 Task: Open a Modern Writer Template save the file as license.txt Remove the following  from template: 'Address' Change the date  '21 July, 2023' change Dear Ms Reader to   Good Day. Add body to the letter I am writing to inquire about the status of my application. I submitted all the required documents and completed the necessary steps. I would appreciate any updates or information regarding the progress of my application. Thank you for your attention to this matter.Add Name  'Olivia'. Insert watermark  TATA Apply Font Style in watermark Lexend; font size  120and place the watermark  Horizontally
Action: Mouse moved to (354, 207)
Screenshot: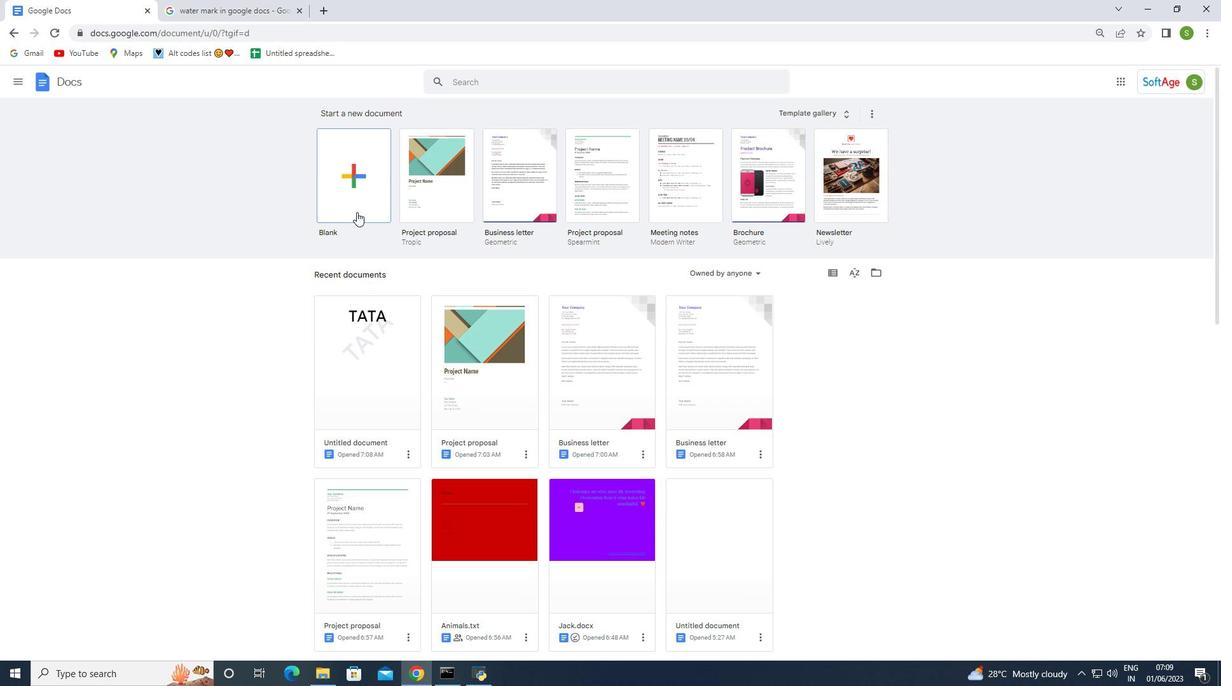 
Action: Mouse pressed left at (354, 207)
Screenshot: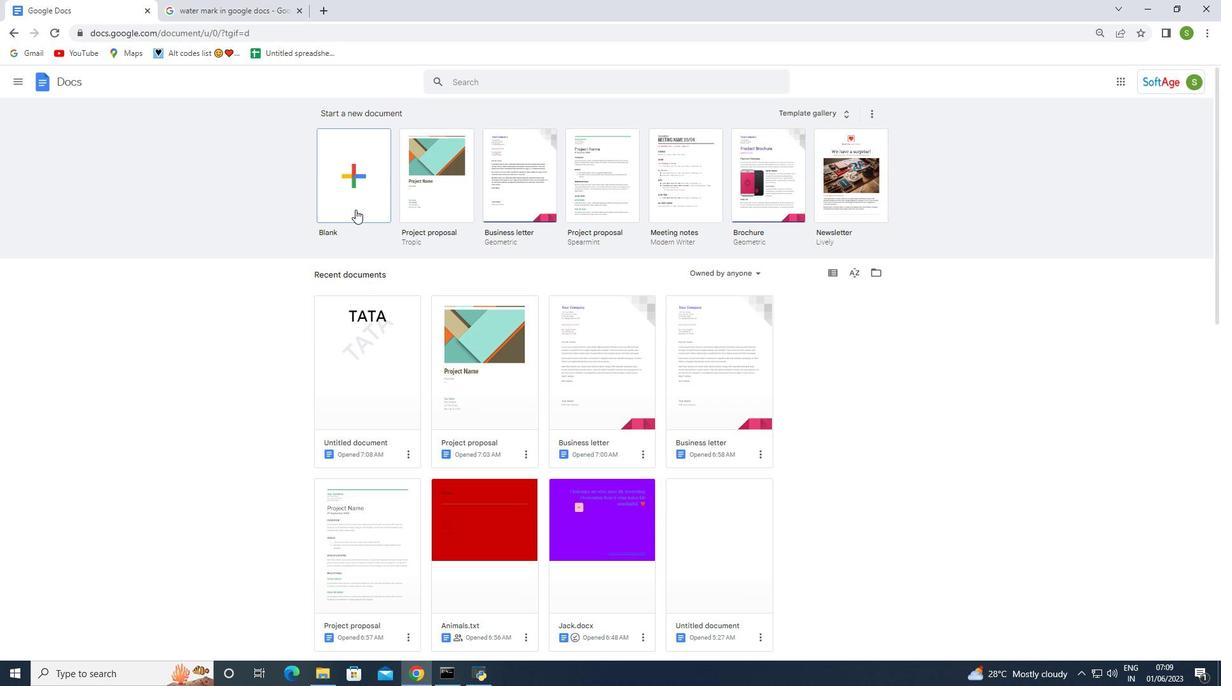 
Action: Mouse moved to (11, 33)
Screenshot: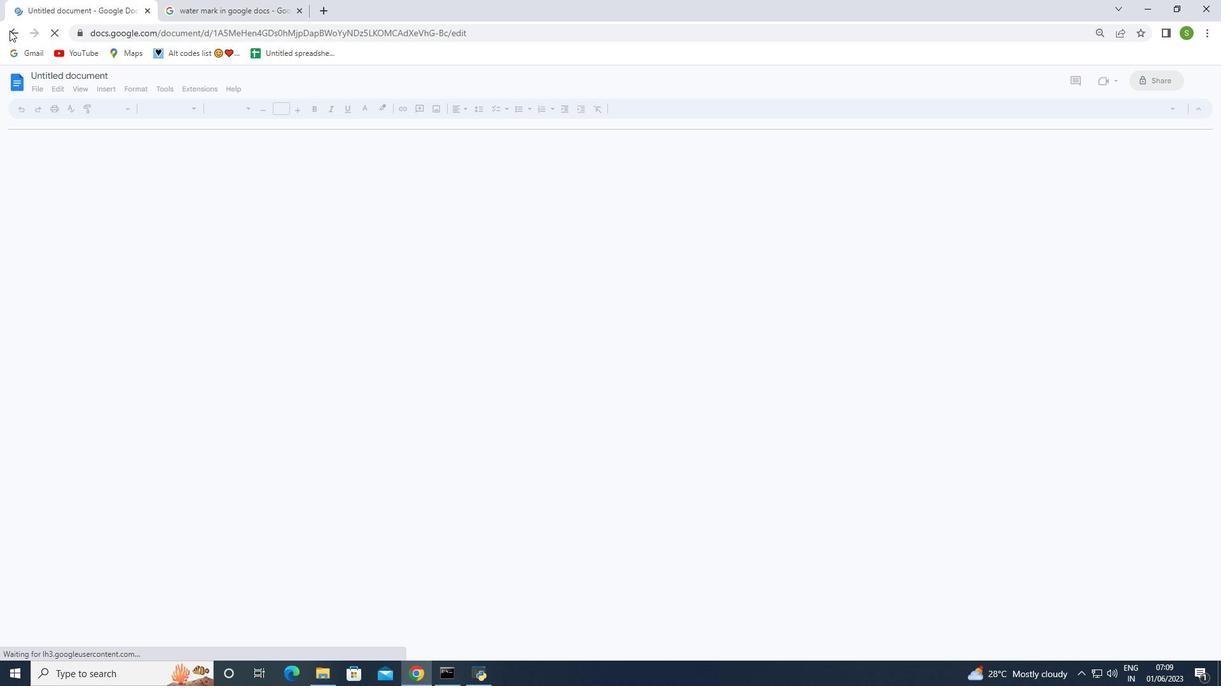 
Action: Mouse pressed left at (11, 33)
Screenshot: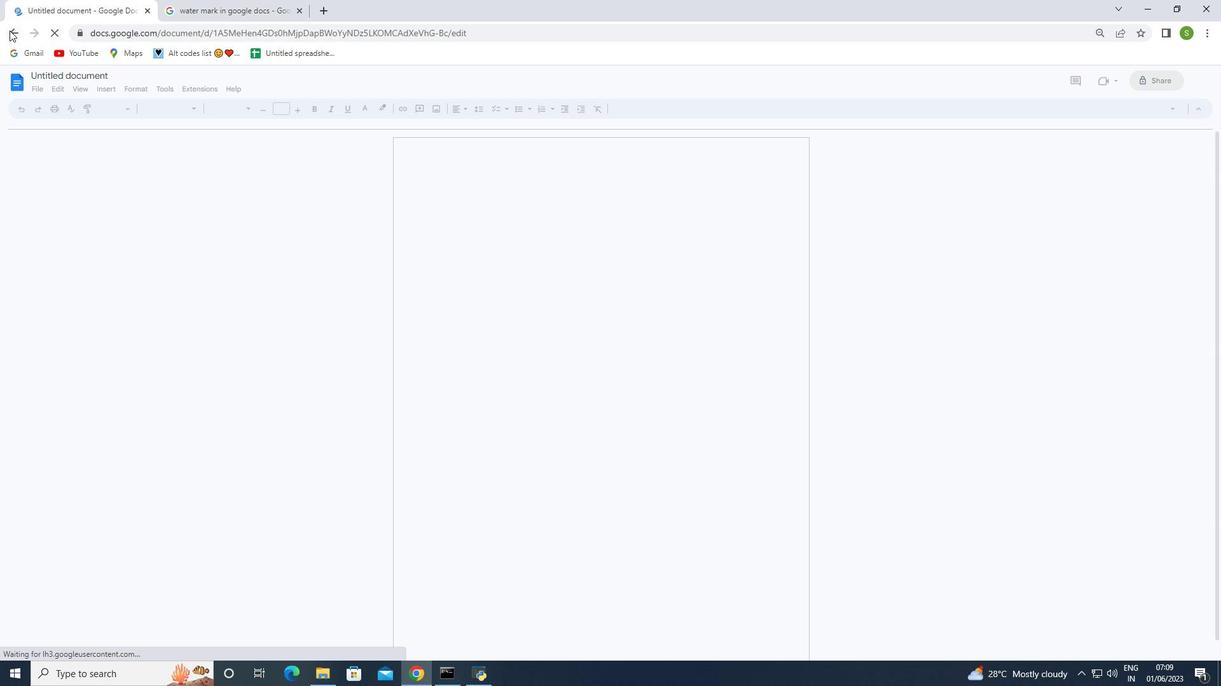 
Action: Mouse moved to (522, 199)
Screenshot: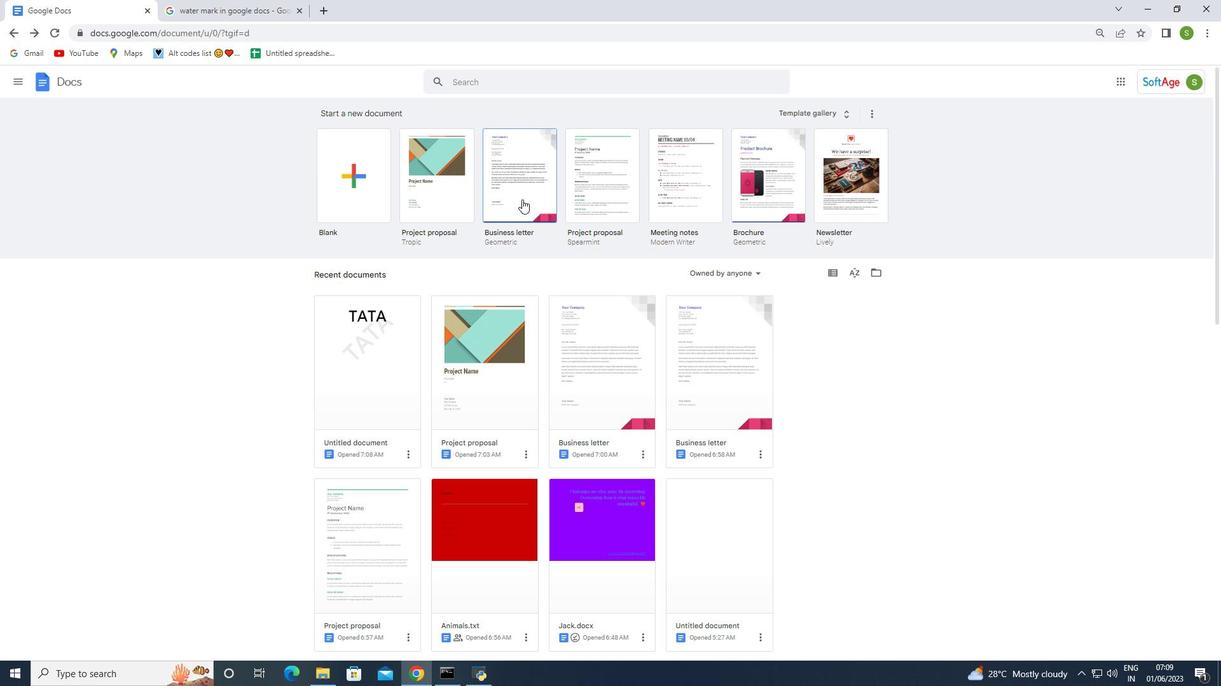 
Action: Mouse pressed left at (522, 199)
Screenshot: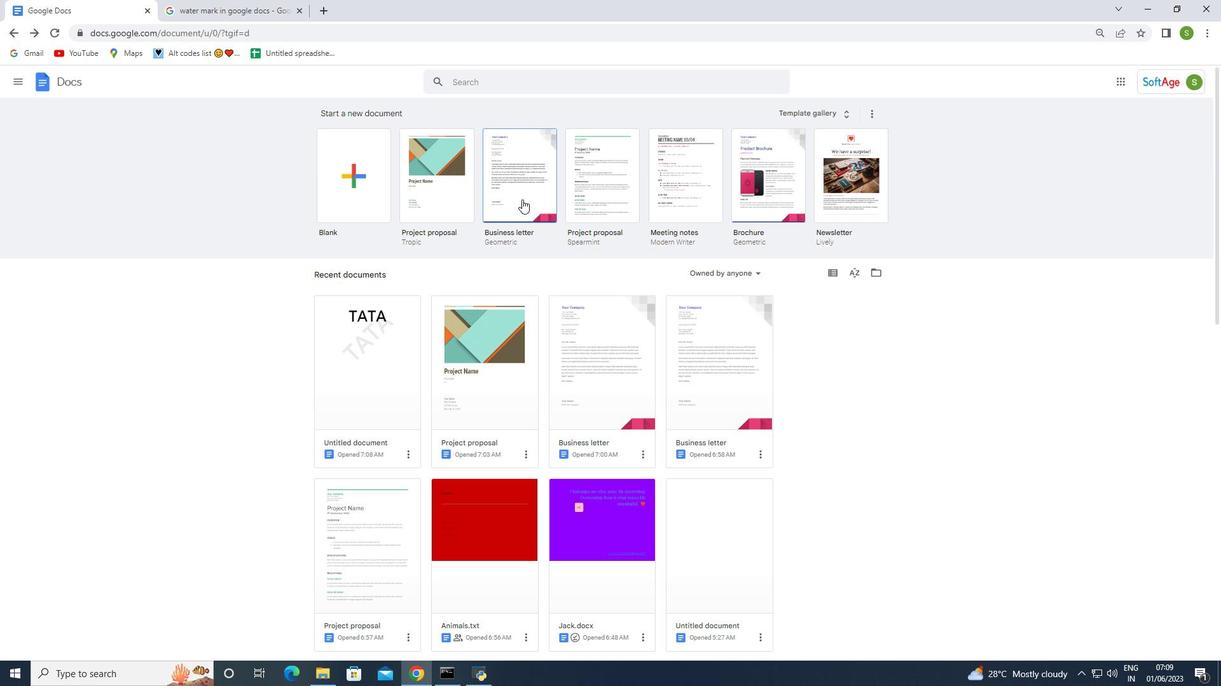 
Action: Mouse moved to (503, 190)
Screenshot: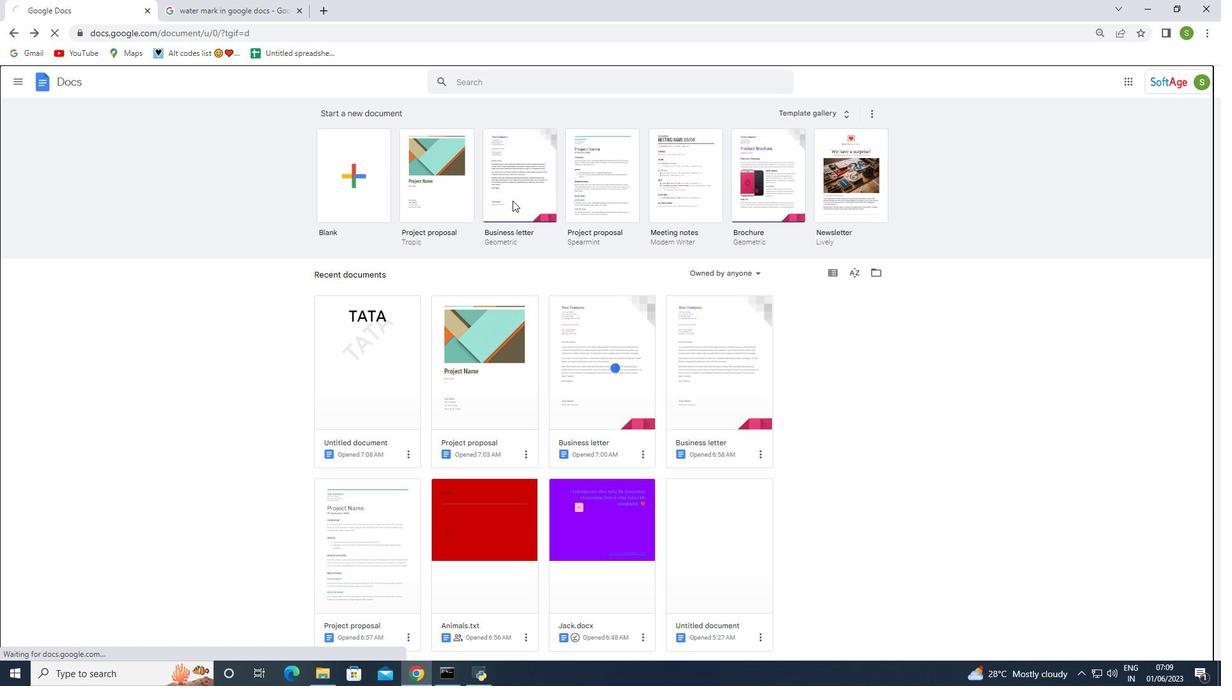 
Action: Mouse pressed left at (503, 190)
Screenshot: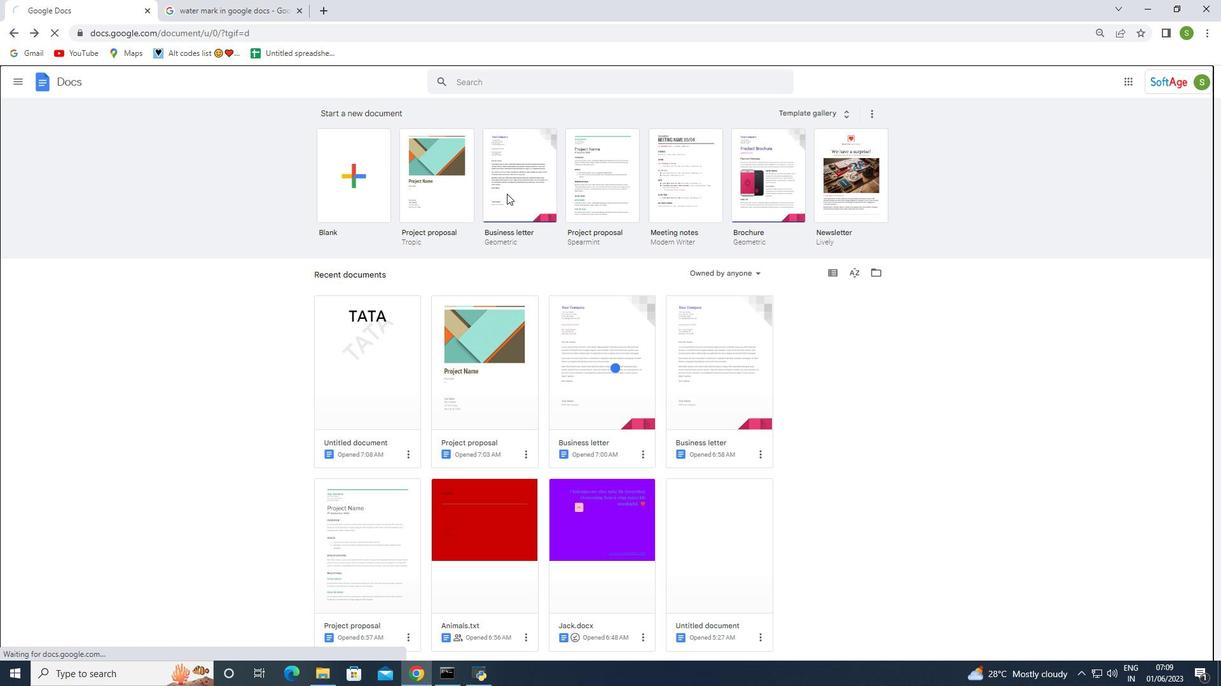 
Action: Mouse moved to (938, 386)
Screenshot: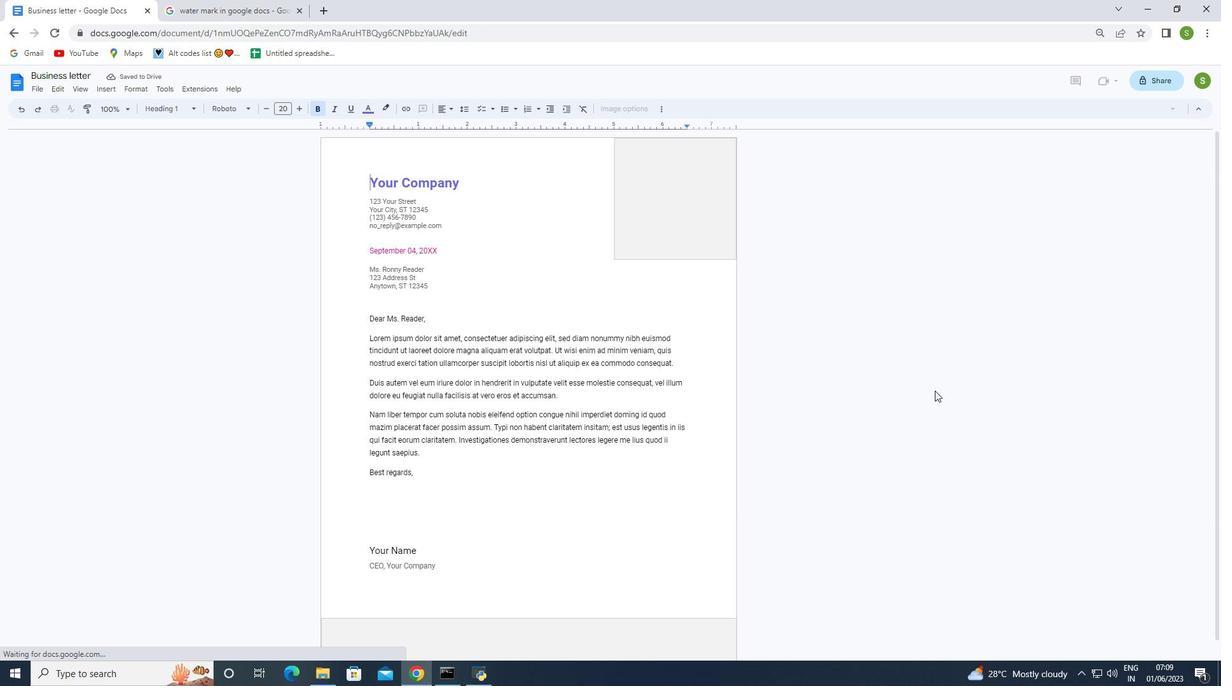 
Action: Mouse pressed left at (938, 386)
Screenshot: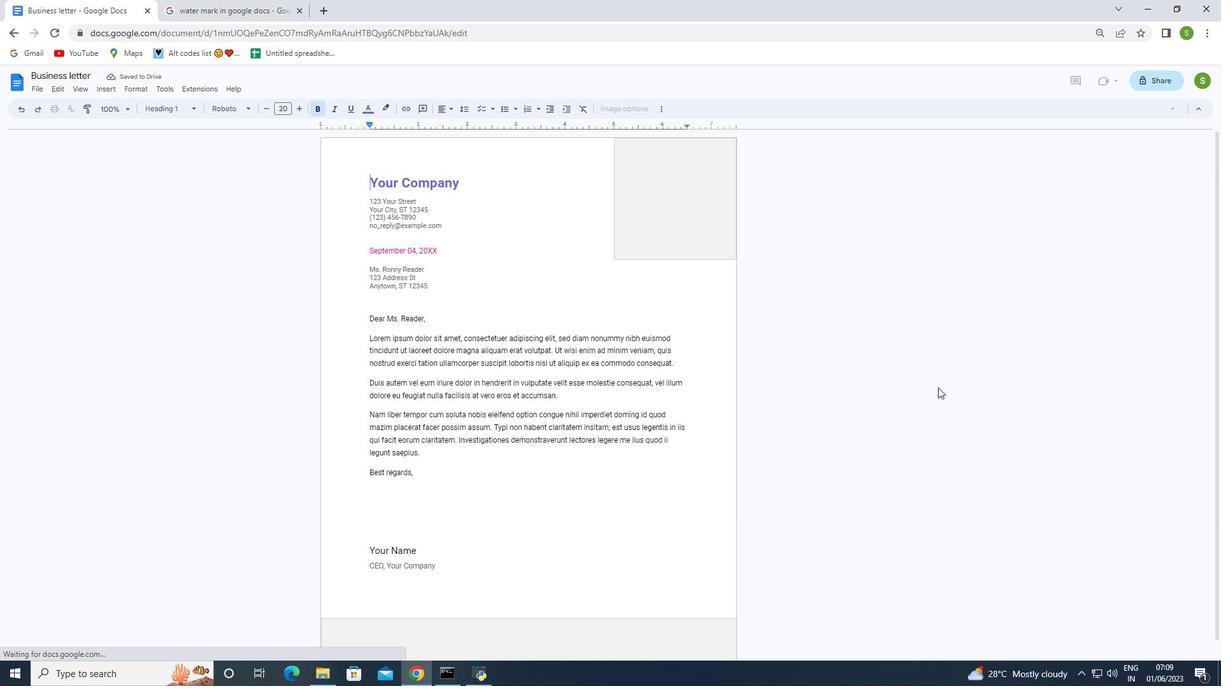 
Action: Mouse moved to (34, 87)
Screenshot: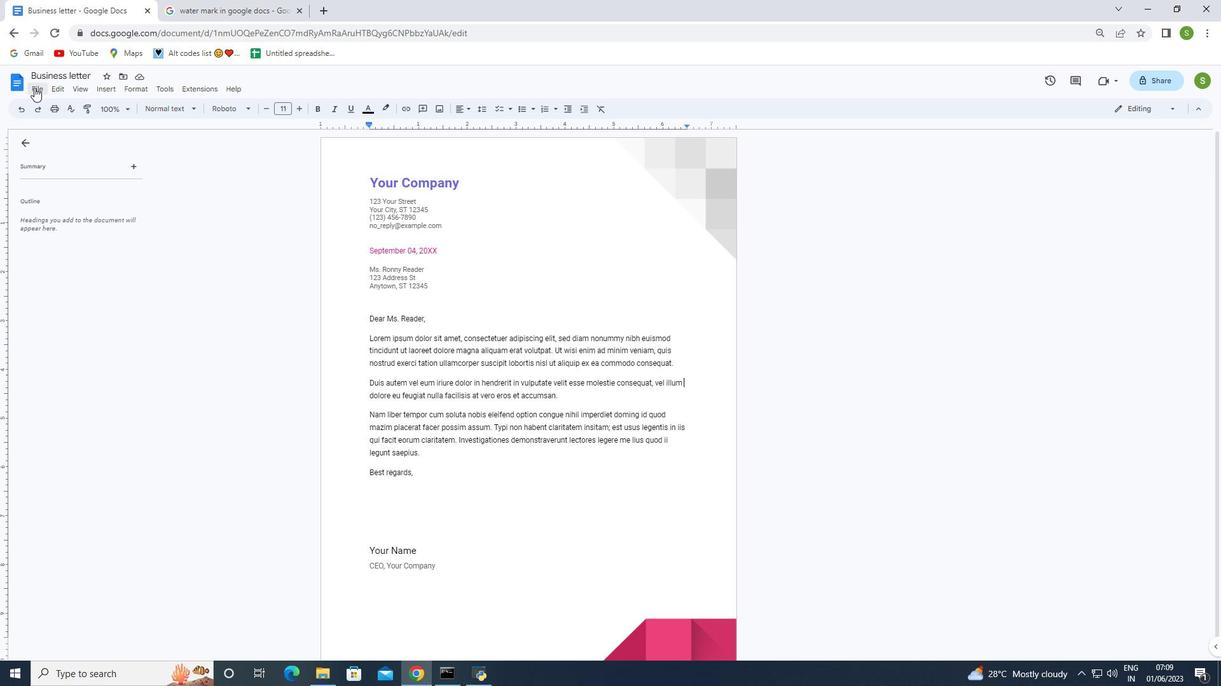 
Action: Mouse pressed left at (34, 87)
Screenshot: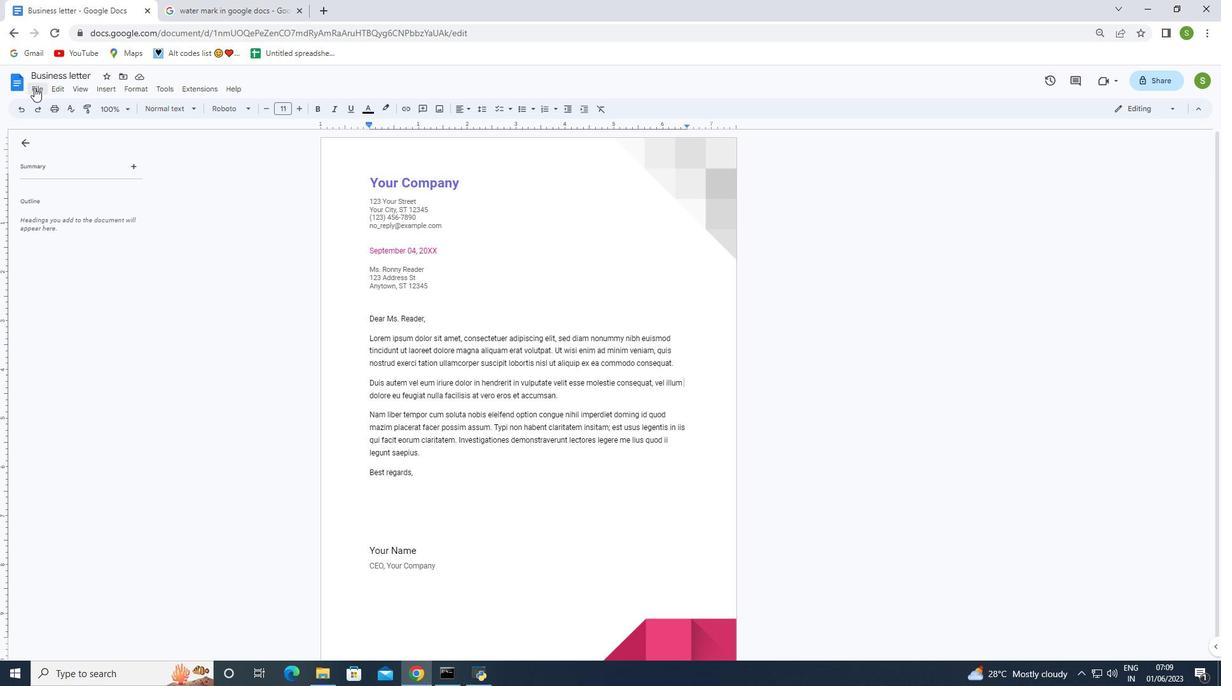 
Action: Mouse moved to (54, 217)
Screenshot: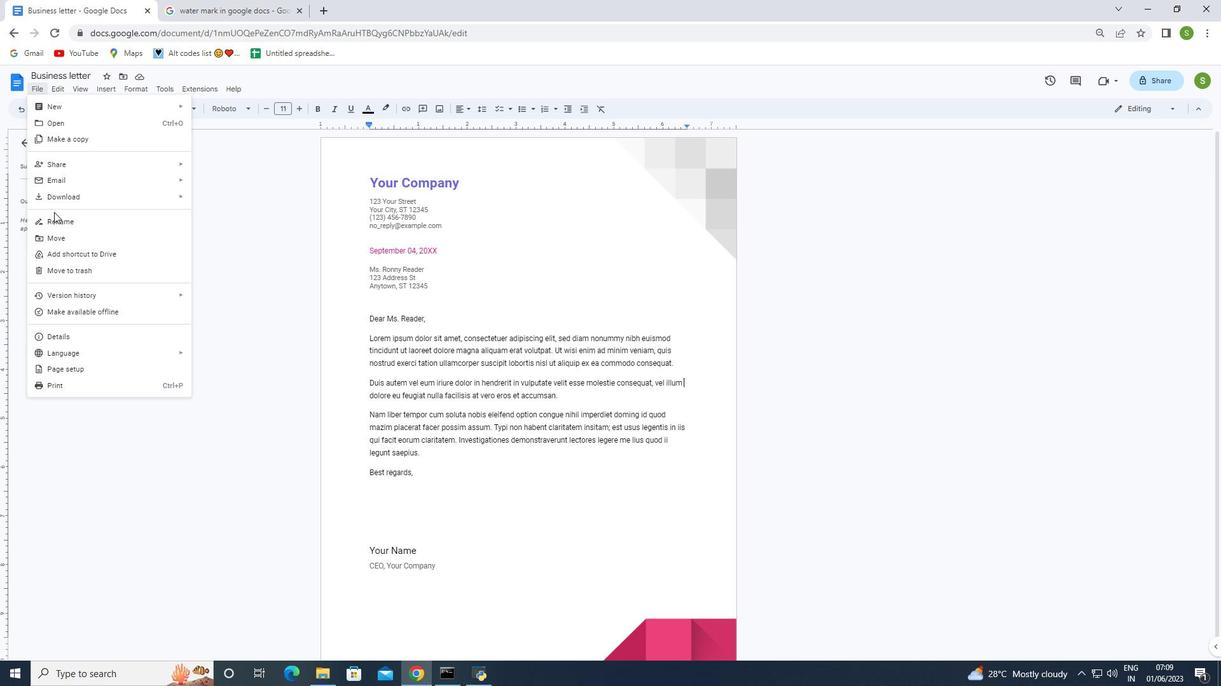 
Action: Mouse pressed left at (54, 217)
Screenshot: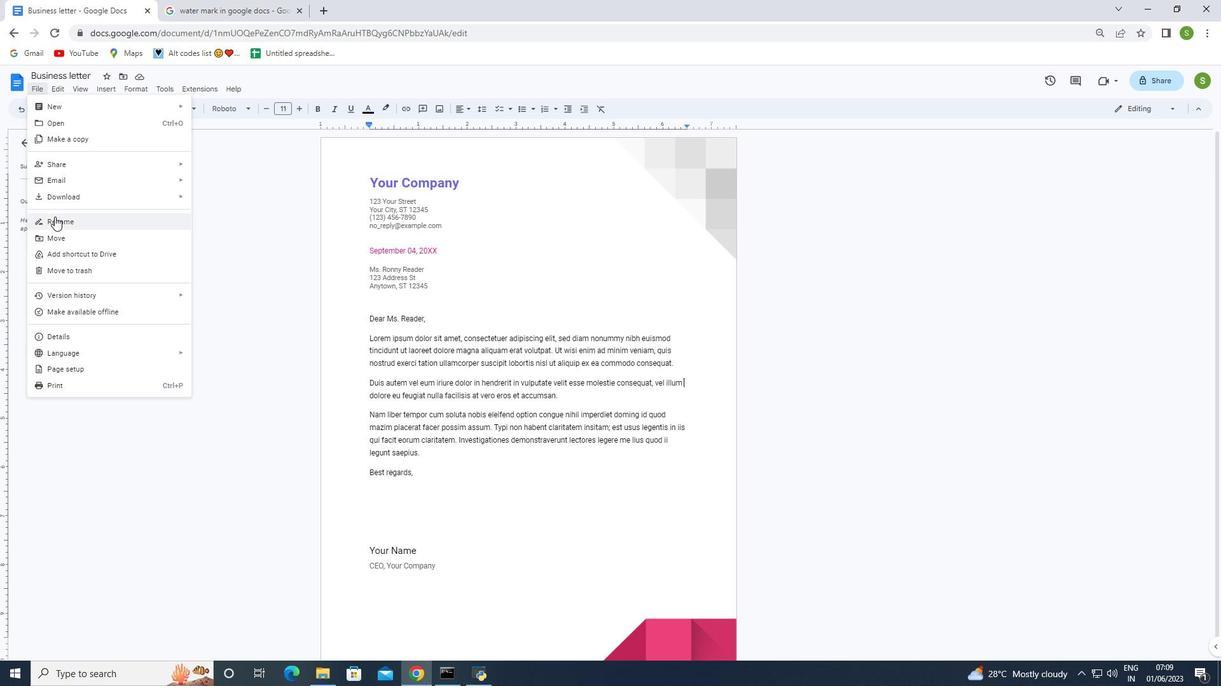 
Action: Key pressed <Key.backspace>license.txt
Screenshot: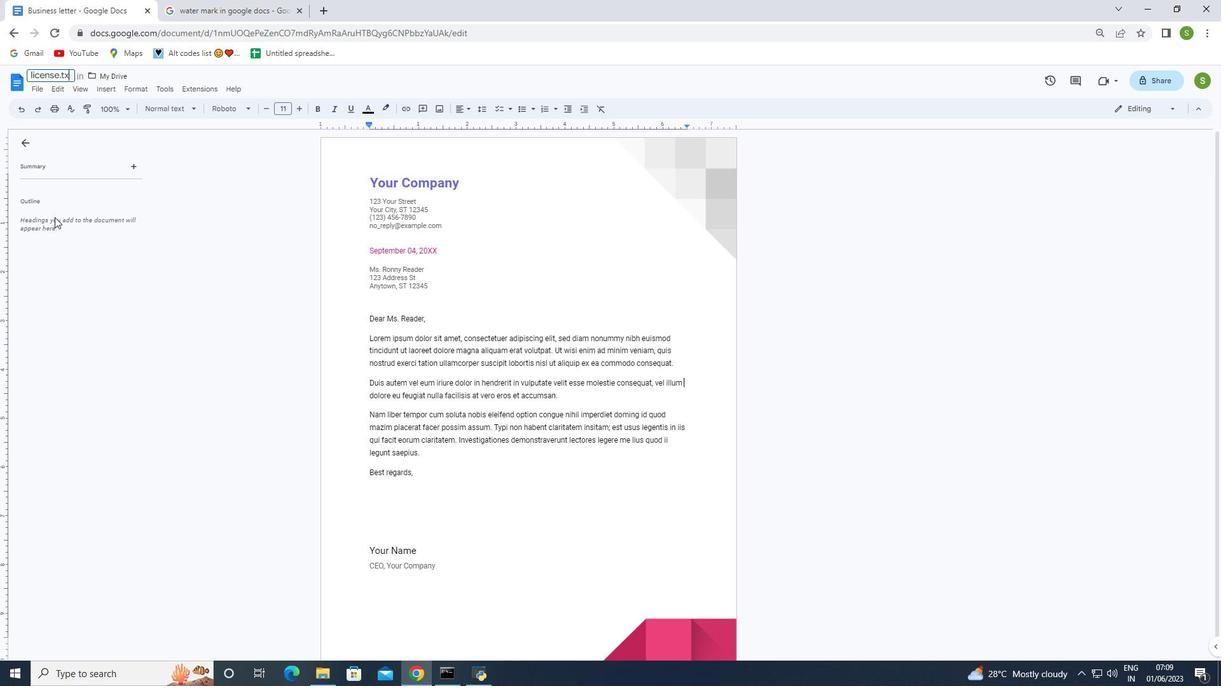 
Action: Mouse moved to (125, 320)
Screenshot: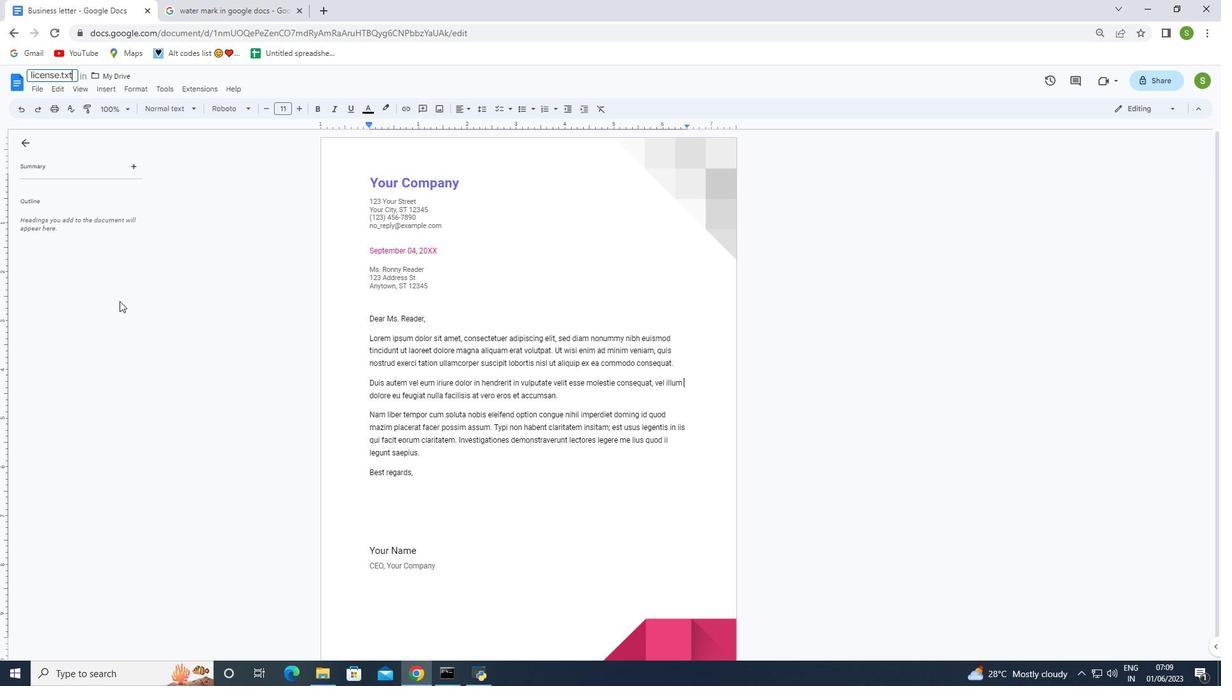 
Action: Mouse pressed left at (125, 320)
Screenshot: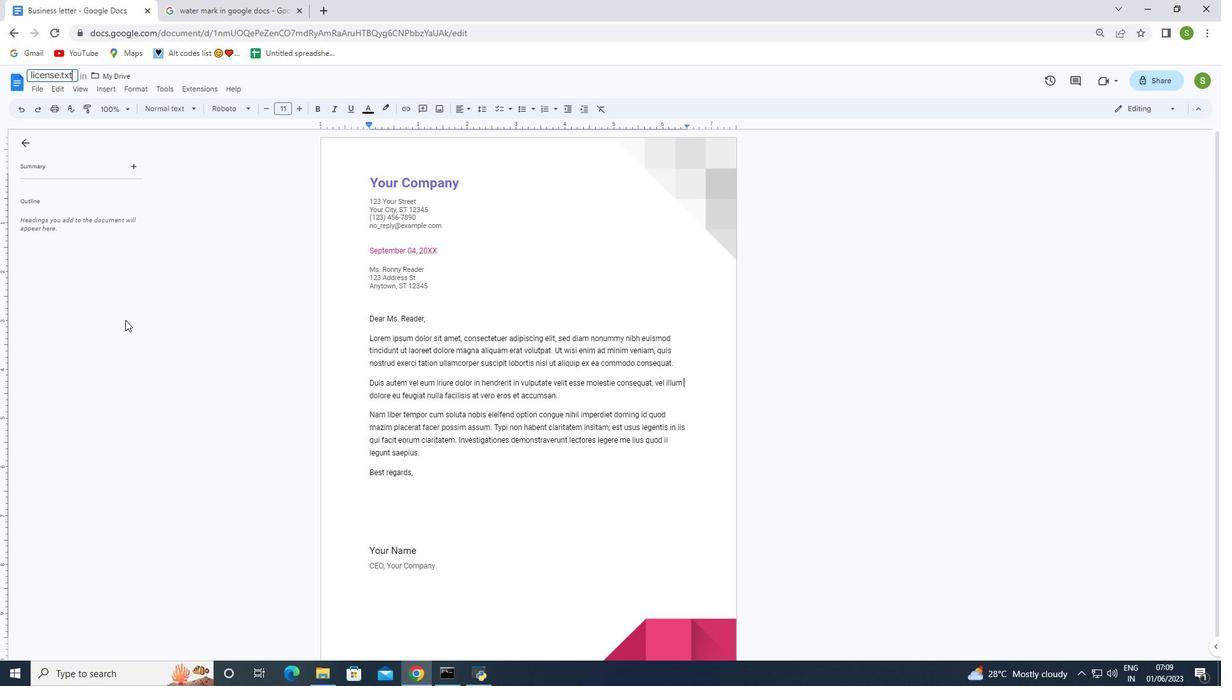 
Action: Mouse moved to (417, 200)
Screenshot: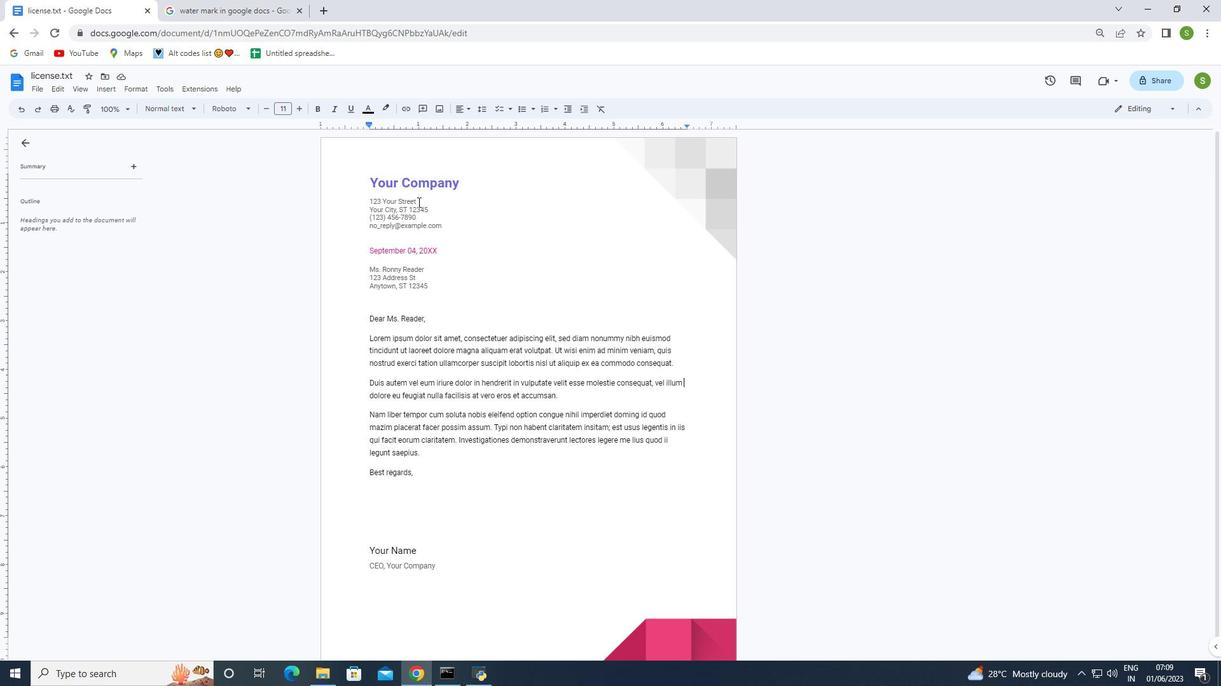 
Action: Mouse pressed left at (417, 200)
Screenshot: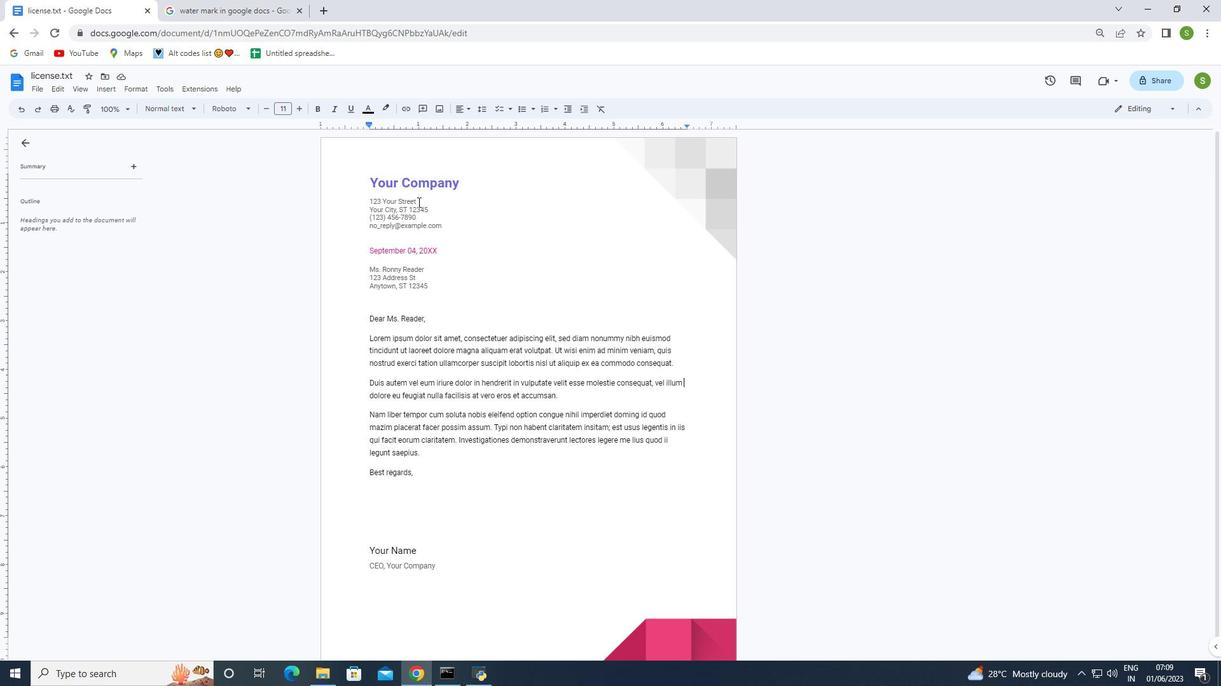 
Action: Mouse moved to (438, 251)
Screenshot: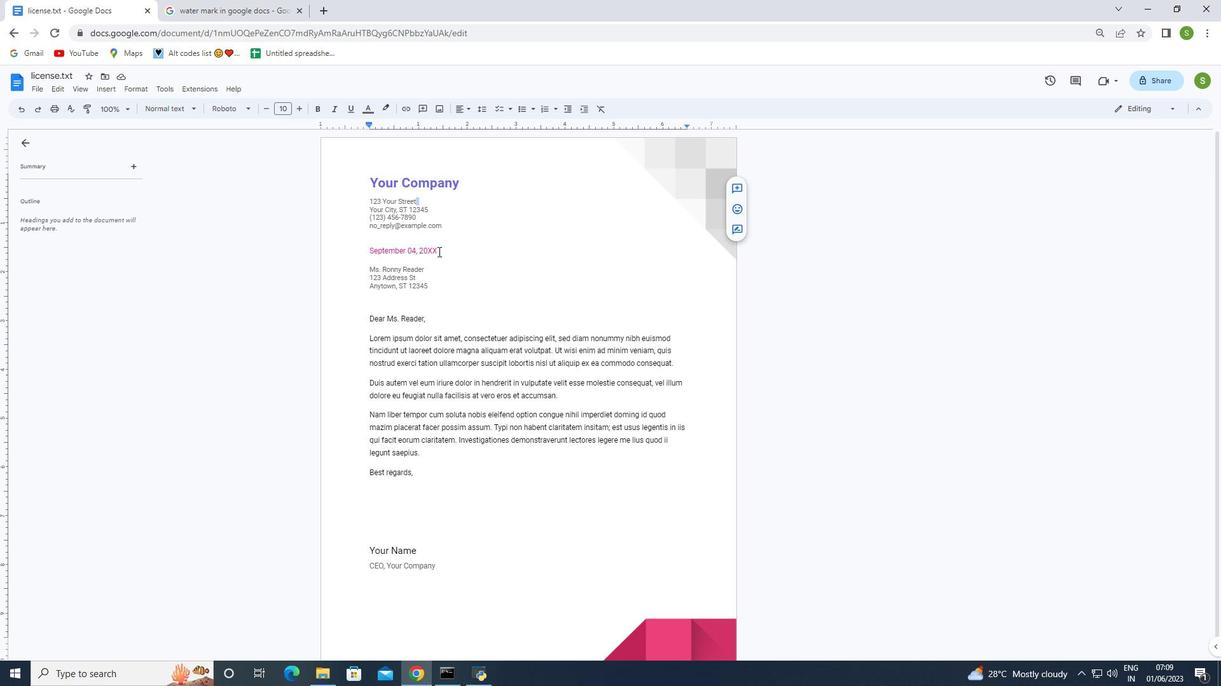 
Action: Mouse pressed left at (438, 251)
Screenshot: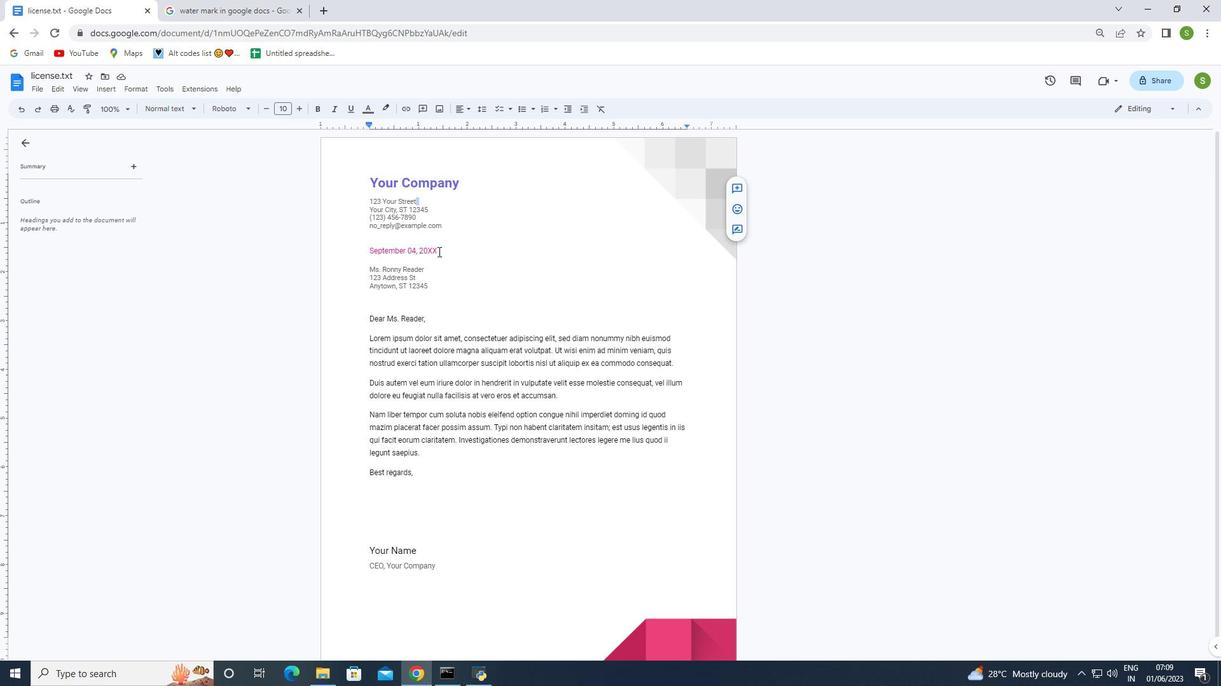 
Action: Mouse moved to (403, 251)
Screenshot: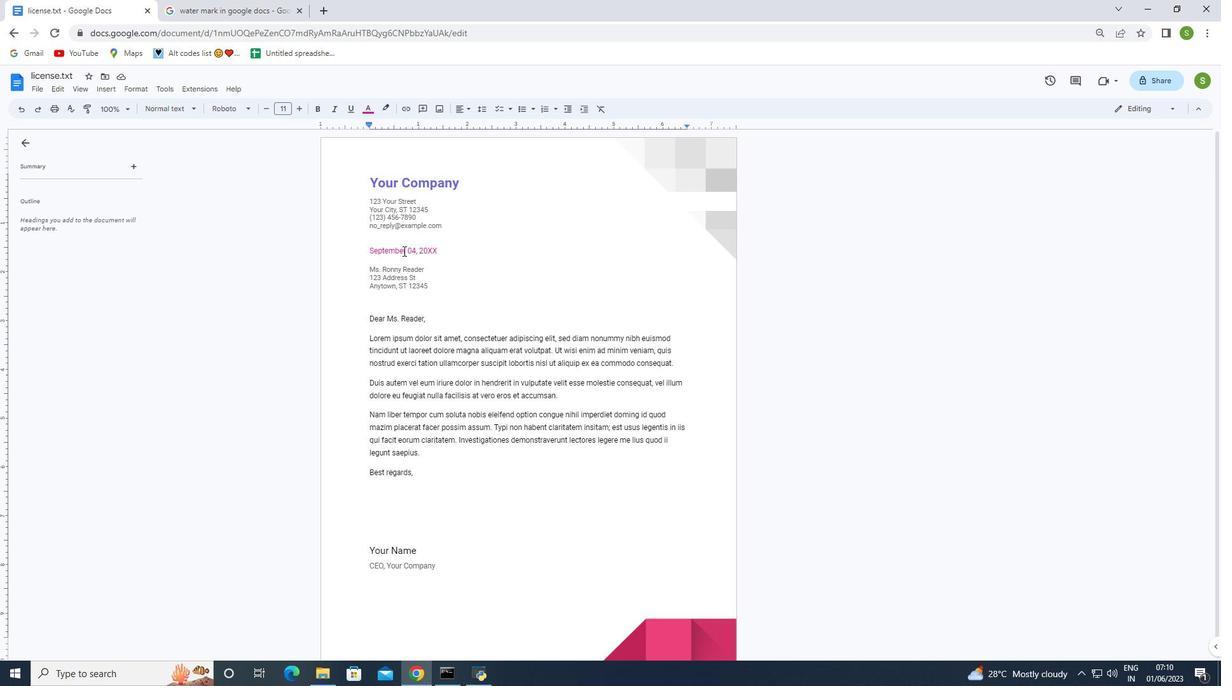 
Action: Mouse pressed left at (403, 251)
Screenshot: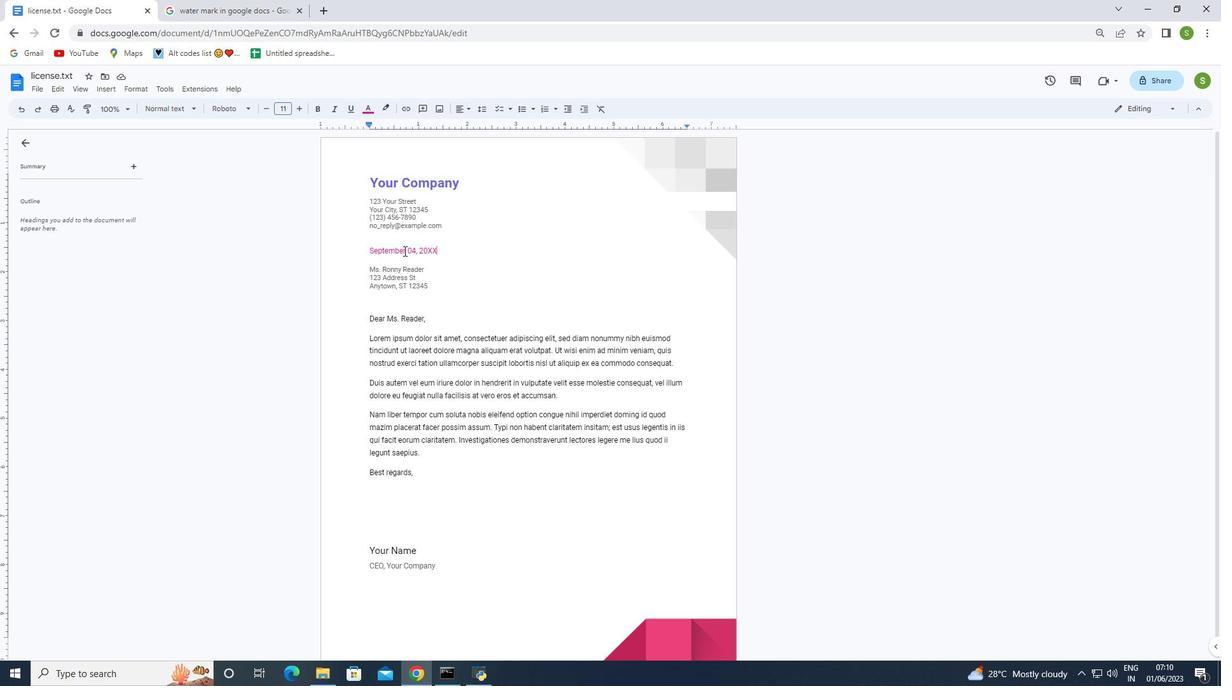 
Action: Mouse moved to (404, 249)
Screenshot: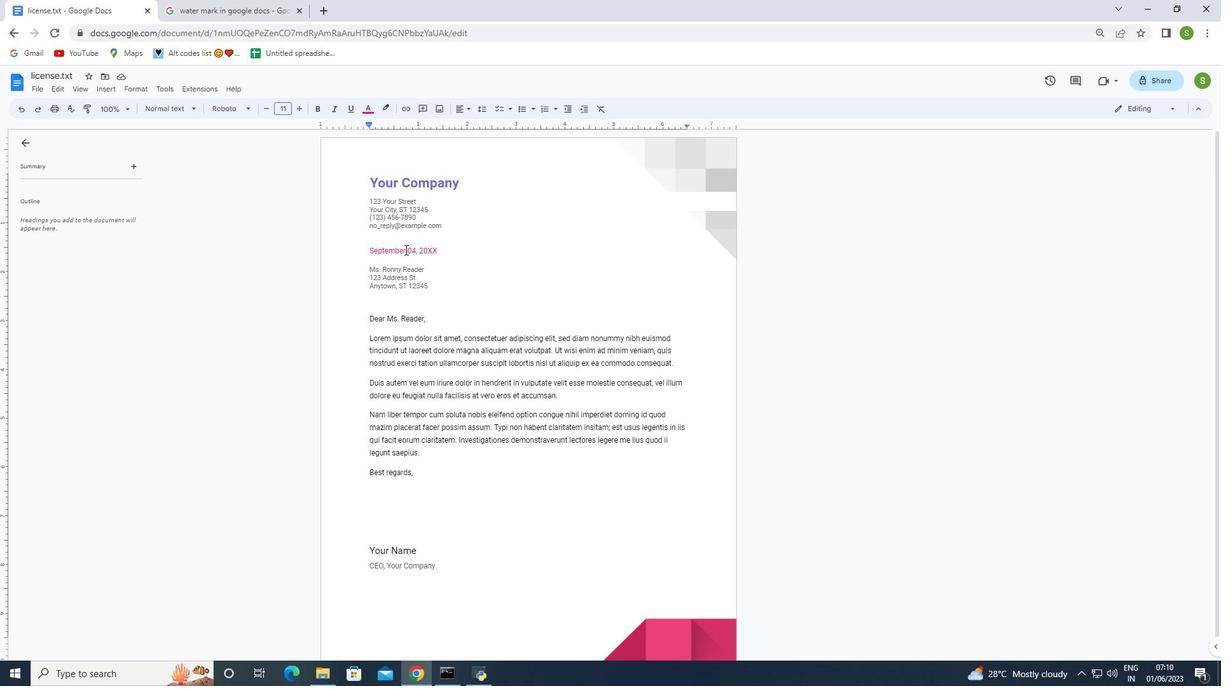 
Action: Mouse pressed left at (404, 249)
Screenshot: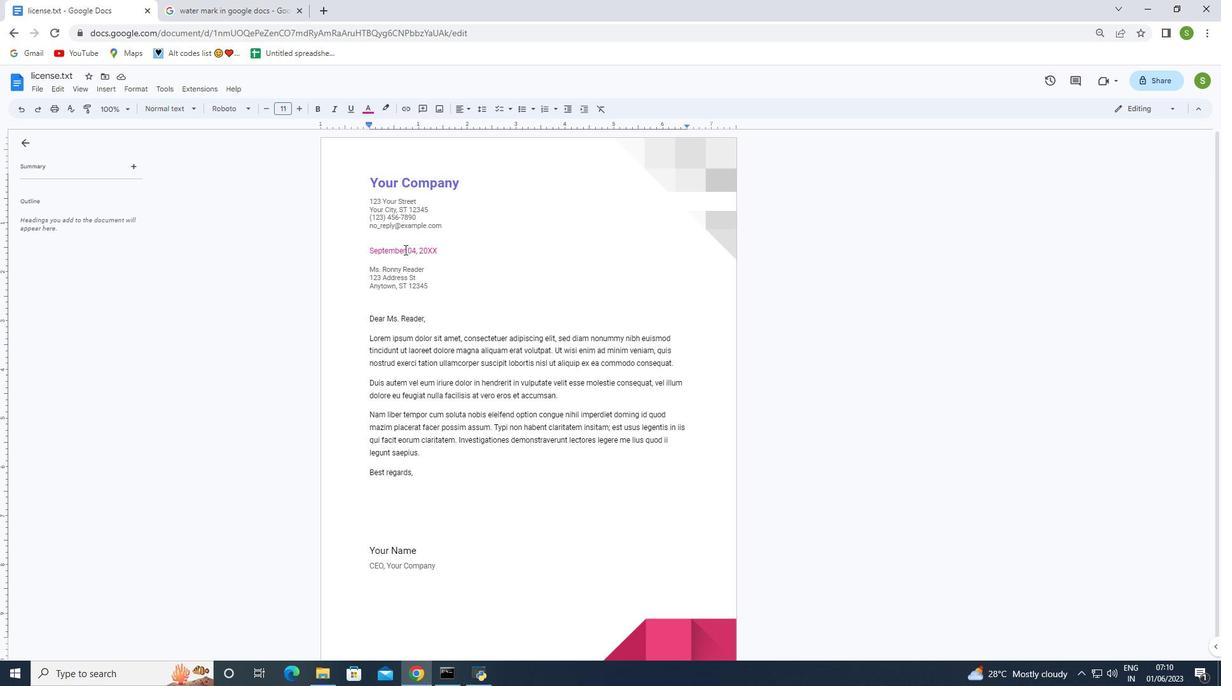
Action: Mouse moved to (431, 283)
Screenshot: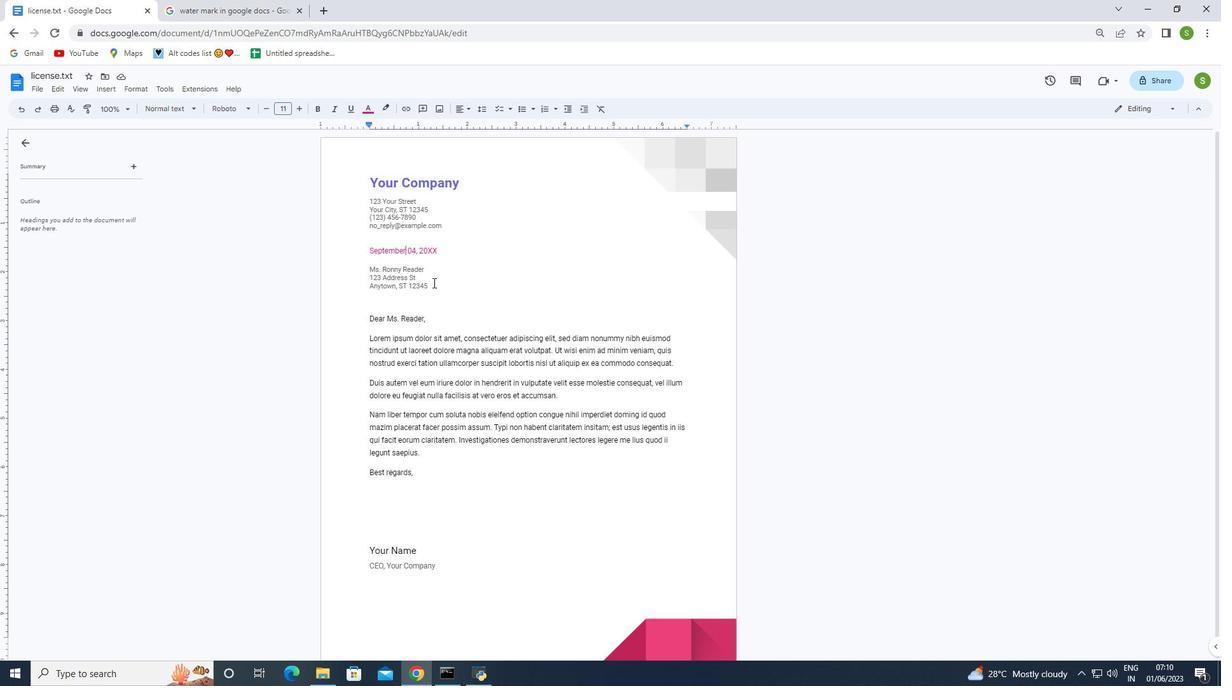 
Action: Key pressed <Key.backspace><Key.backspace><Key.backspace><Key.backspace><Key.backspace><Key.backspace><Key.backspace><Key.backspace><Key.backspace><Key.shift><Key.shift><Key.shift><Key.shift><Key.shift><Key.shift><Key.shift><Key.shift><Key.shift><Key.shift><Key.shift><Key.shift><Key.shift><Key.shift><Key.shift><Key.shift>July<Key.right><Key.right><Key.right><Key.backspace><Key.backspace>21<Key.right><Key.right><Key.right><Key.right><Key.right><Key.right><Key.backspace><Key.backspace><Key.backspace><Key.backspace>203<Key.backspace>23
Screenshot: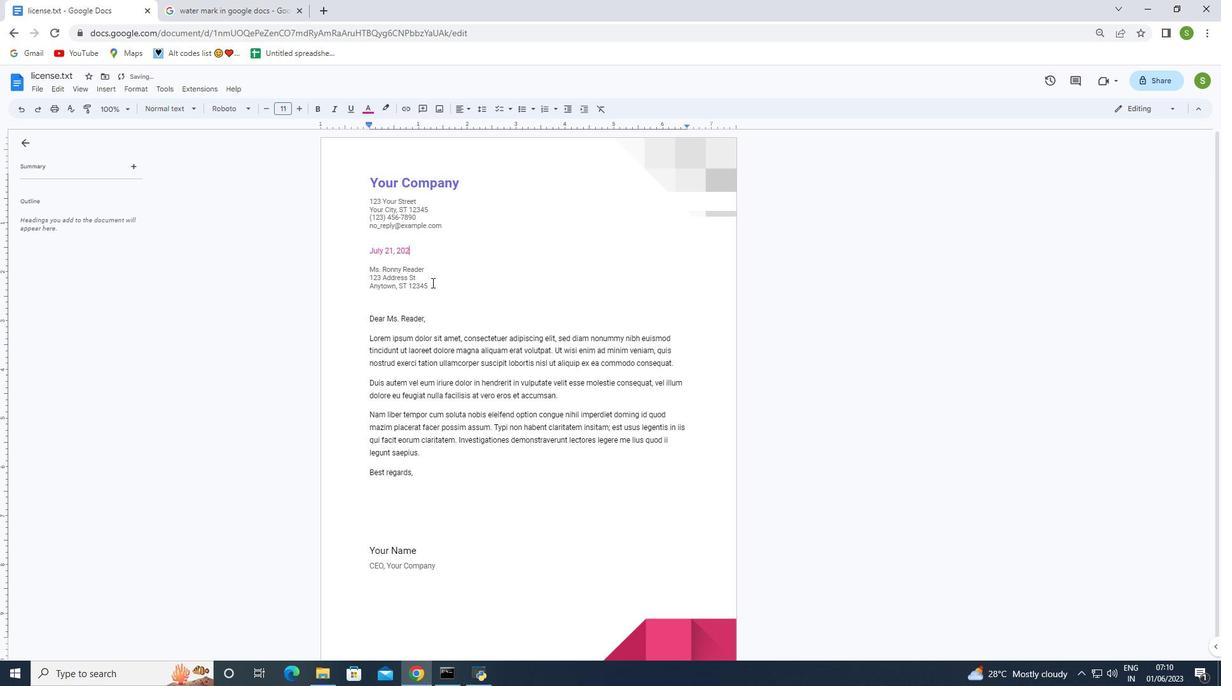 
Action: Mouse moved to (459, 294)
Screenshot: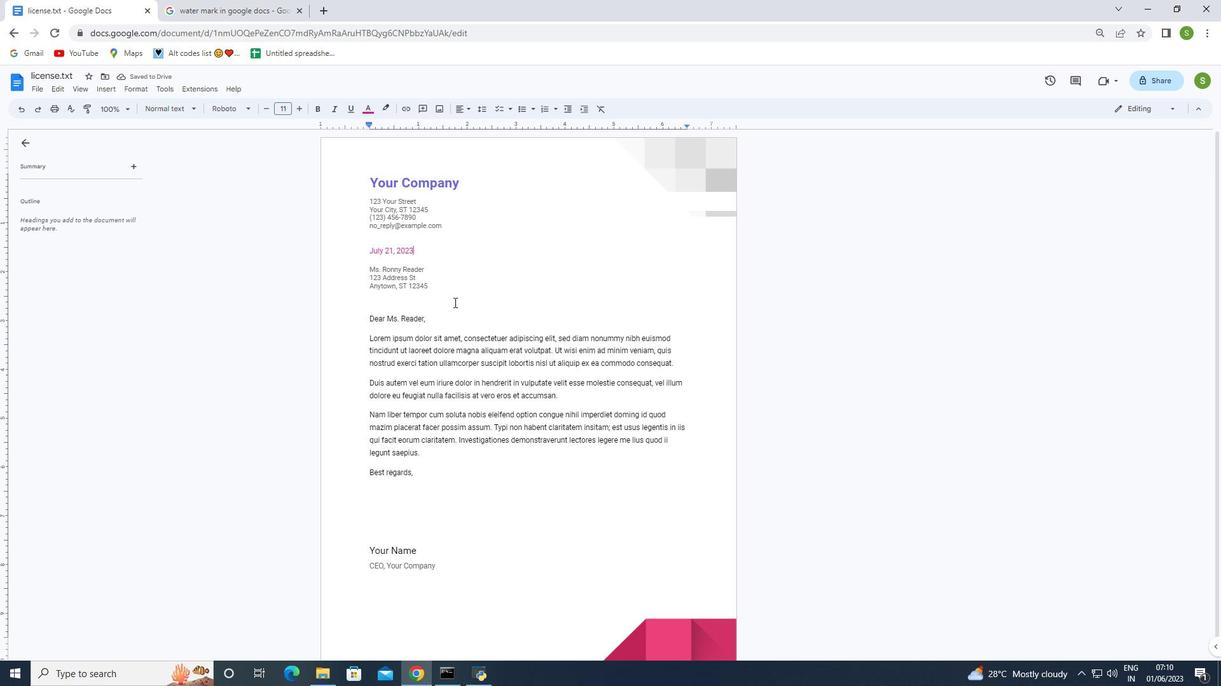 
Action: Mouse pressed left at (459, 294)
Screenshot: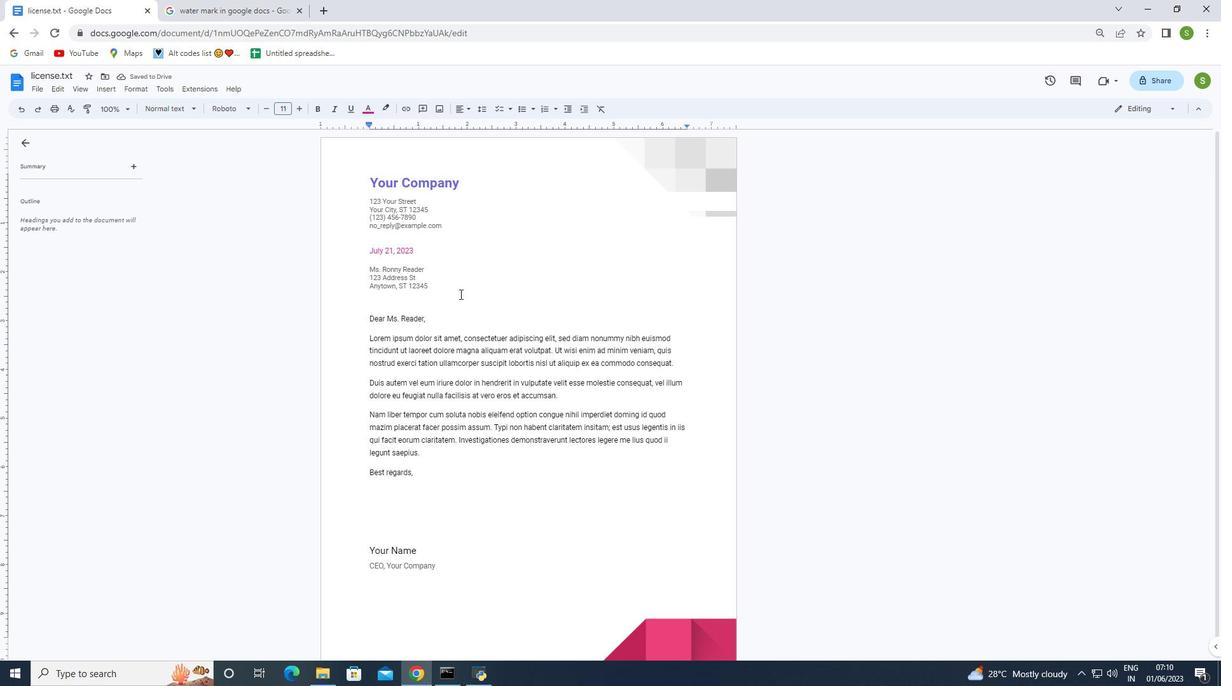 
Action: Mouse moved to (424, 268)
Screenshot: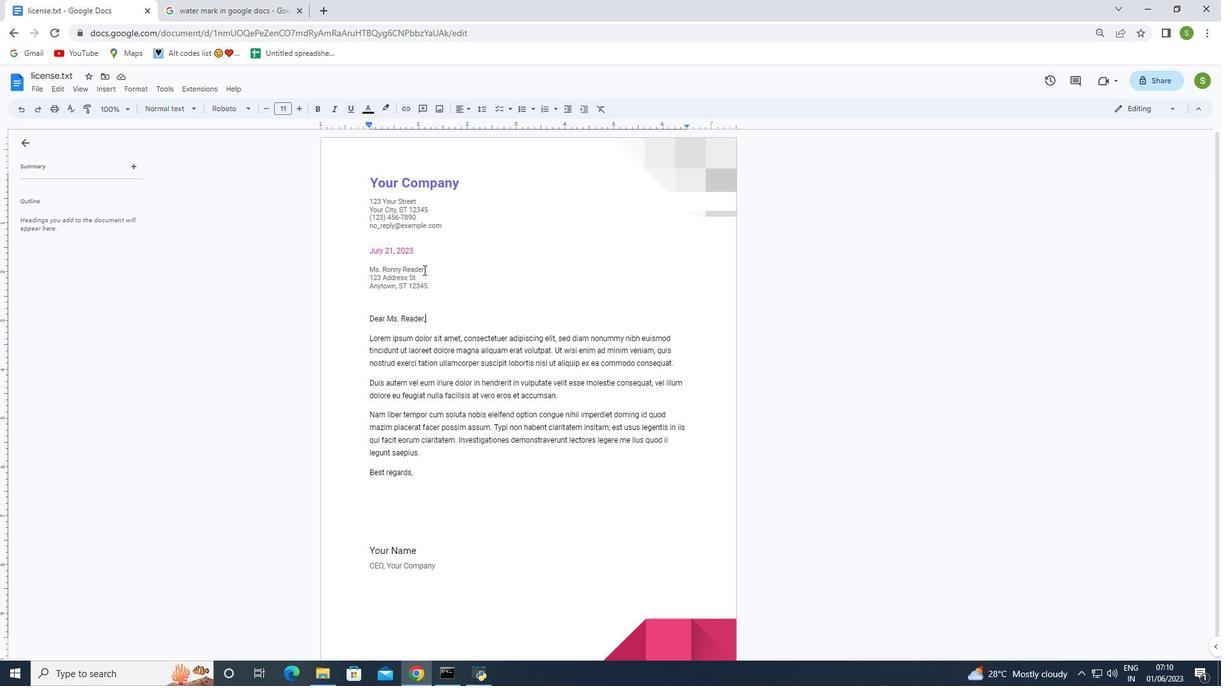 
Action: Mouse pressed left at (424, 268)
Screenshot: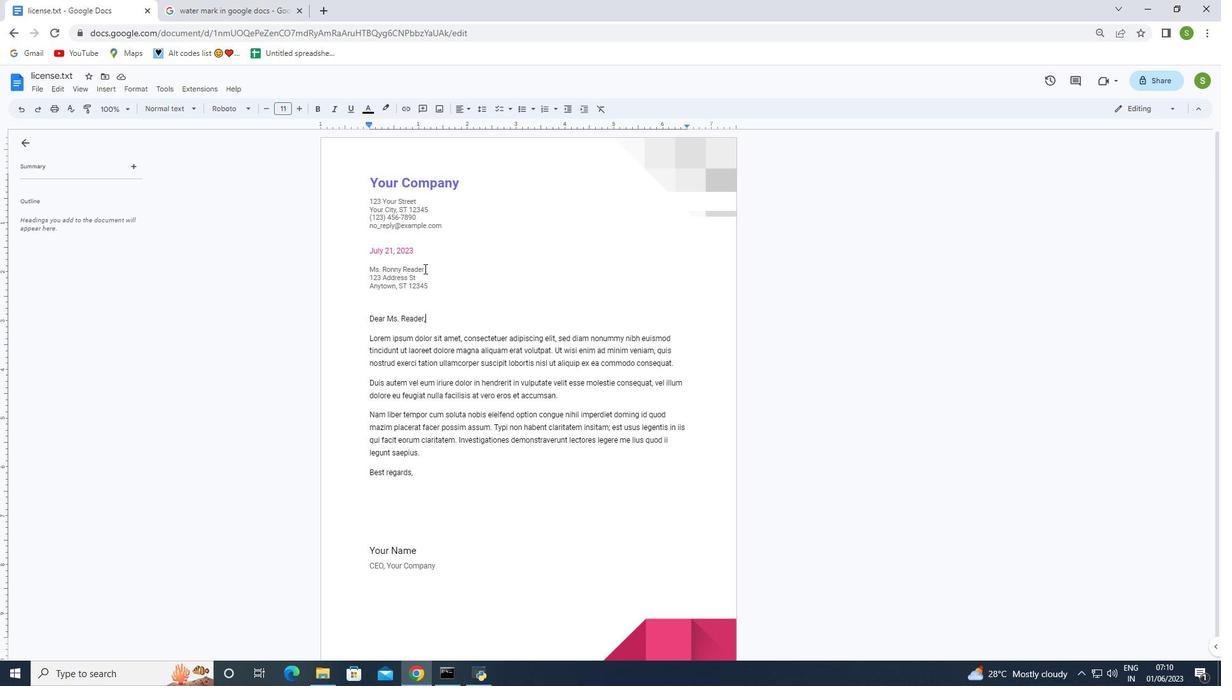 
Action: Mouse moved to (428, 286)
Screenshot: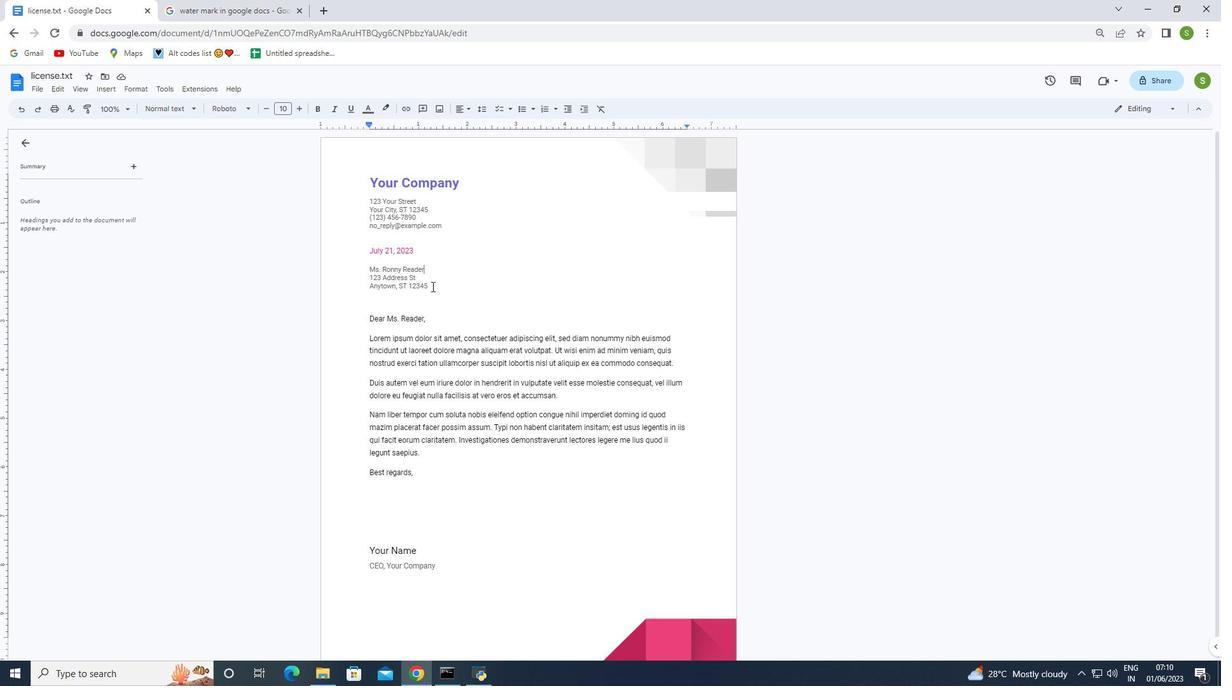 
Action: Key pressed <Key.backspace><Key.backspace><Key.backspace><Key.backspace><Key.backspace><Key.backspace><Key.backspace><Key.backspace><Key.backspace><Key.backspace><Key.backspace><Key.backspace><Key.shift>Reader
Screenshot: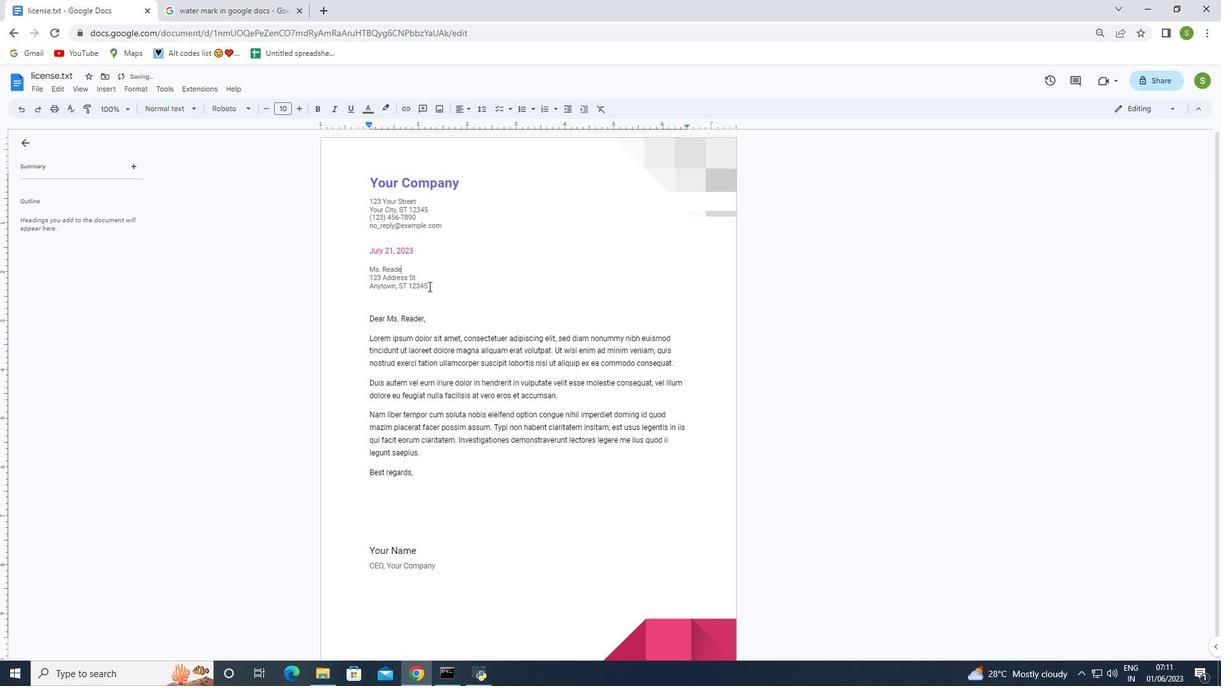 
Action: Mouse moved to (370, 269)
Screenshot: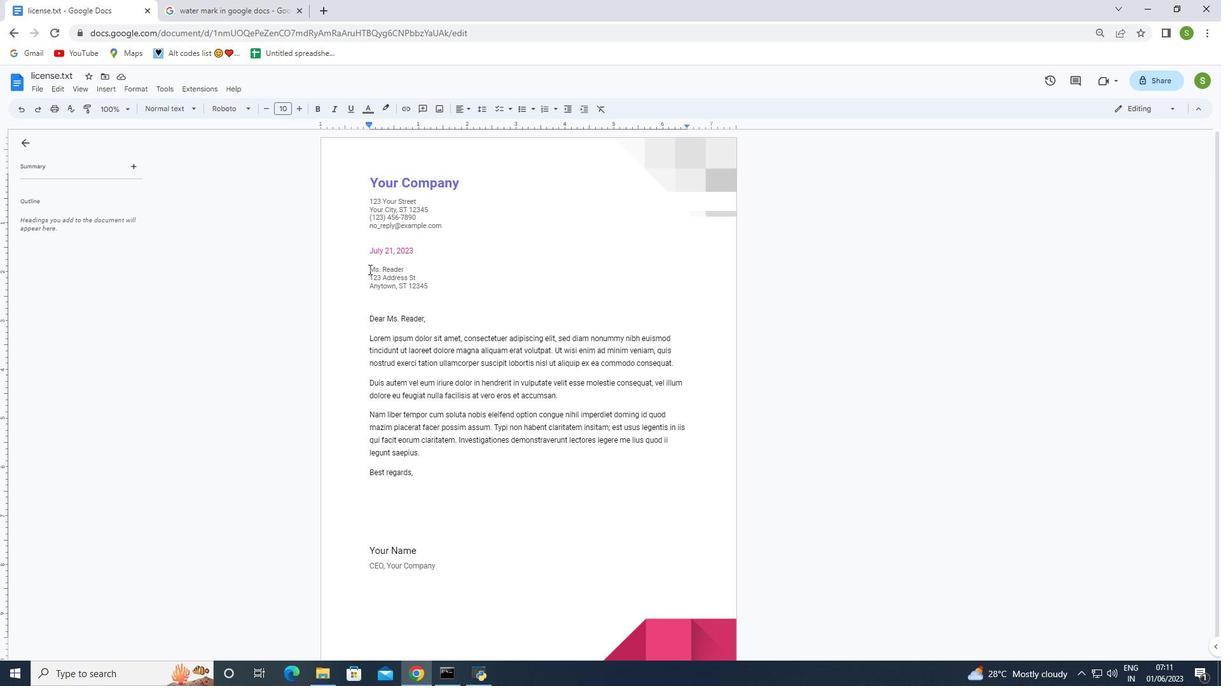 
Action: Mouse pressed left at (370, 269)
Screenshot: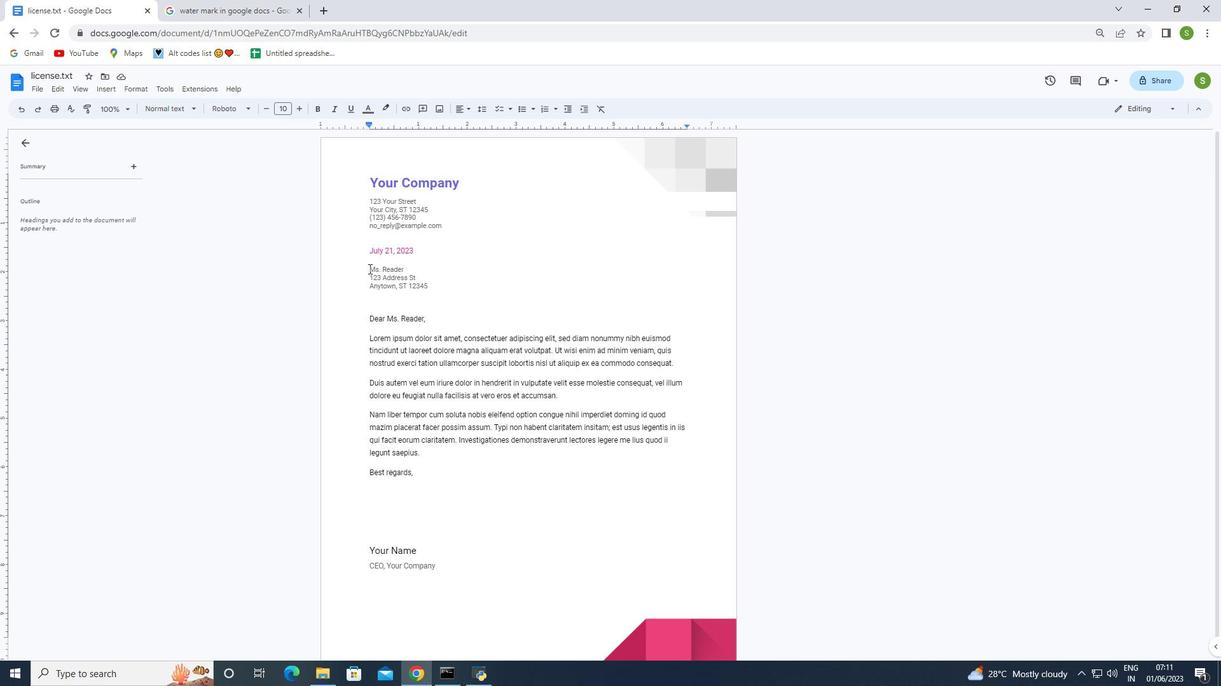 
Action: Mouse moved to (407, 340)
Screenshot: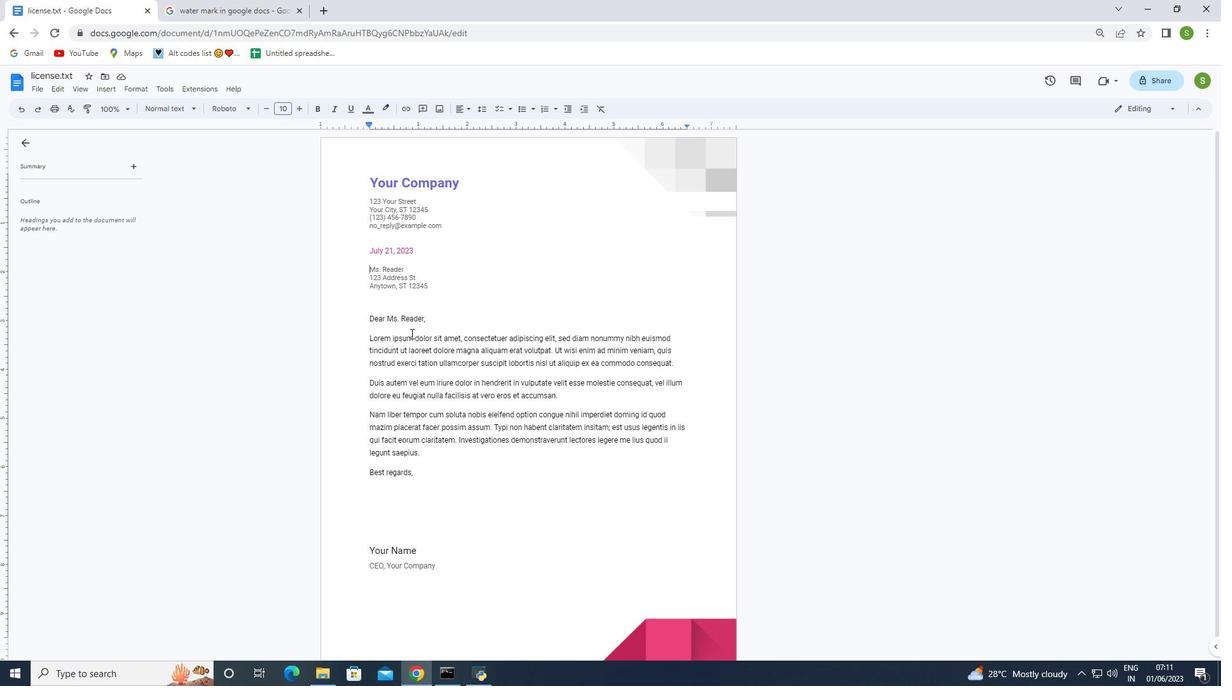 
Action: Key pressed <Key.shift>Dea
Screenshot: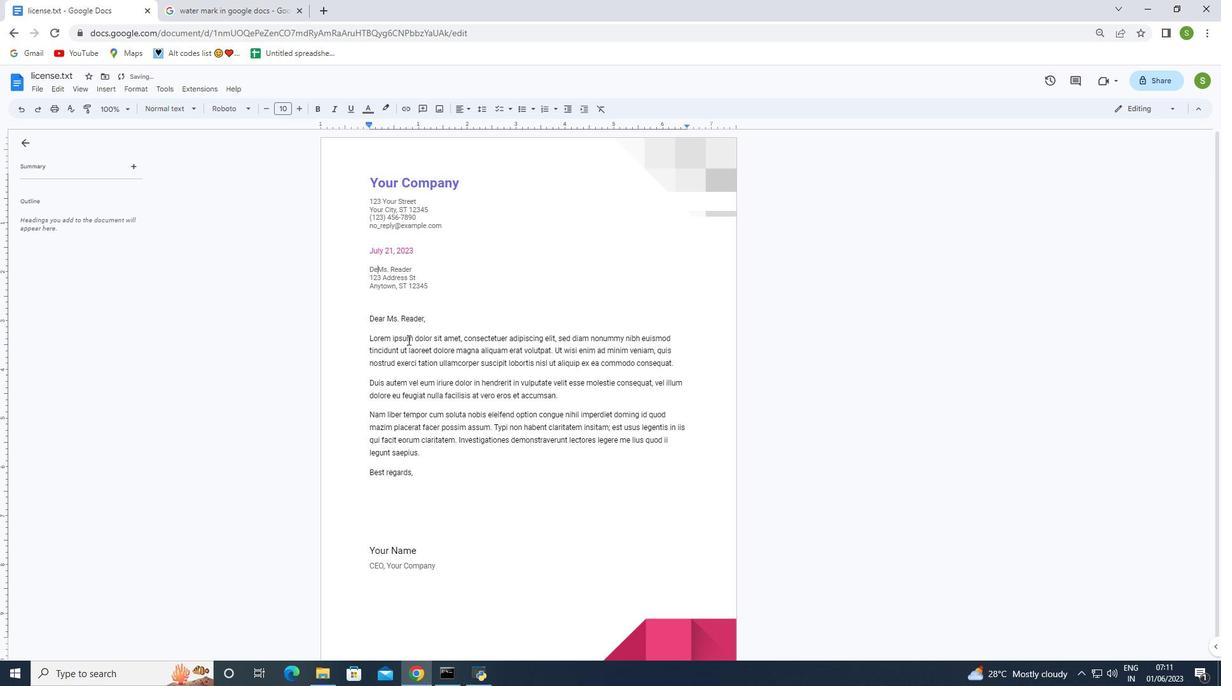 
Action: Mouse moved to (400, 344)
Screenshot: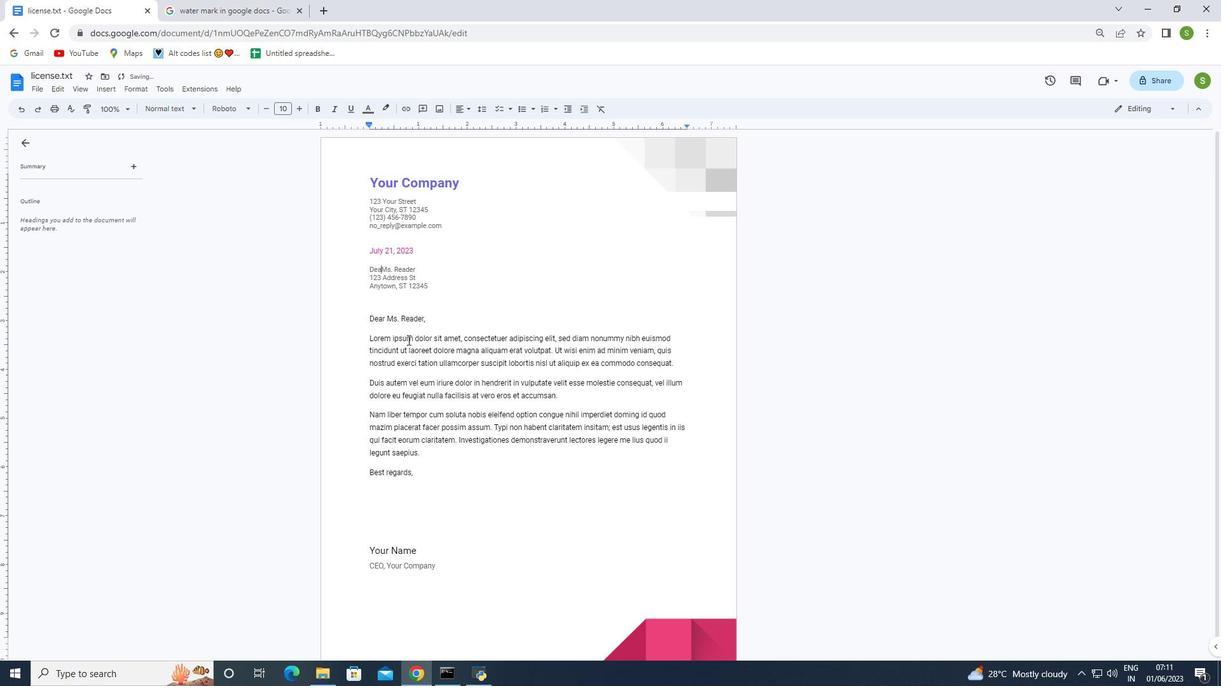 
Action: Key pressed r
Screenshot: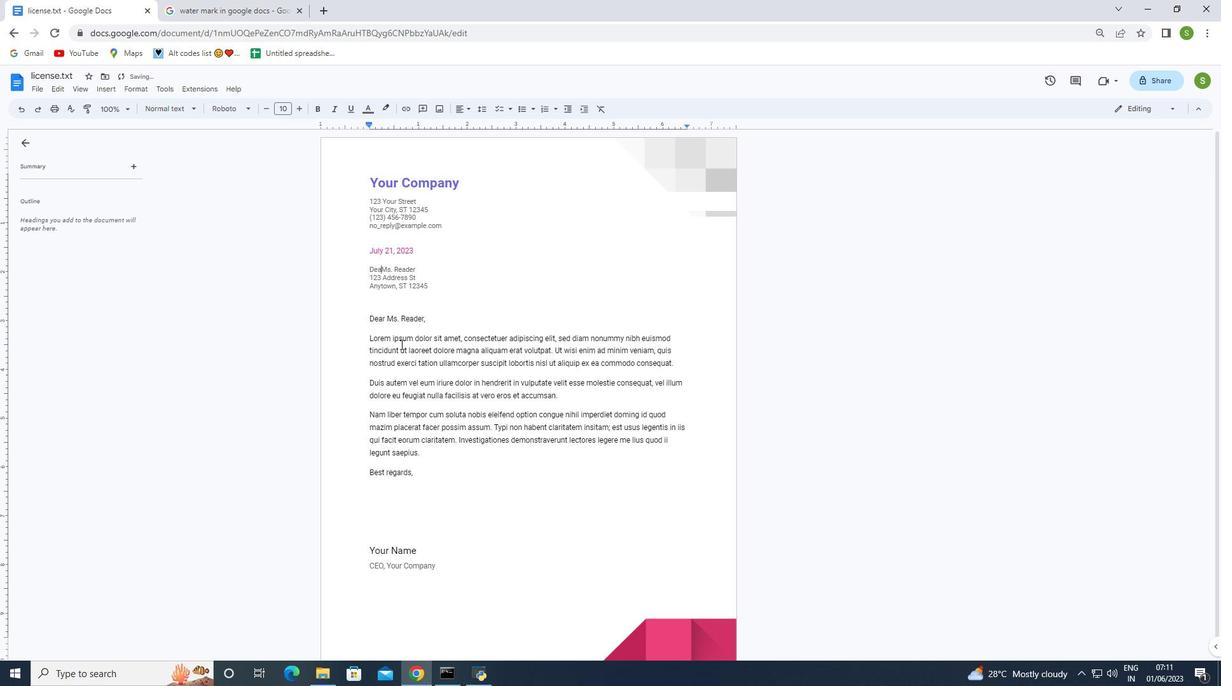 
Action: Mouse moved to (395, 347)
Screenshot: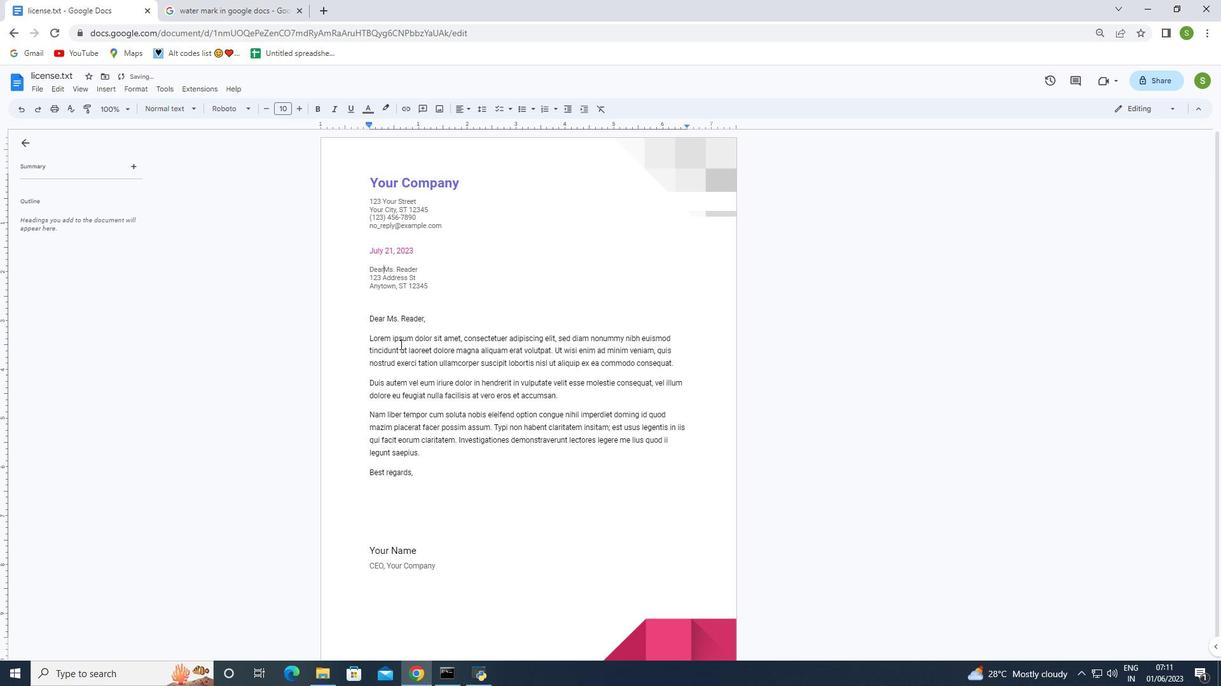 
Action: Key pressed <Key.space>
Screenshot: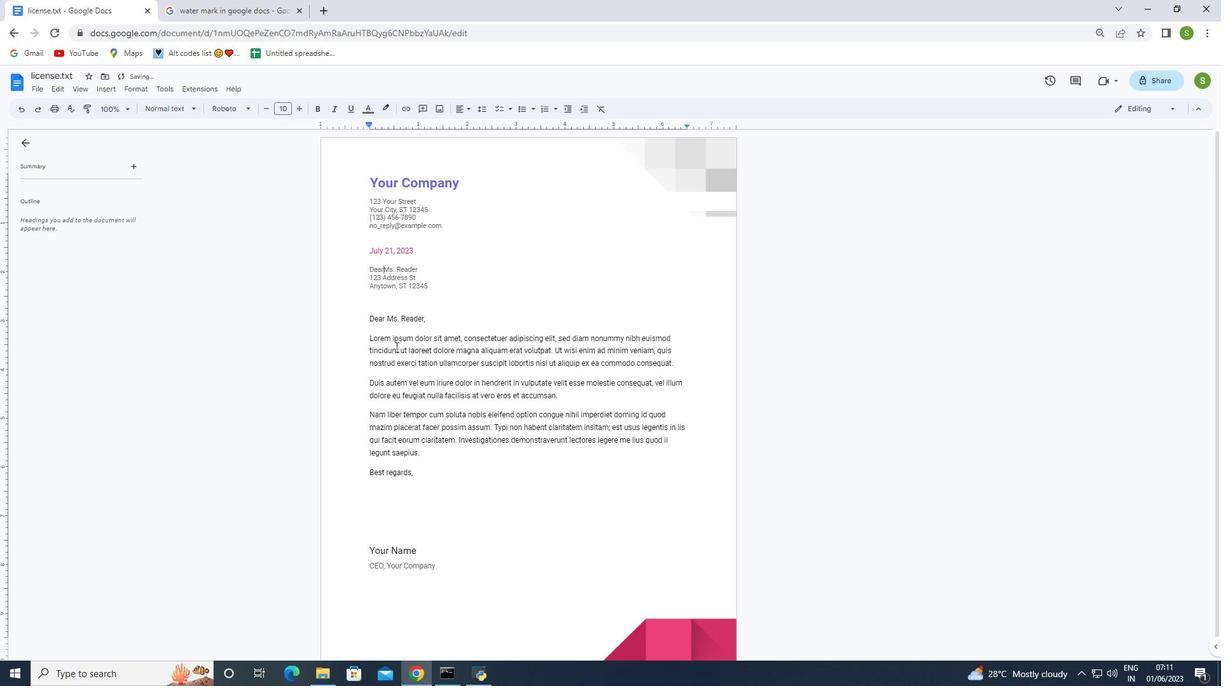 
Action: Mouse moved to (426, 284)
Screenshot: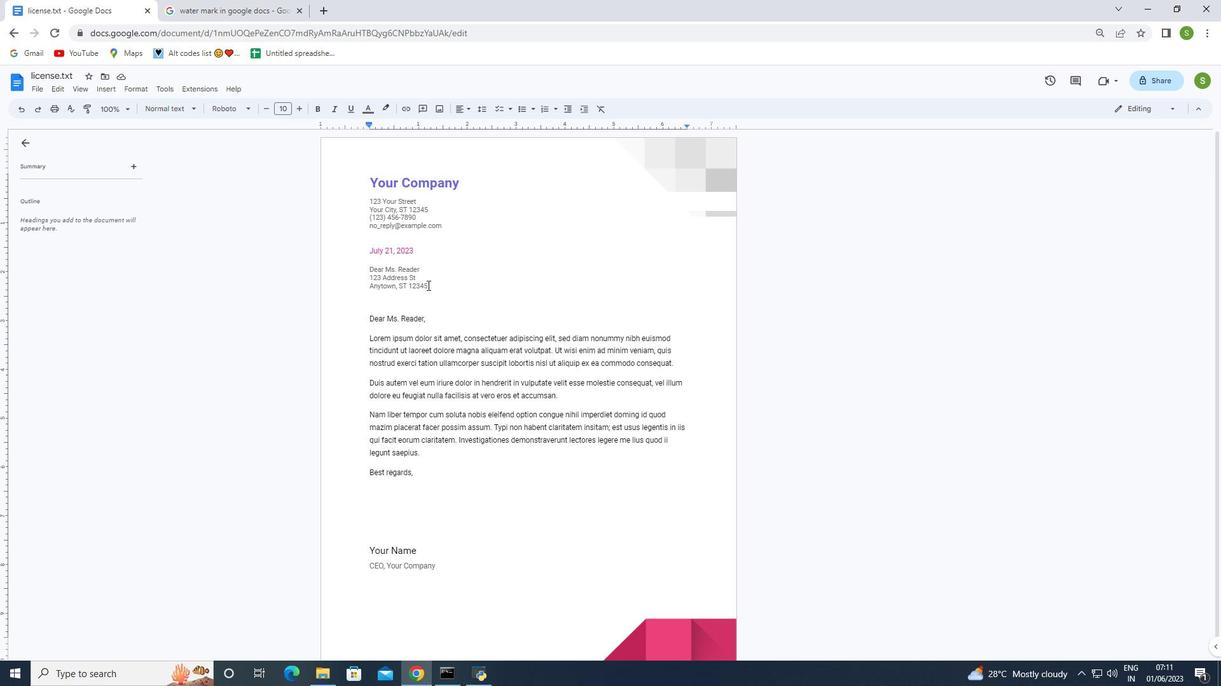 
Action: Key pressed ctrl+Z
Screenshot: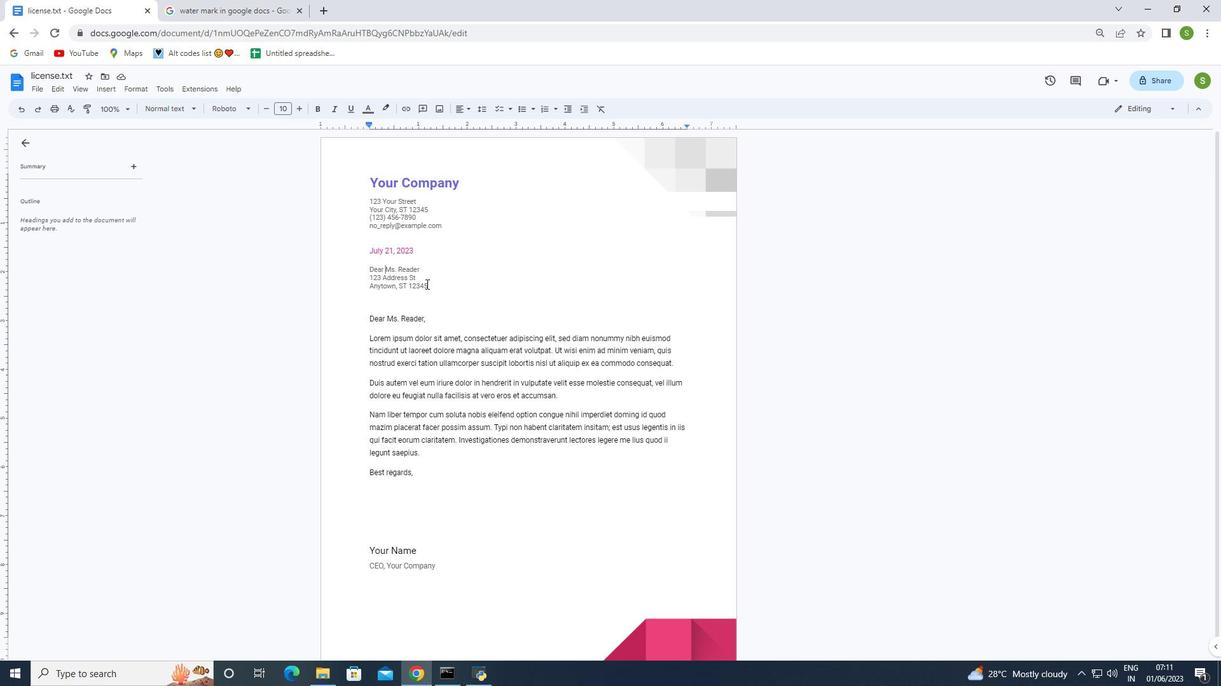 
Action: Mouse moved to (426, 291)
Screenshot: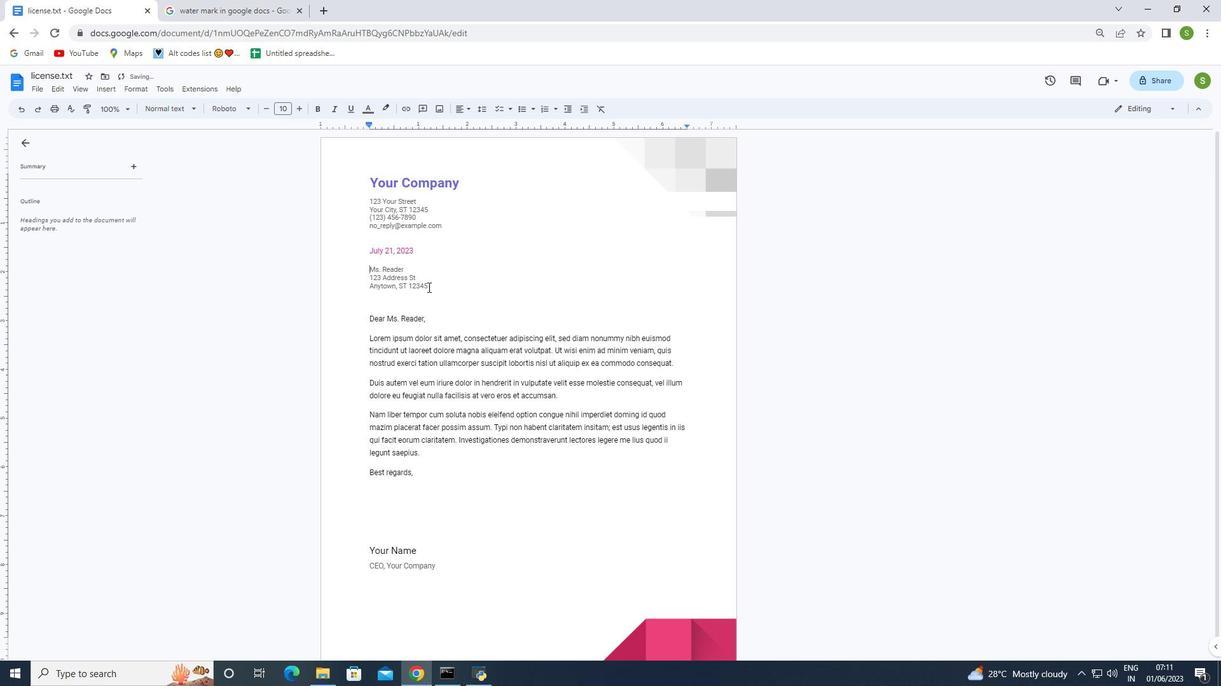 
Action: Key pressed <'\x1a'>
Screenshot: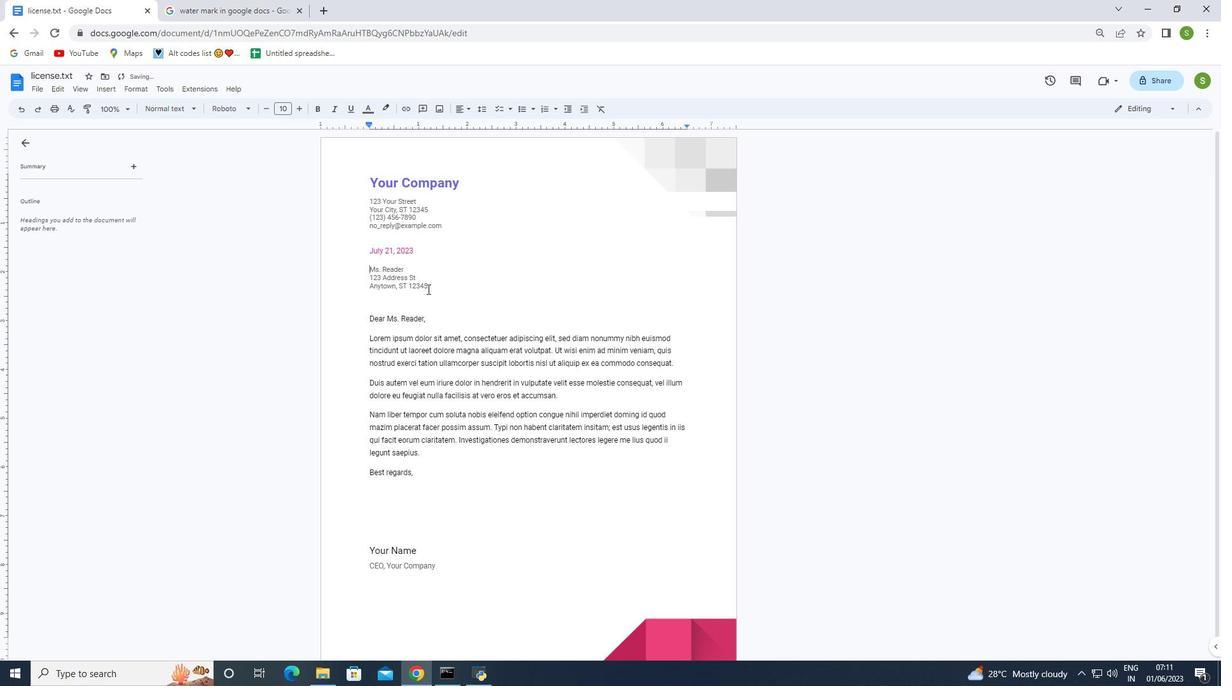 
Action: Mouse moved to (426, 291)
Screenshot: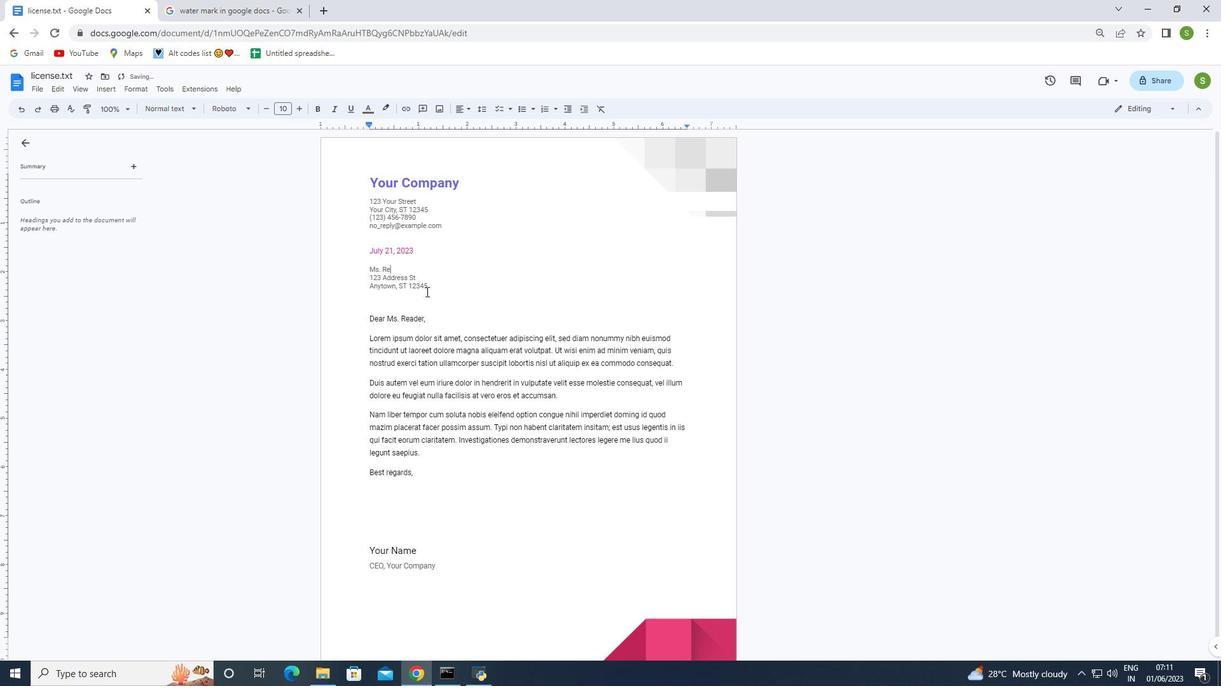 
Action: Key pressed <'\x1a'>
Screenshot: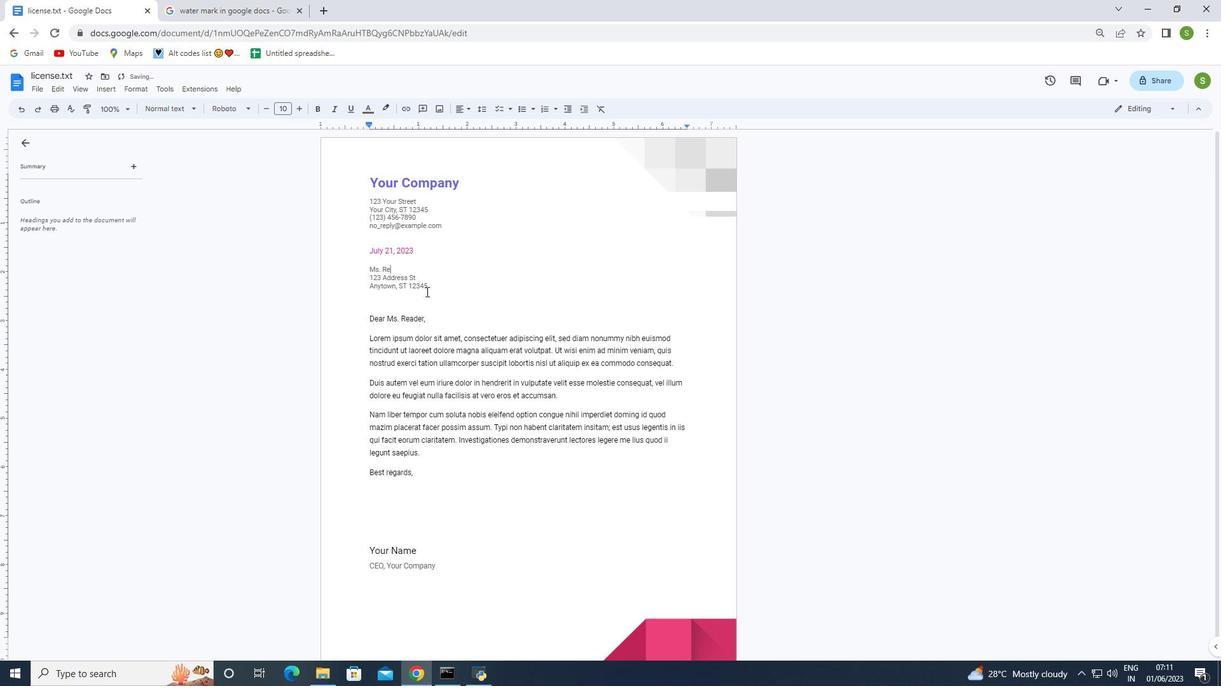 
Action: Mouse moved to (426, 290)
Screenshot: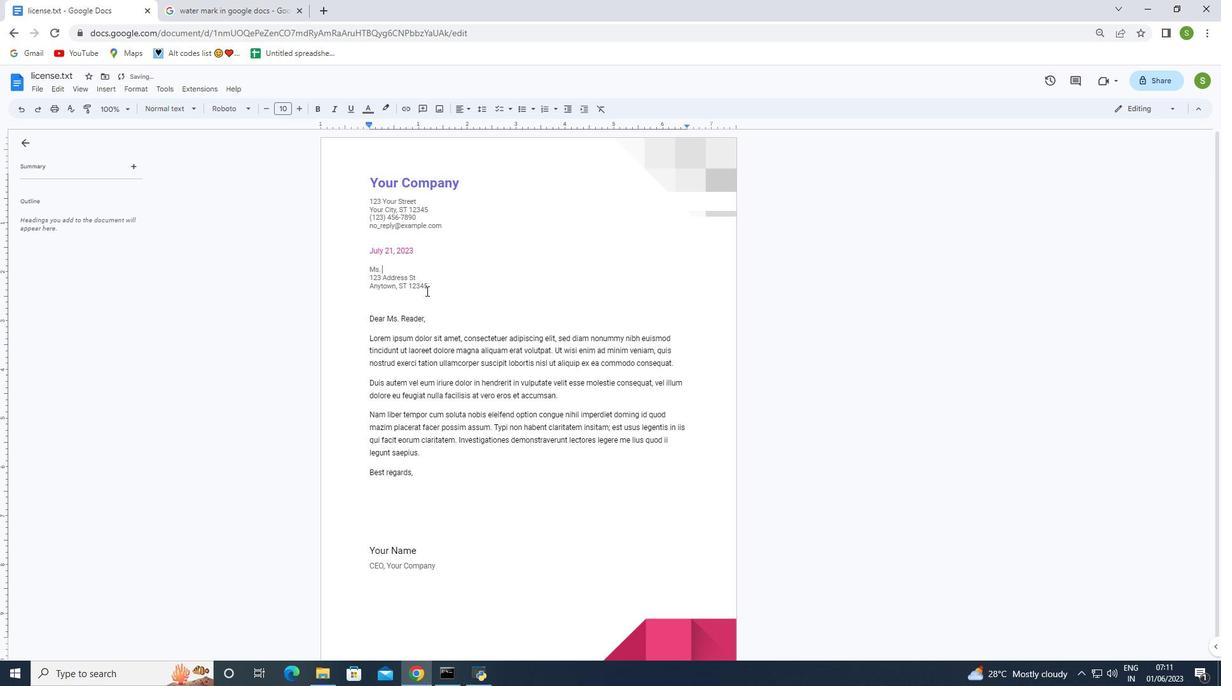 
Action: Key pressed <'\x1a'>
Screenshot: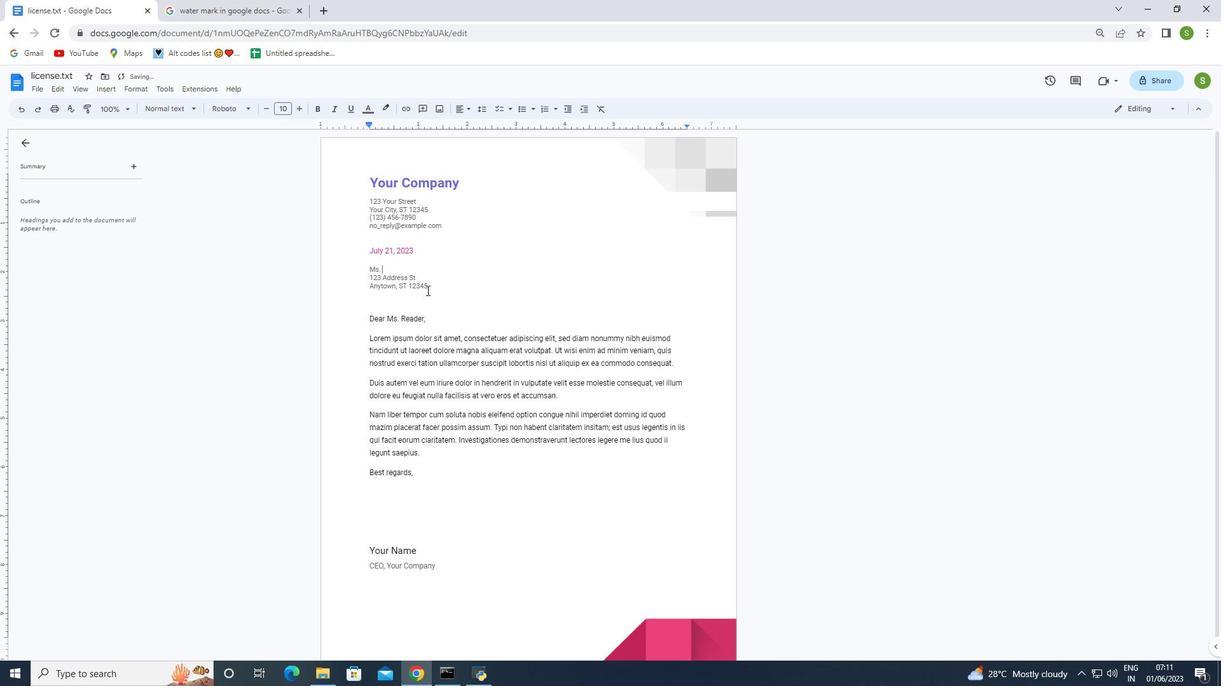 
Action: Mouse moved to (436, 293)
Screenshot: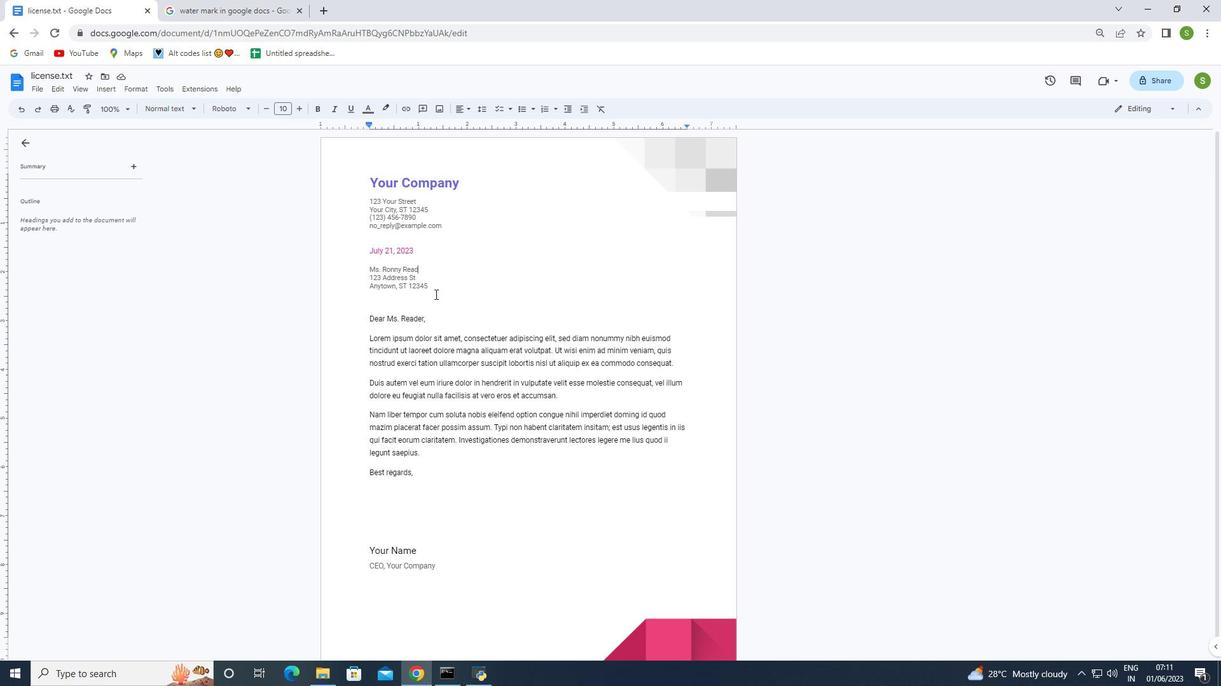 
Action: Key pressed ctrl+Z
Screenshot: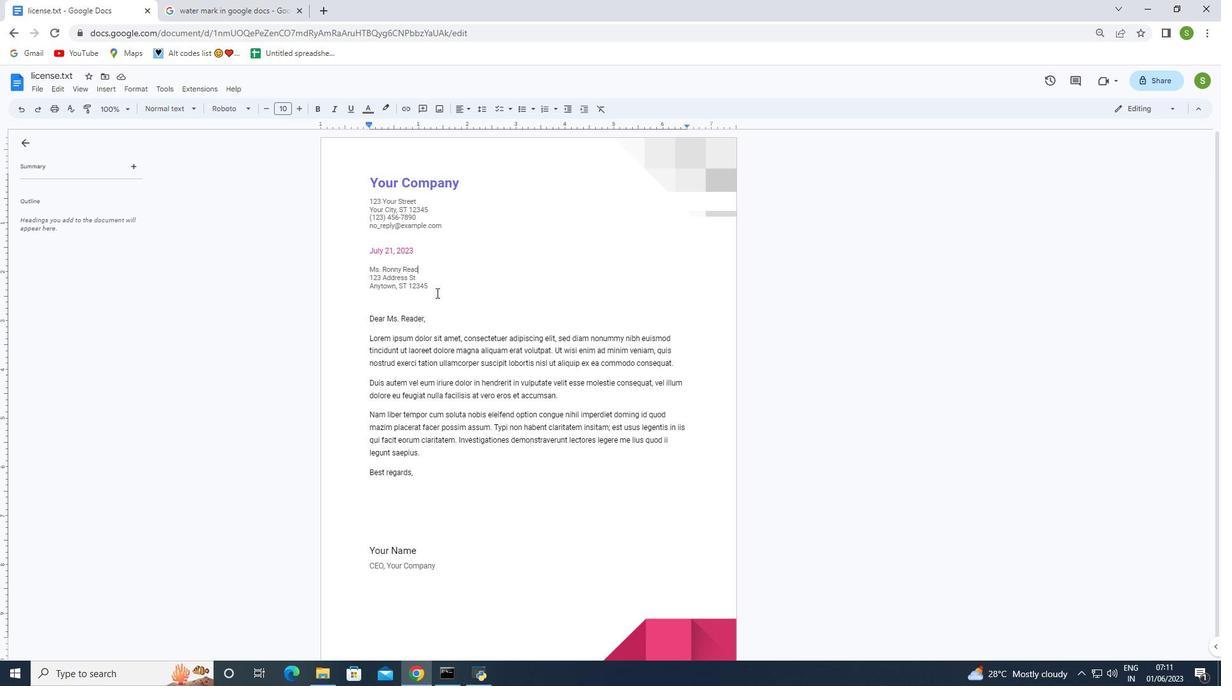
Action: Mouse moved to (370, 269)
Screenshot: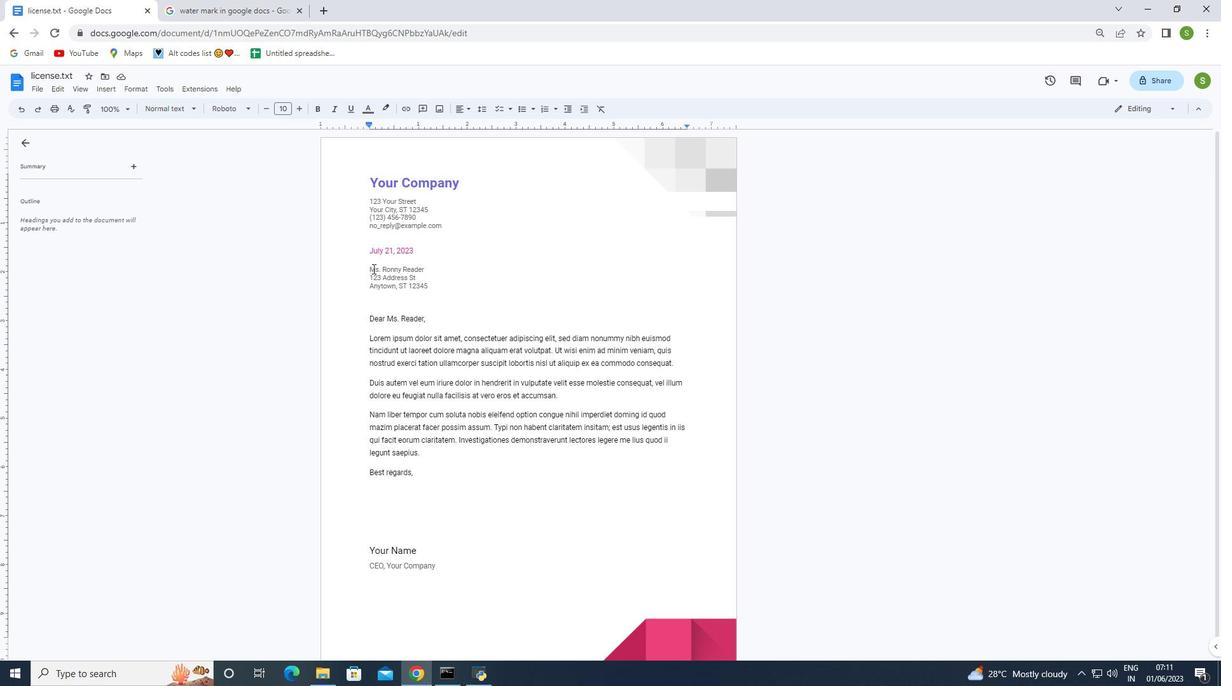 
Action: Mouse pressed left at (370, 269)
Screenshot: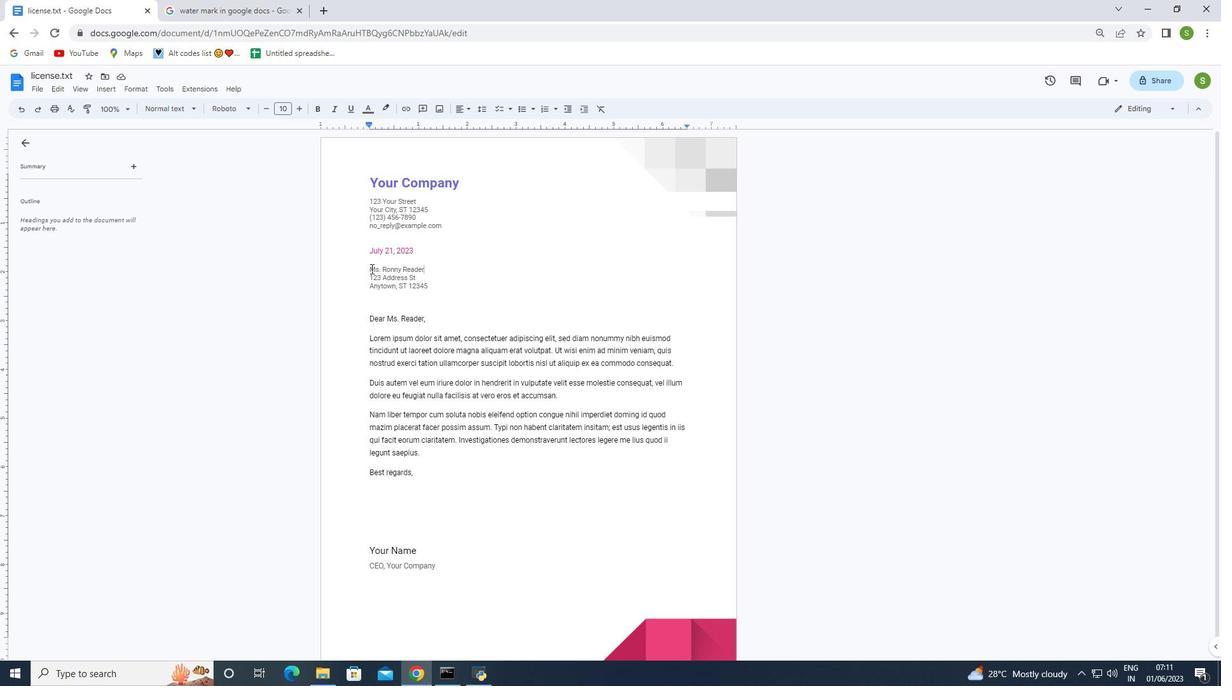 
Action: Mouse moved to (436, 269)
Screenshot: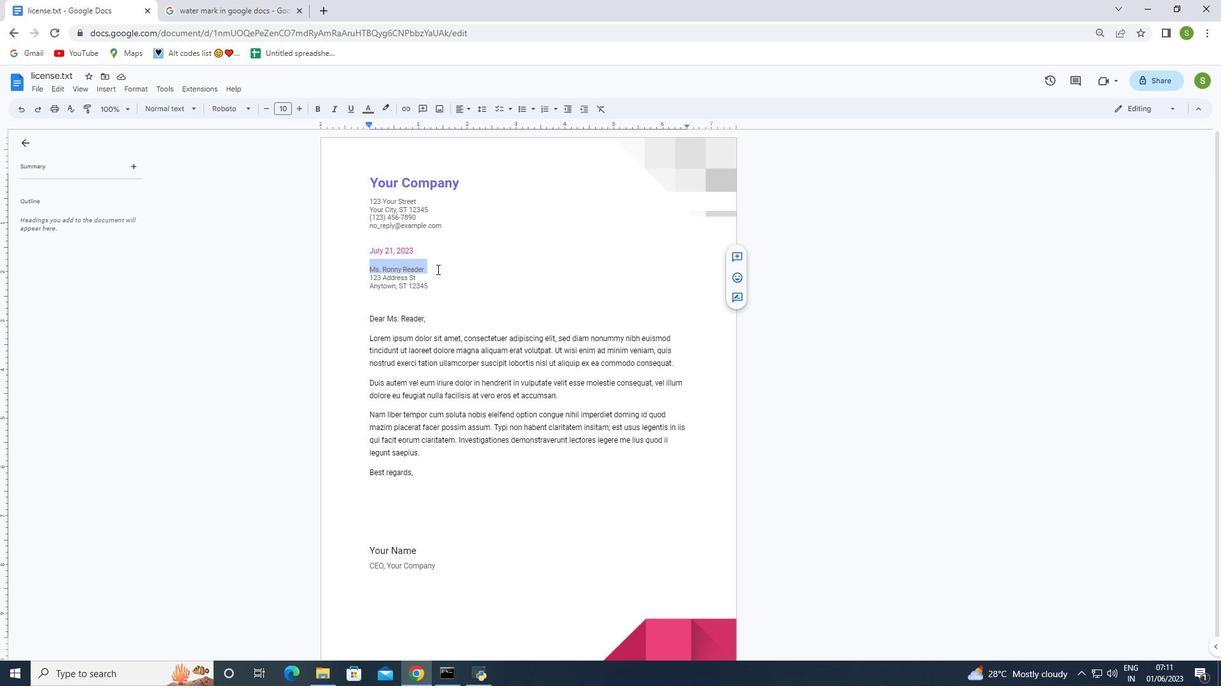 
Action: Key pressed <Key.backspace>
Screenshot: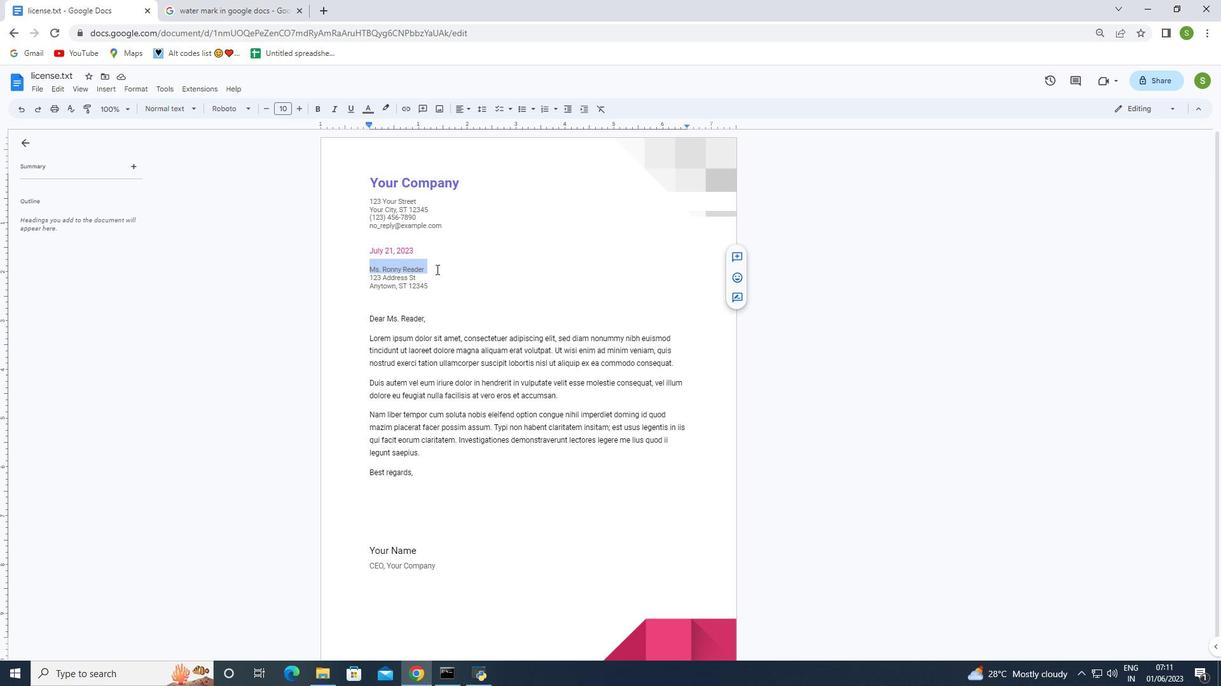 
Action: Mouse moved to (435, 269)
Screenshot: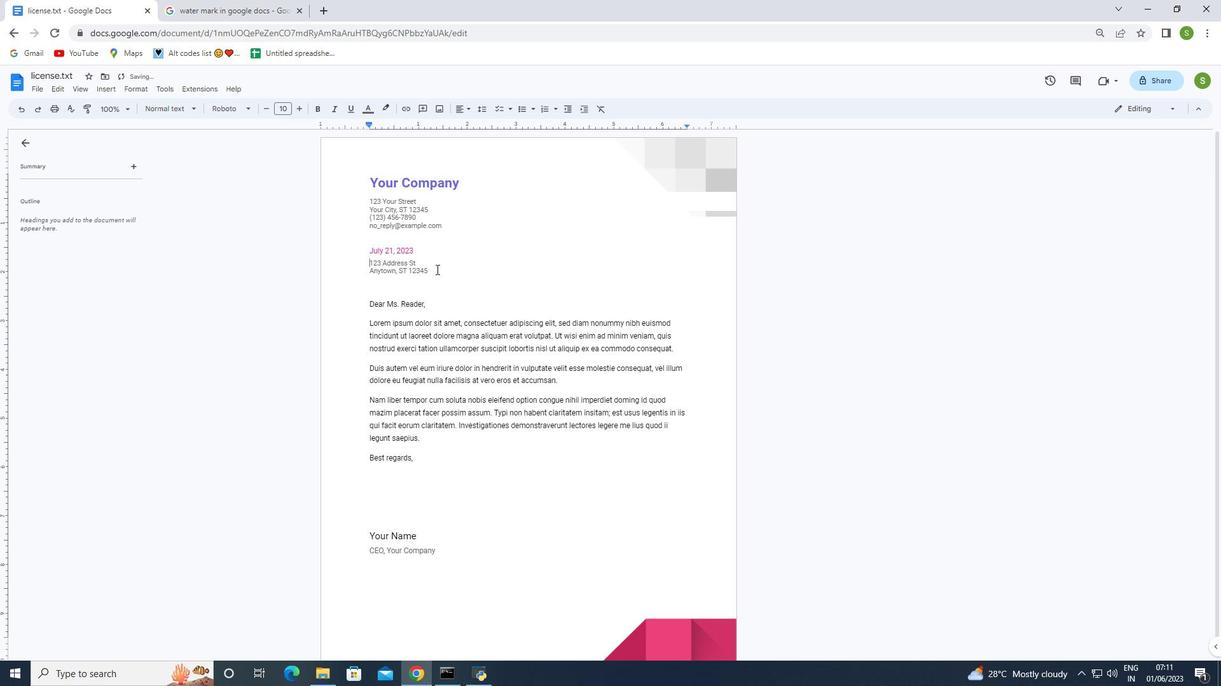 
Action: Key pressed ctrl+Z
Screenshot: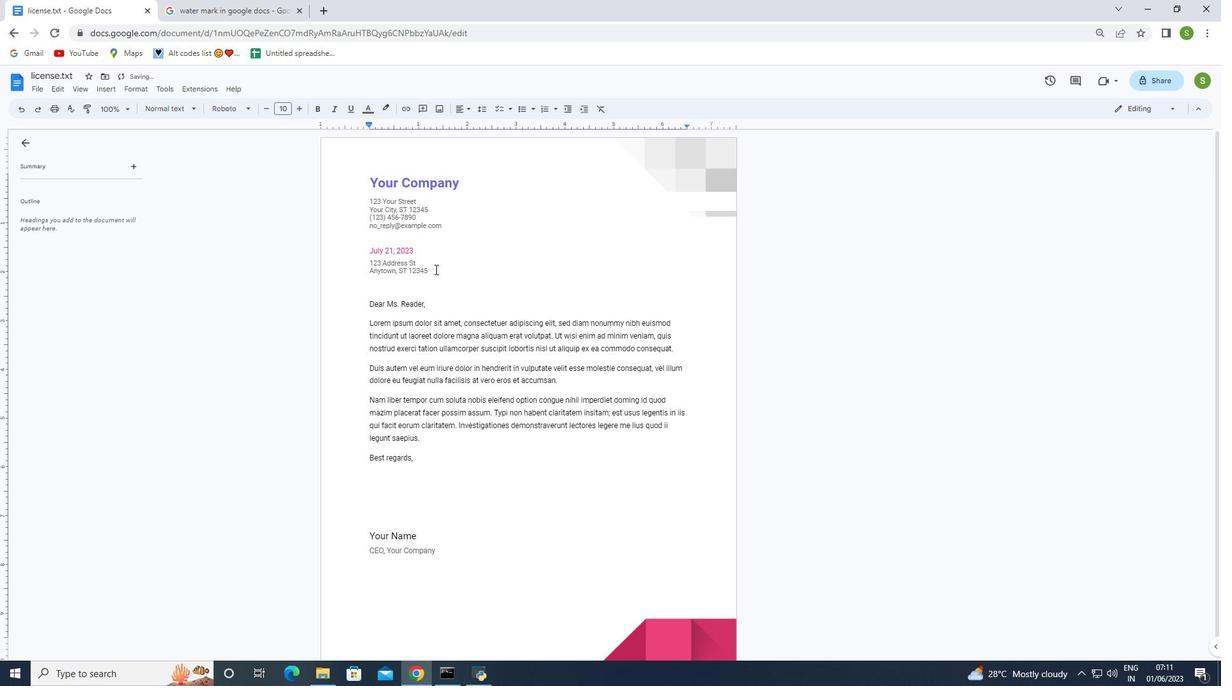 
Action: Mouse moved to (415, 293)
Screenshot: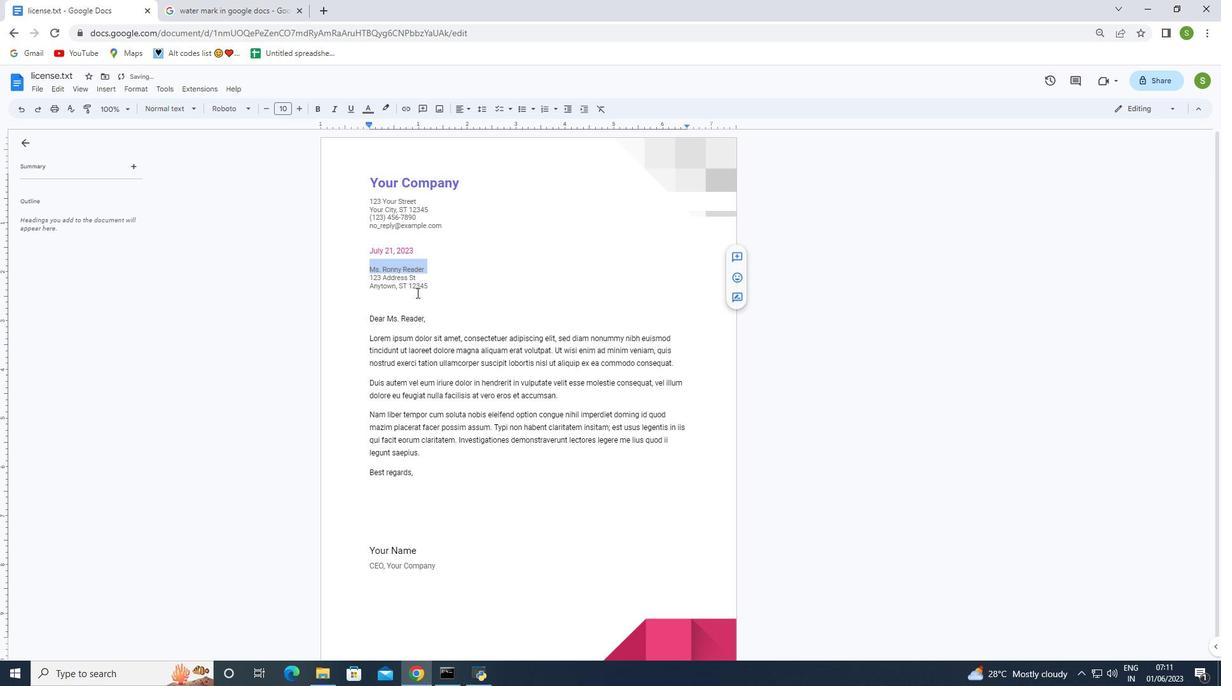 
Action: Mouse pressed left at (415, 293)
Screenshot: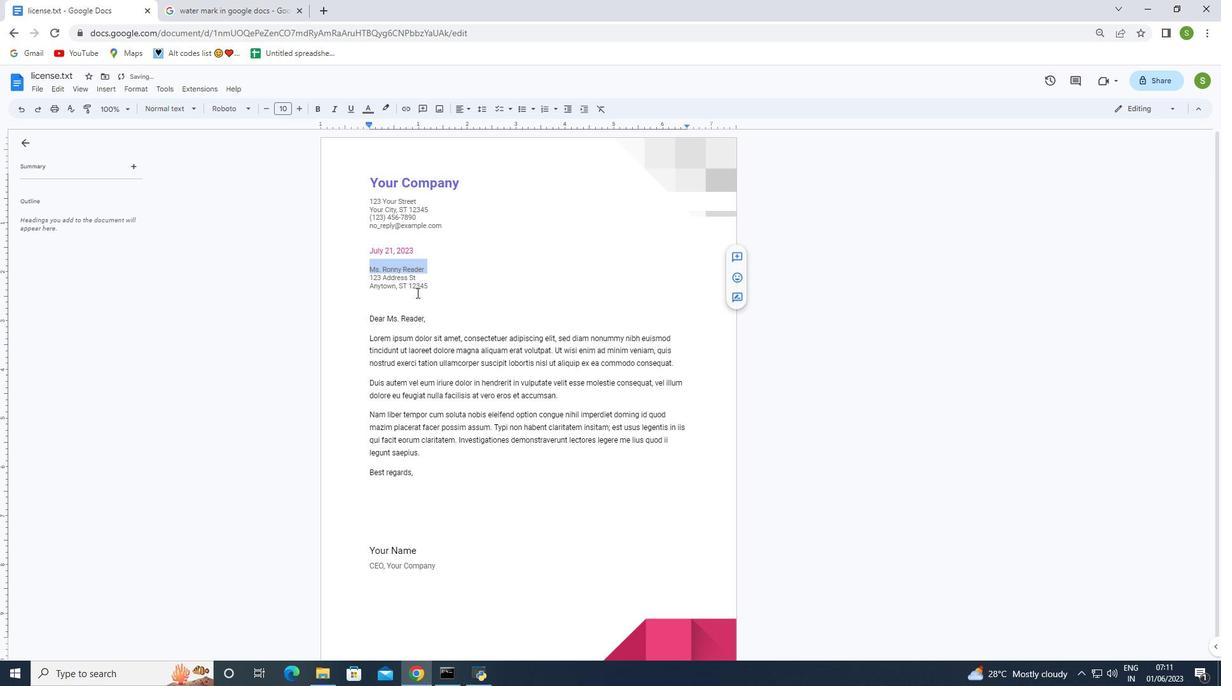 
Action: Mouse moved to (427, 267)
Screenshot: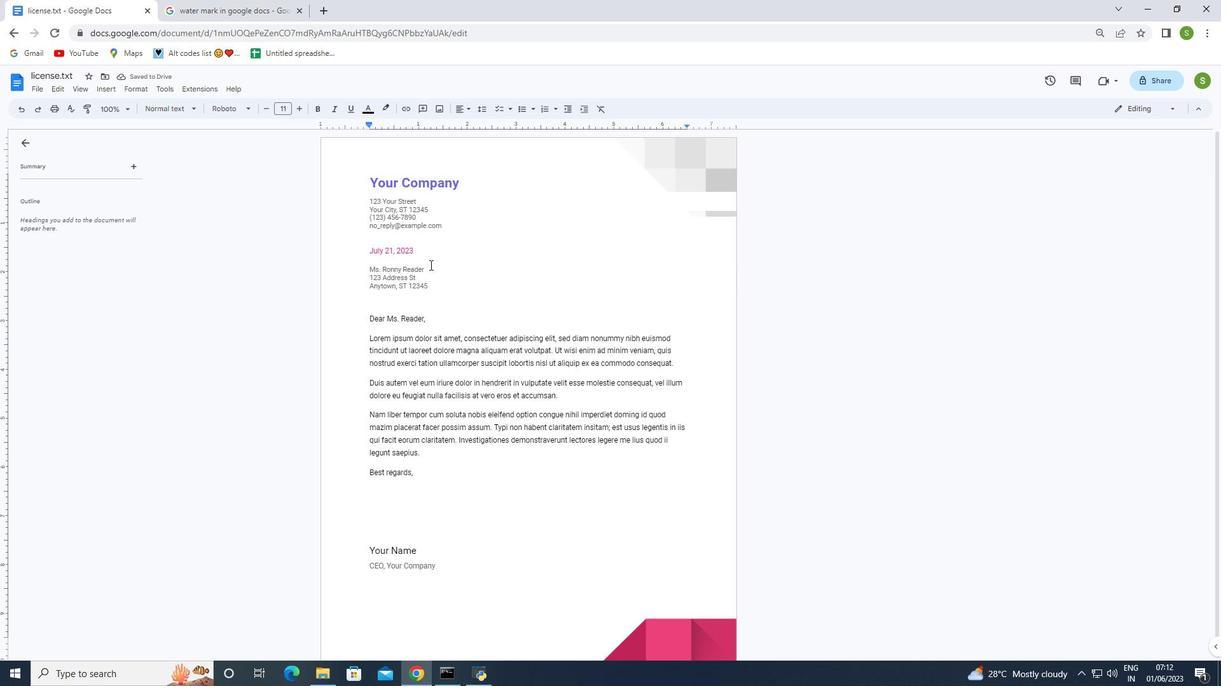 
Action: Mouse pressed left at (427, 267)
Screenshot: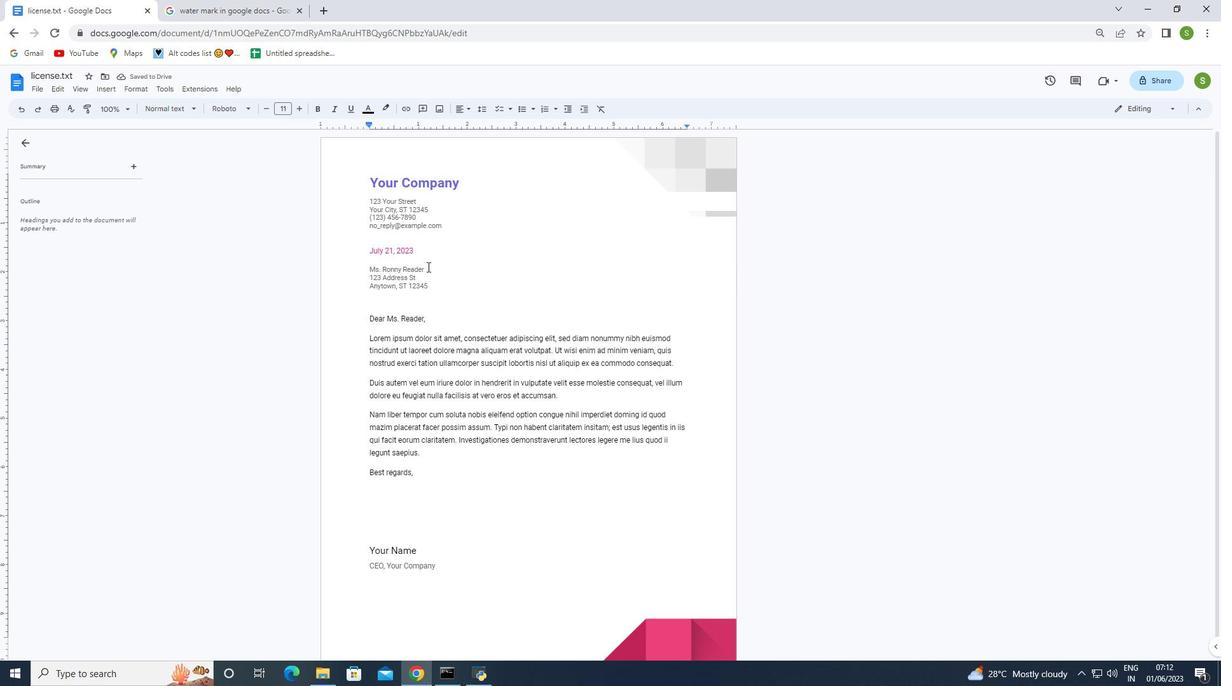 
Action: Key pressed <Key.backspace><Key.backspace><Key.backspace><Key.backspace><Key.backspace><Key.backspace><Key.backspace><Key.backspace><Key.backspace><Key.backspace><Key.backspace><Key.backspace><Key.shift><Key.shift><Key.shift><Key.shift><Key.shift><Key.shift><Key.shift><Key.backspace><Key.backspace><Key.backspace><Key.backspace><Key.shift>Dear<Key.space><Key.shift><Key.shift><Key.shift><Key.shift><Key.shift><Key.shift><Key.shift><Key.shift>Ms.<Key.space><Key.shift>Reader
Screenshot: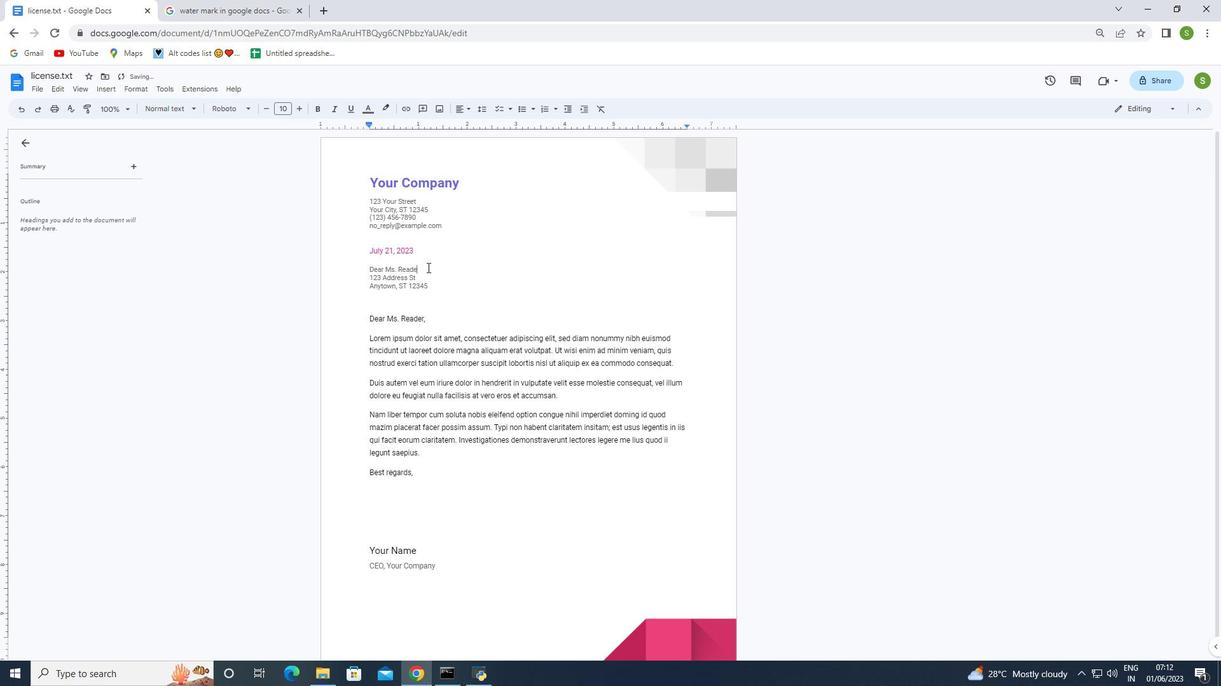 
Action: Mouse moved to (417, 274)
Screenshot: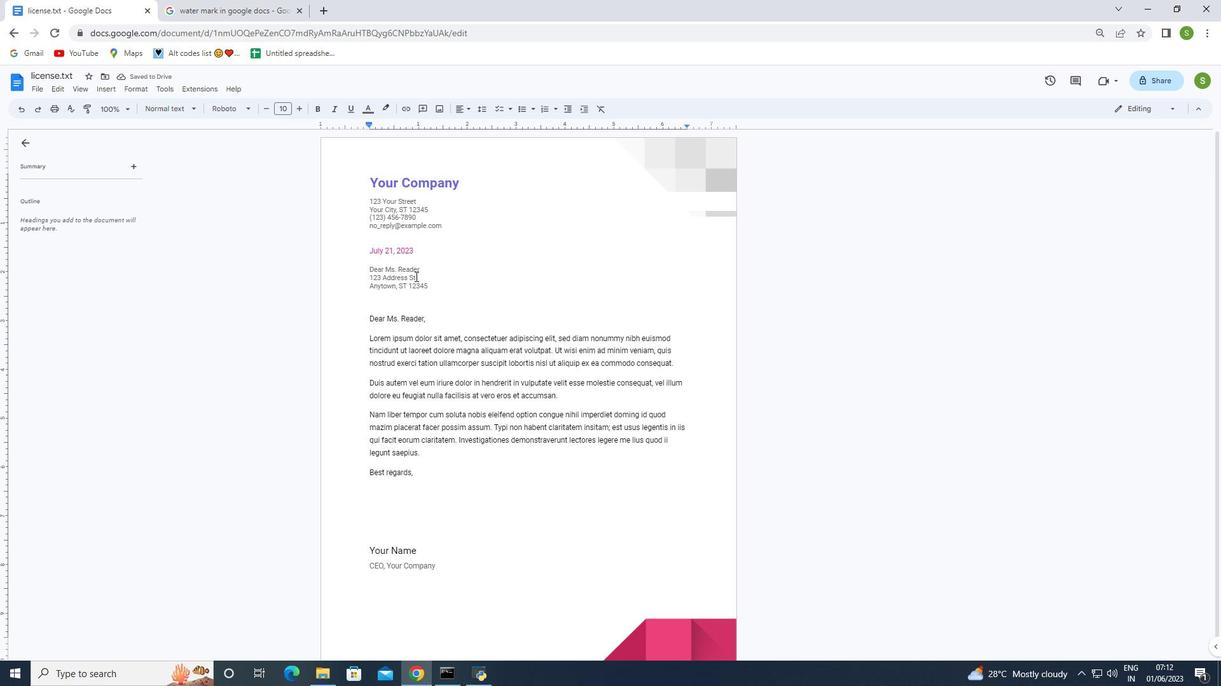 
Action: Mouse pressed left at (417, 274)
Screenshot: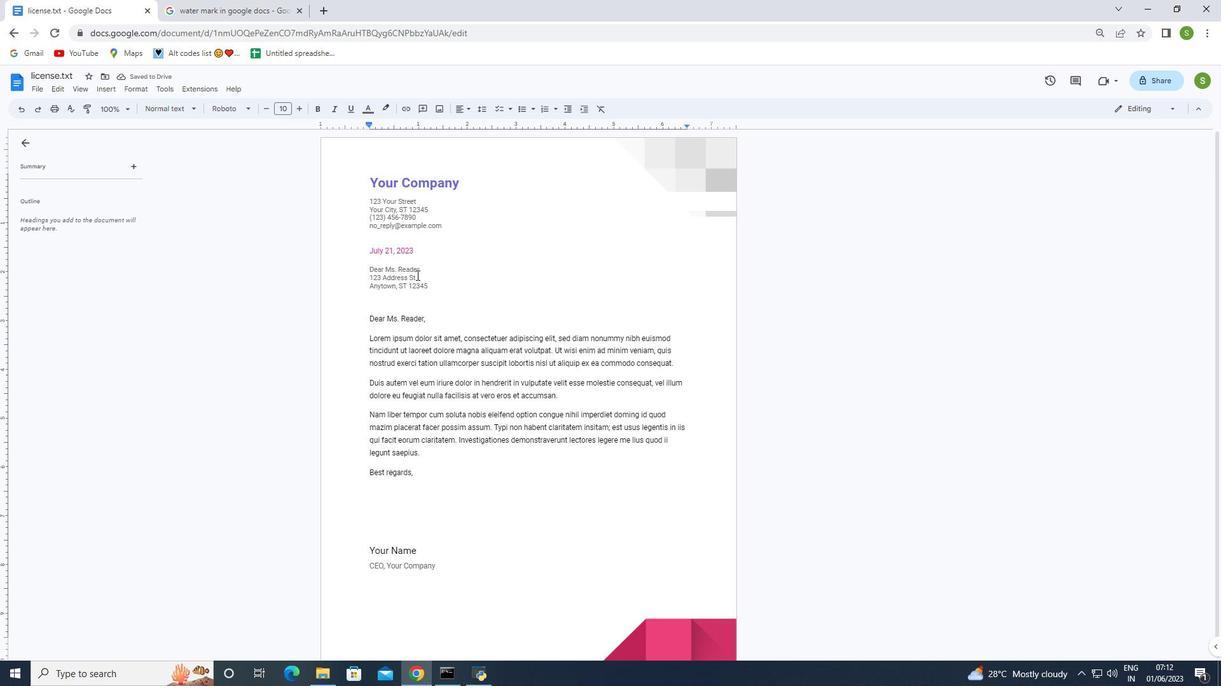 
Action: Mouse moved to (430, 305)
Screenshot: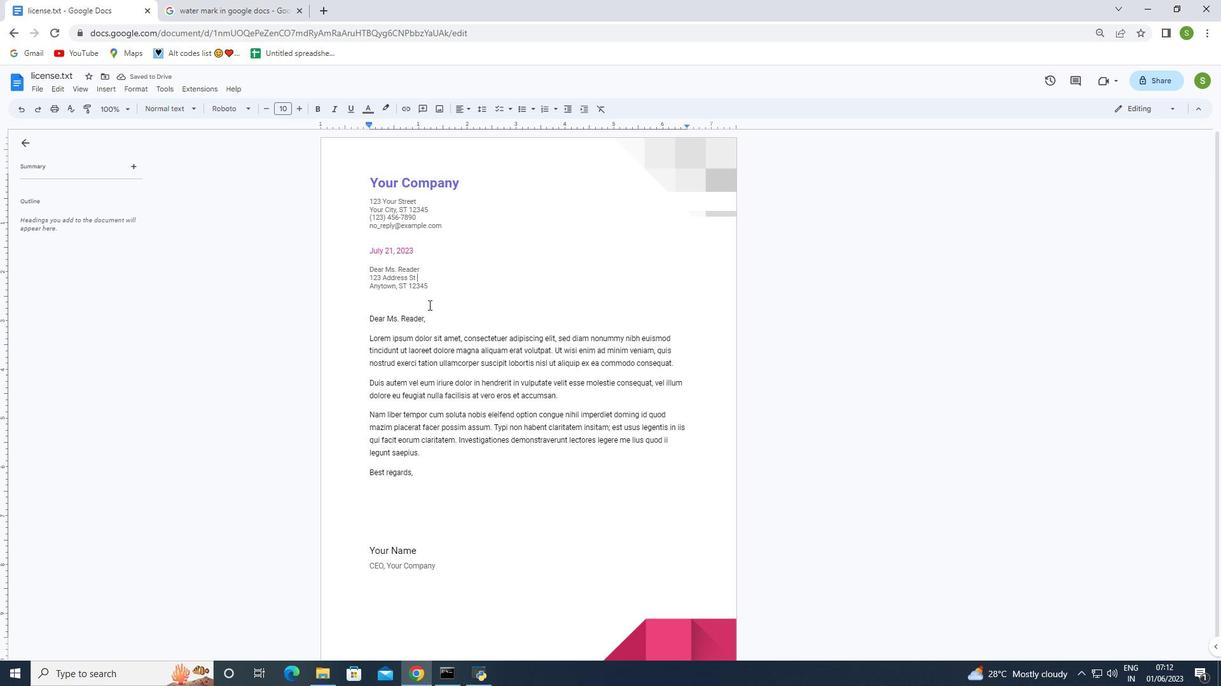 
Action: Key pressed <Key.backspace><Key.backspace><Key.backspace><Key.backspace><Key.backspace><Key.backspace><Key.backspace><Key.backspace><Key.backspace><Key.backspace><Key.backspace><Key.backspace><Key.backspace><Key.backspace><Key.backspace>
Screenshot: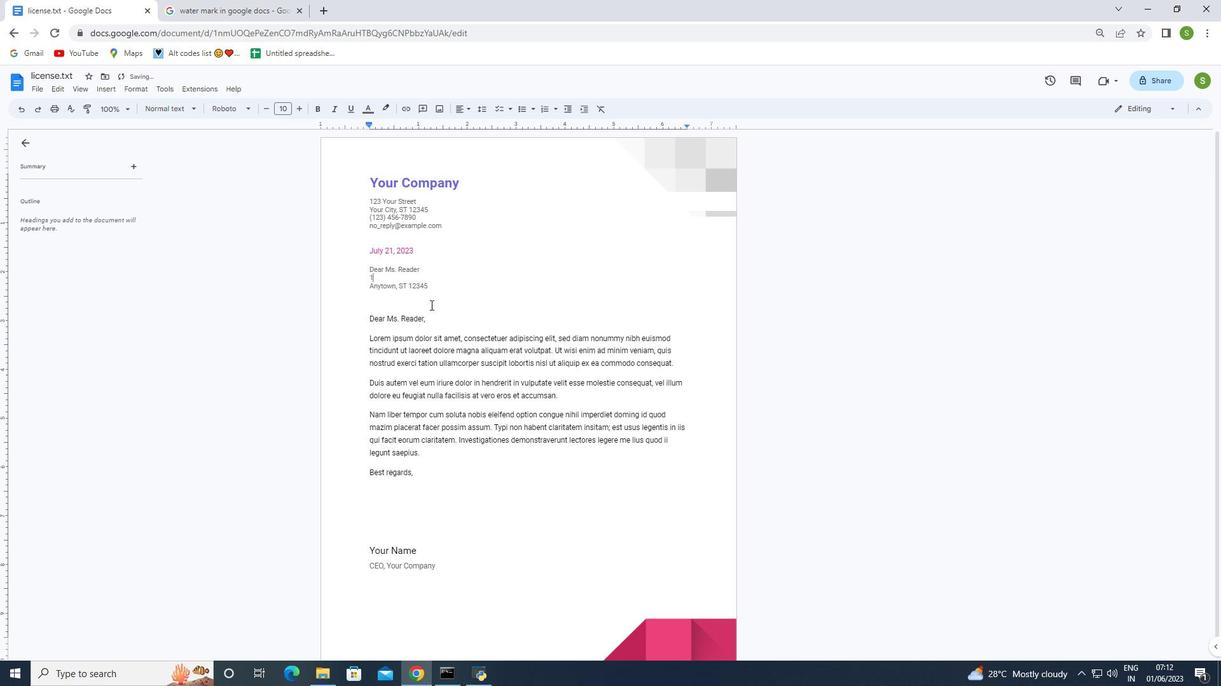 
Action: Mouse moved to (370, 284)
Screenshot: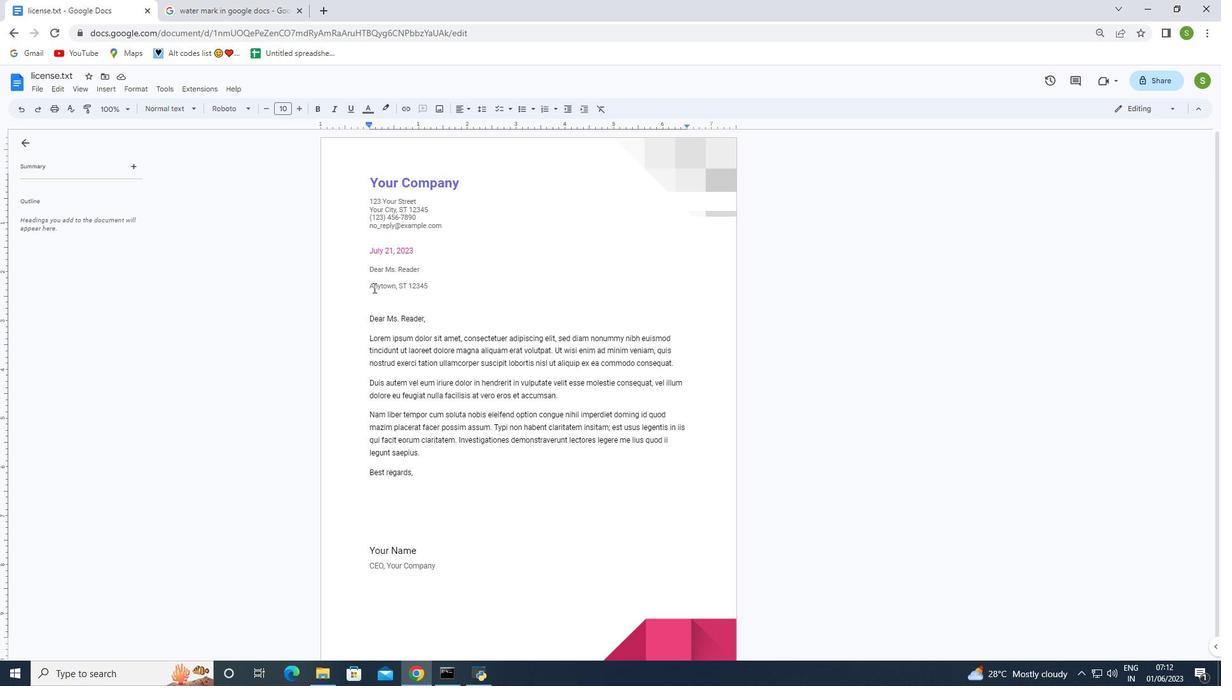 
Action: Mouse pressed left at (370, 284)
Screenshot: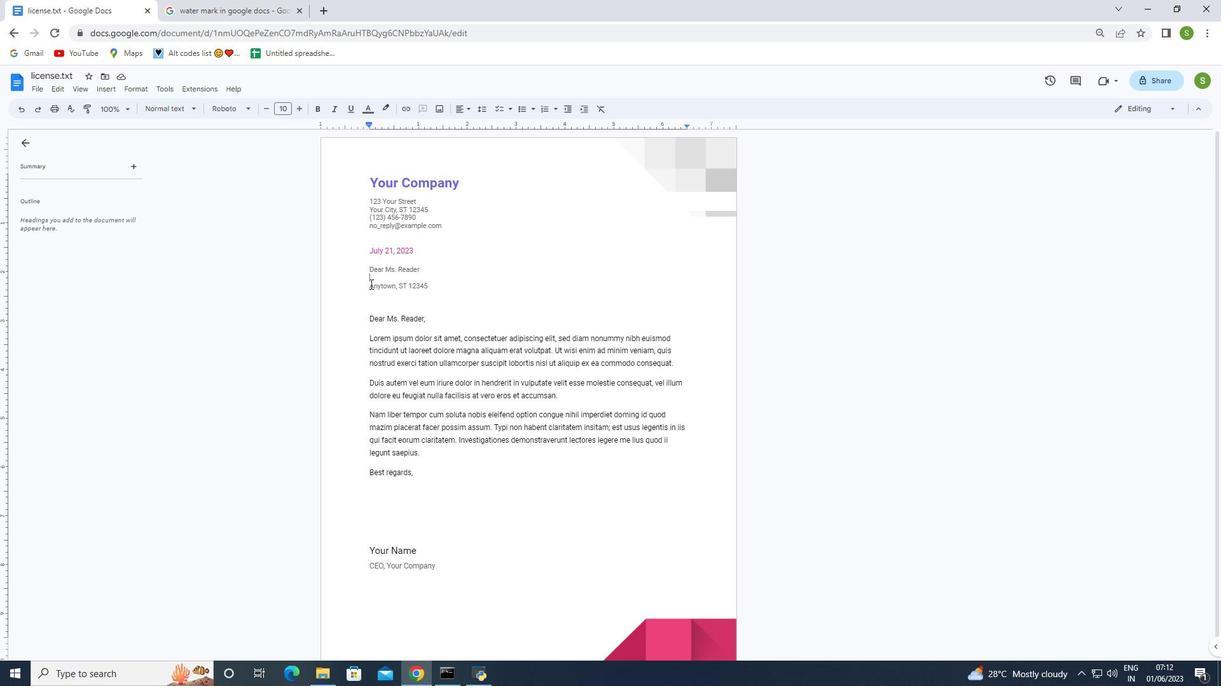 
Action: Mouse moved to (444, 290)
Screenshot: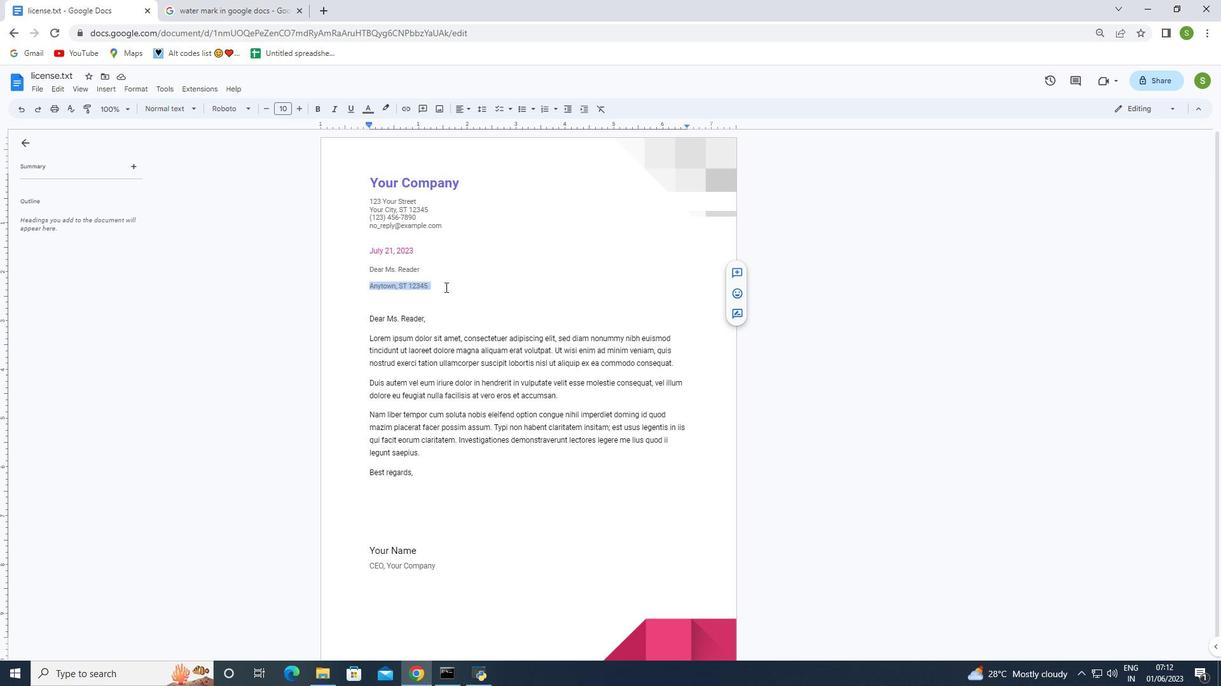
Action: Key pressed <Key.backspace>
Screenshot: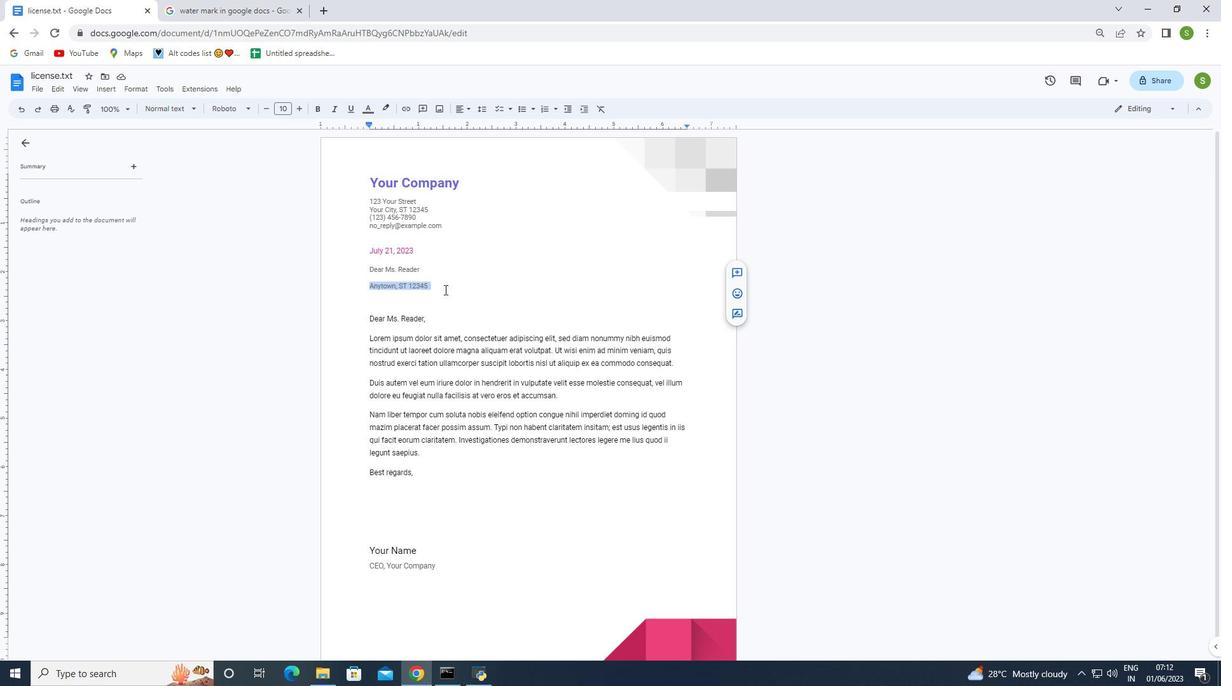 
Action: Mouse moved to (433, 321)
Screenshot: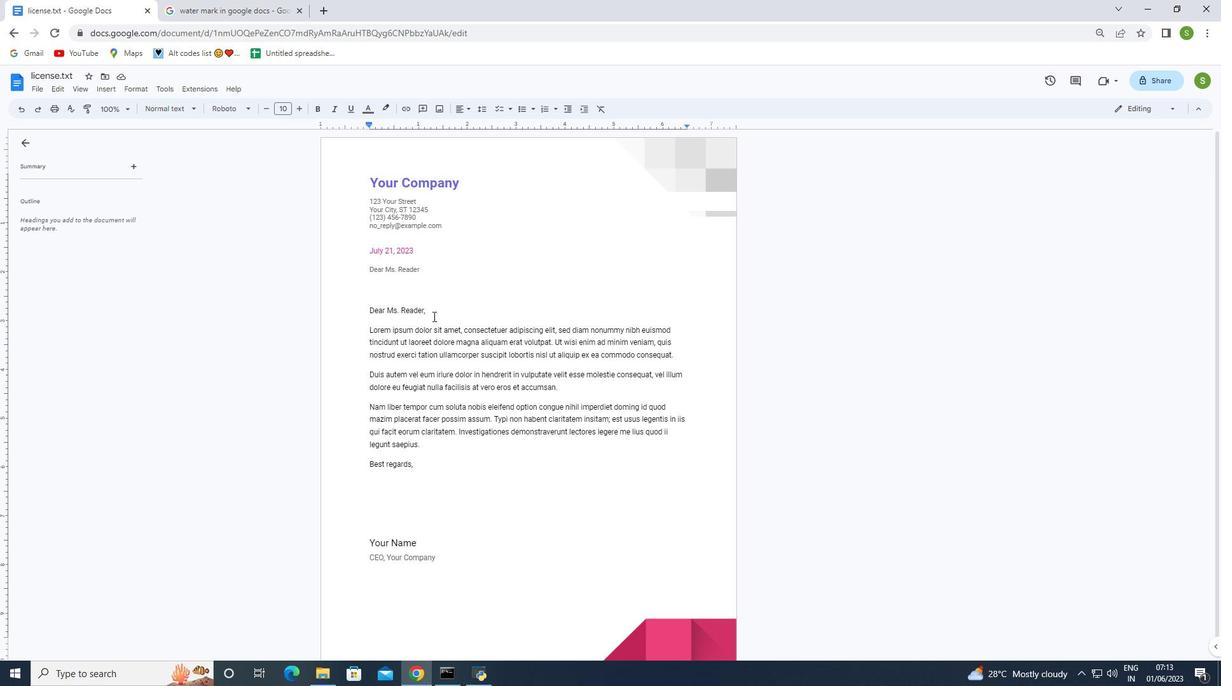 
Action: Key pressed ctrl+Z
Screenshot: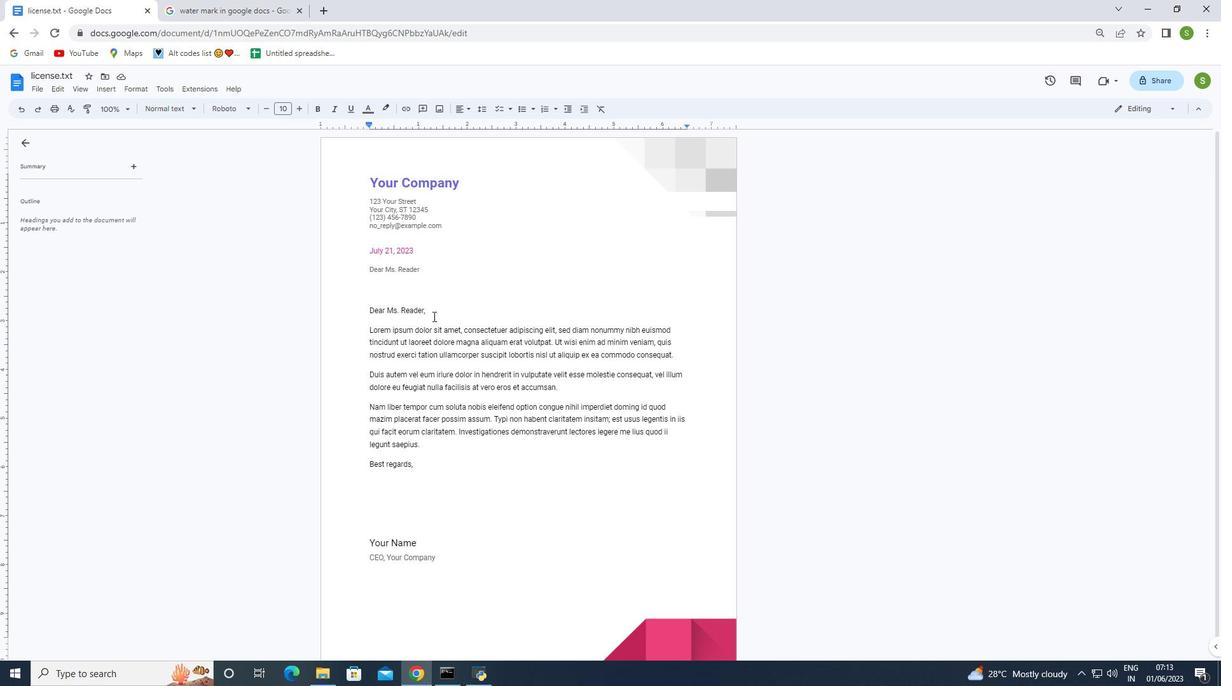 
Action: Mouse moved to (434, 316)
Screenshot: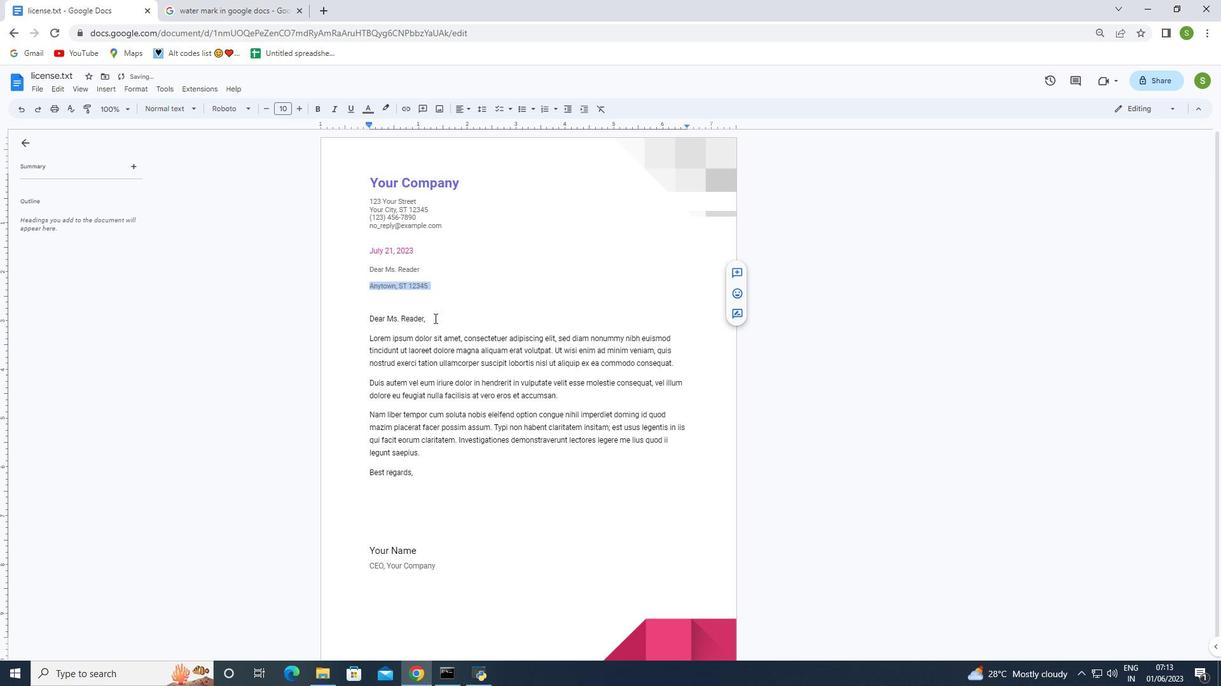 
Action: Key pressed <'\x1a'>
Screenshot: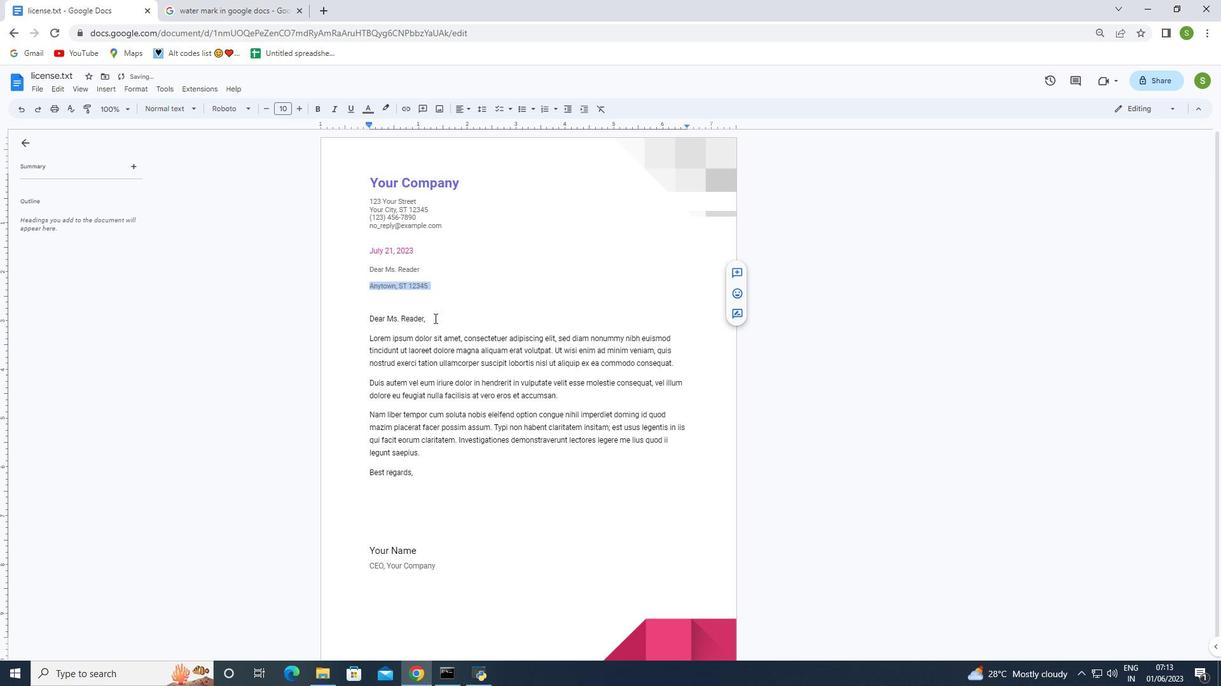 
Action: Mouse moved to (424, 299)
Screenshot: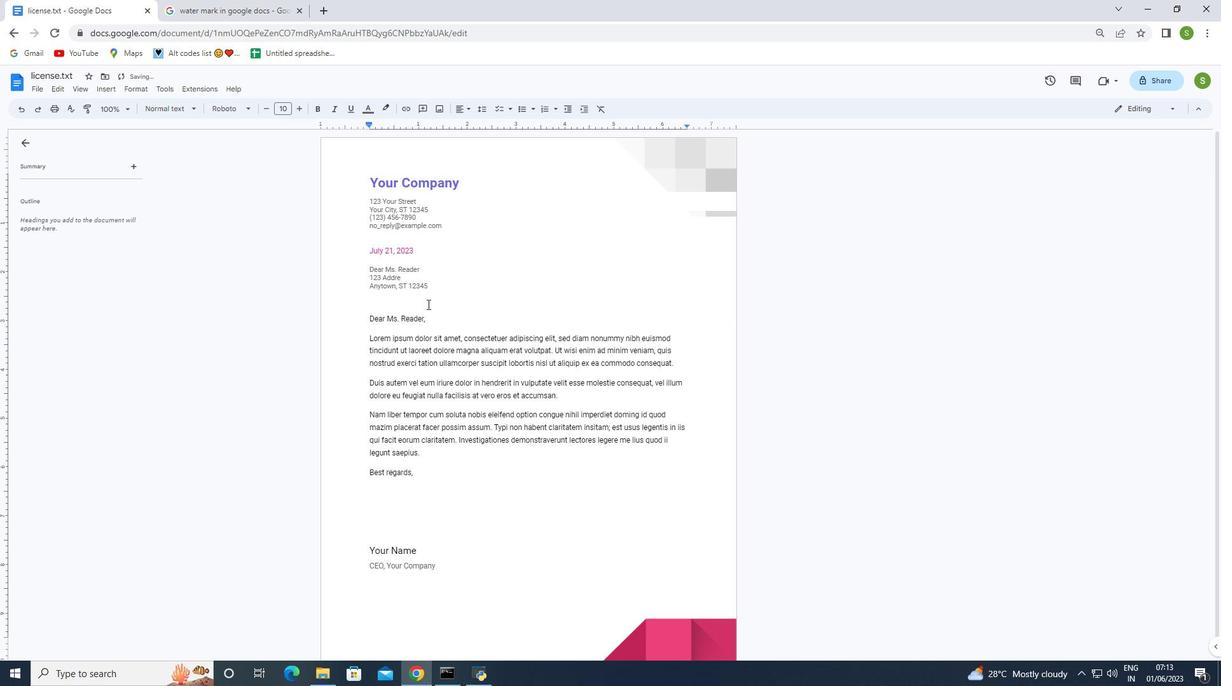 
Action: Mouse pressed left at (424, 299)
Screenshot: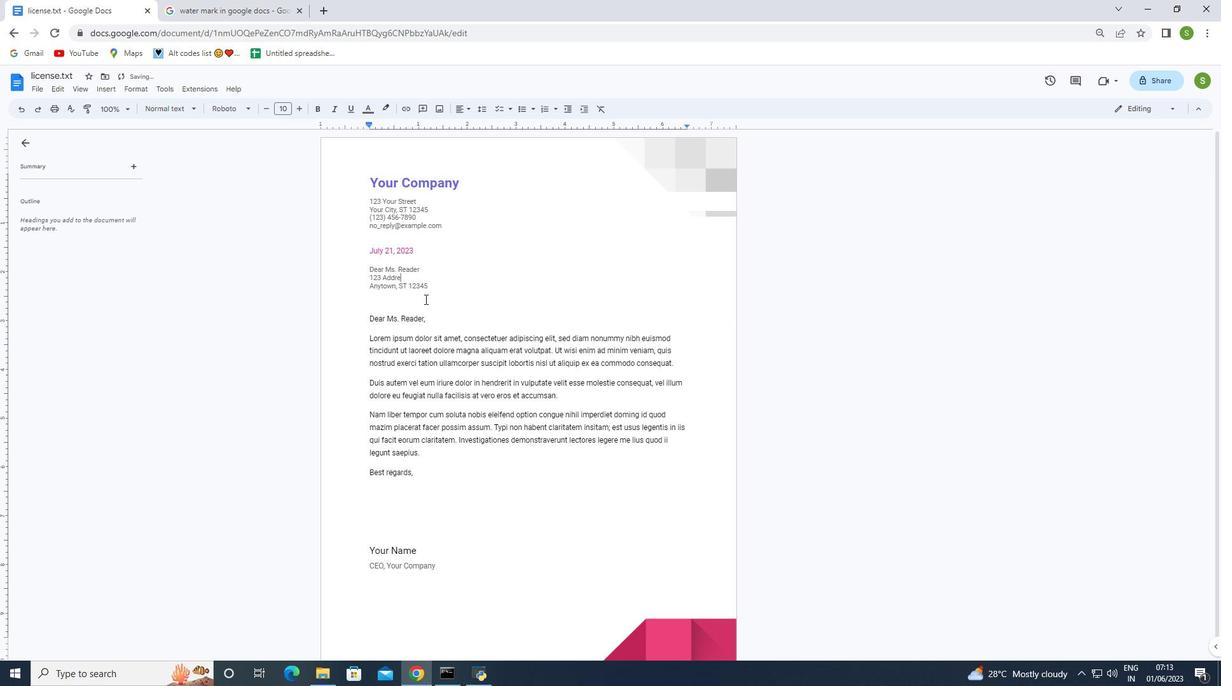 
Action: Mouse moved to (440, 309)
Screenshot: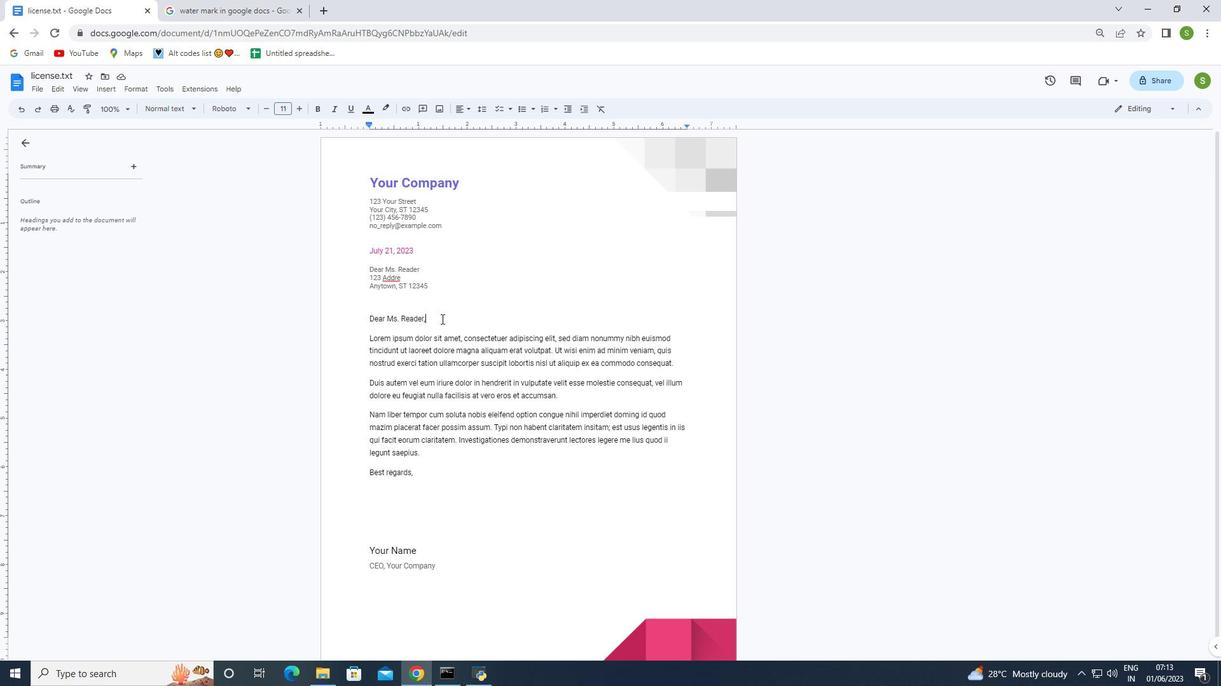
Action: Mouse pressed left at (440, 309)
Screenshot: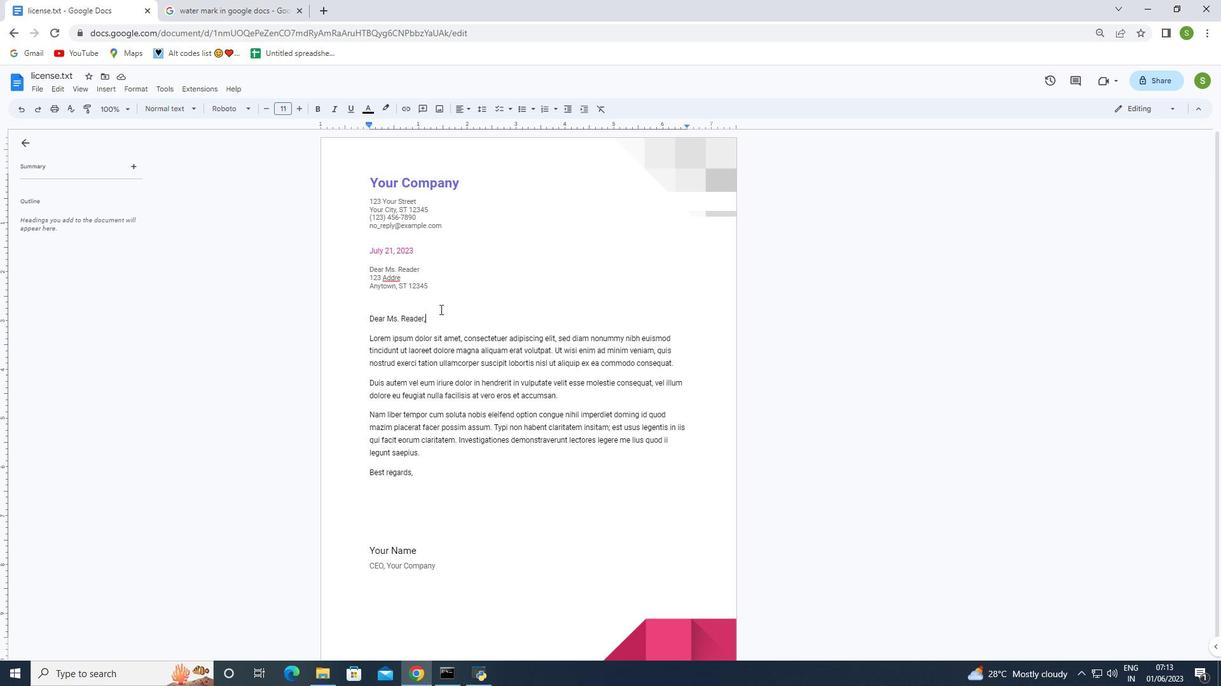 
Action: Mouse moved to (423, 300)
Screenshot: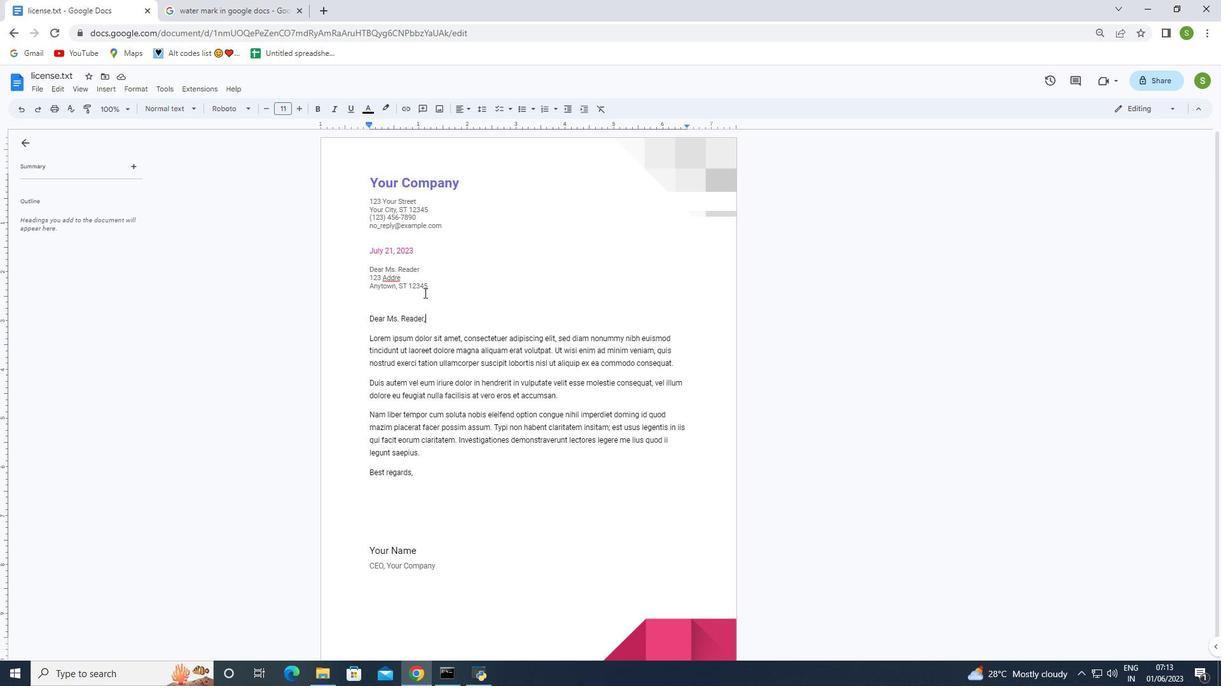 
Action: Key pressed ctrl+Z
Screenshot: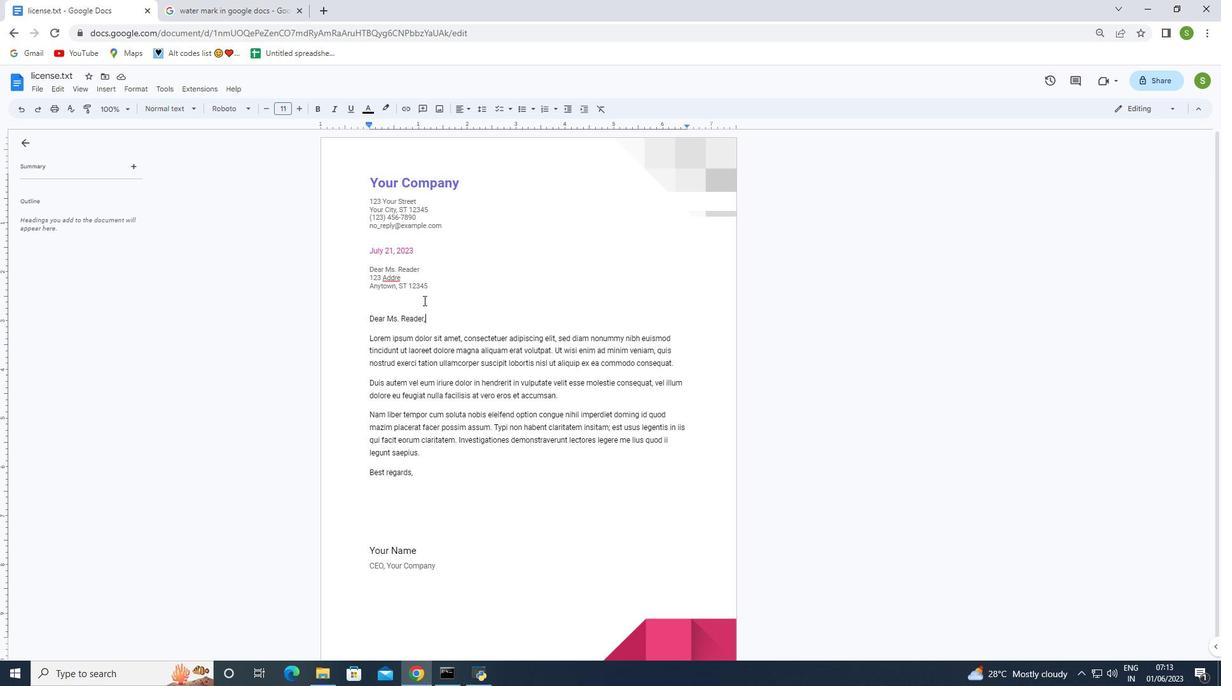 
Action: Mouse moved to (430, 317)
Screenshot: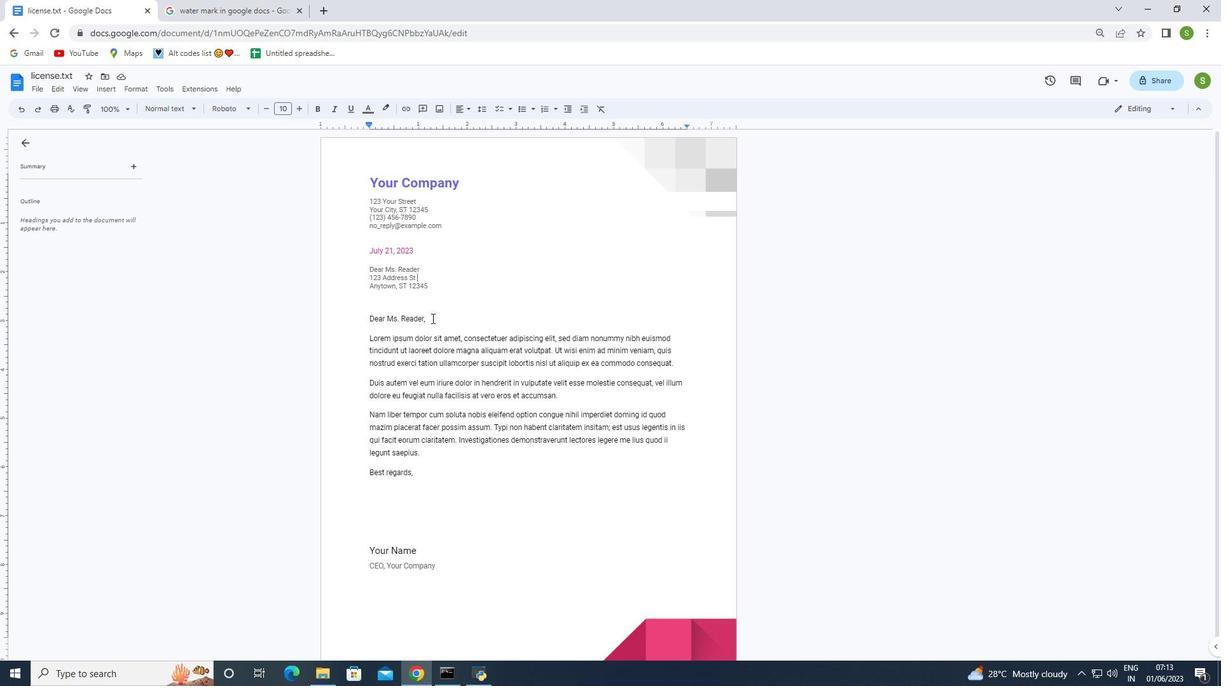 
Action: Mouse pressed left at (430, 317)
Screenshot: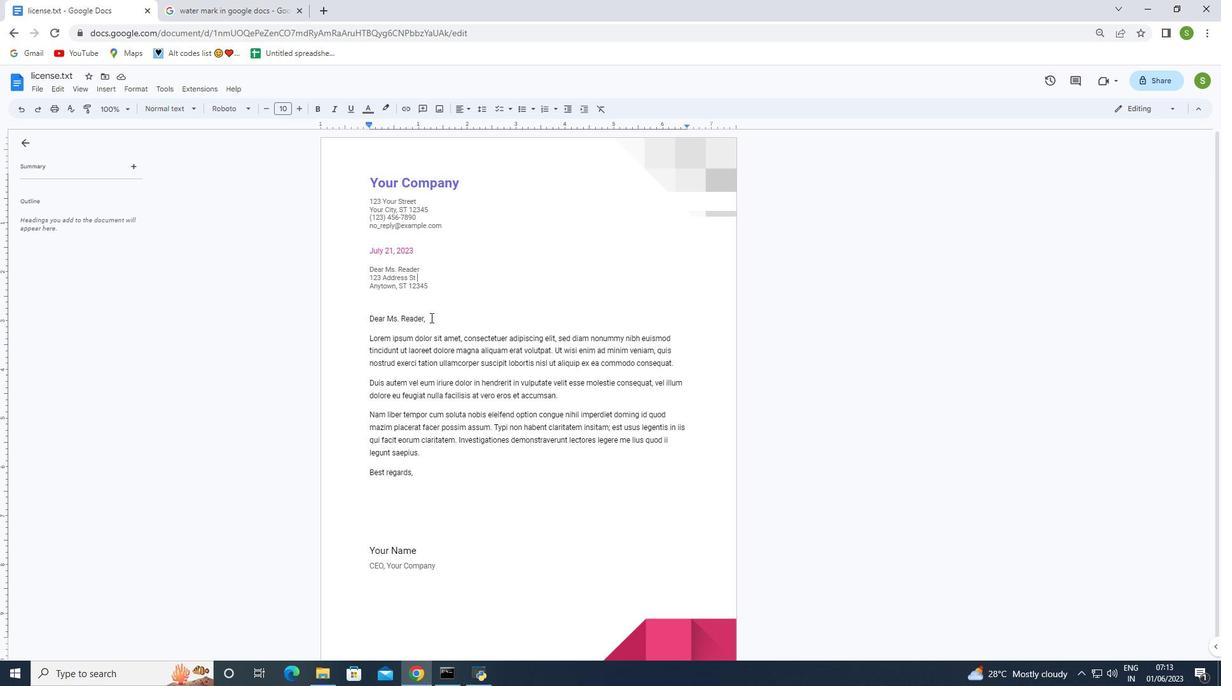 
Action: Mouse moved to (372, 337)
Screenshot: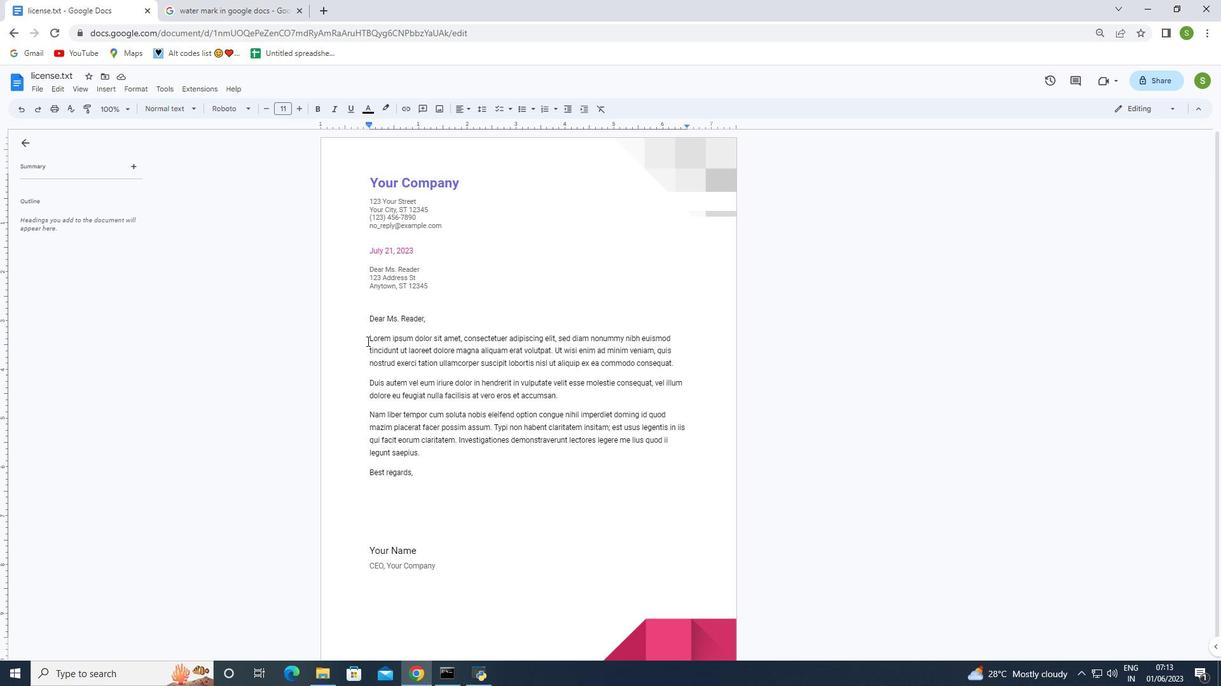 
Action: Mouse pressed left at (372, 337)
Screenshot: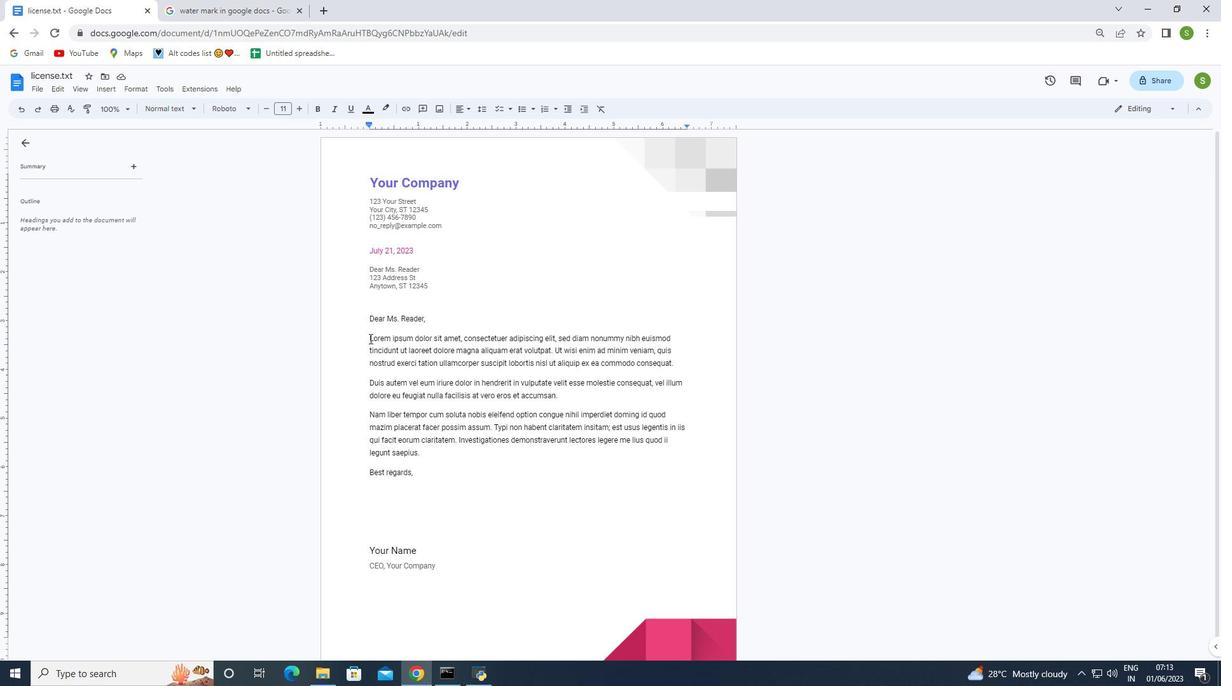 
Action: Mouse moved to (369, 339)
Screenshot: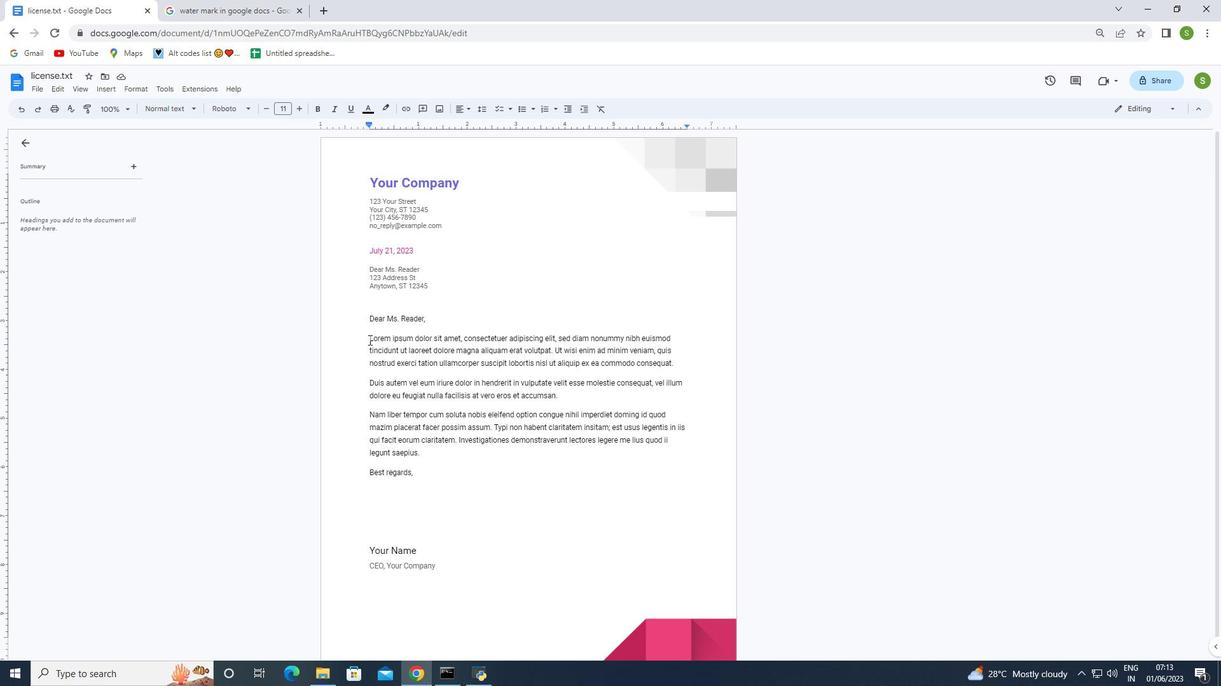 
Action: Mouse pressed left at (369, 339)
Screenshot: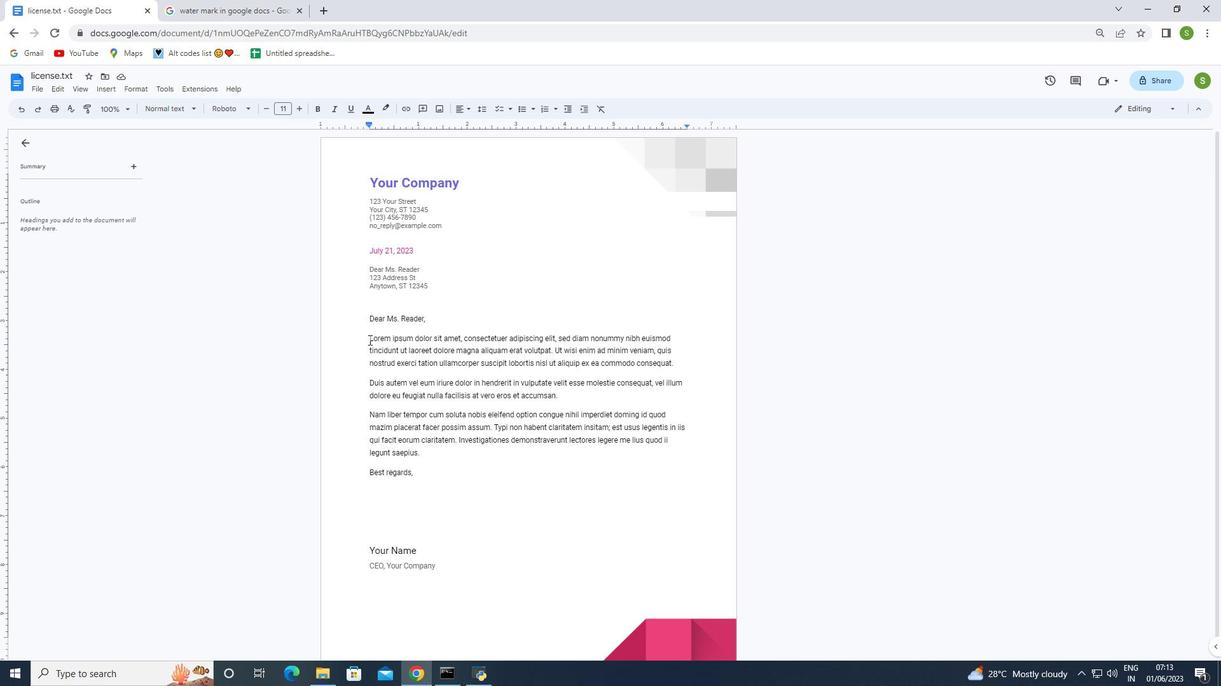 
Action: Mouse moved to (595, 451)
Screenshot: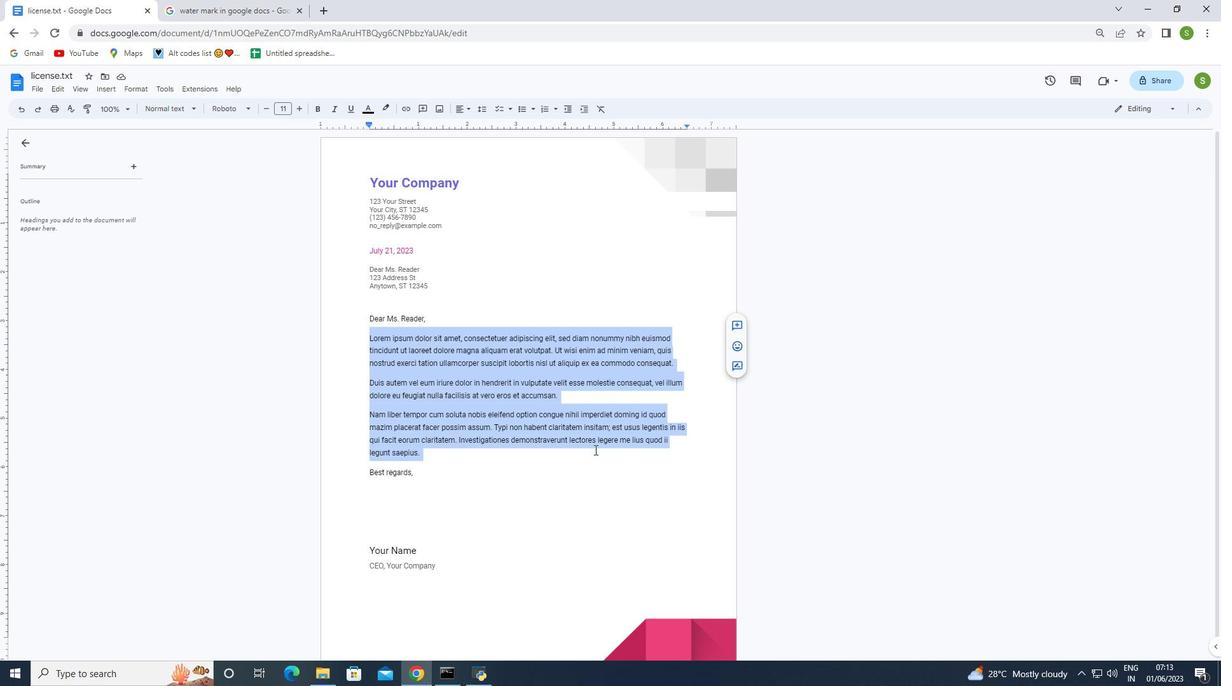 
Action: Key pressed <Key.backspace><Key.enter>
Screenshot: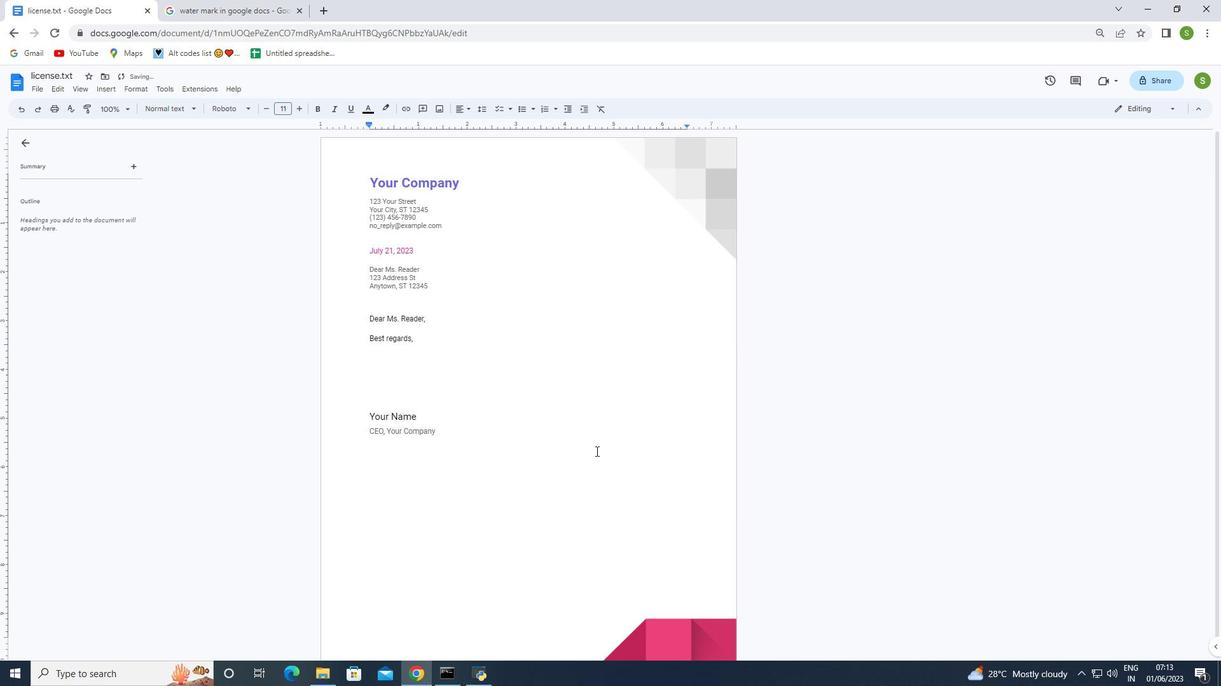 
Action: Mouse moved to (574, 433)
Screenshot: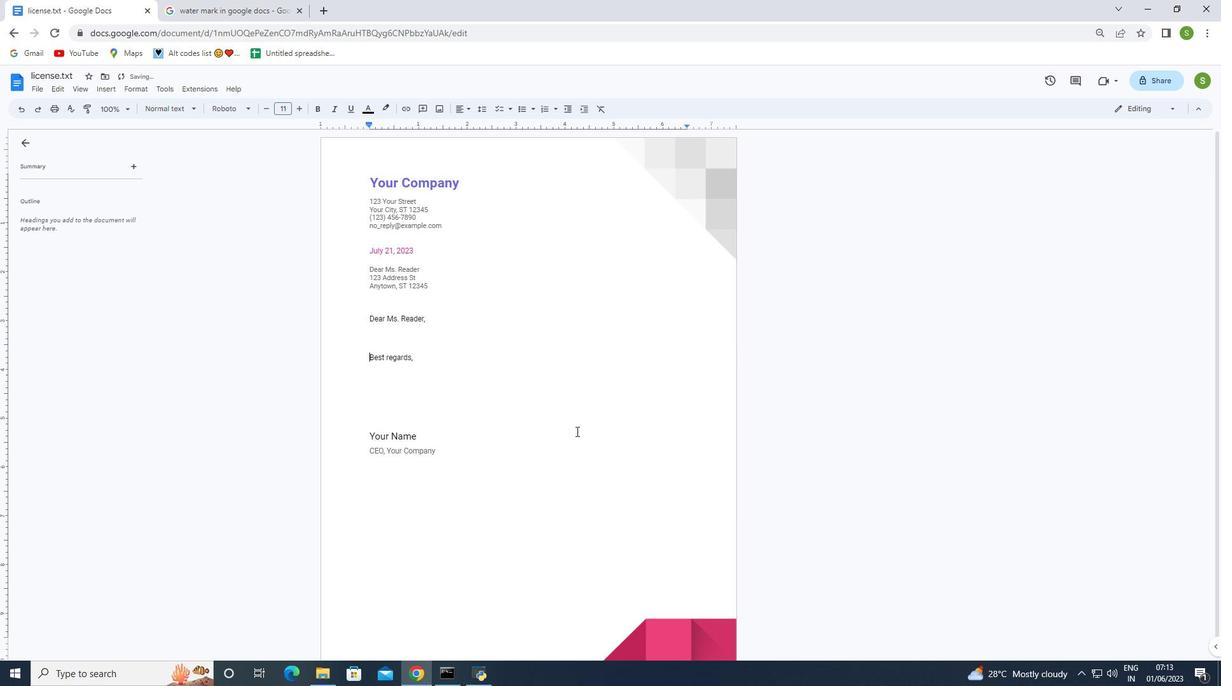 
Action: Key pressed ctrl+Z
Screenshot: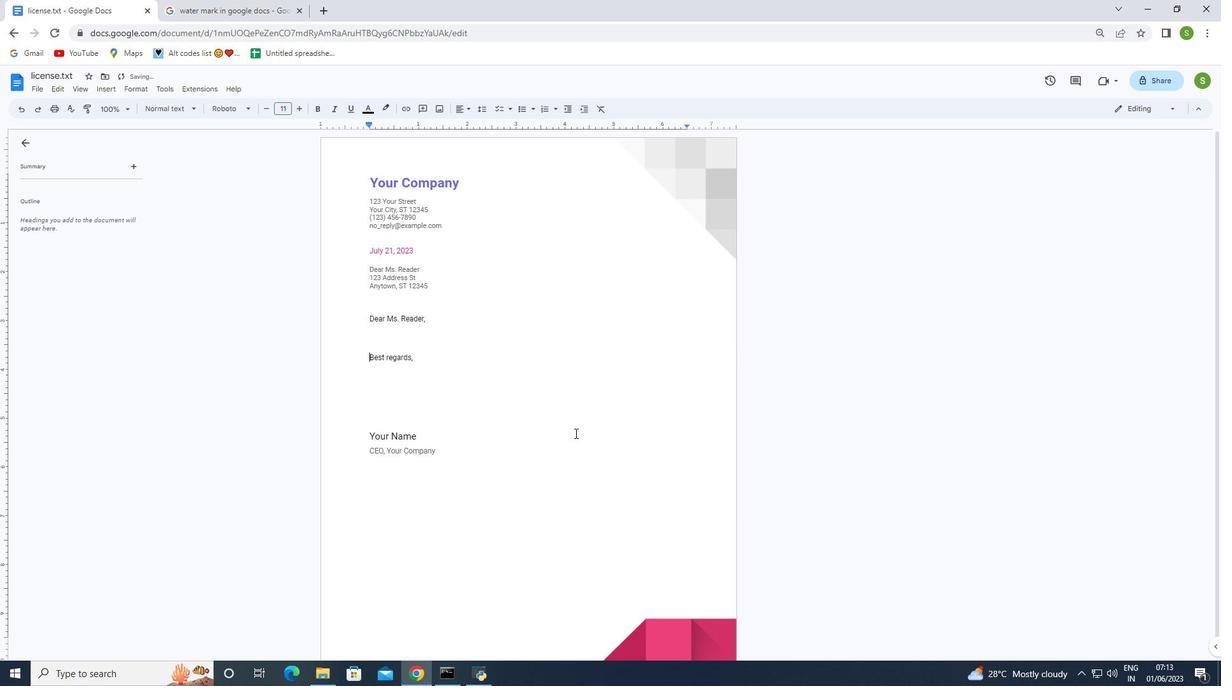 
Action: Mouse moved to (545, 431)
Screenshot: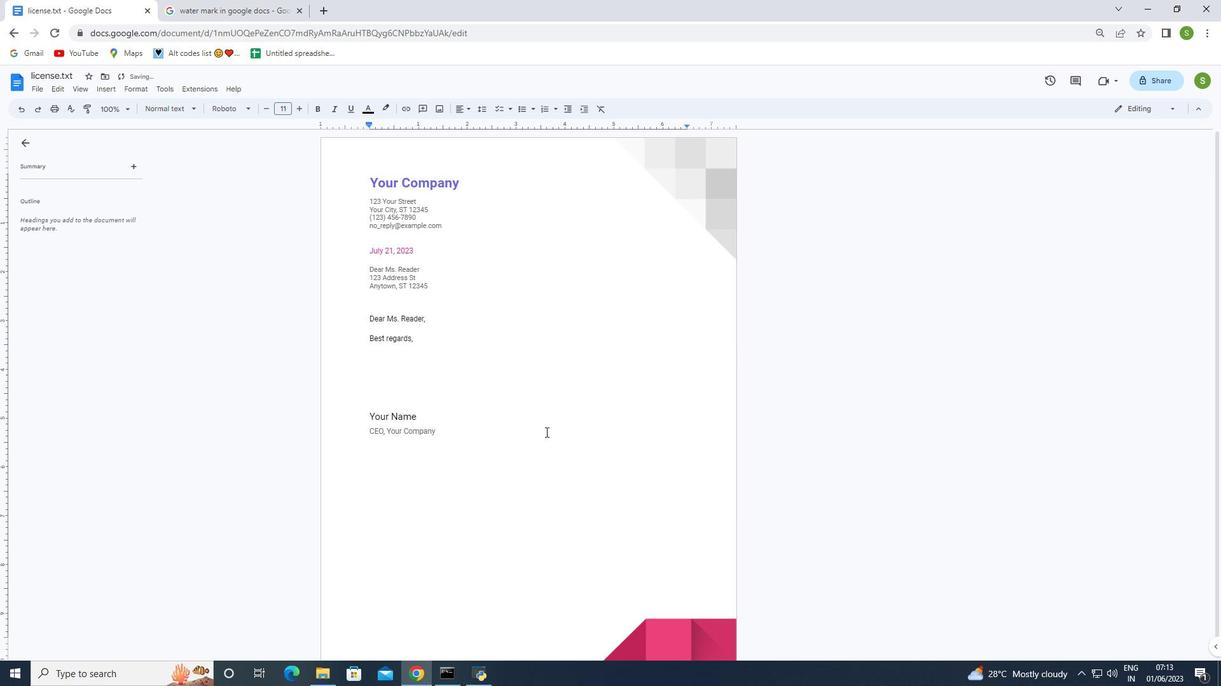 
Action: Key pressed ctrl+Z
Screenshot: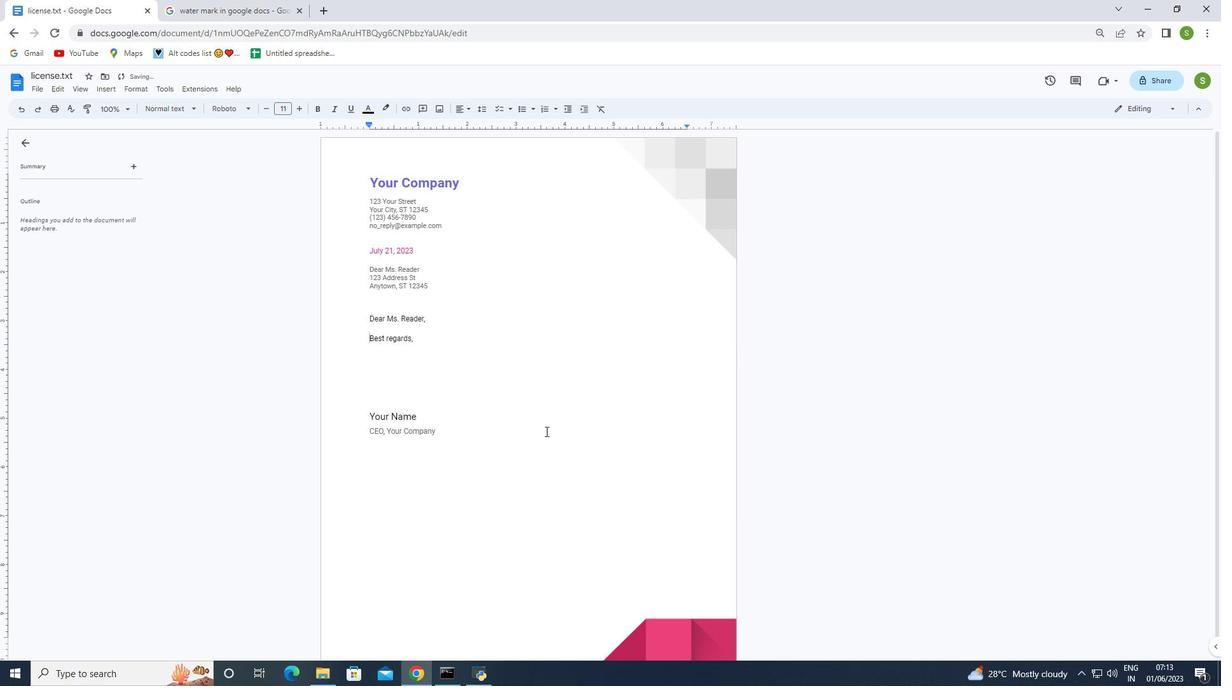 
Action: Mouse moved to (495, 439)
Screenshot: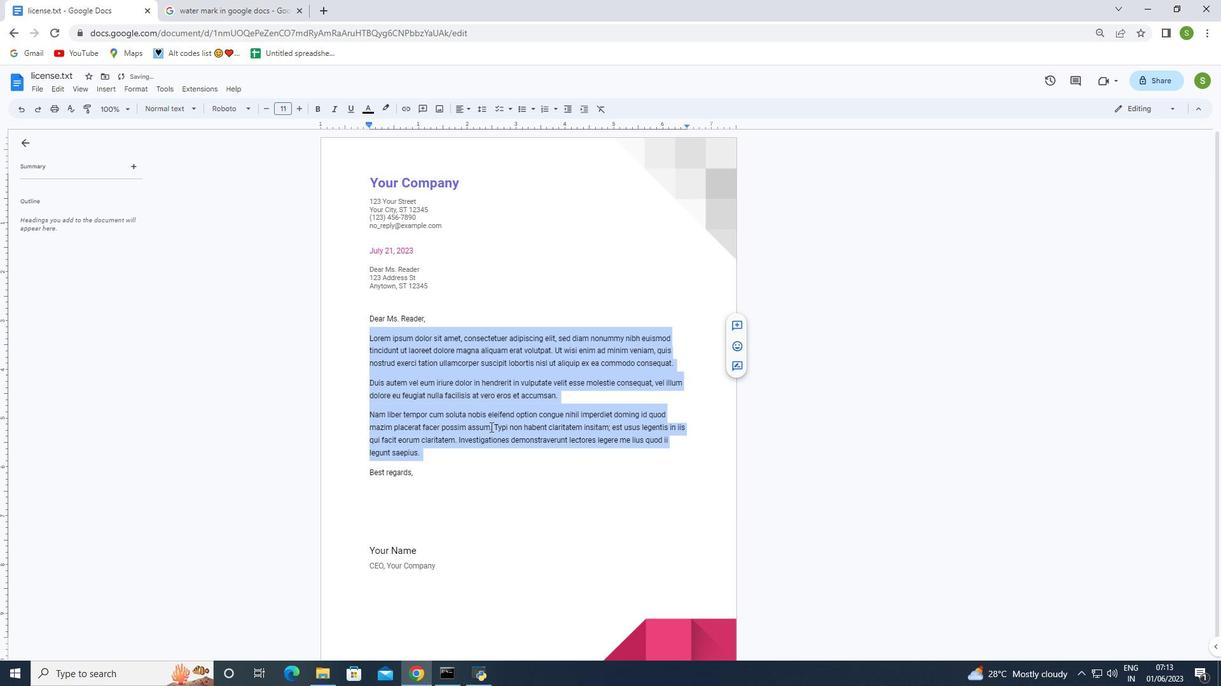 
Action: Mouse pressed left at (495, 439)
Screenshot: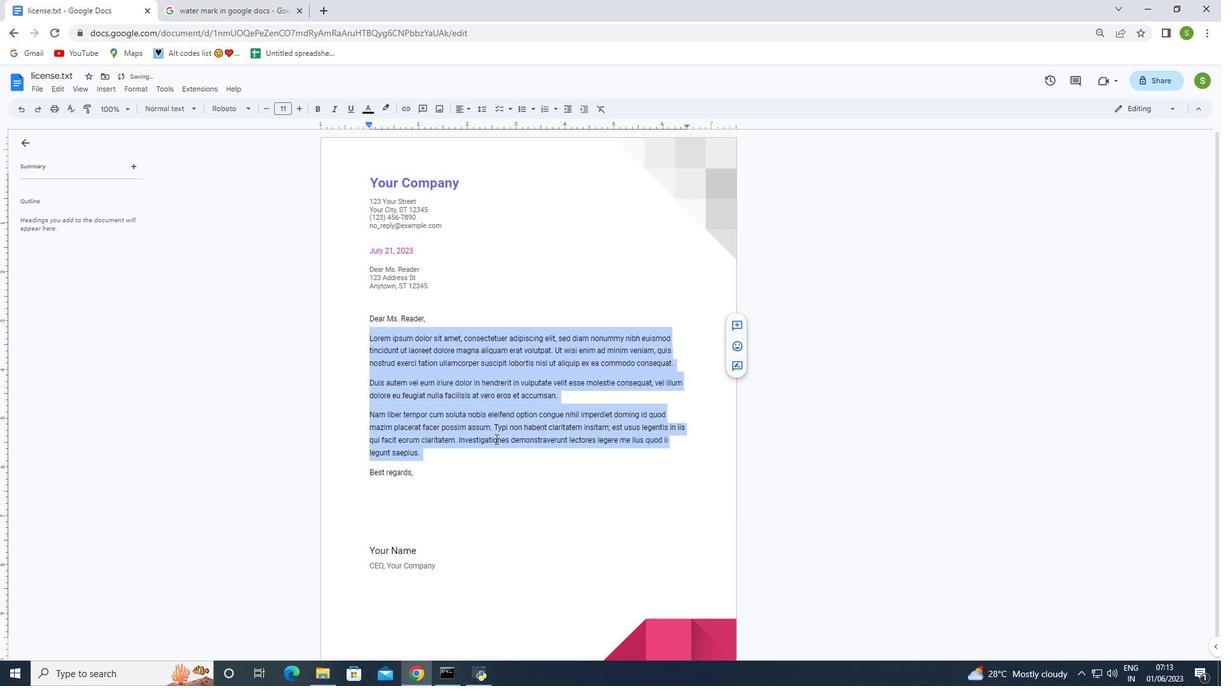 
Action: Mouse moved to (370, 338)
Screenshot: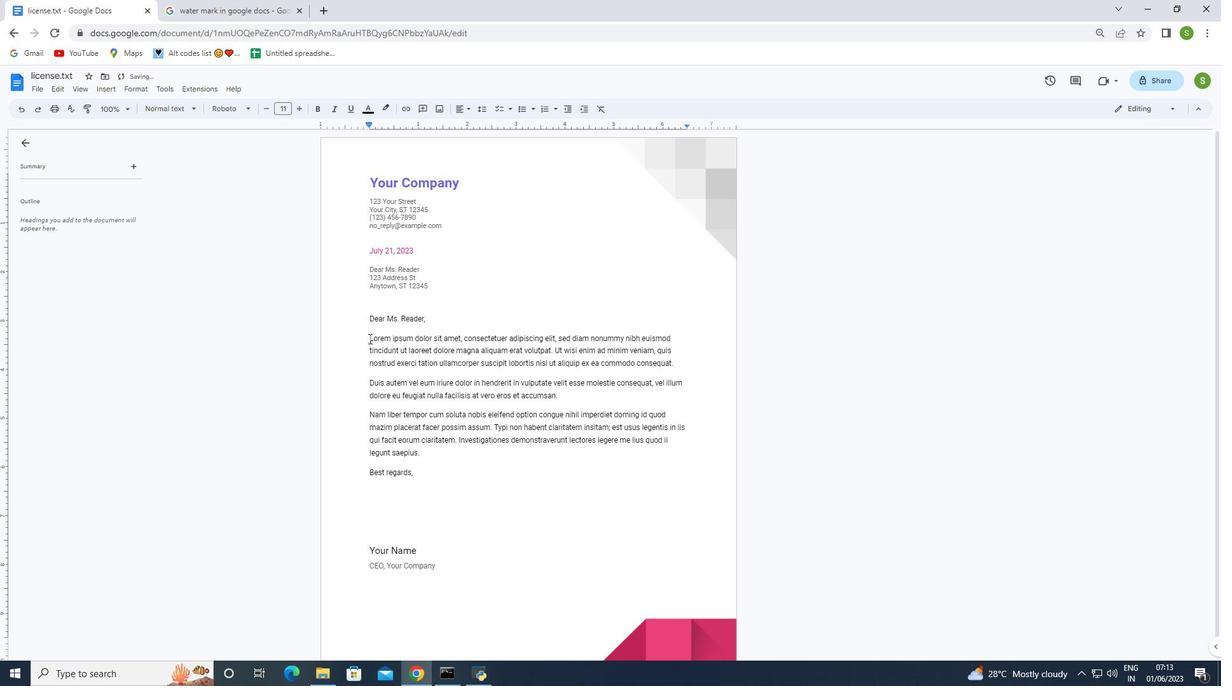 
Action: Mouse pressed left at (370, 338)
Screenshot: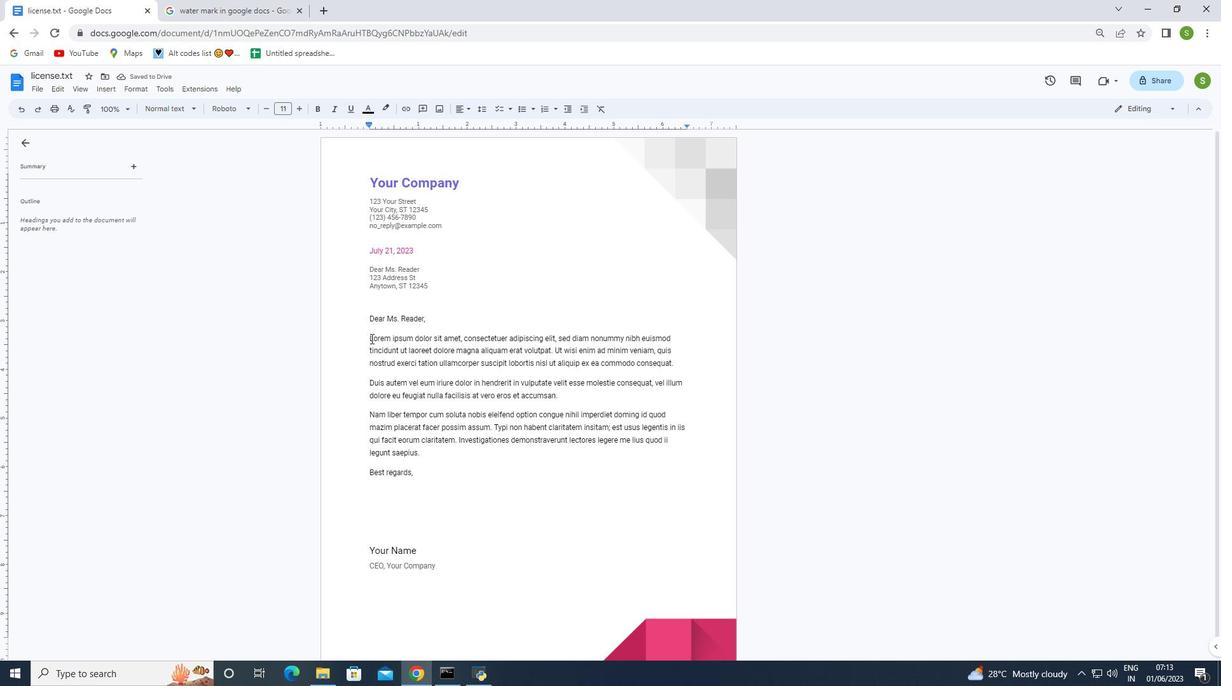 
Action: Mouse moved to (658, 450)
Screenshot: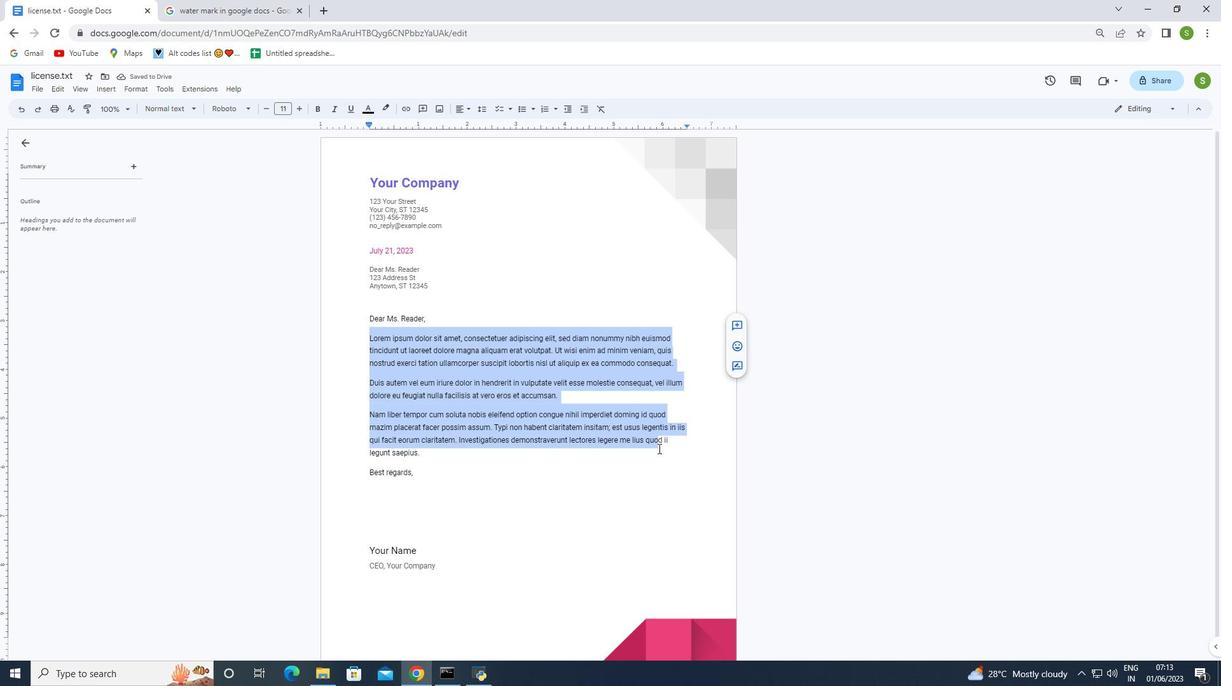 
Action: Key pressed <Key.shift>I<Key.space>am<Key.space>writing<Key.space>to<Key.space>inquire<Key.space>about<Key.space>the<Key.space>status<Key.space>of<Key.space>application.<Key.space><Key.shift>I<Key.space>submitted<Key.space>all<Key.space>the<Key.space>required
Screenshot: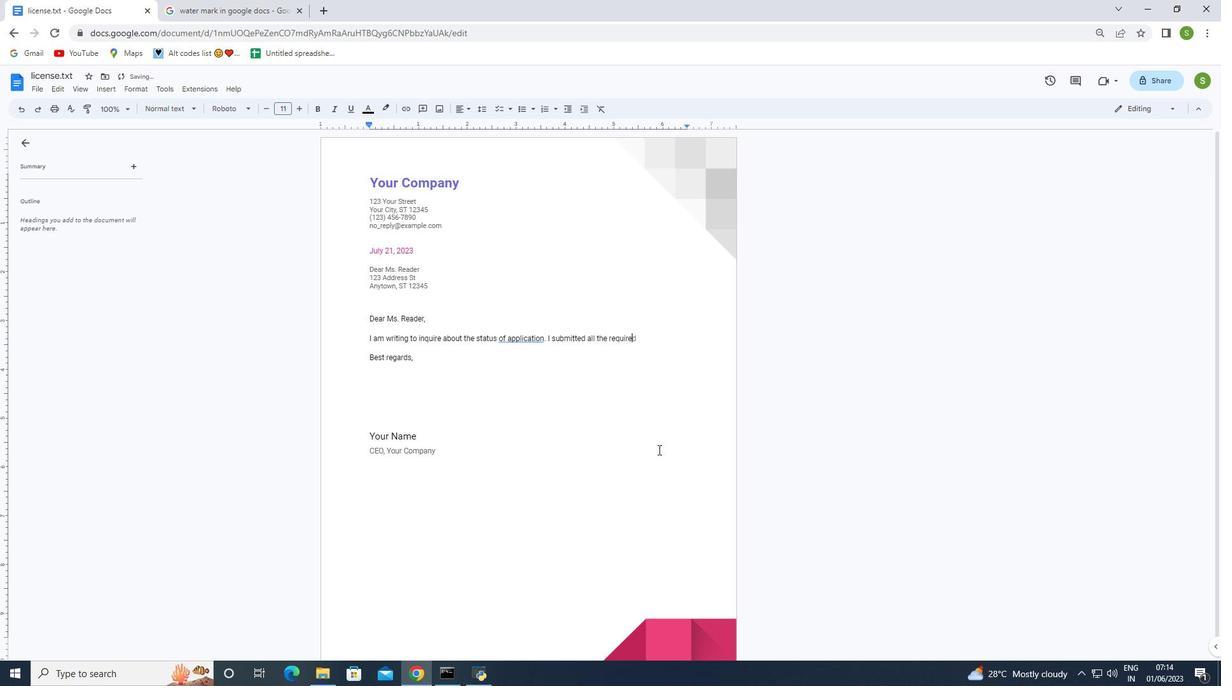 
Action: Mouse moved to (536, 337)
Screenshot: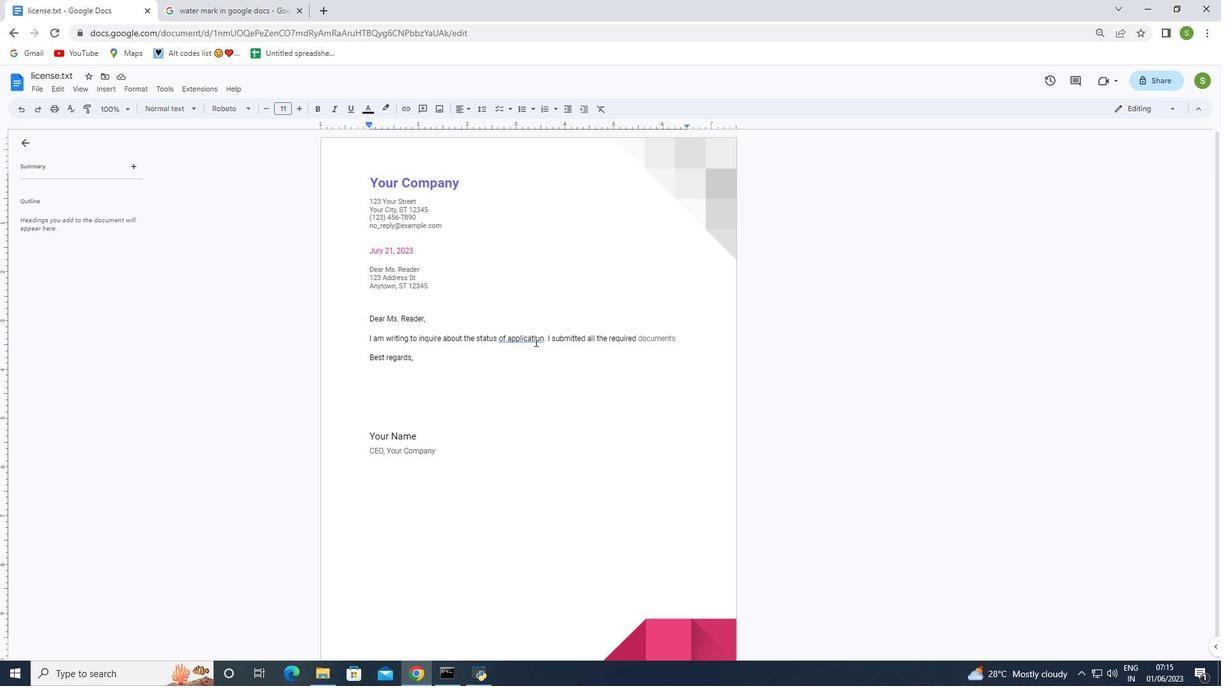 
Action: Mouse pressed right at (536, 337)
Screenshot: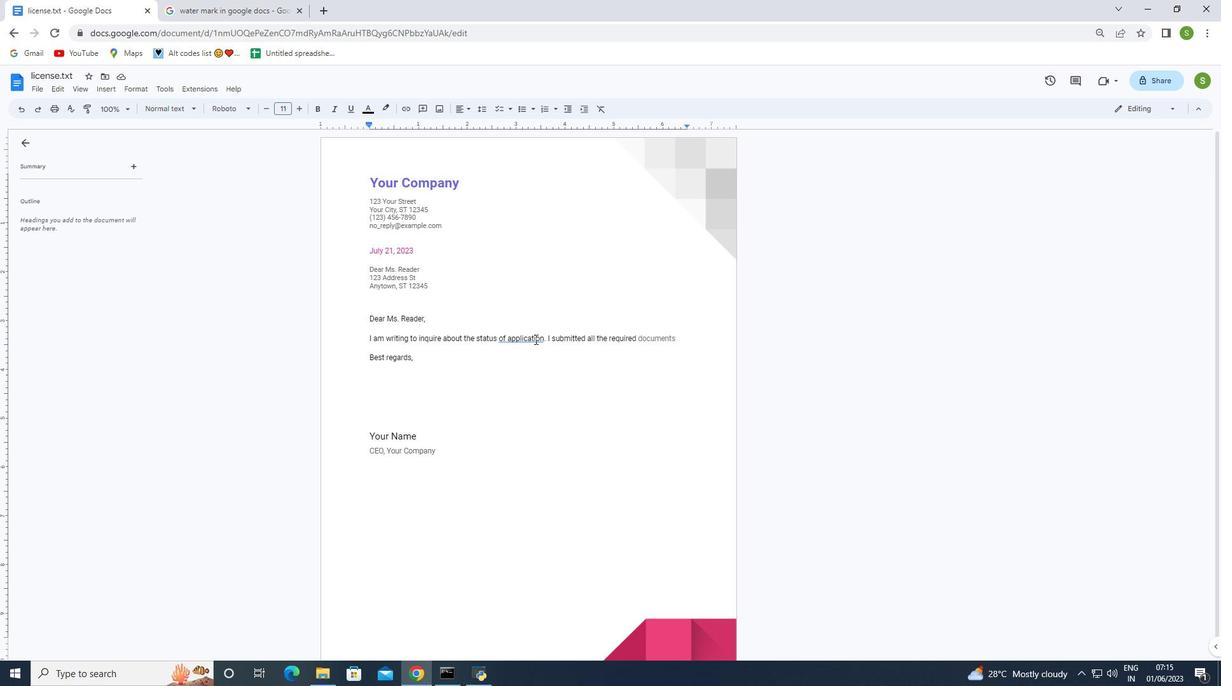 
Action: Mouse moved to (525, 372)
Screenshot: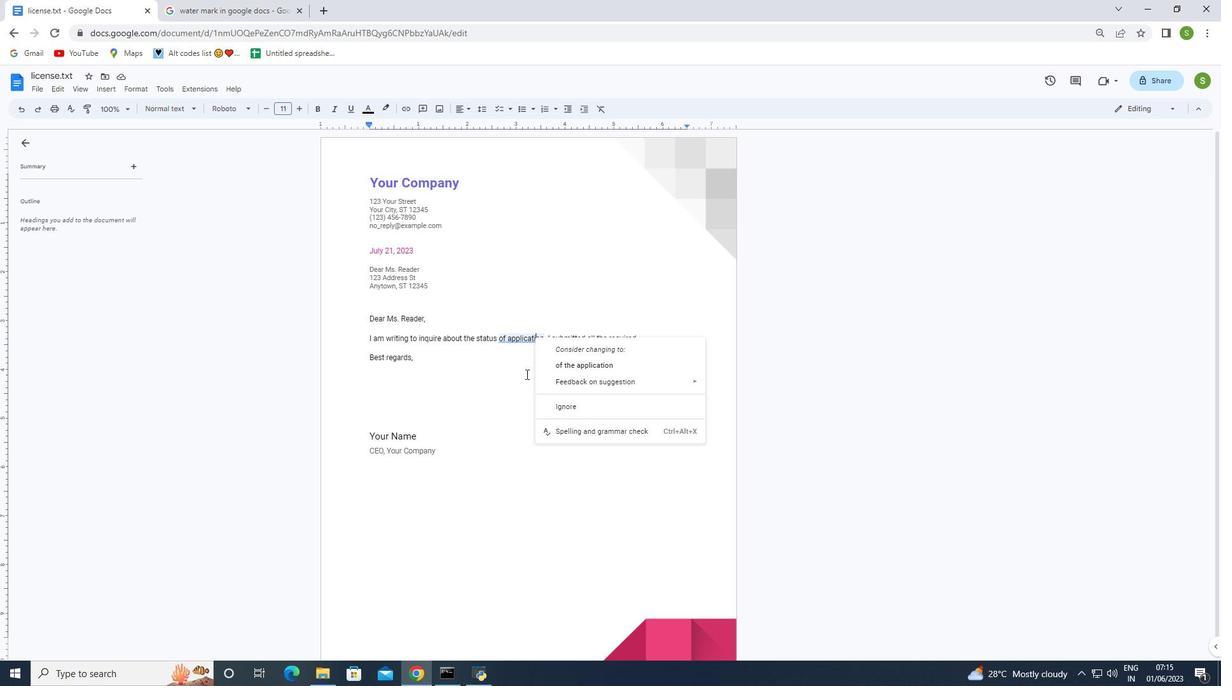 
Action: Mouse pressed left at (525, 372)
Screenshot: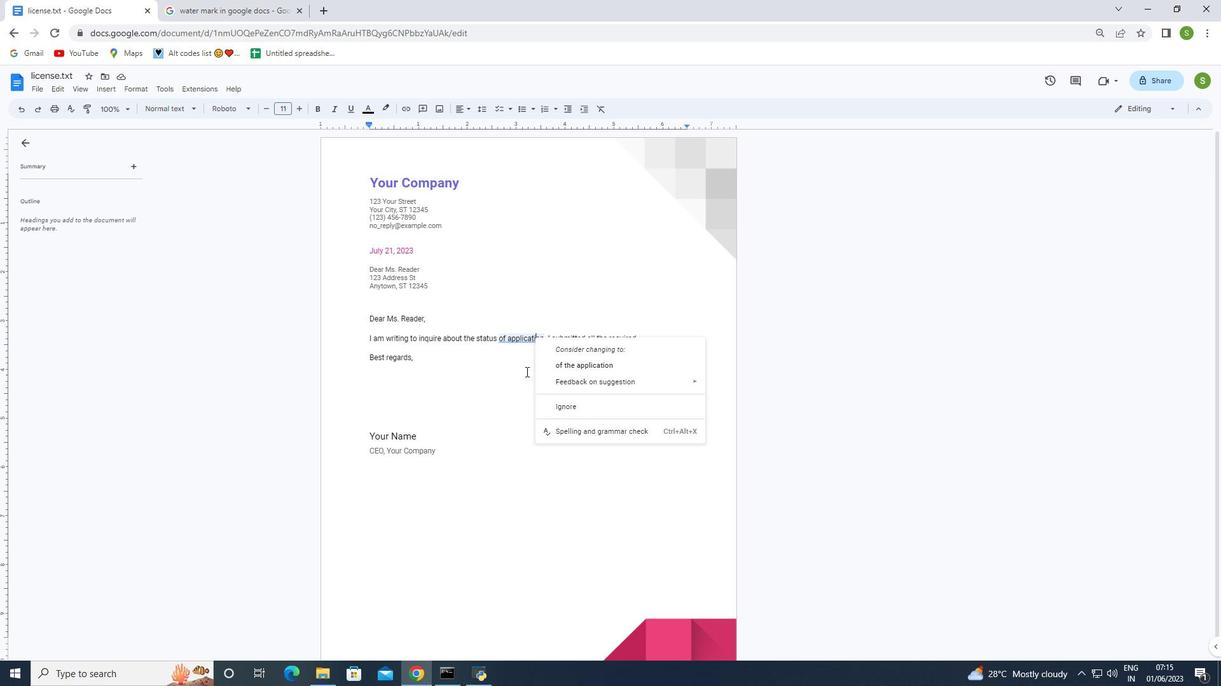 
Action: Mouse moved to (542, 335)
Screenshot: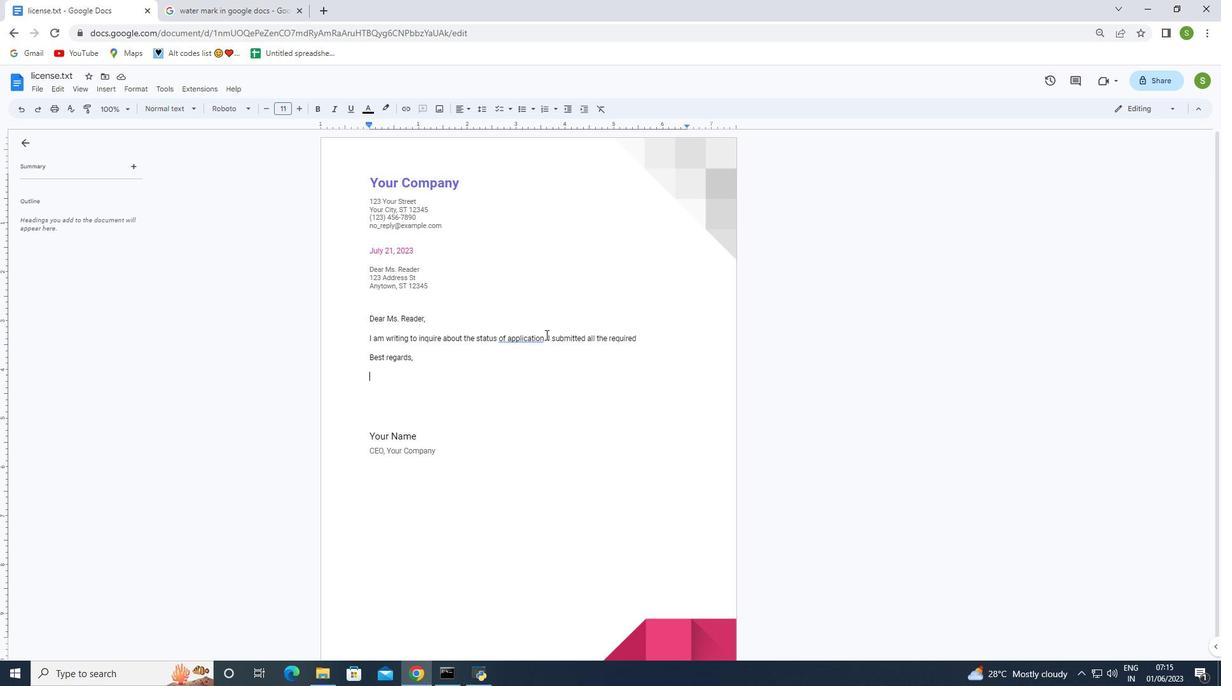 
Action: Mouse pressed left at (542, 335)
Screenshot: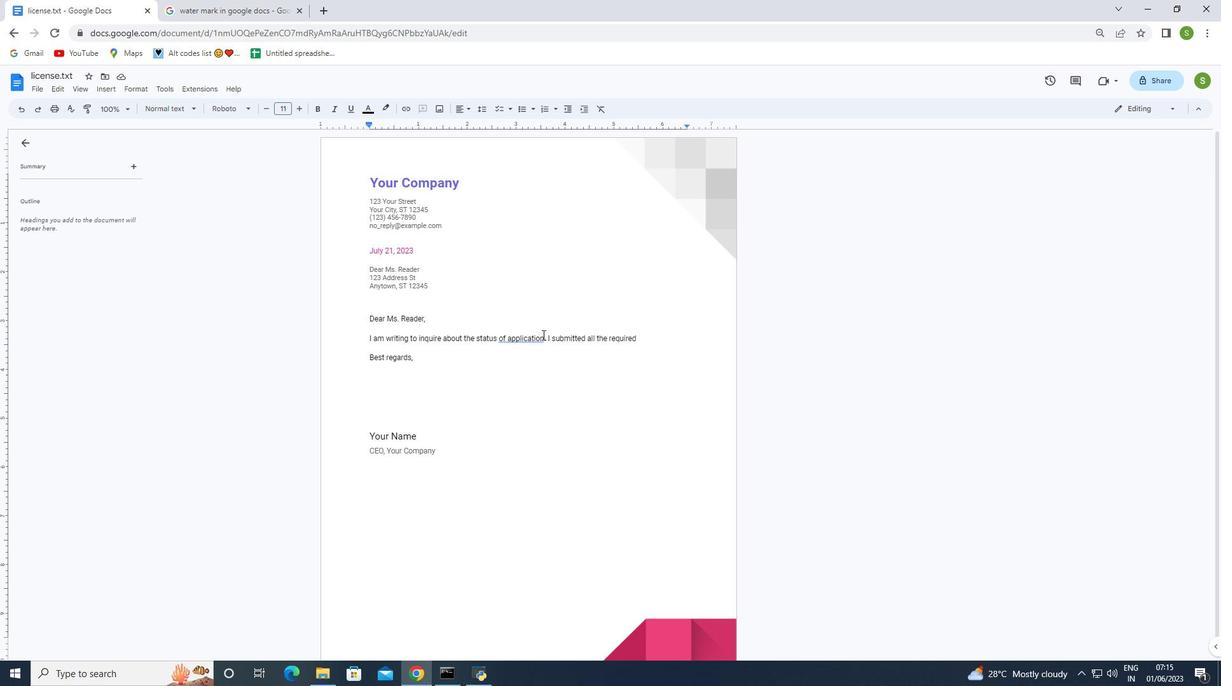 
Action: Mouse moved to (553, 365)
Screenshot: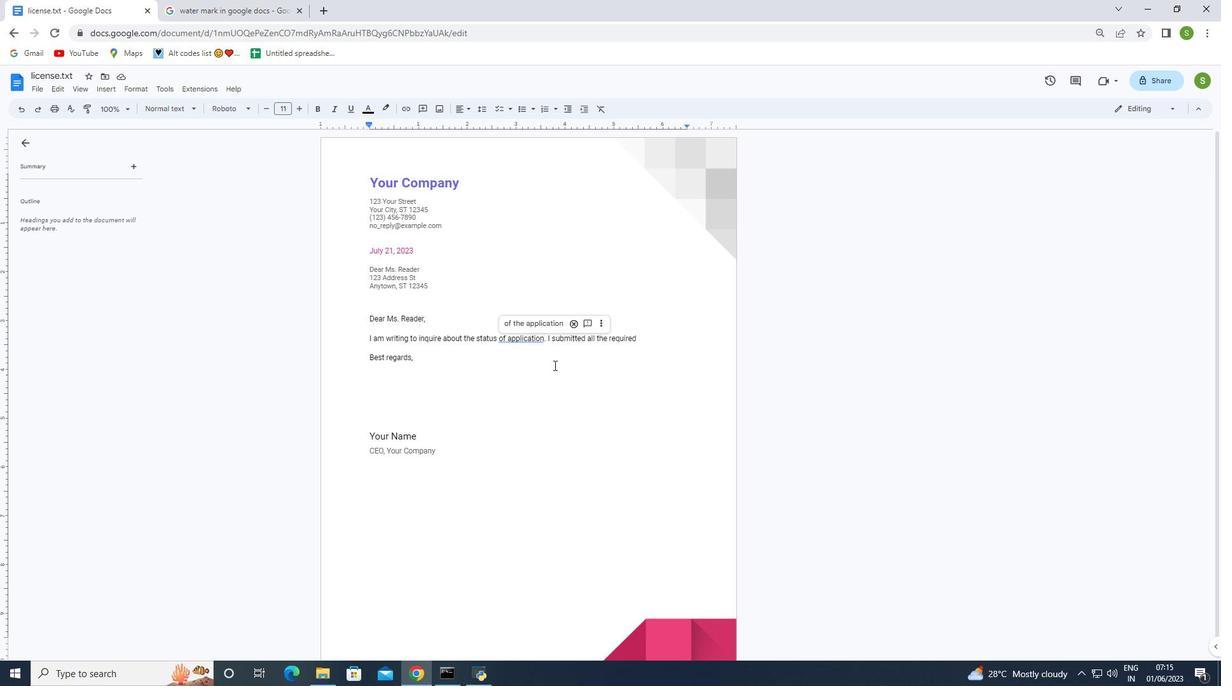 
Action: Key pressed <Key.space>
Screenshot: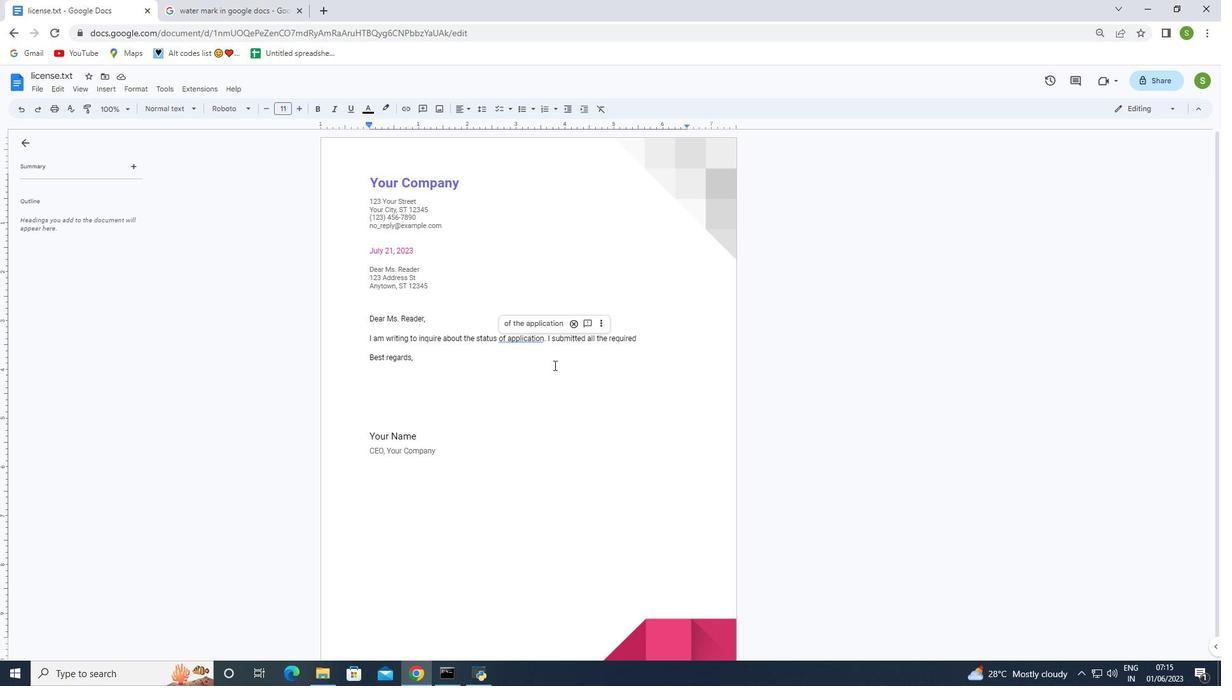
Action: Mouse moved to (553, 366)
Screenshot: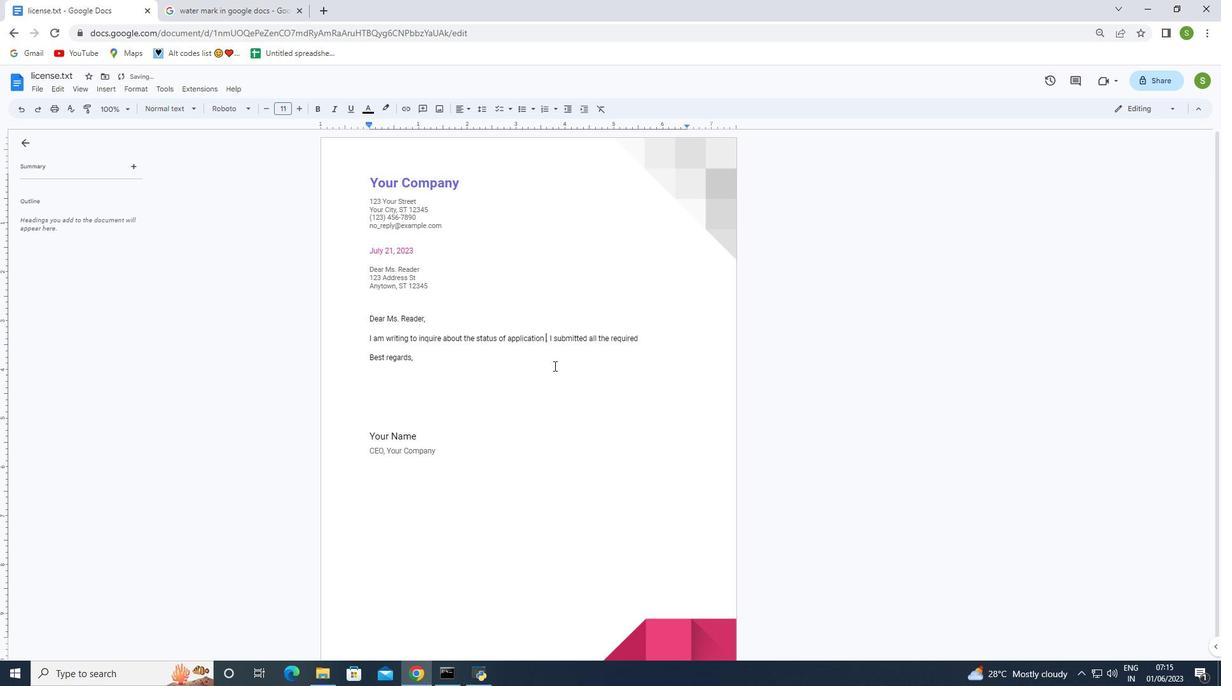 
Action: Mouse pressed left at (553, 366)
Screenshot: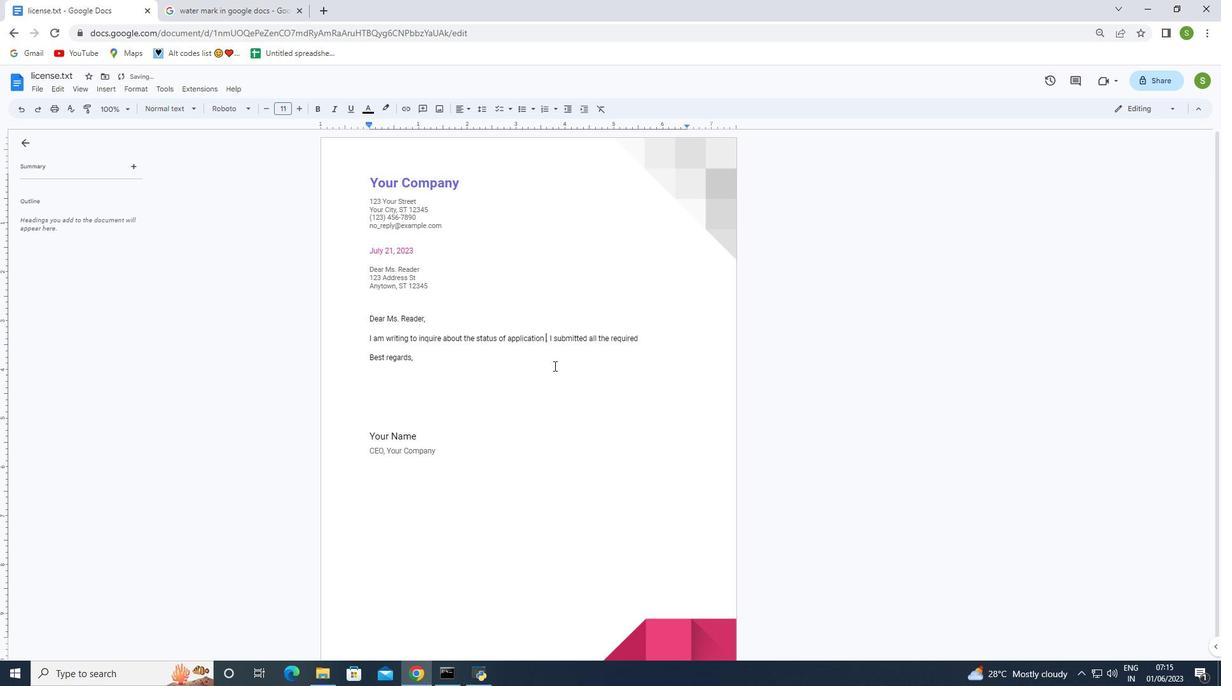 
Action: Mouse moved to (520, 338)
Screenshot: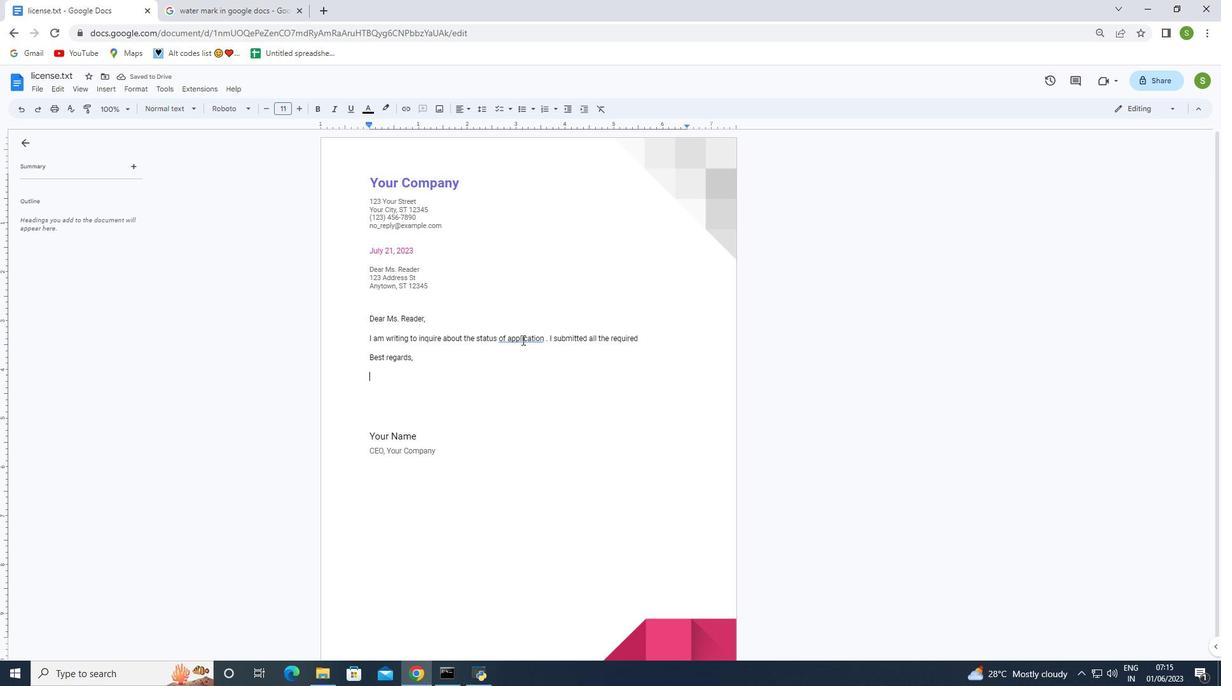 
Action: Mouse pressed left at (520, 338)
Screenshot: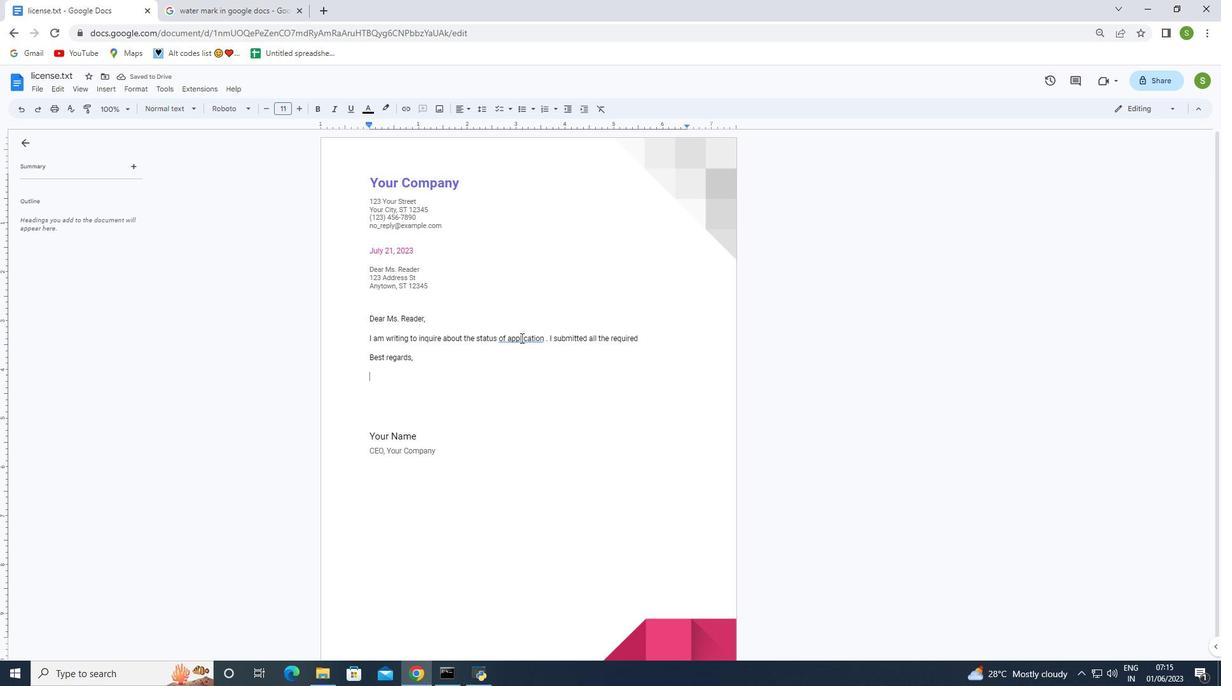 
Action: Mouse pressed right at (520, 338)
Screenshot: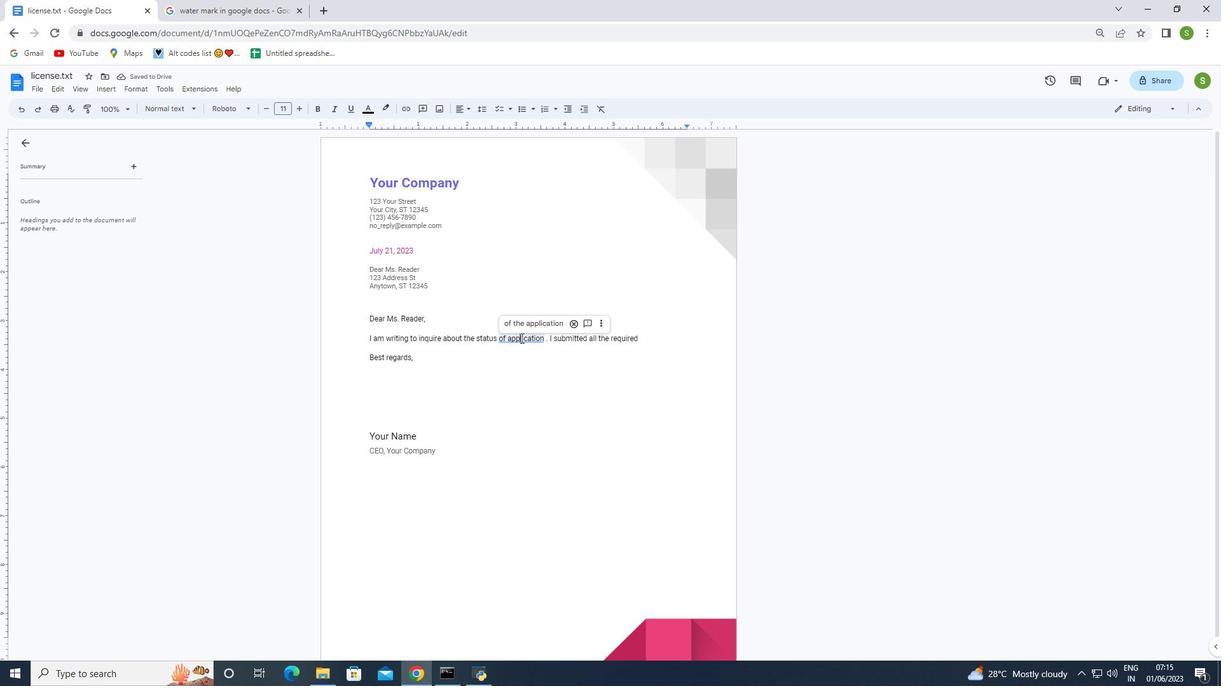 
Action: Mouse moved to (517, 339)
Screenshot: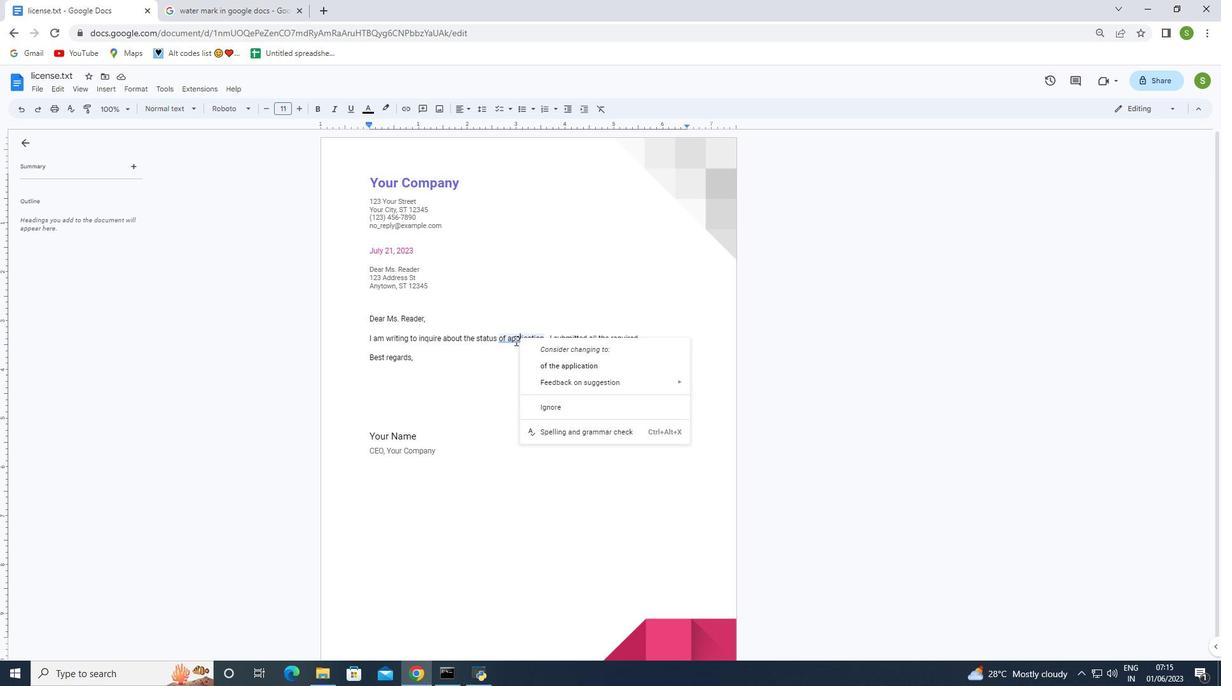 
Action: Mouse pressed left at (517, 339)
Screenshot: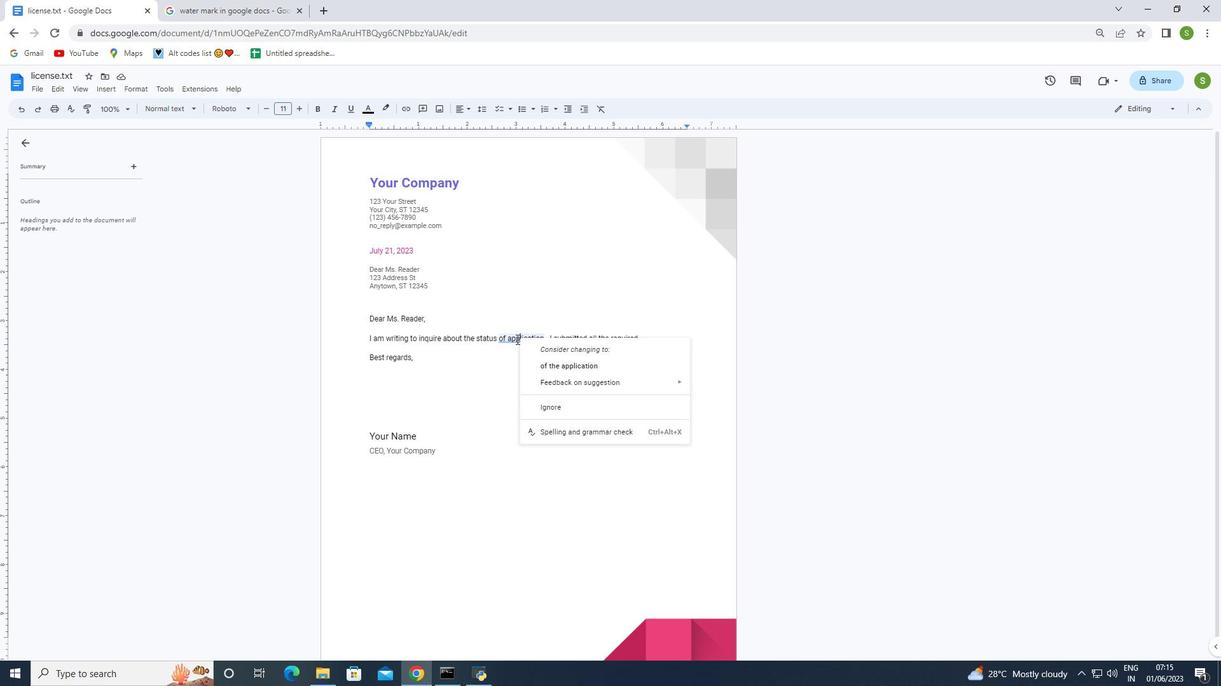 
Action: Mouse moved to (541, 353)
Screenshot: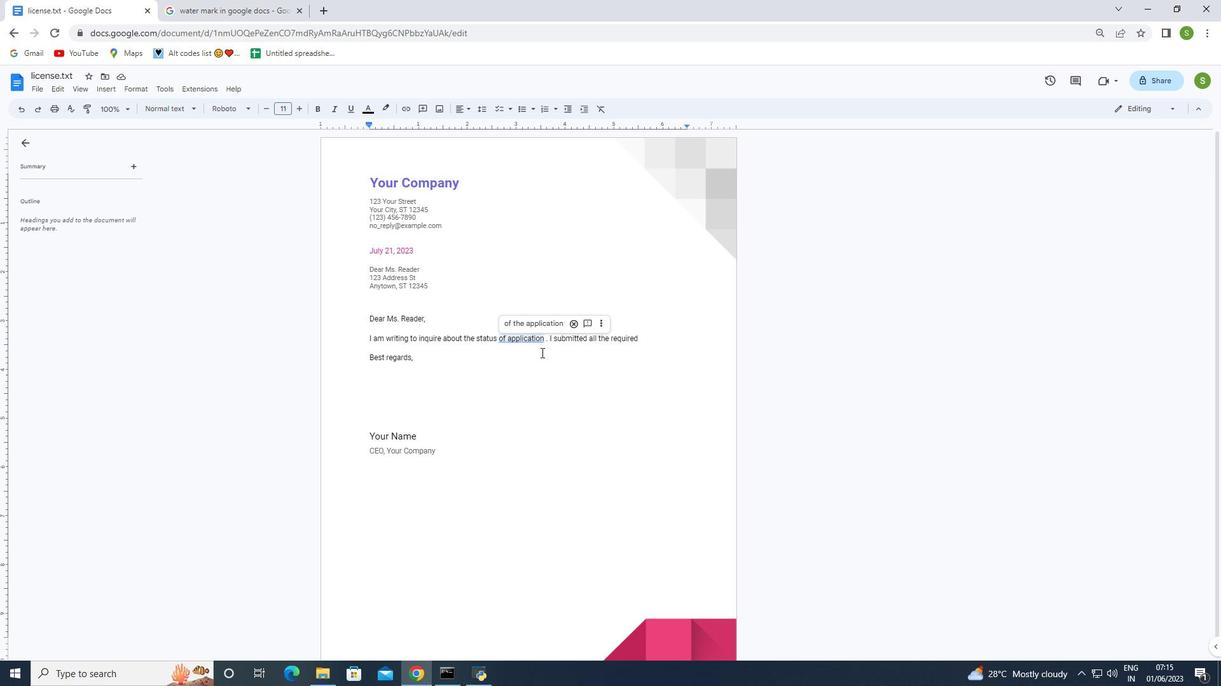 
Action: Mouse pressed left at (541, 353)
Screenshot: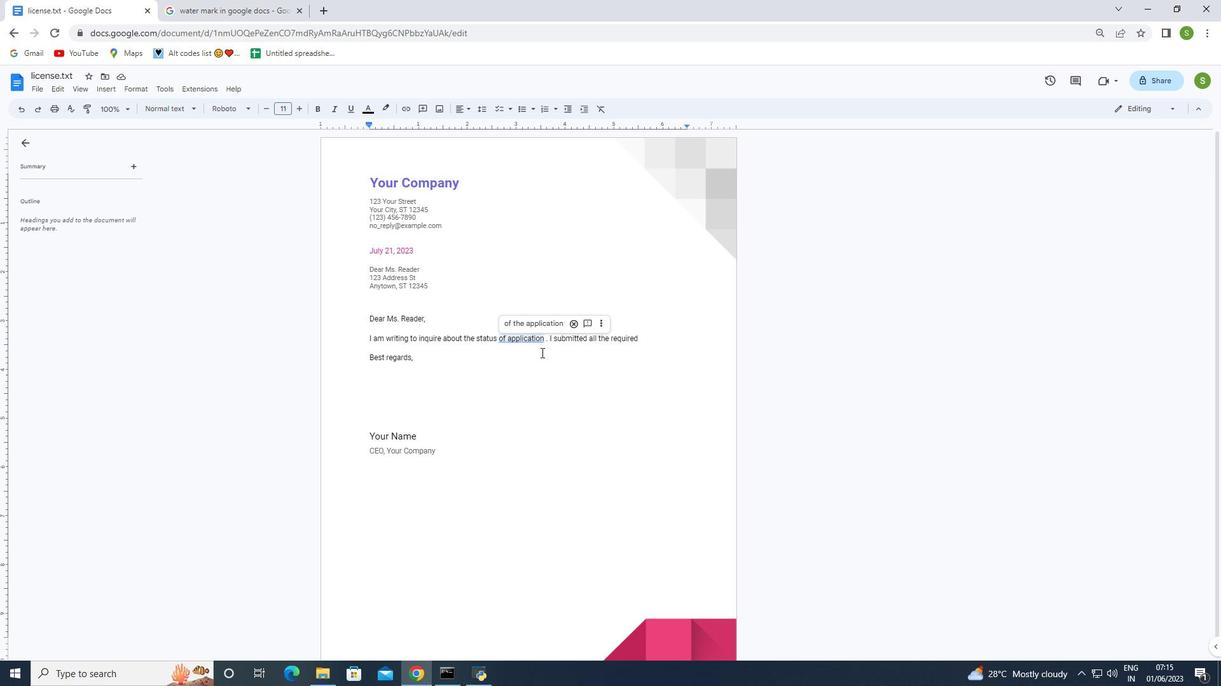 
Action: Mouse moved to (553, 405)
Screenshot: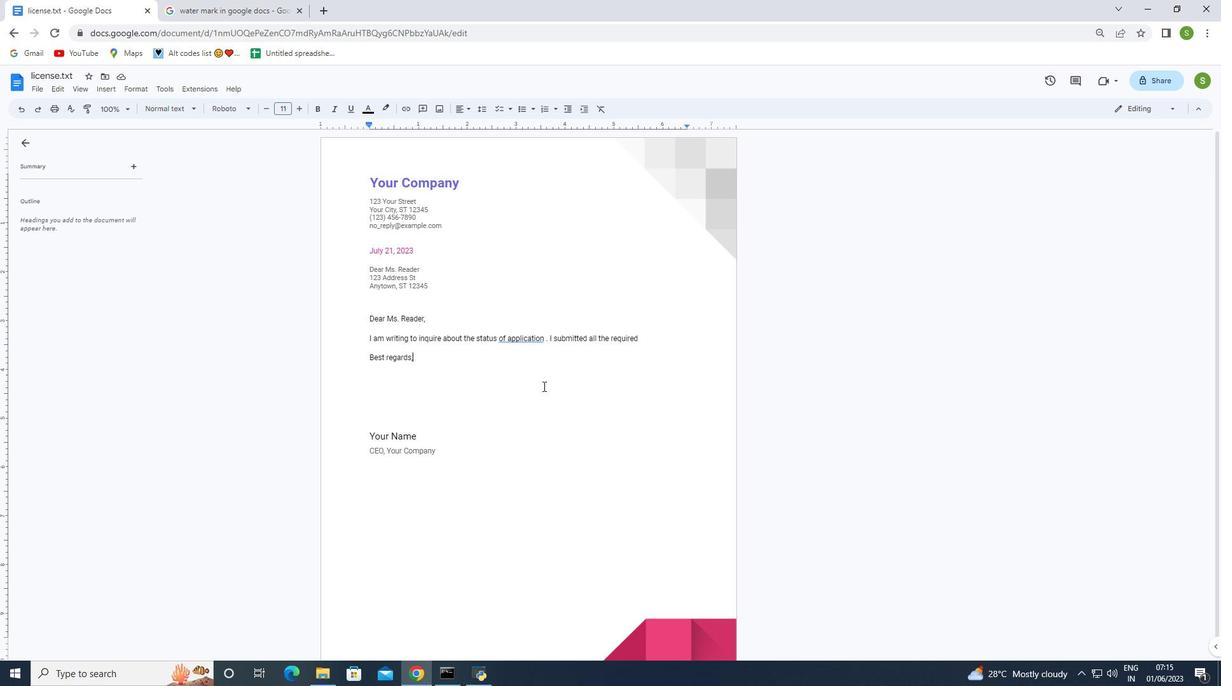 
Action: Mouse pressed left at (553, 405)
Screenshot: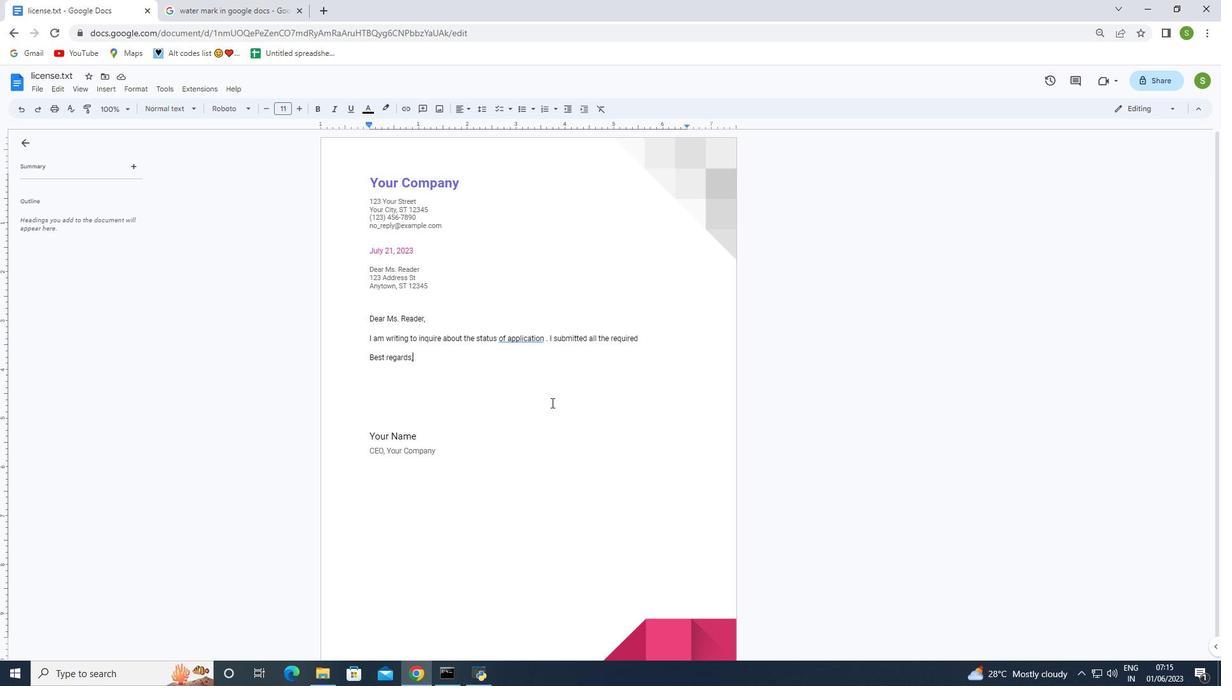 
Action: Mouse moved to (526, 339)
Screenshot: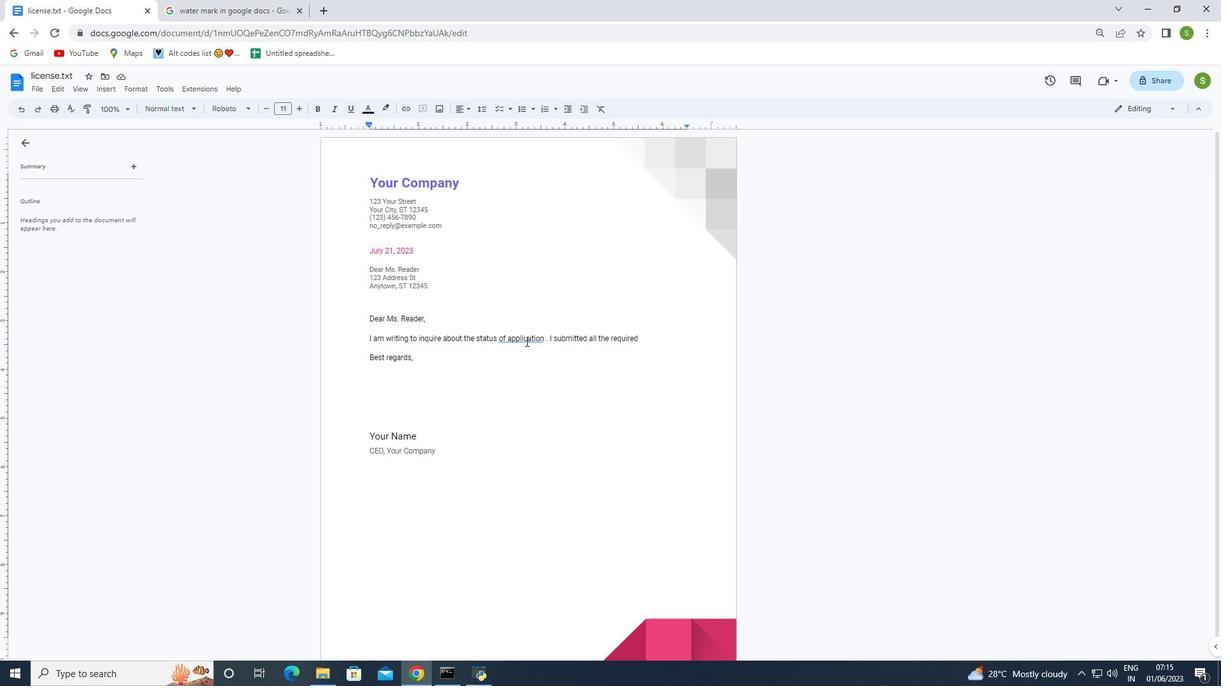 
Action: Mouse pressed right at (526, 339)
Screenshot: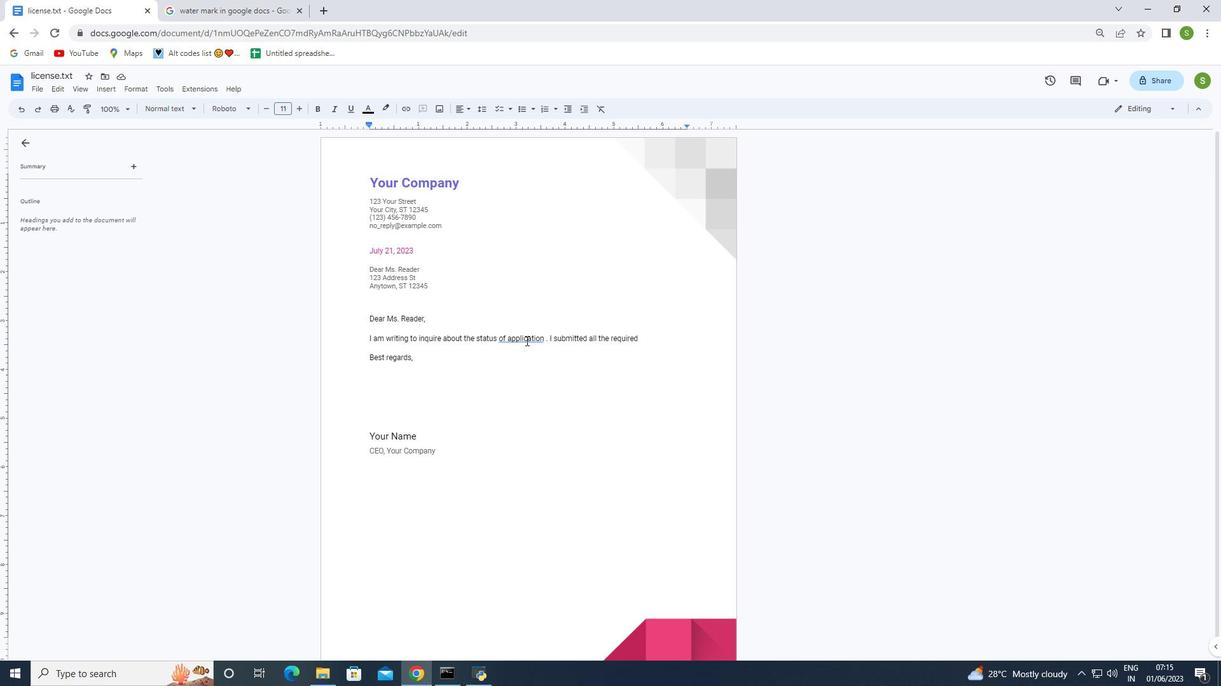 
Action: Mouse moved to (553, 405)
Screenshot: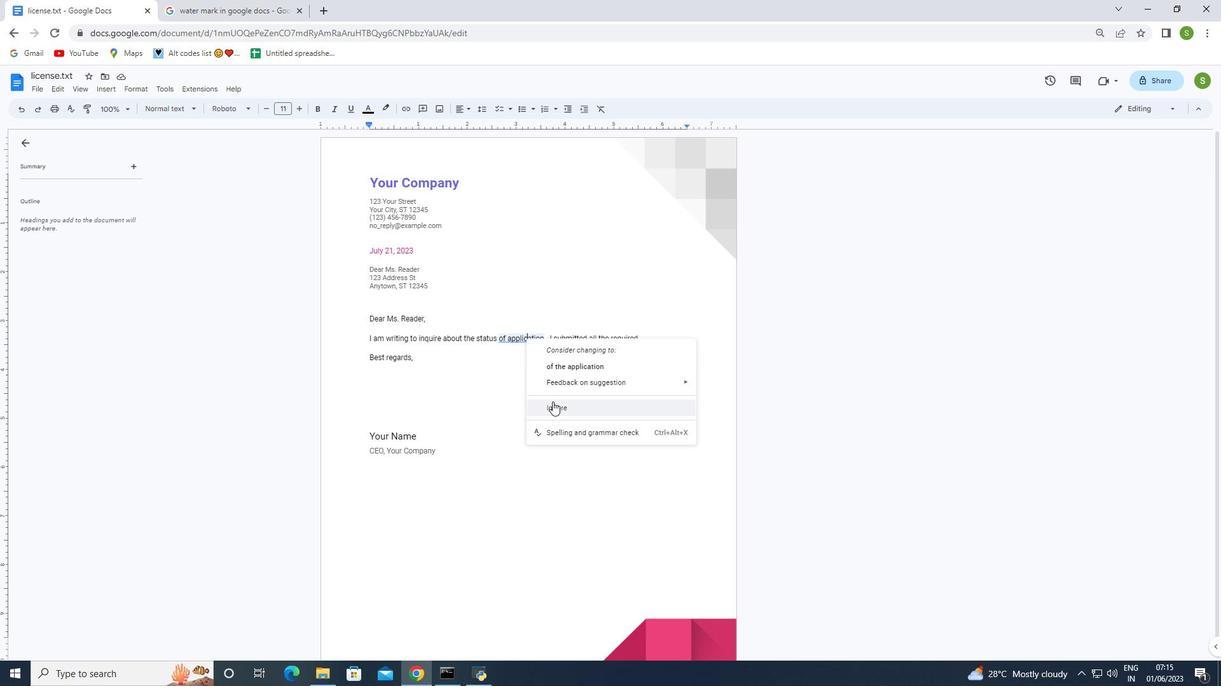 
Action: Mouse pressed left at (553, 405)
Screenshot: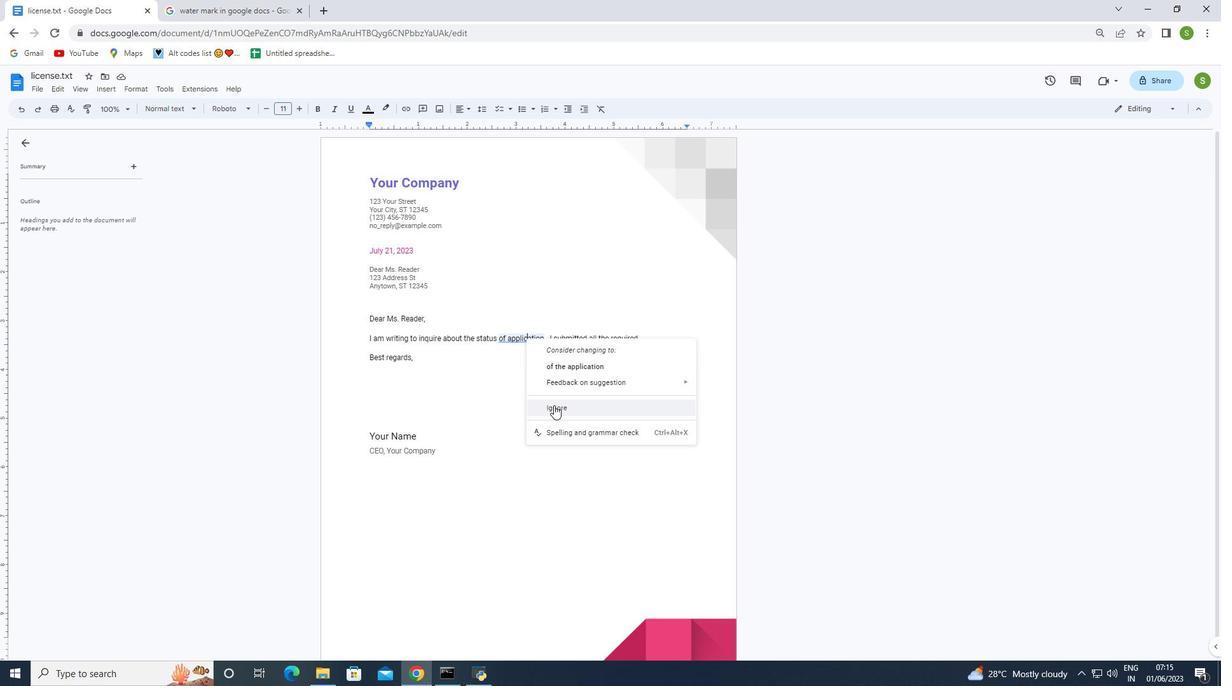 
Action: Mouse moved to (544, 435)
Screenshot: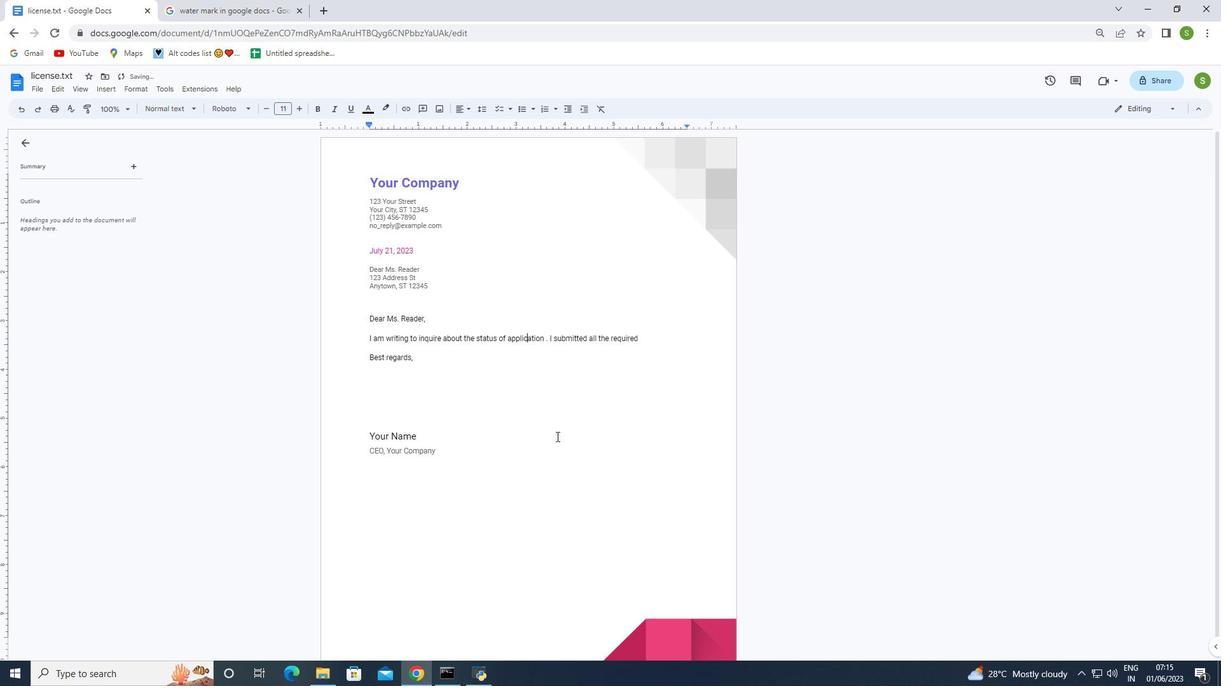 
Action: Mouse pressed left at (544, 435)
Screenshot: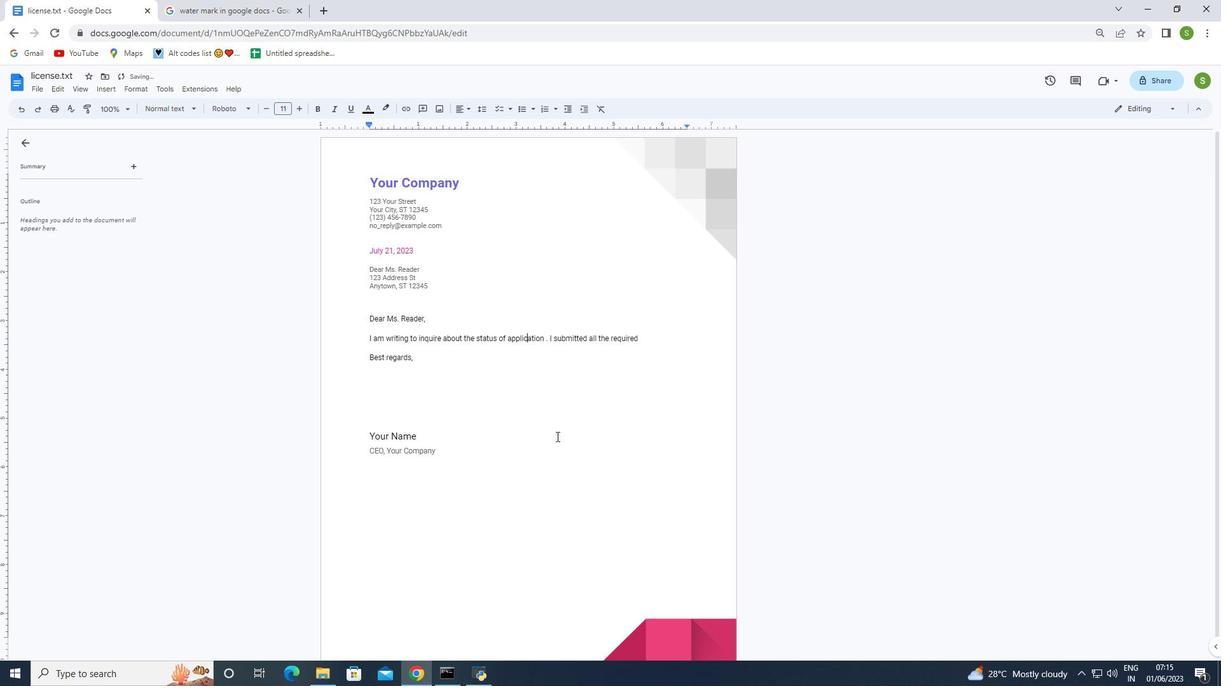
Action: Mouse moved to (638, 346)
Screenshot: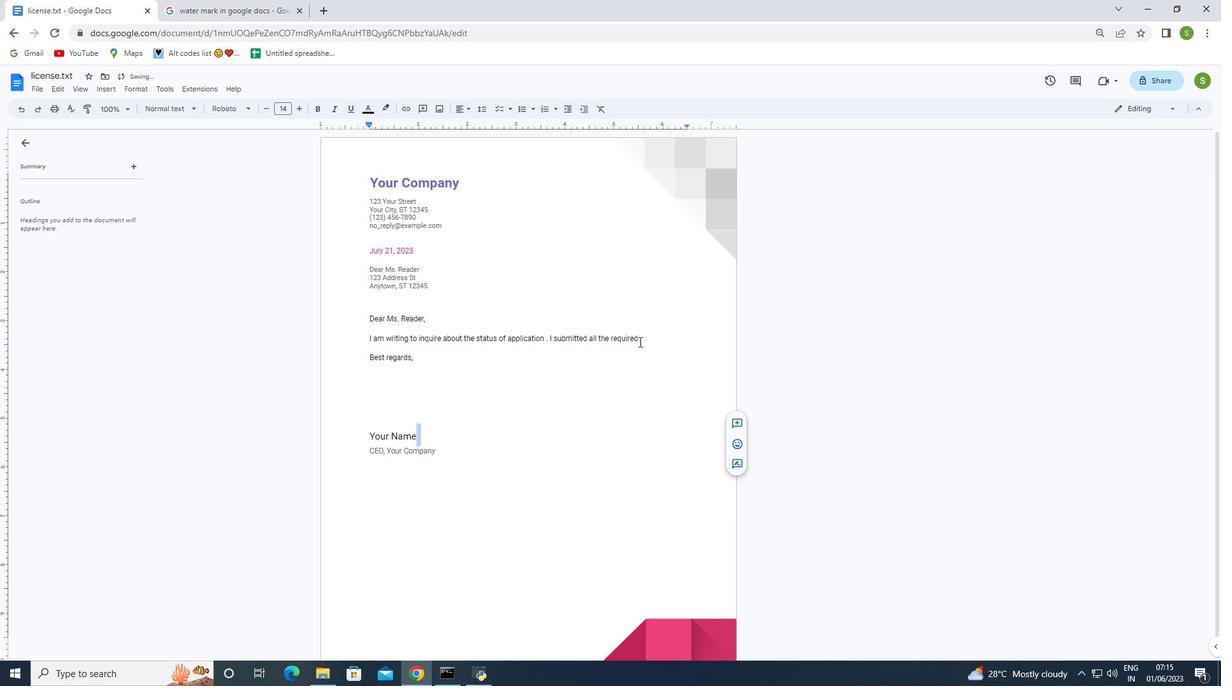 
Action: Mouse pressed left at (640, 338)
Screenshot: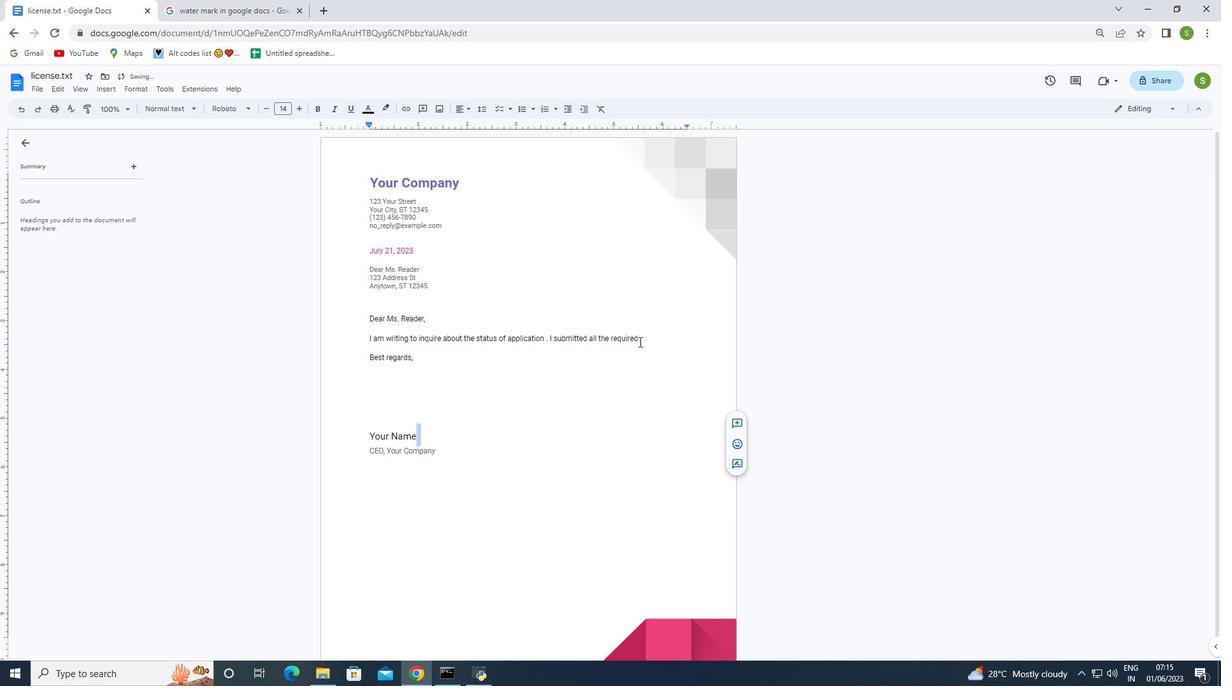 
Action: Mouse moved to (651, 372)
Screenshot: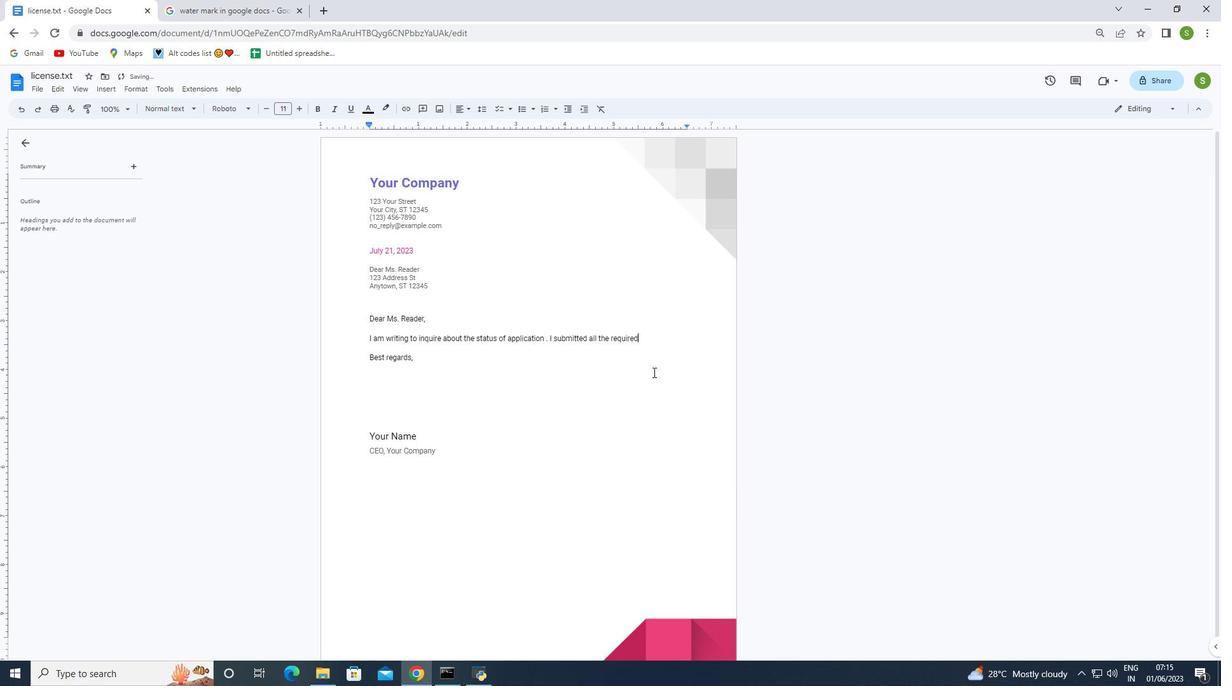 
Action: Key pressed <Key.space>documents<Key.space>and<Key.space>completed<Key.space>the<Key.space>necessary<Key.space>steps.<Key.space><Key.shift>I<Key.space>would<Key.space>appreciate<Key.space>any<Key.space>updates<Key.space>or<Key.space>information<Key.space>regarding<Key.space>the<Key.space>progress<Key.space>of<Key.space>my<Key.space>application.
Screenshot: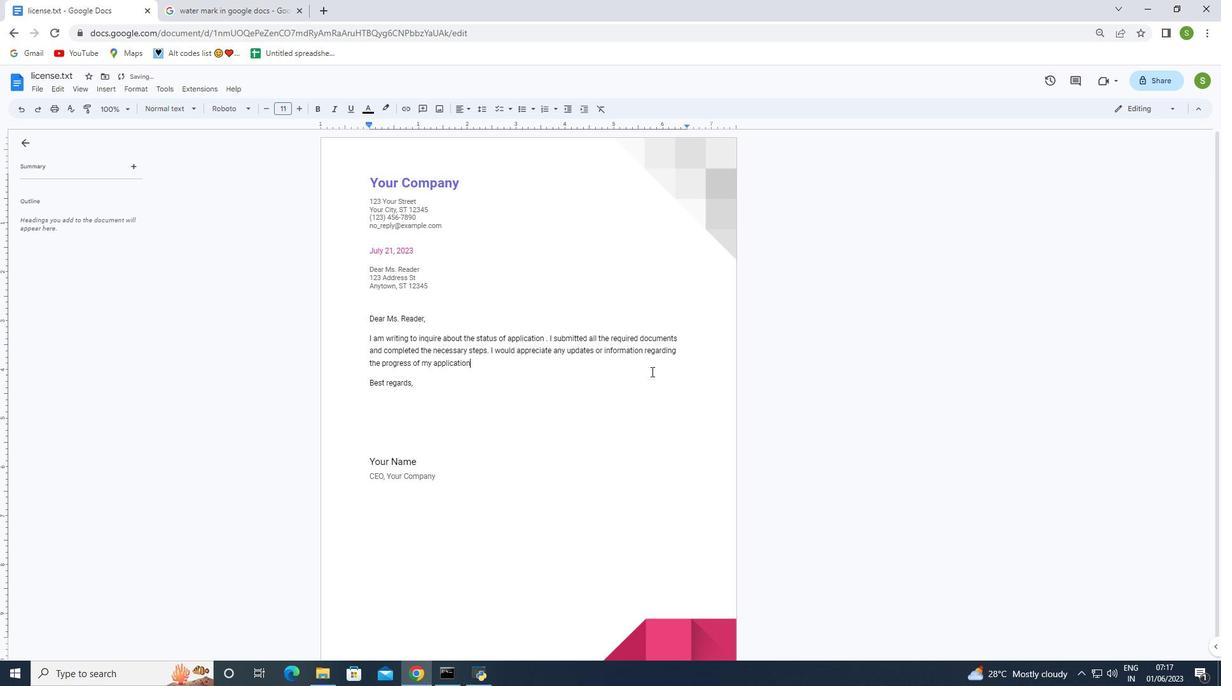 
Action: Mouse moved to (438, 398)
Screenshot: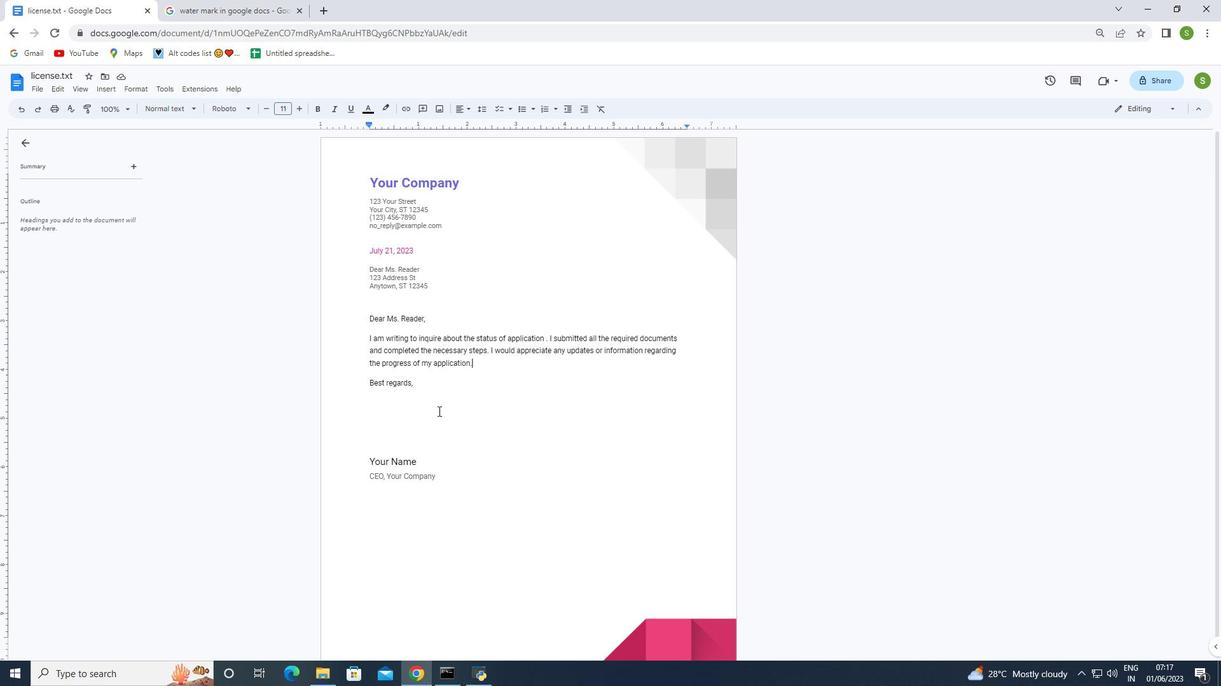 
Action: Key pressed <Key.space><Key.shift>Thank<Key.space>you<Key.space>for<Key.space>your<Key.space>attention<Key.space>to<Key.space>this<Key.space>matter.
Screenshot: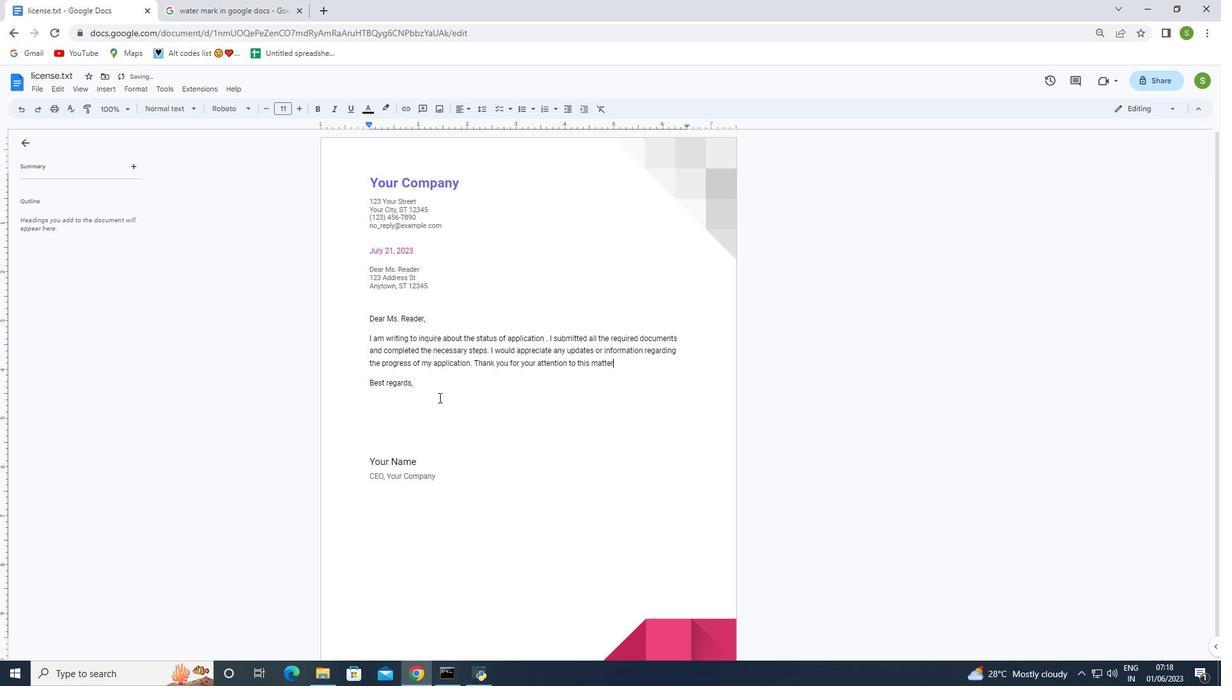 
Action: Mouse moved to (368, 475)
Screenshot: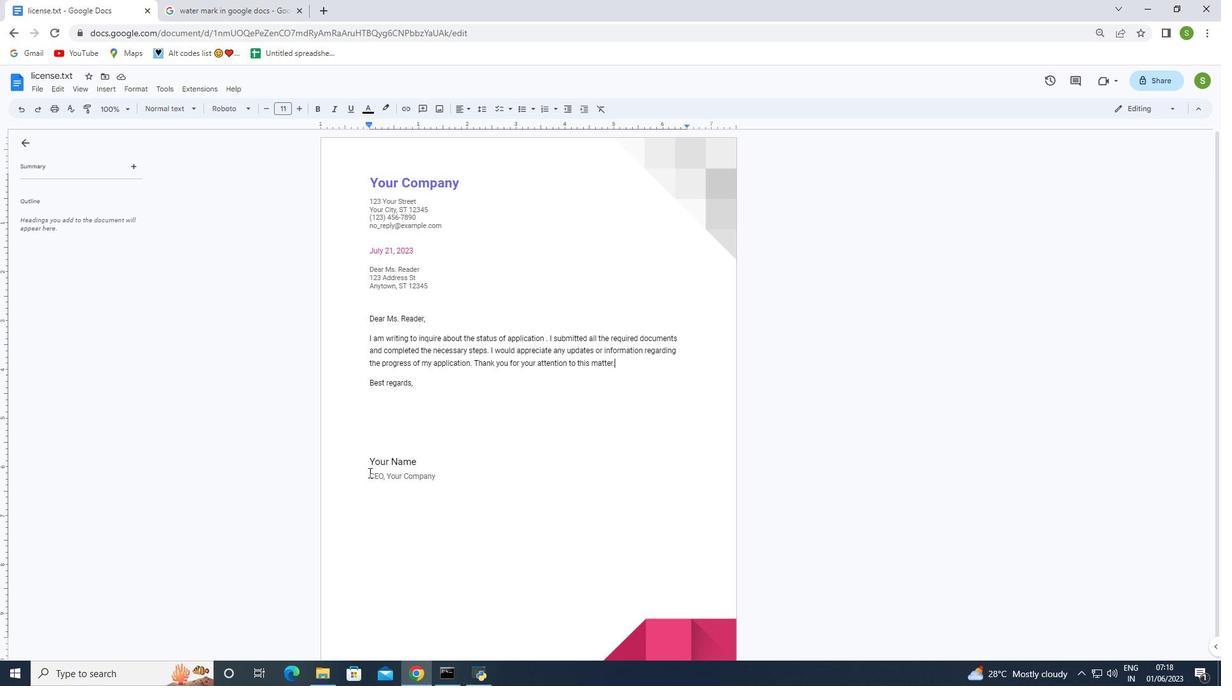 
Action: Mouse pressed left at (368, 475)
Screenshot: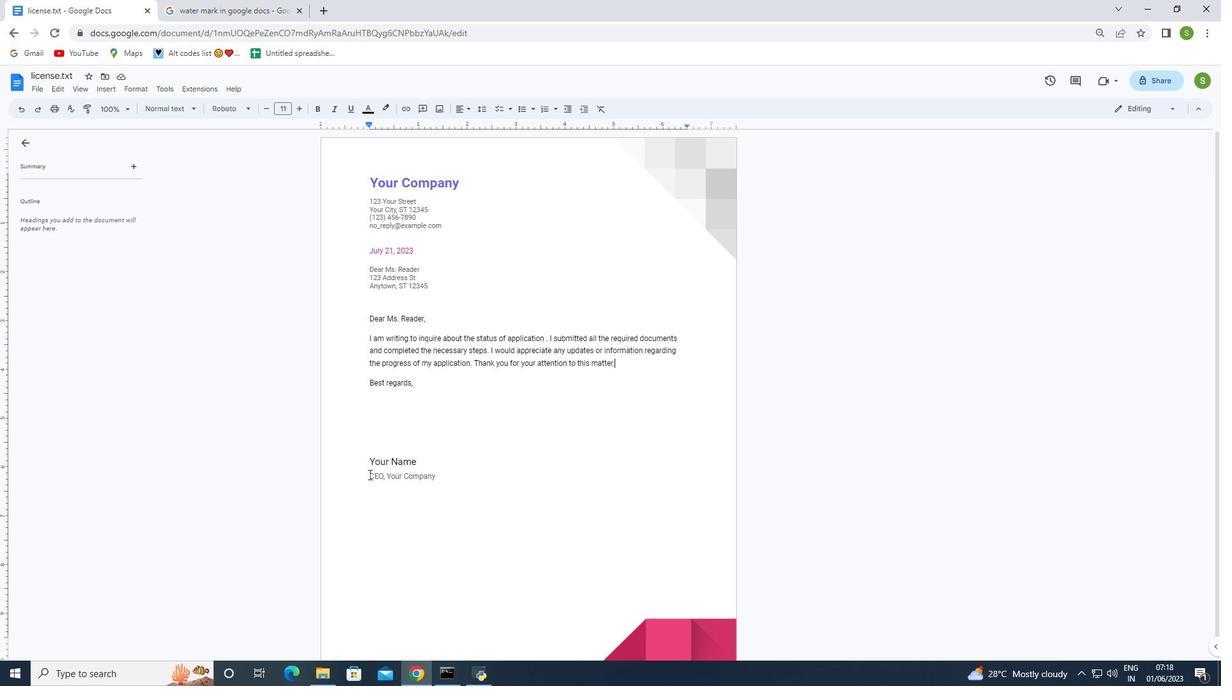 
Action: Mouse moved to (433, 483)
Screenshot: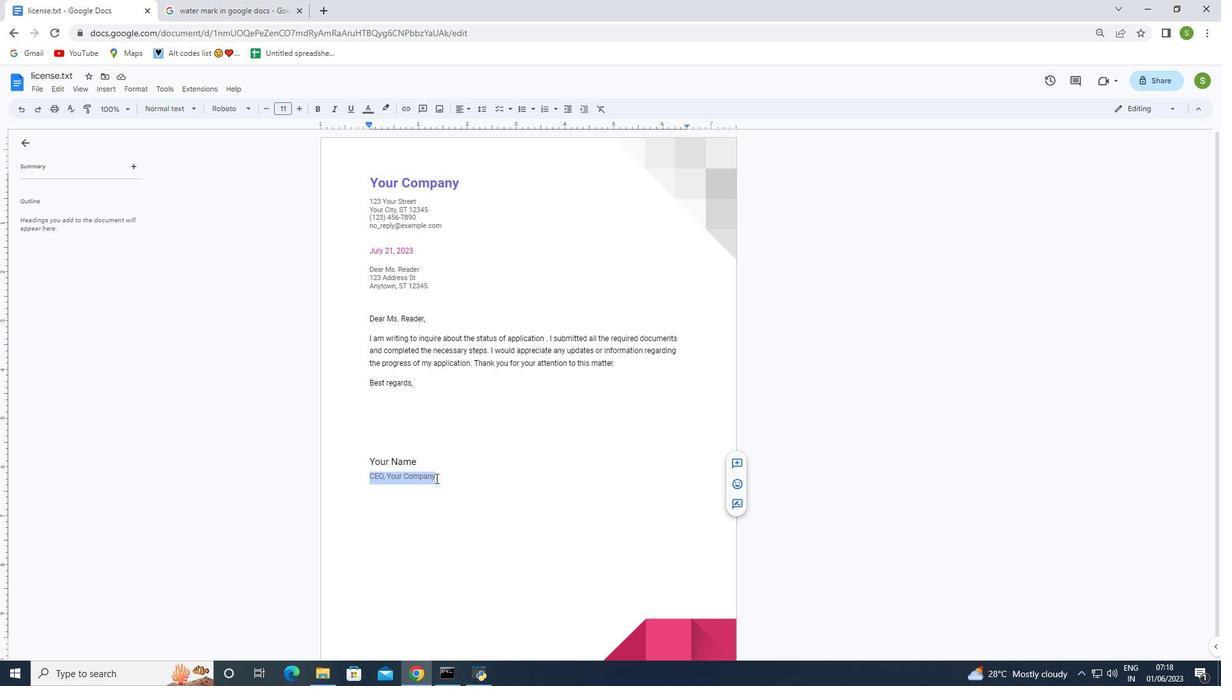 
Action: Key pressed <Key.backspace><Key.shift>Olivia
Screenshot: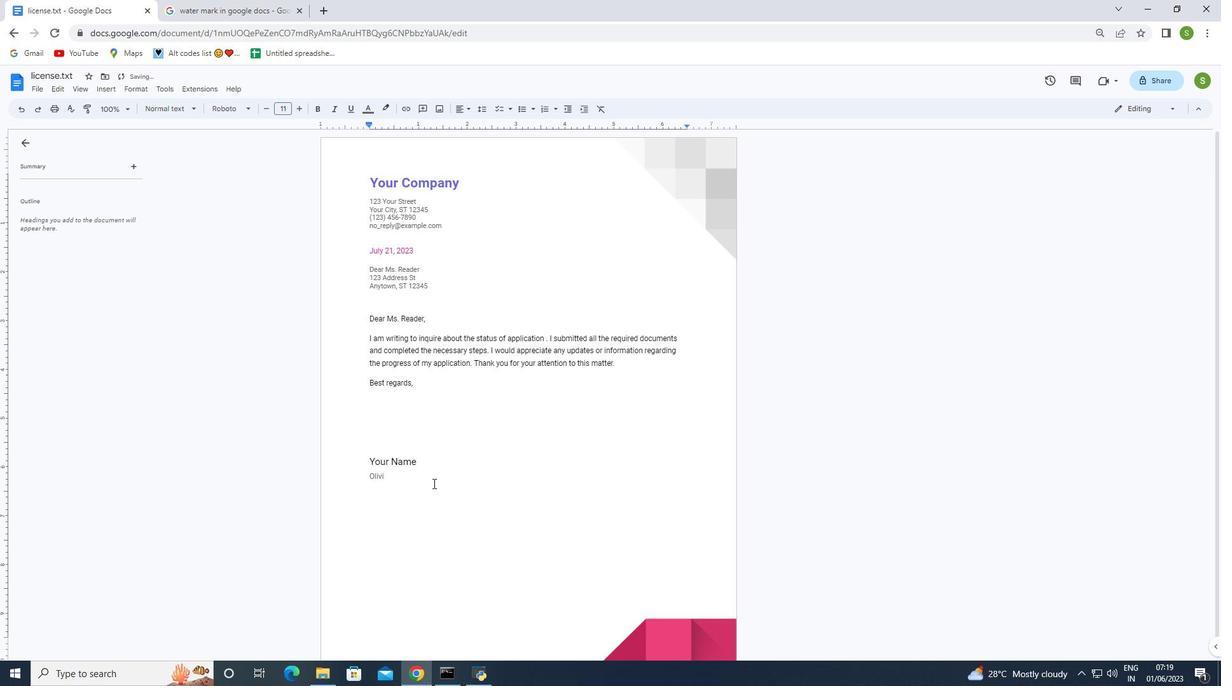 
Action: Mouse moved to (408, 523)
Screenshot: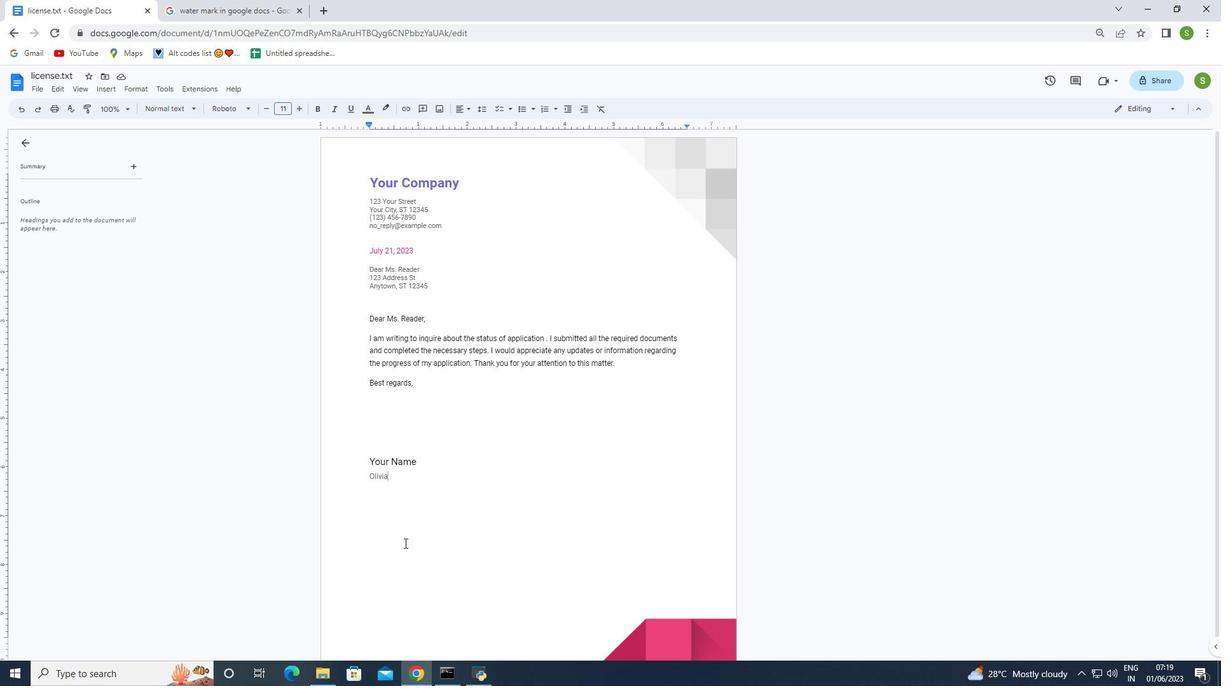 
Action: Mouse pressed left at (408, 523)
Screenshot: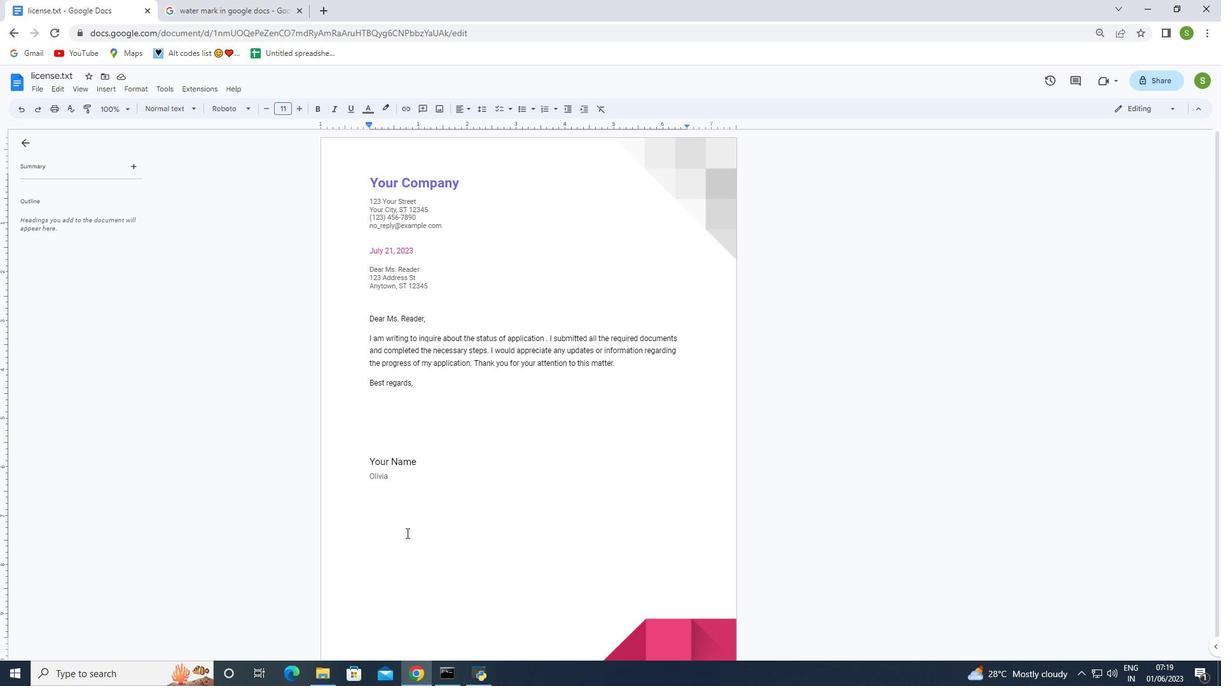 
Action: Mouse moved to (368, 476)
Screenshot: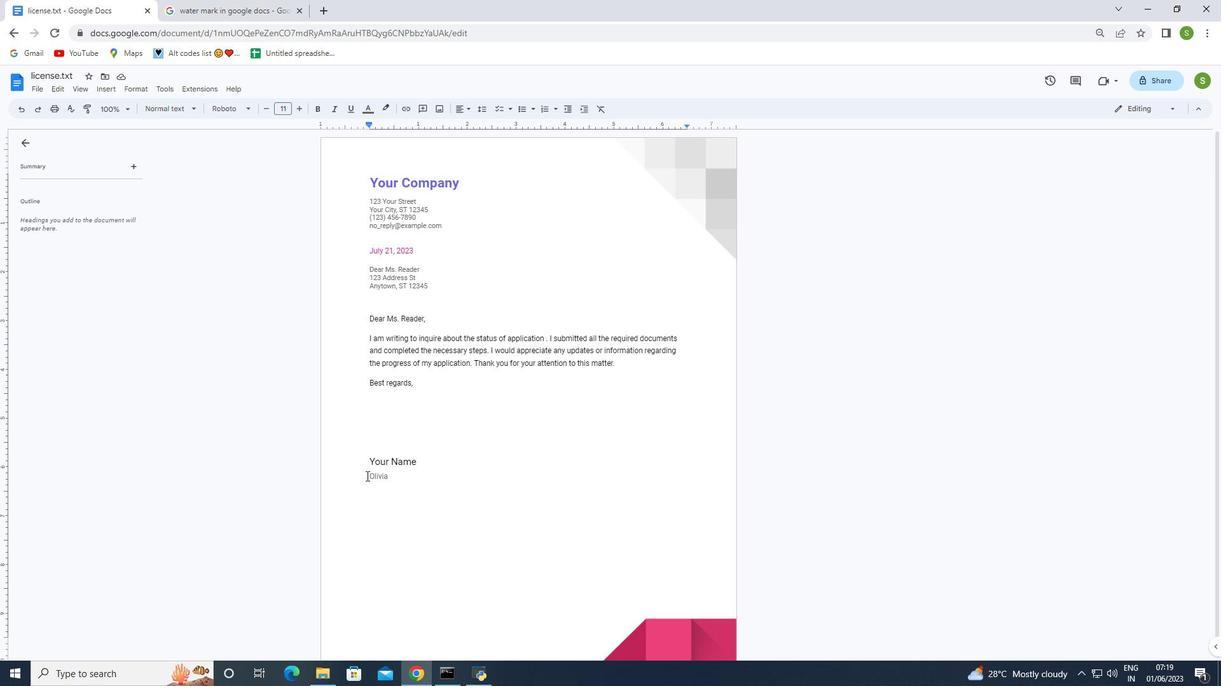 
Action: Mouse pressed left at (368, 476)
Screenshot: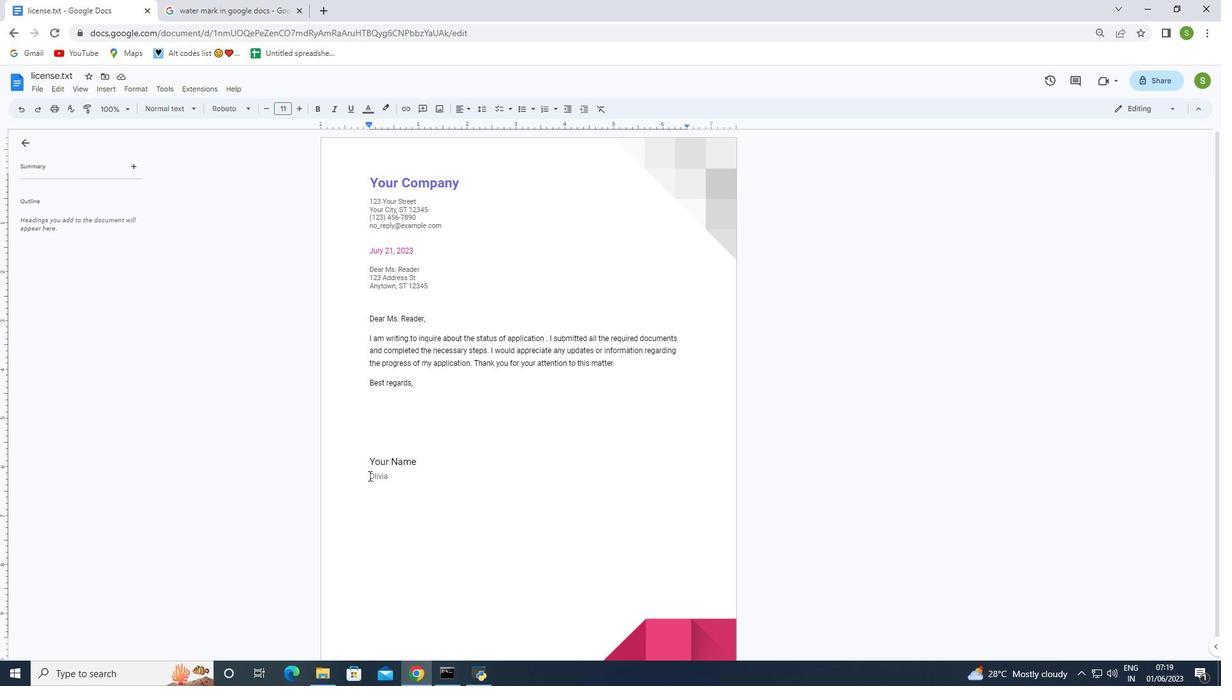 
Action: Mouse moved to (302, 109)
Screenshot: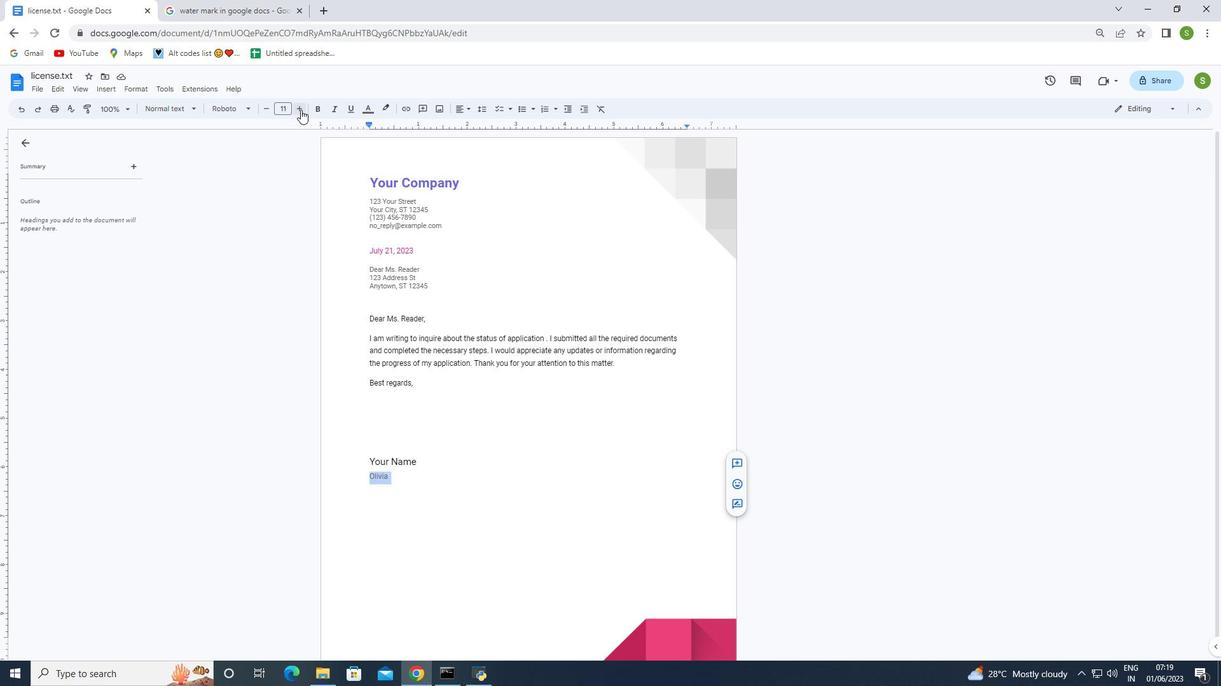
Action: Mouse pressed left at (302, 109)
Screenshot: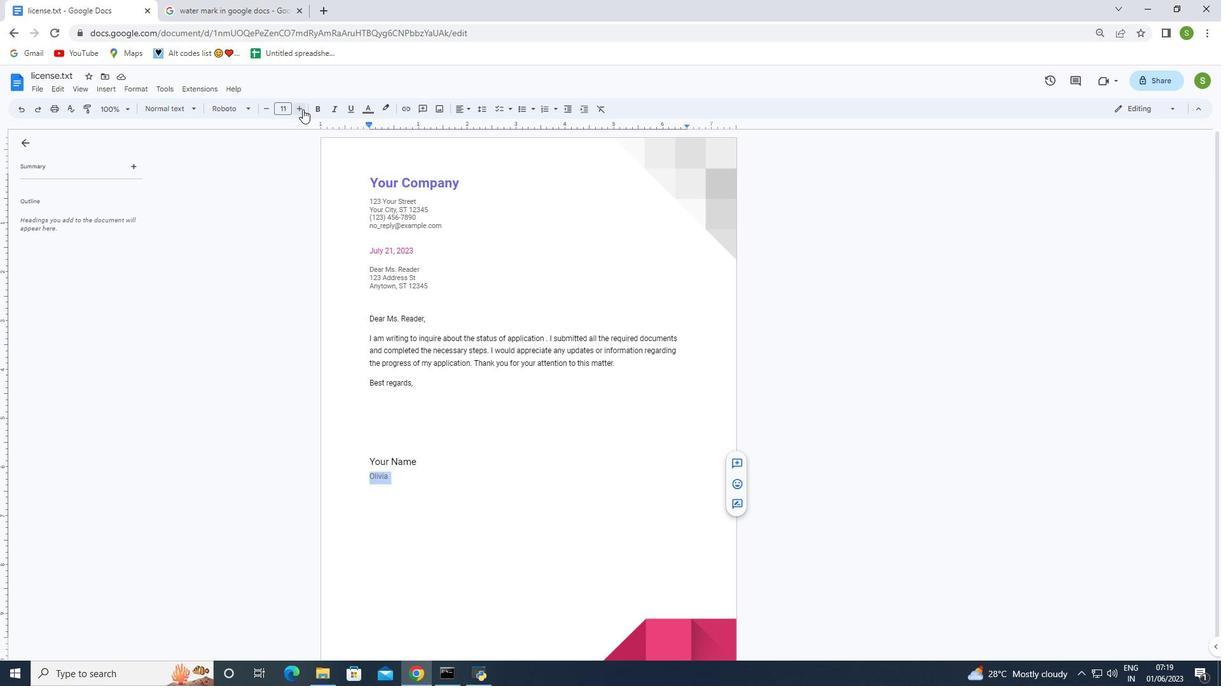 
Action: Mouse pressed left at (302, 109)
Screenshot: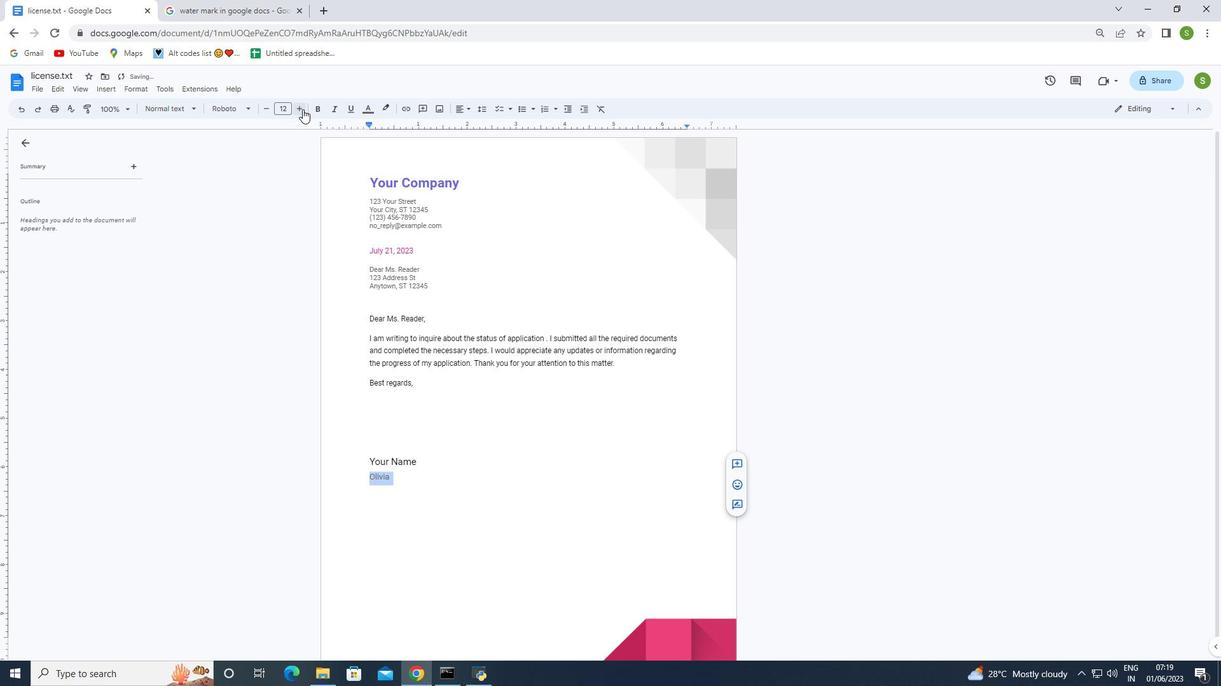 
Action: Mouse pressed left at (302, 109)
Screenshot: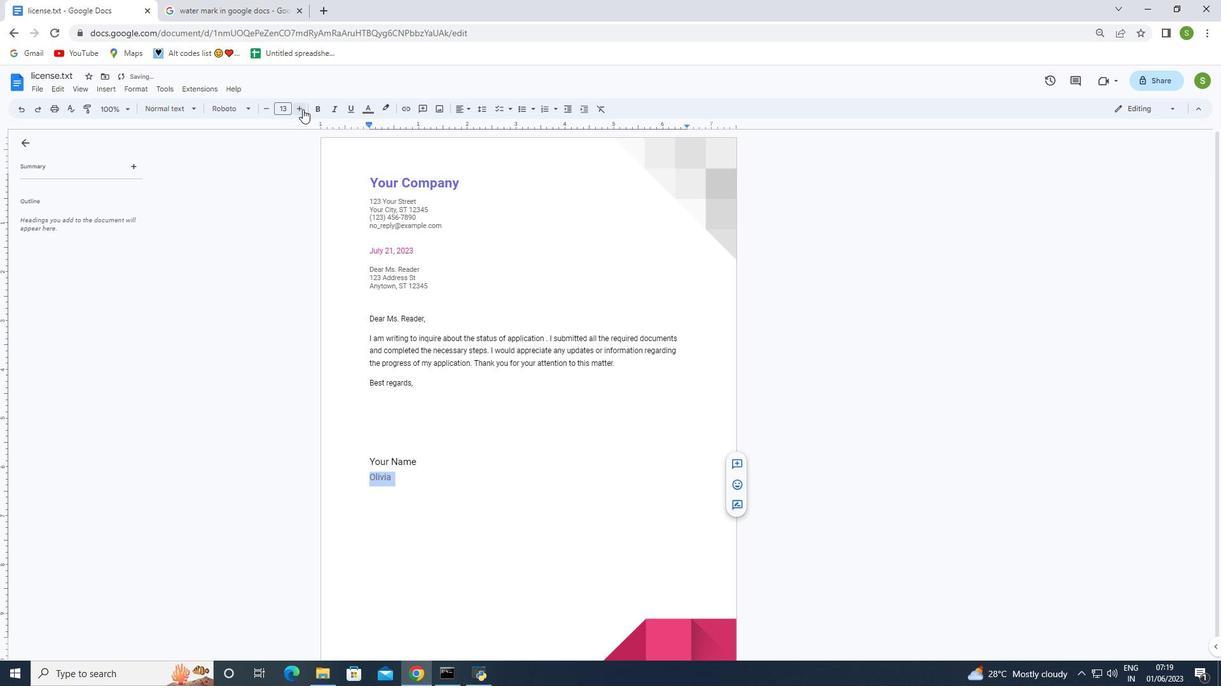 
Action: Mouse moved to (468, 482)
Screenshot: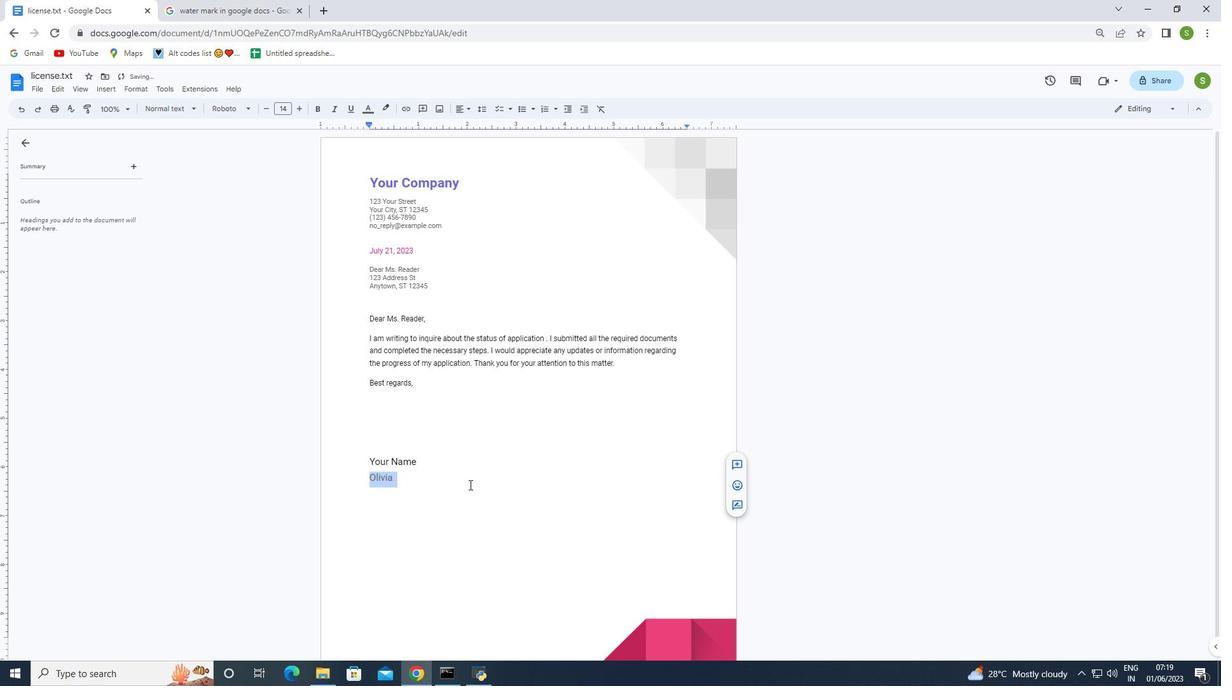 
Action: Mouse pressed left at (468, 482)
Screenshot: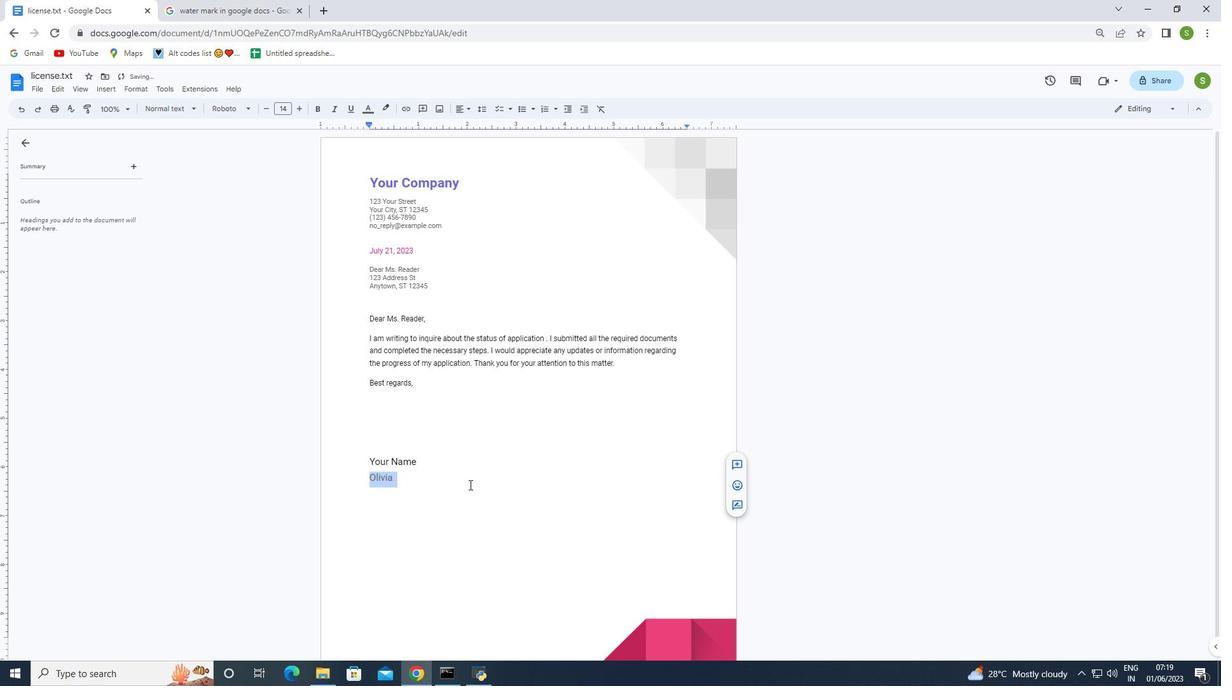 
Action: Mouse moved to (273, 108)
Screenshot: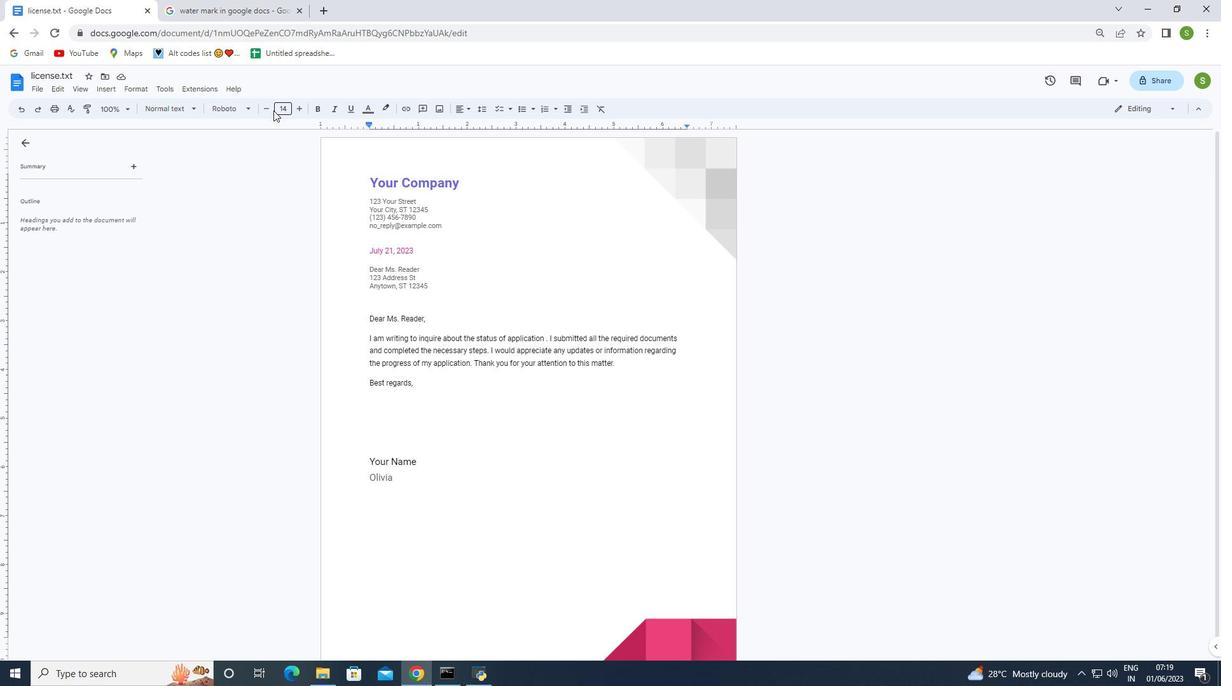 
Action: Mouse pressed left at (273, 108)
Screenshot: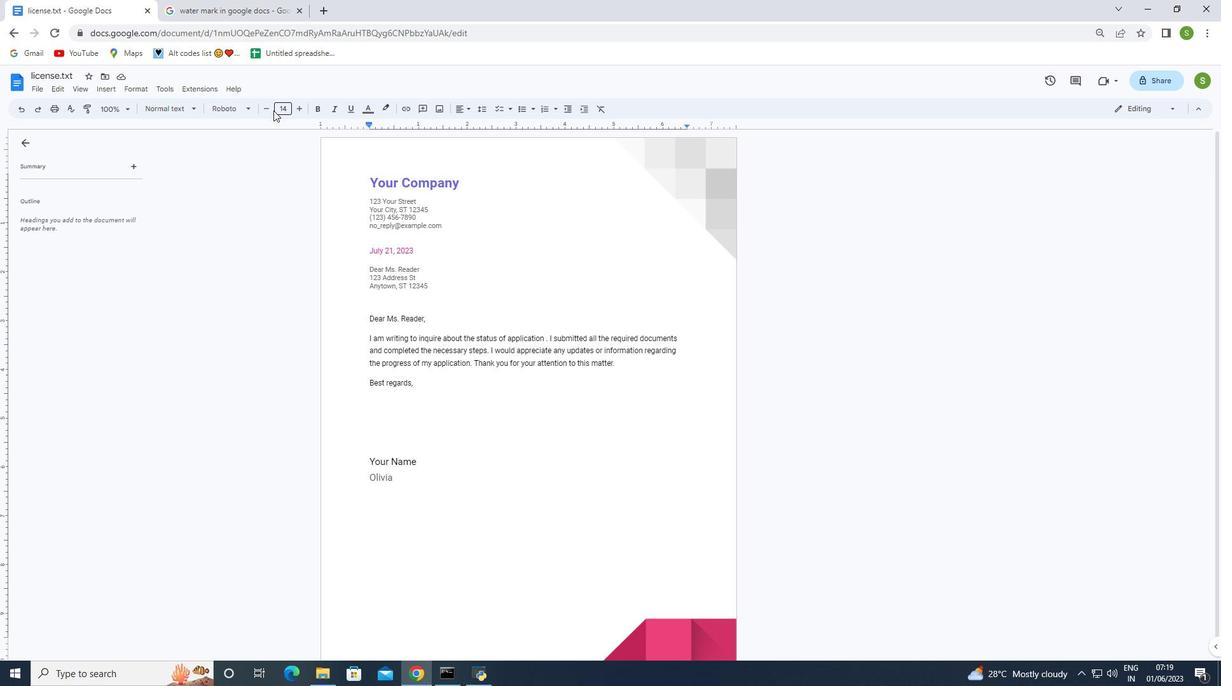 
Action: Mouse moved to (269, 108)
Screenshot: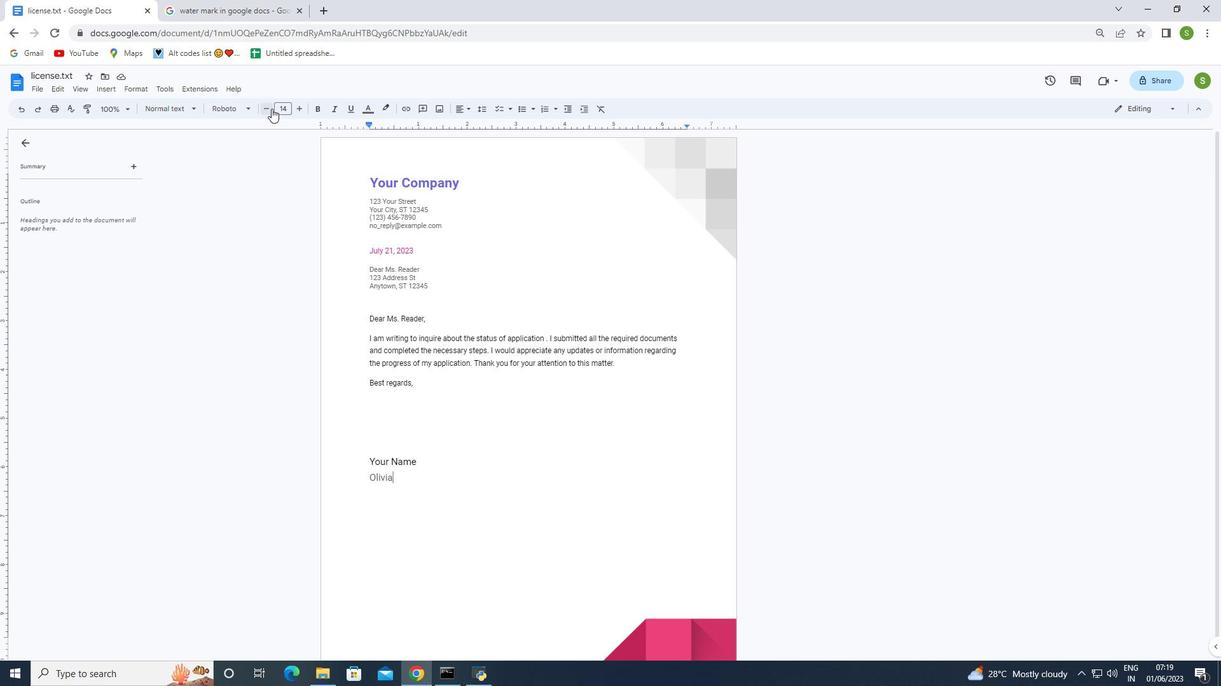 
Action: Mouse pressed left at (269, 108)
Screenshot: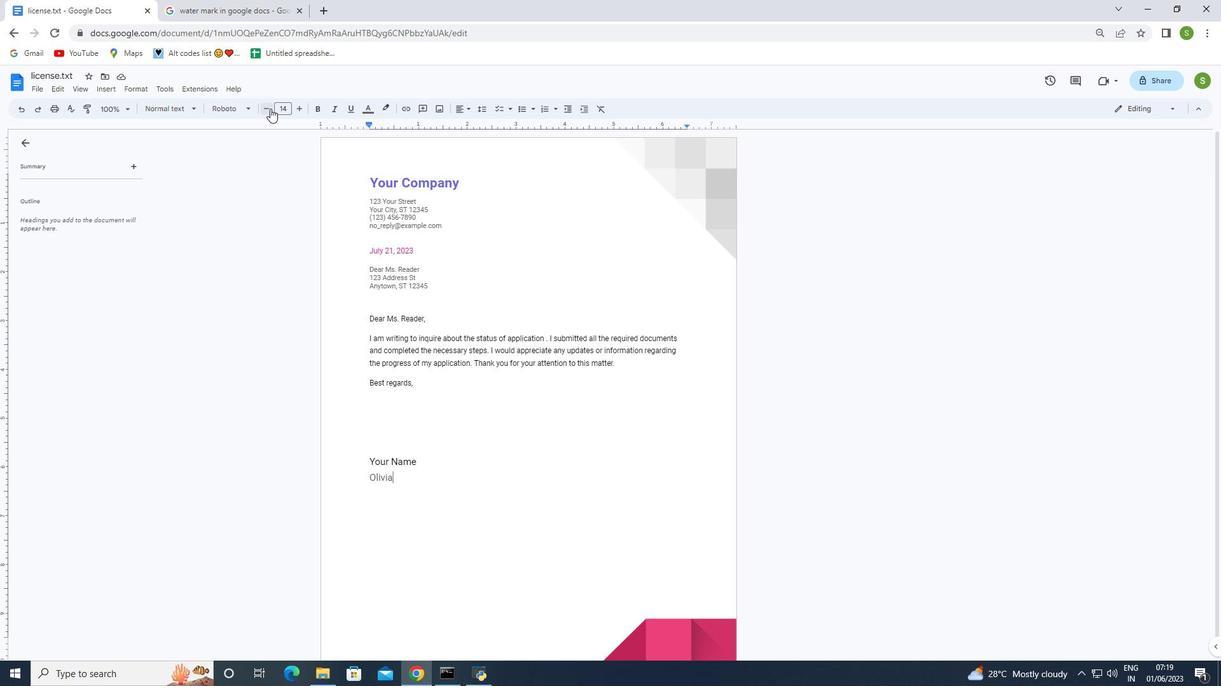 
Action: Mouse pressed left at (269, 108)
Screenshot: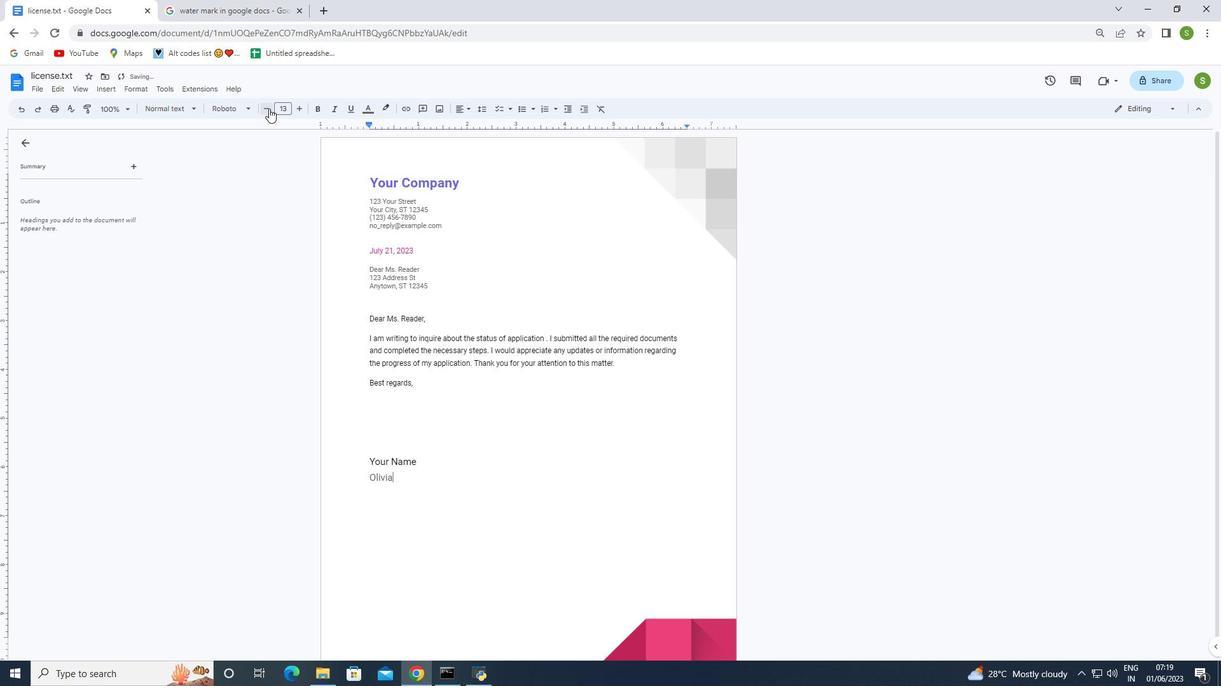 
Action: Mouse moved to (363, 477)
Screenshot: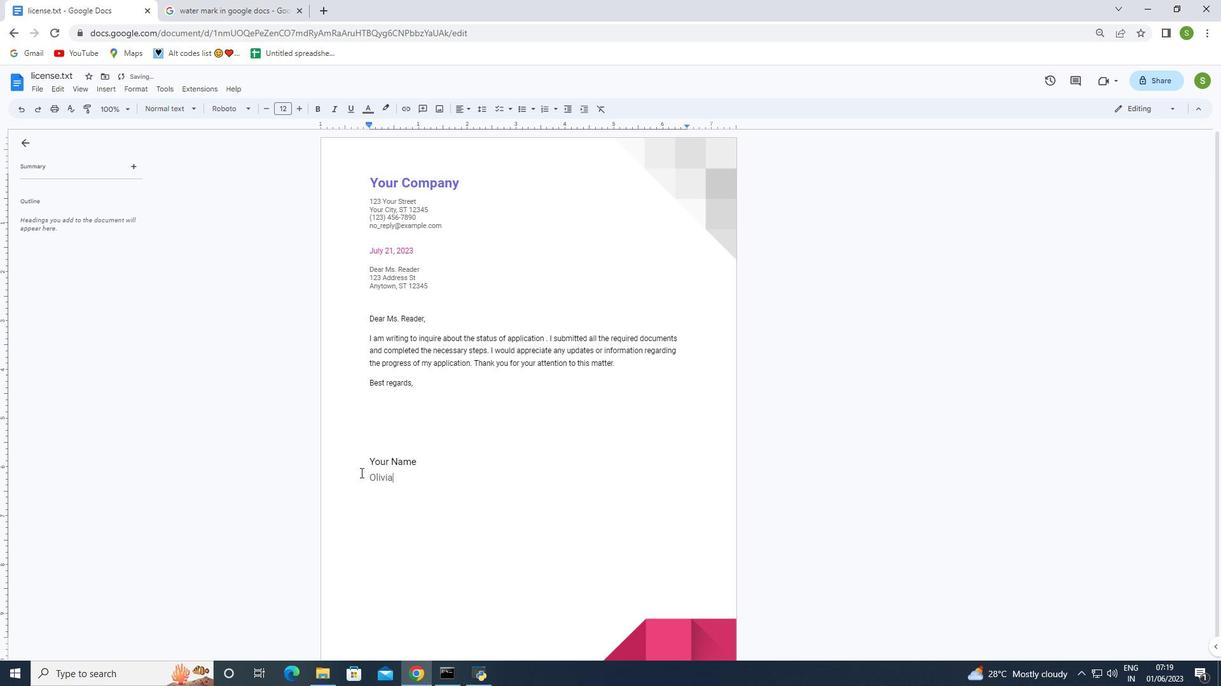 
Action: Mouse pressed left at (363, 477)
Screenshot: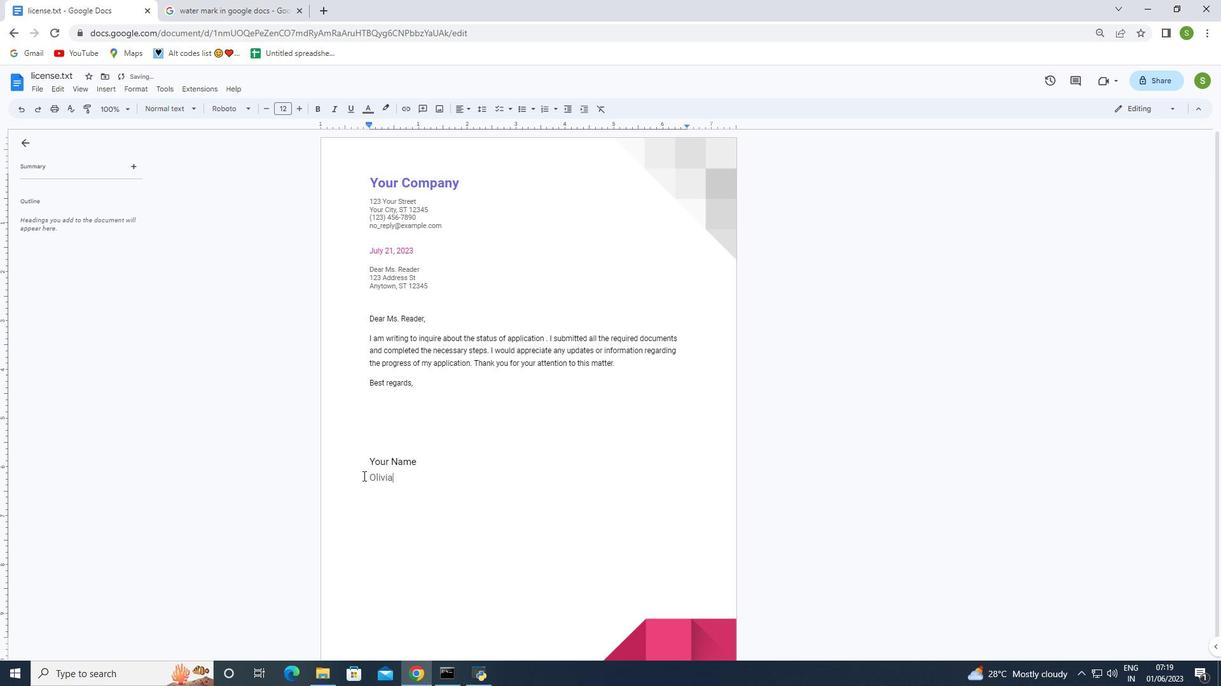 
Action: Mouse moved to (267, 109)
Screenshot: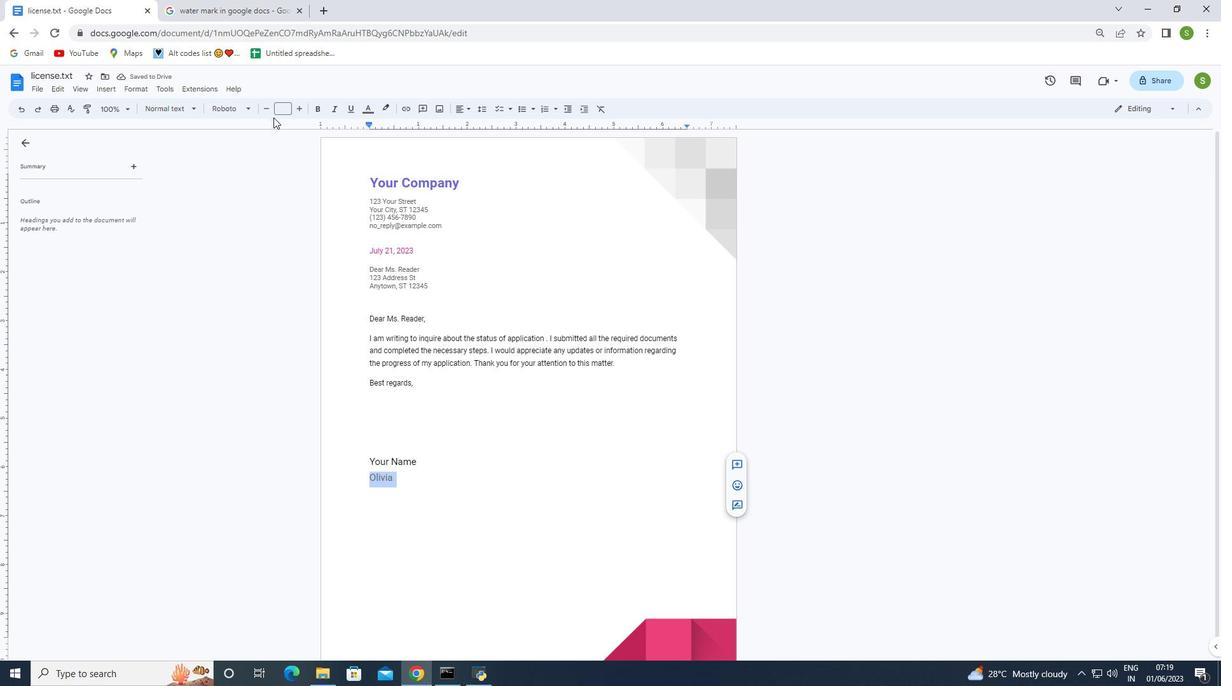 
Action: Mouse pressed left at (267, 109)
Screenshot: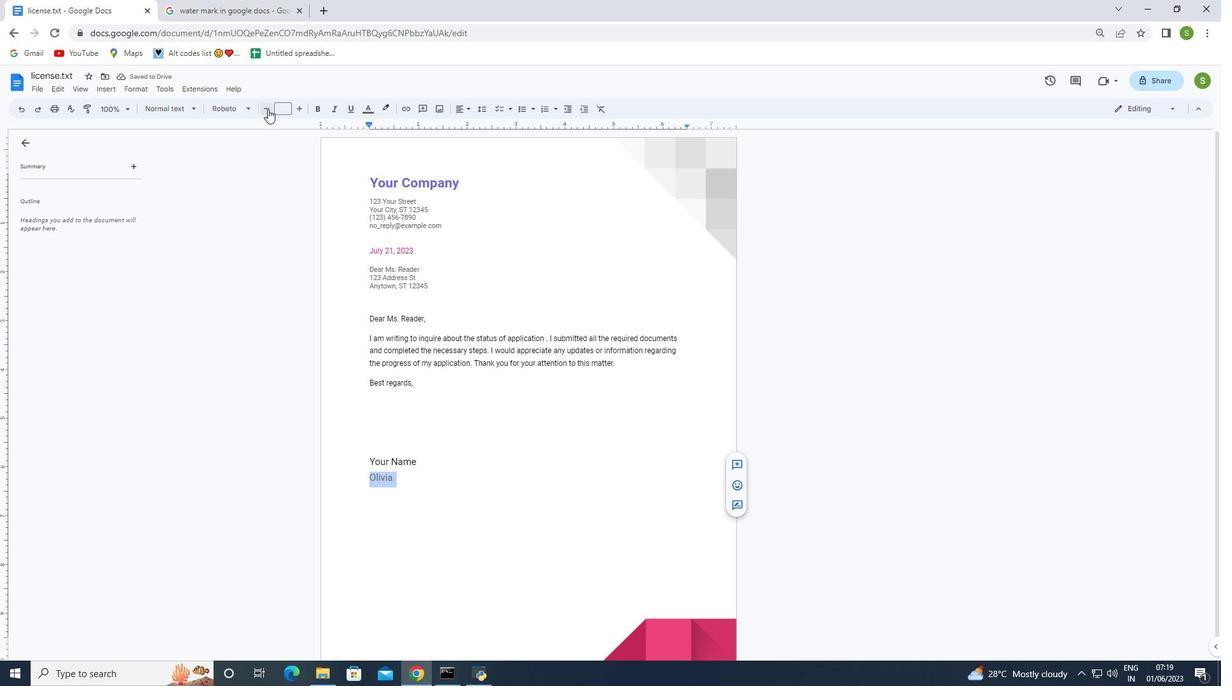 
Action: Mouse moved to (300, 107)
Screenshot: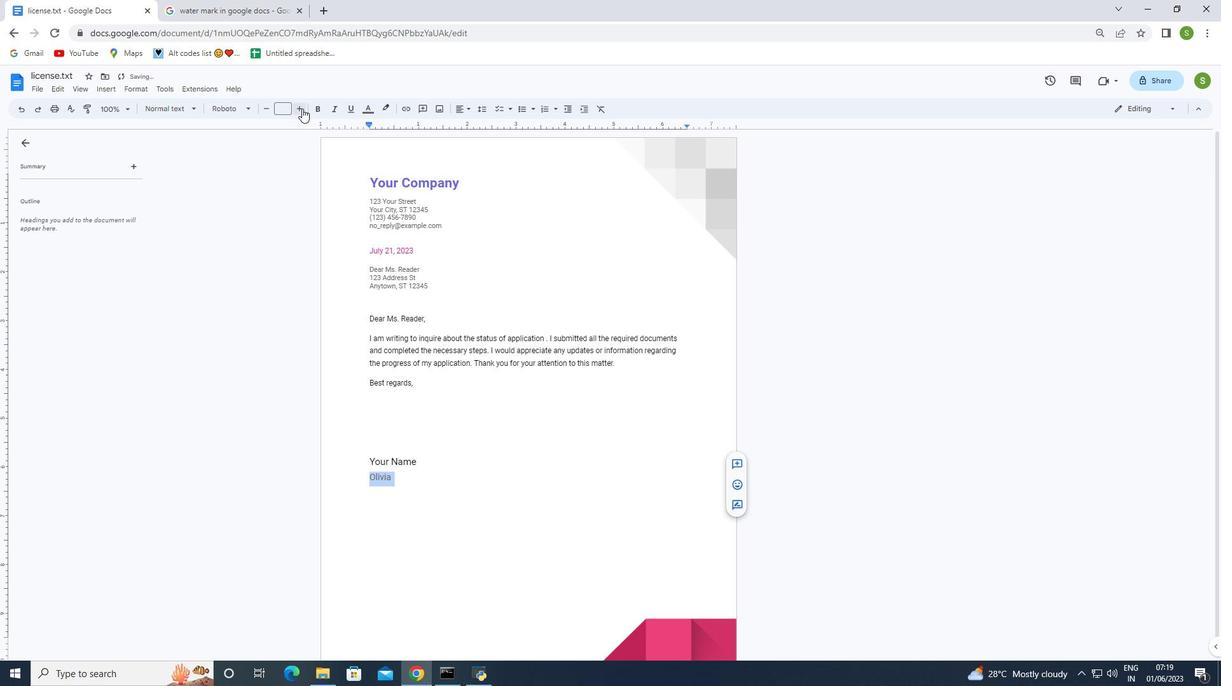 
Action: Mouse pressed left at (300, 107)
Screenshot: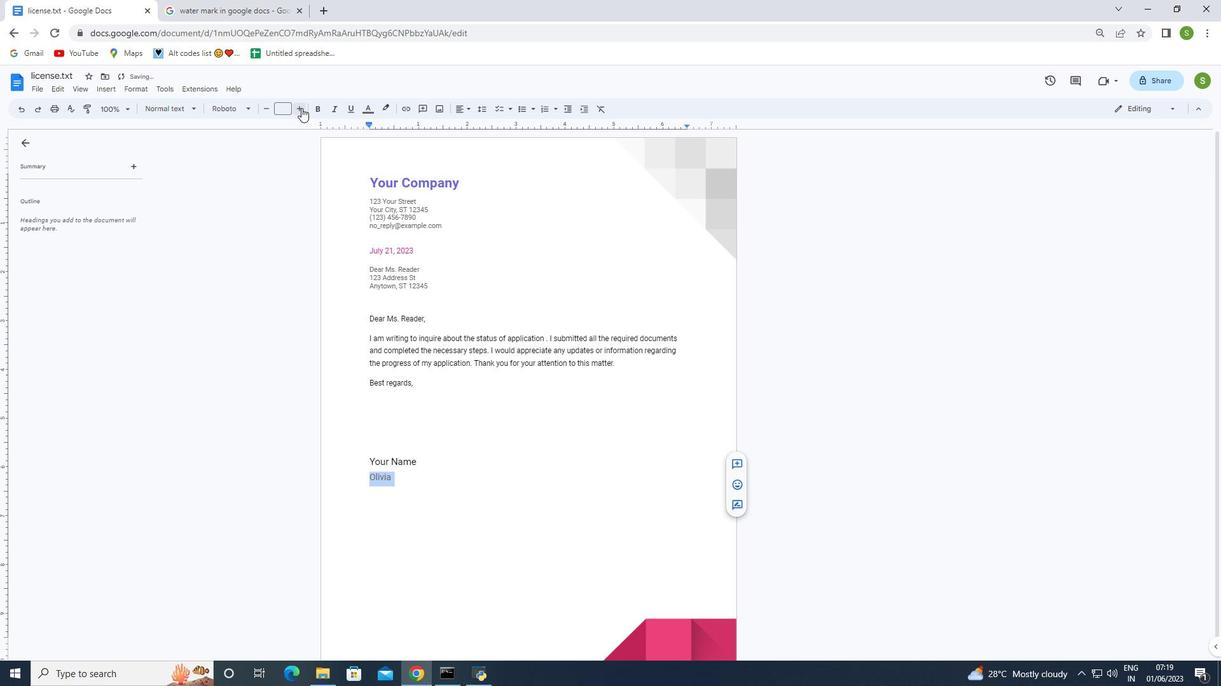 
Action: Mouse moved to (456, 457)
Screenshot: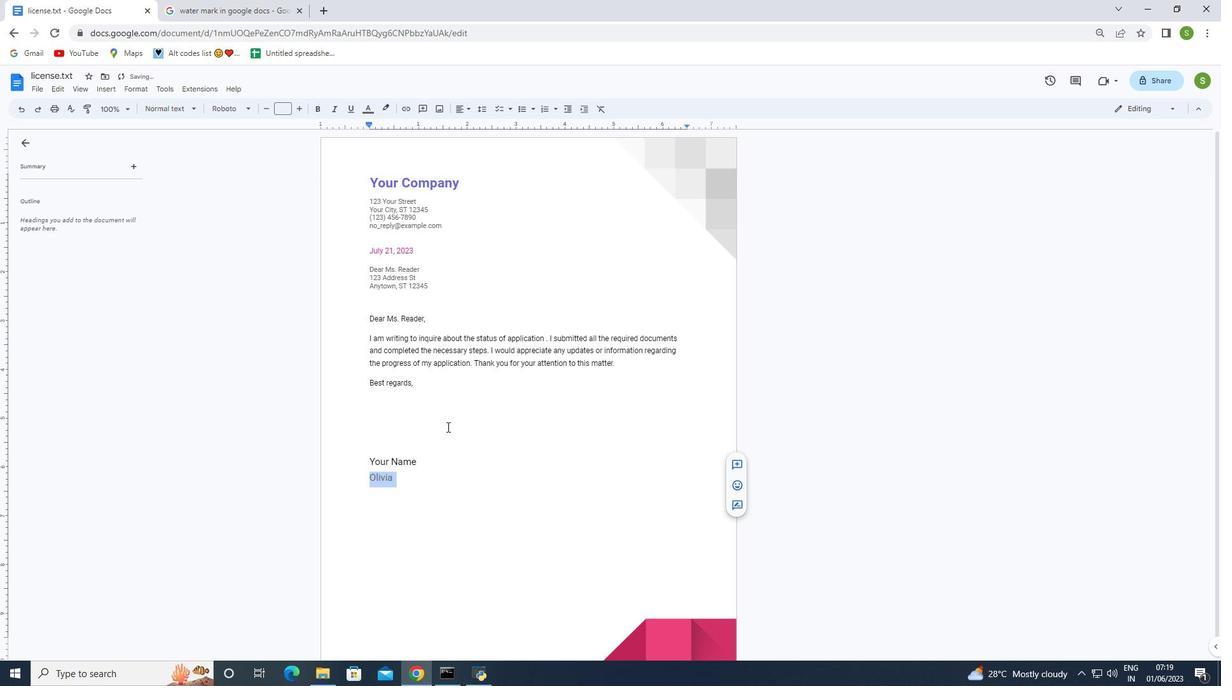 
Action: Mouse pressed left at (456, 457)
Screenshot: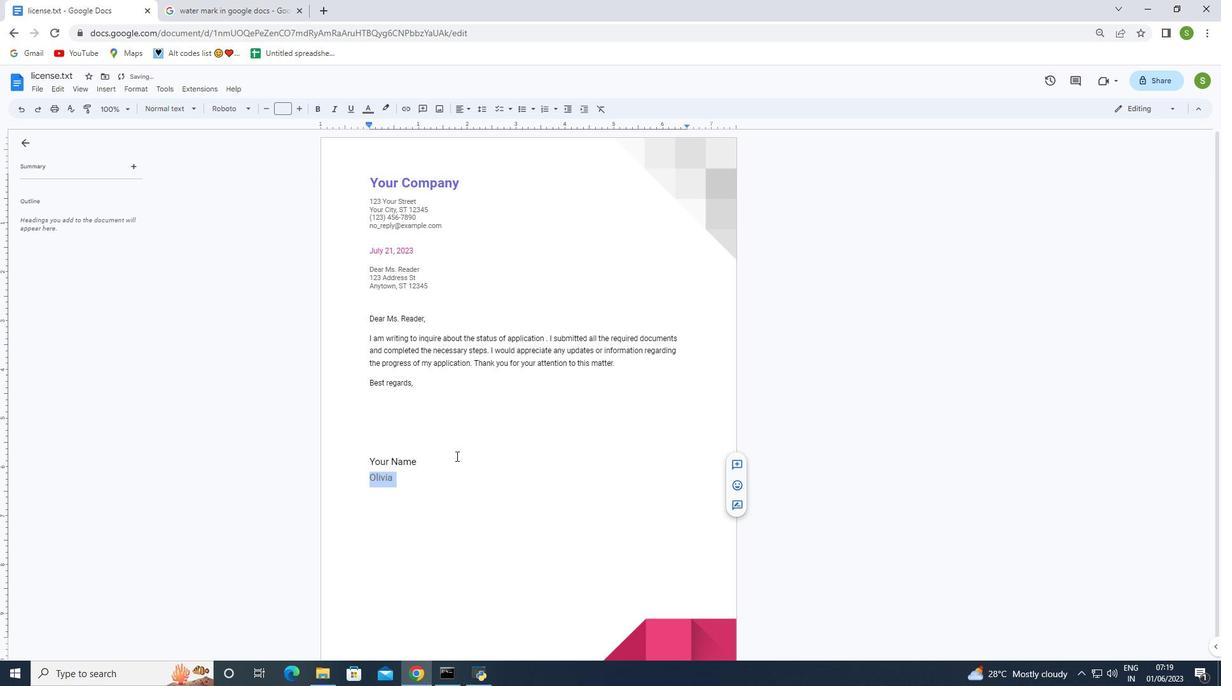 
Action: Mouse moved to (108, 88)
Screenshot: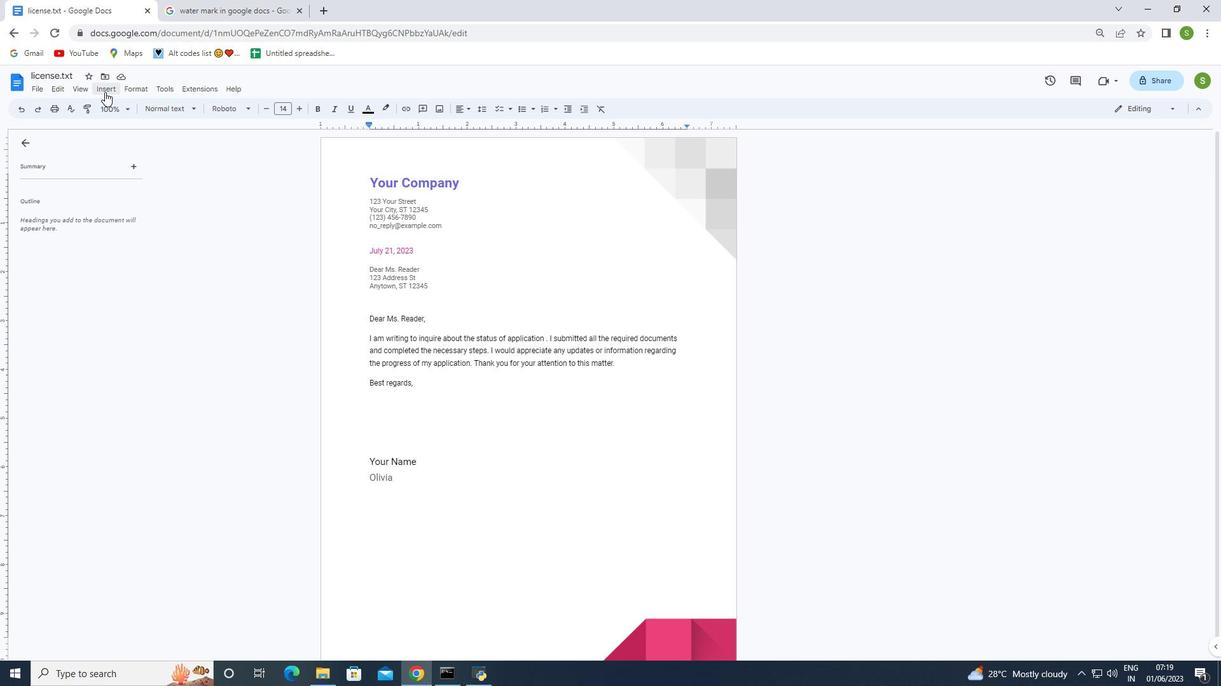 
Action: Mouse pressed left at (108, 88)
Screenshot: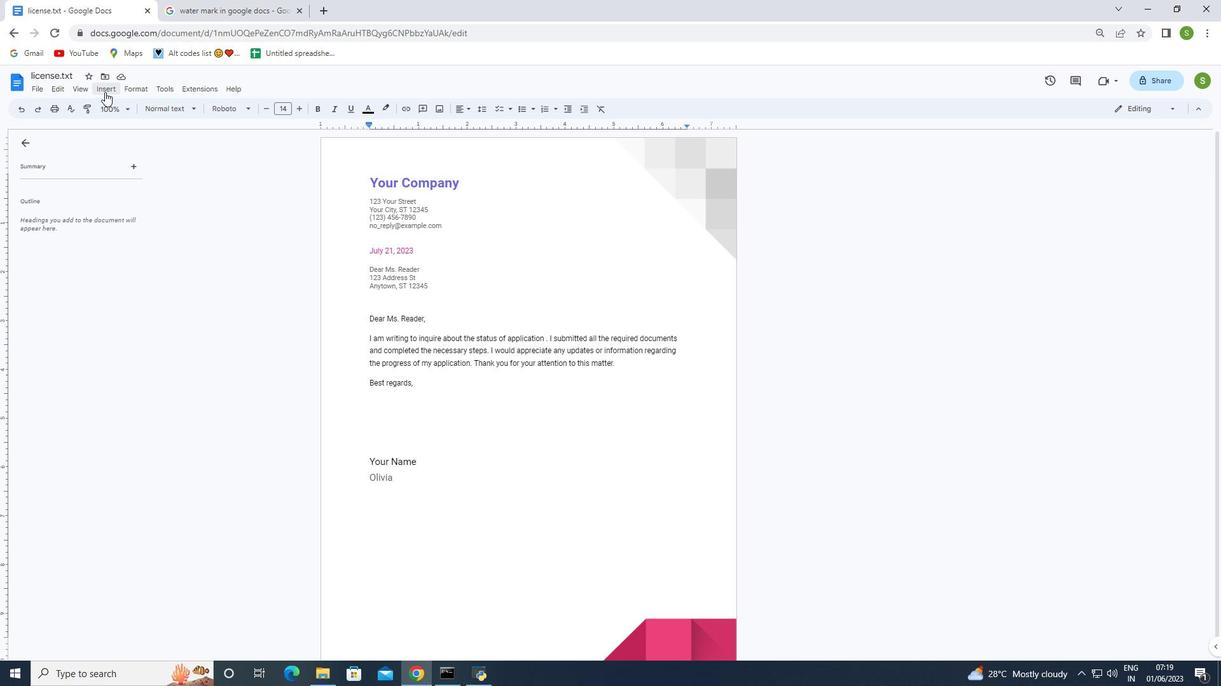 
Action: Mouse moved to (139, 328)
Screenshot: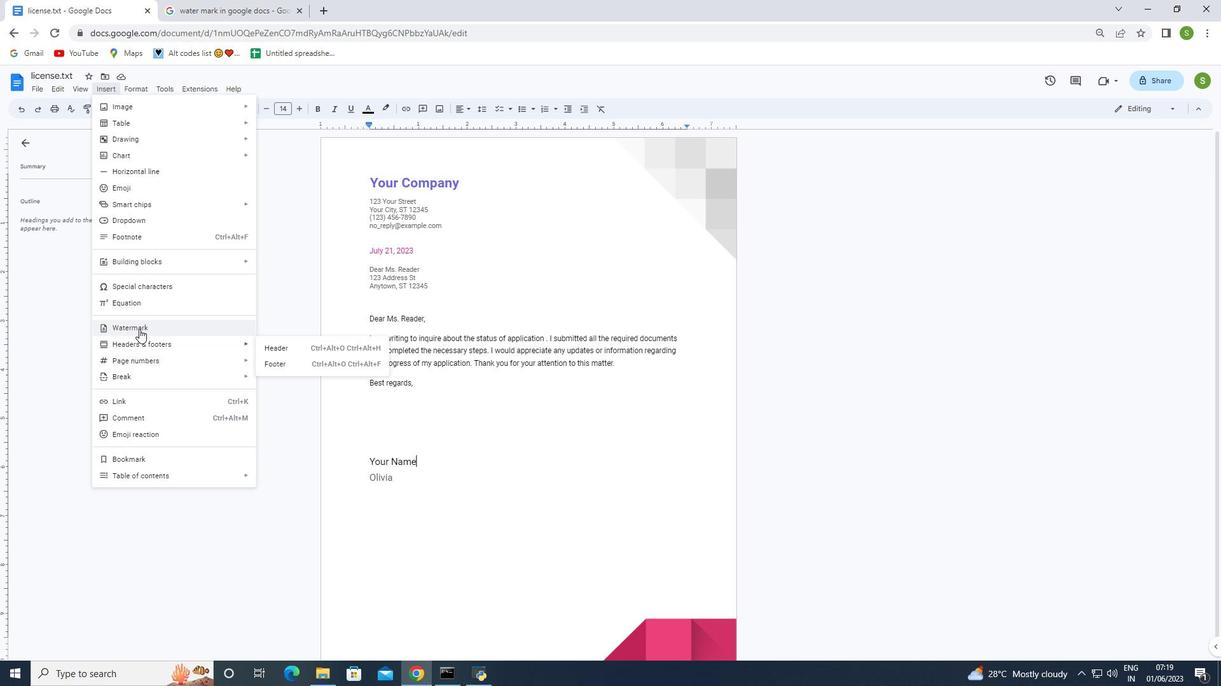 
Action: Mouse pressed left at (139, 328)
Screenshot: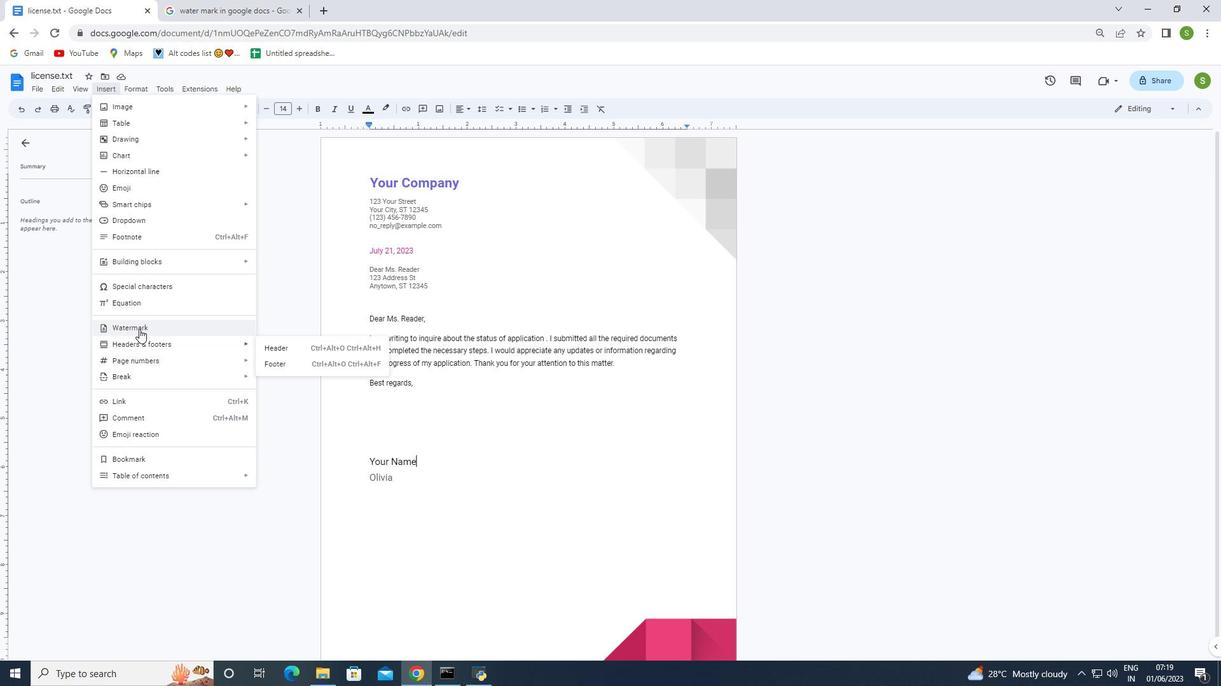 
Action: Mouse moved to (1171, 140)
Screenshot: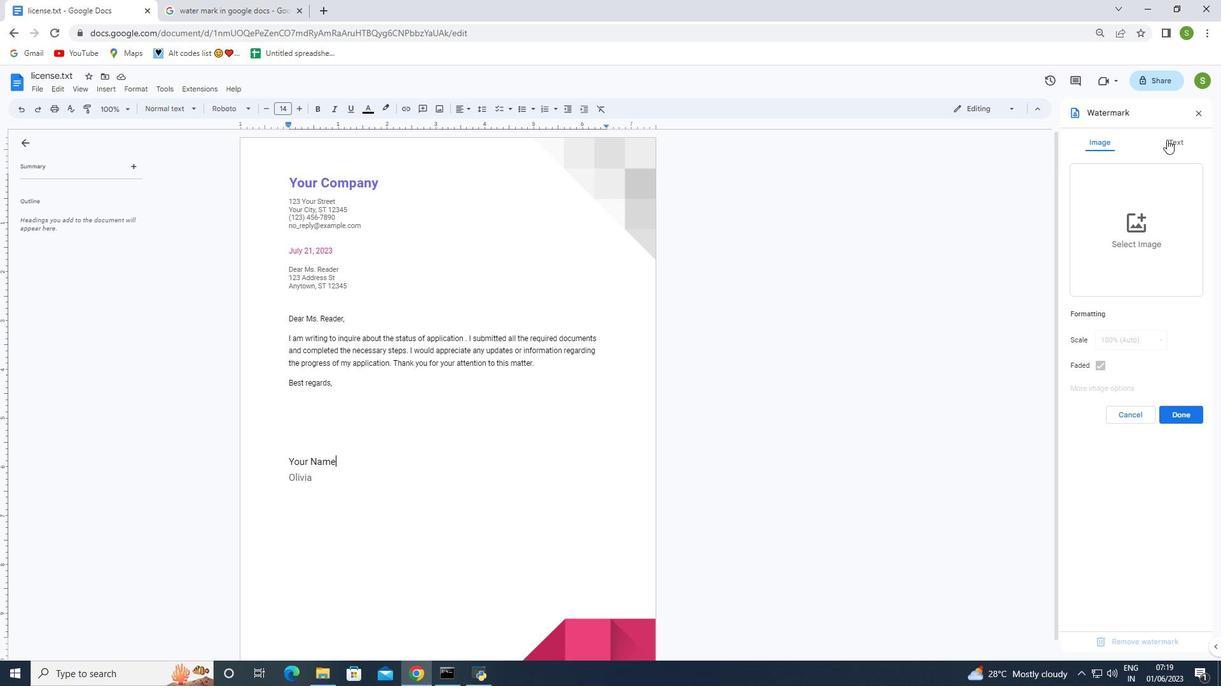 
Action: Mouse pressed left at (1171, 140)
Screenshot: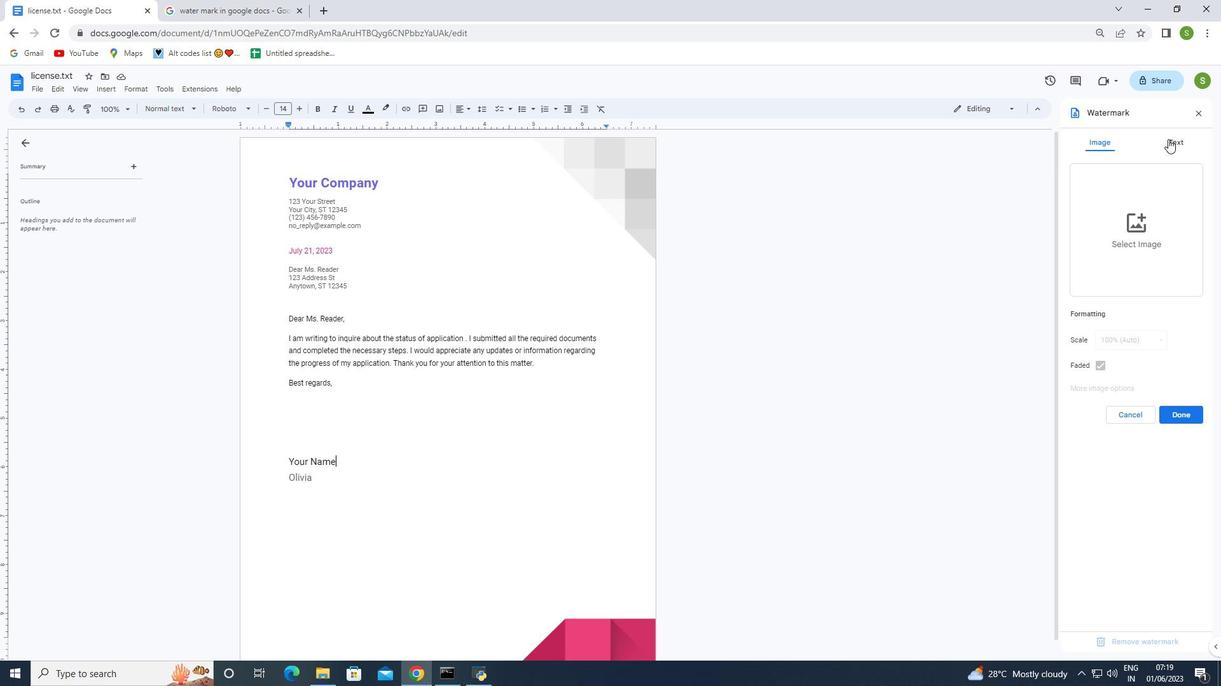 
Action: Mouse moved to (1130, 173)
Screenshot: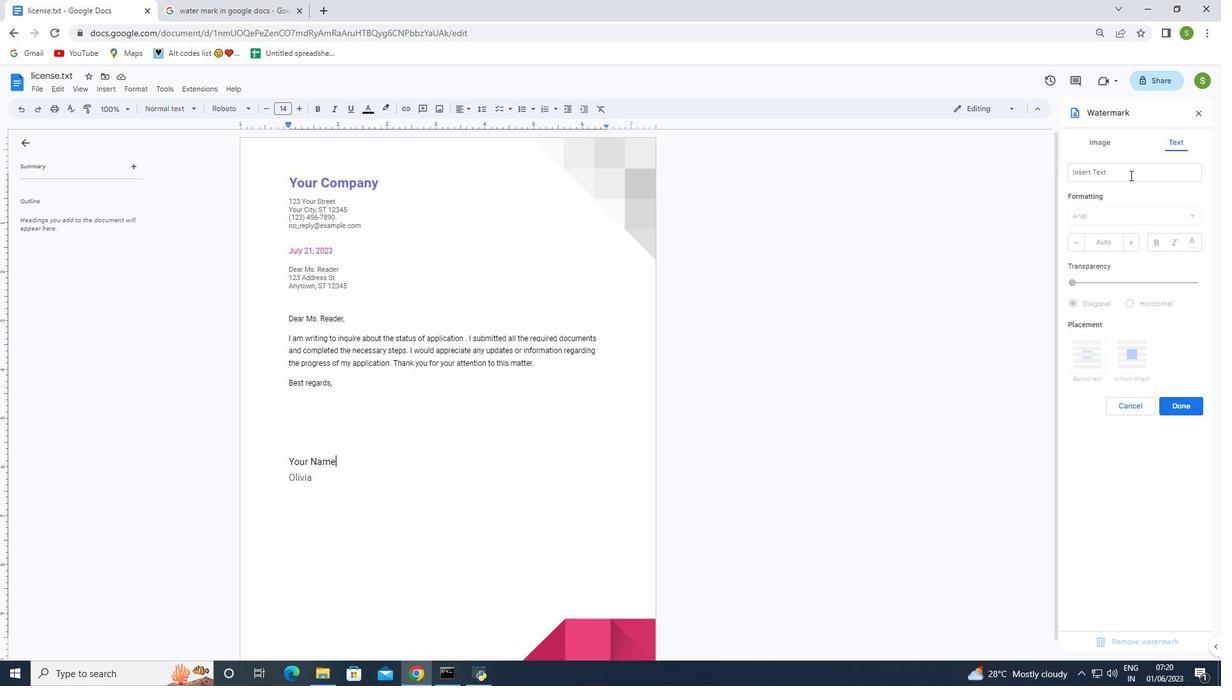 
Action: Mouse pressed left at (1130, 173)
Screenshot: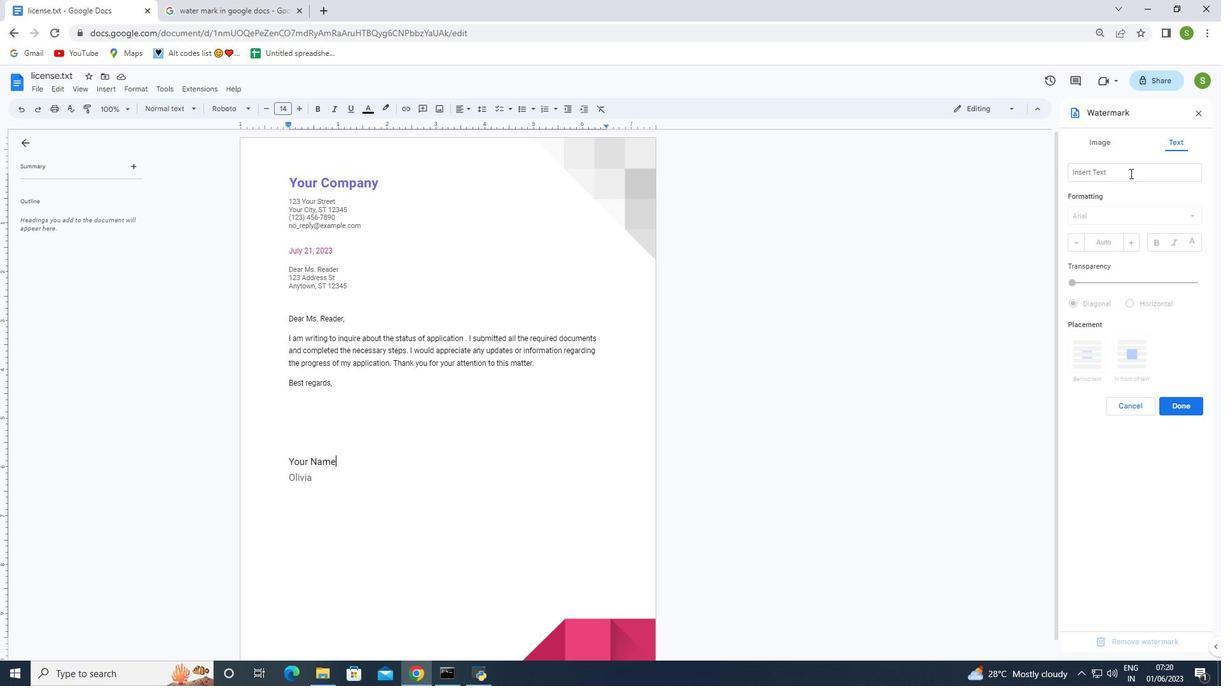 
Action: Mouse moved to (1130, 175)
Screenshot: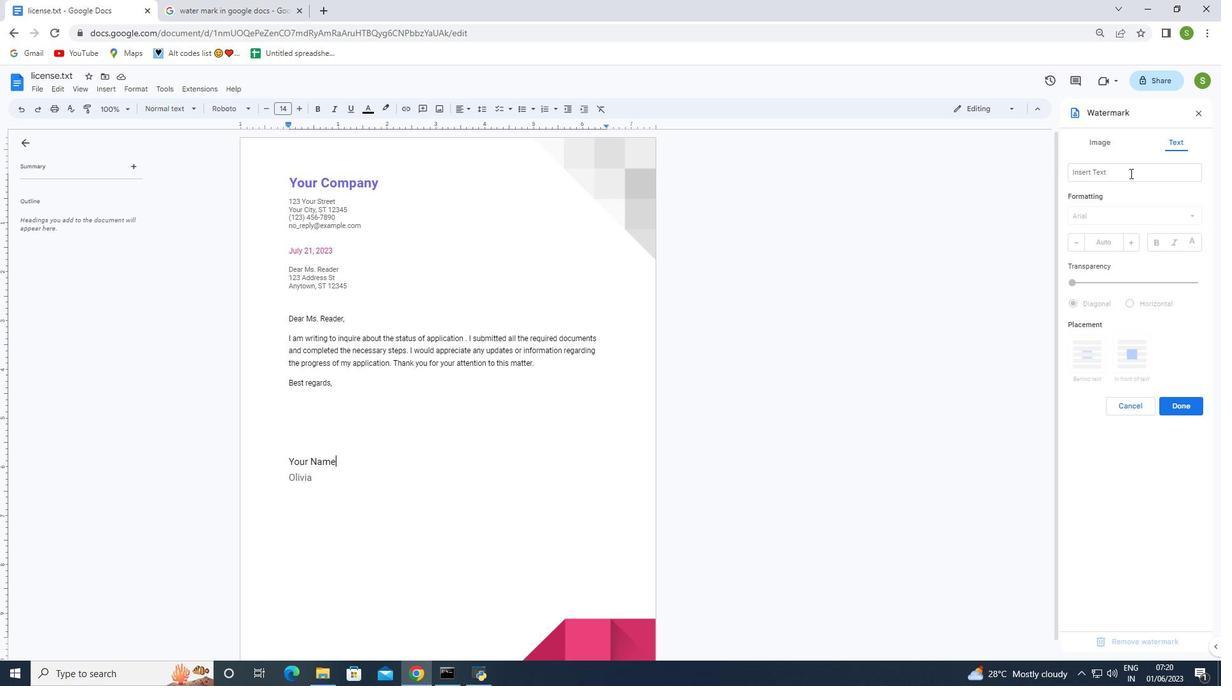 
Action: Key pressed <Key.shift>Ta<Key.shift>T<Key.shift>A
Screenshot: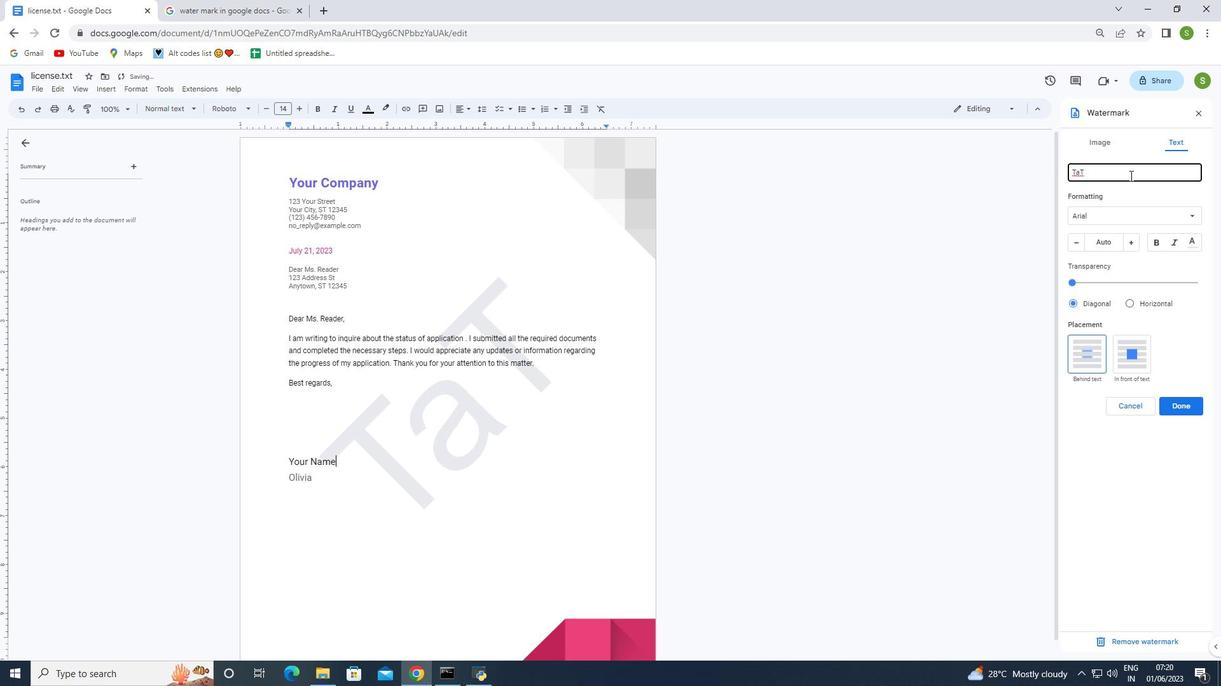 
Action: Mouse moved to (1081, 171)
Screenshot: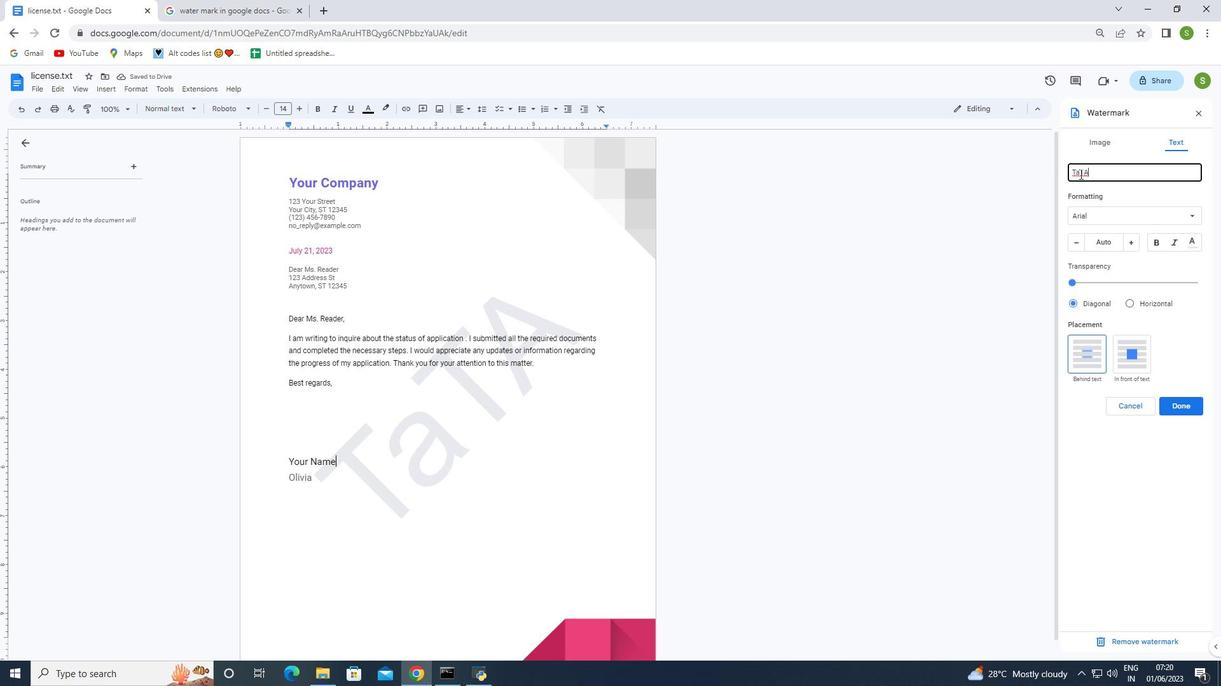 
Action: Mouse pressed left at (1081, 171)
Screenshot: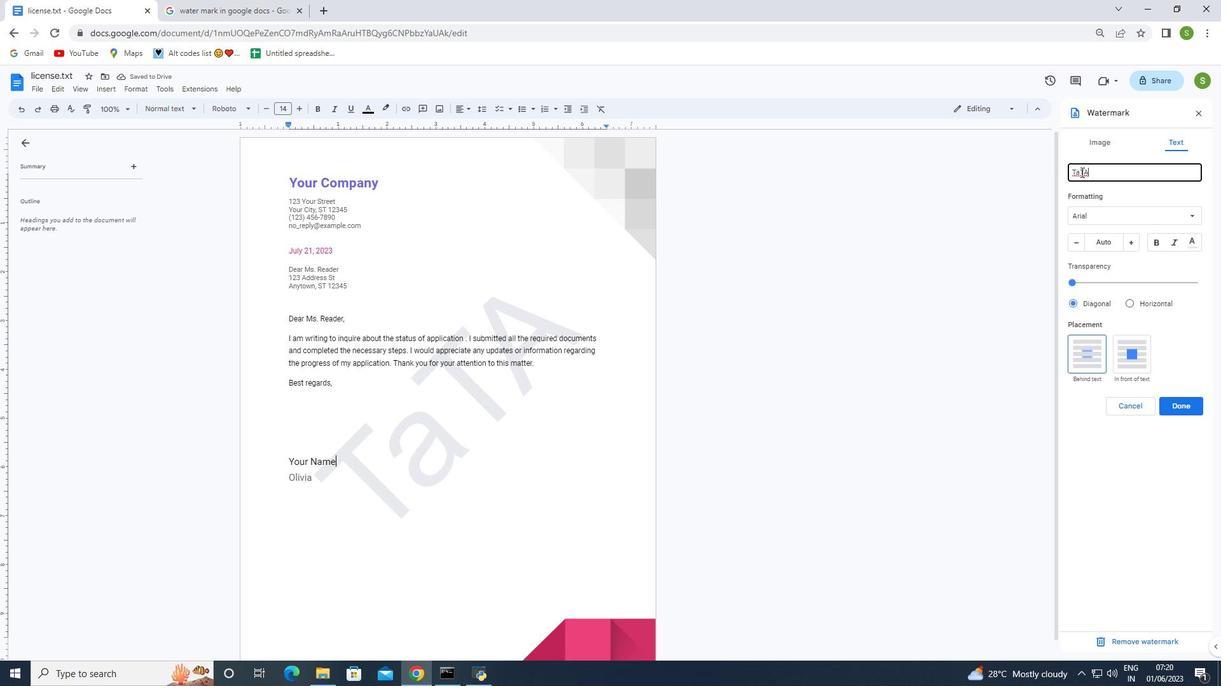 
Action: Mouse moved to (1119, 219)
Screenshot: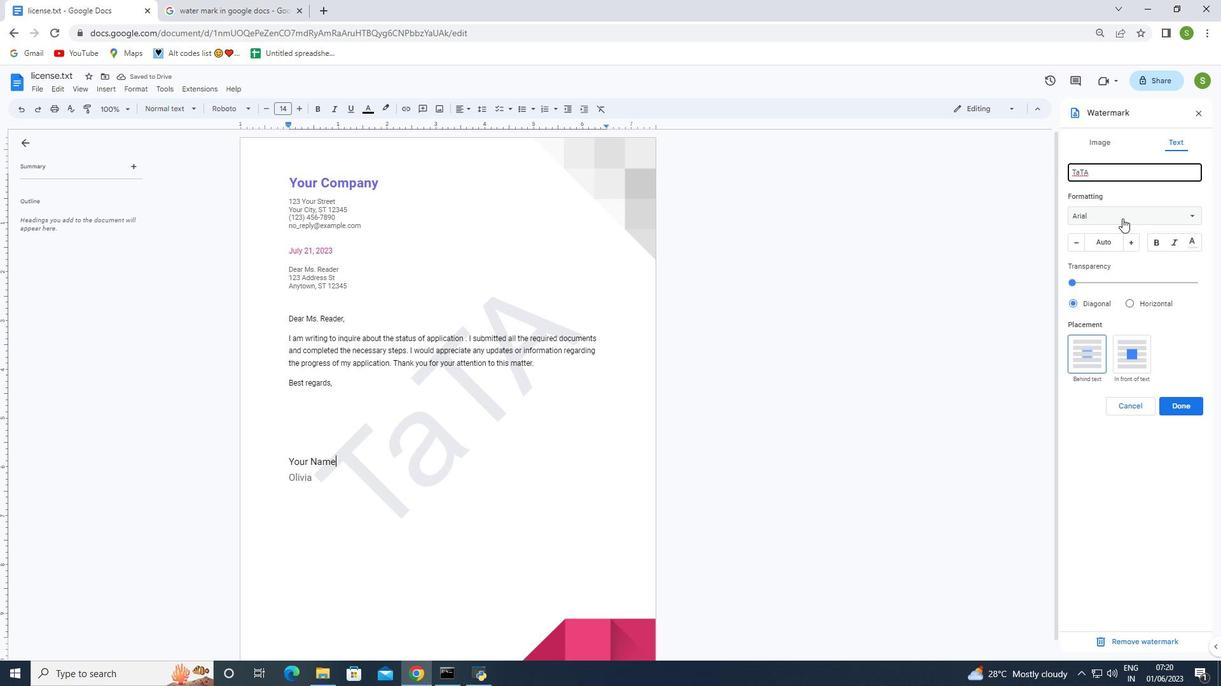 
Action: Key pressed <Key.backspace>
Screenshot: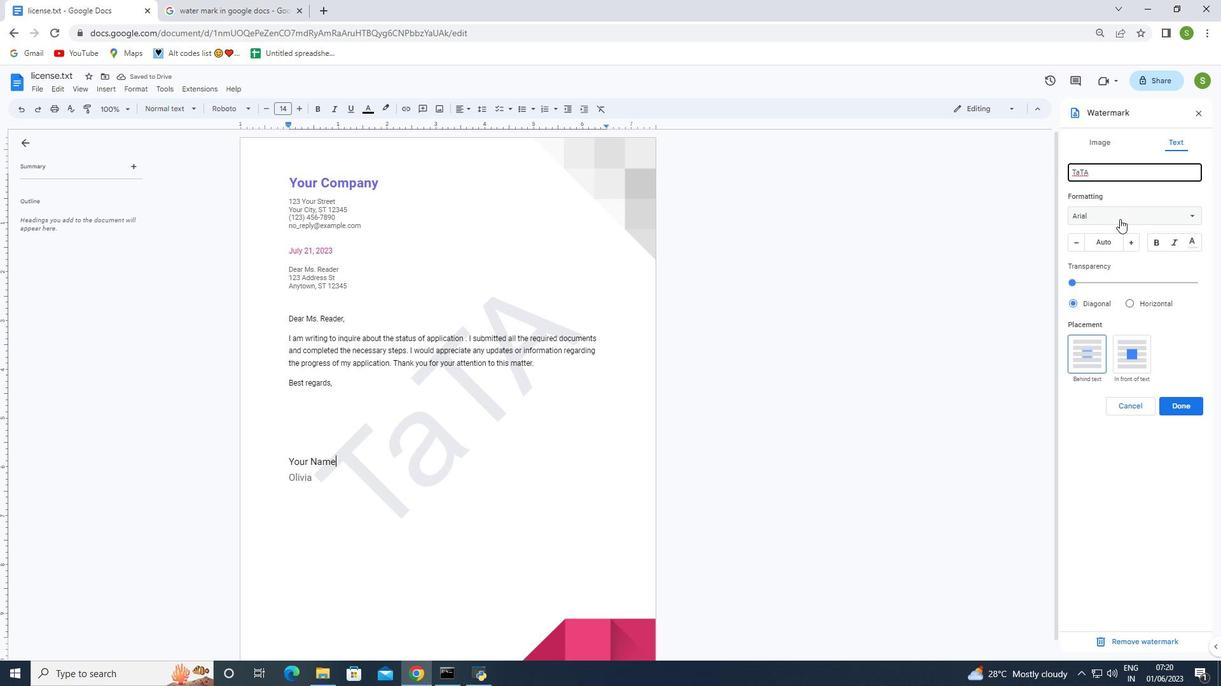 
Action: Mouse moved to (1112, 241)
Screenshot: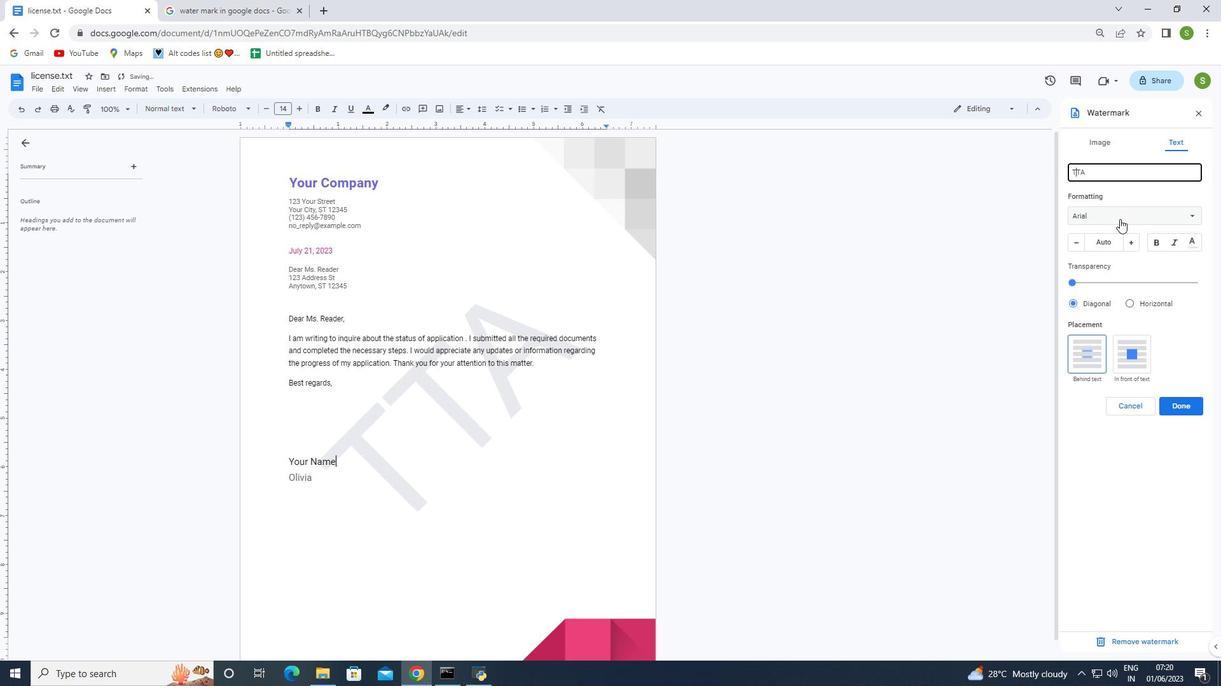 
Action: Key pressed <Key.shift>
Screenshot: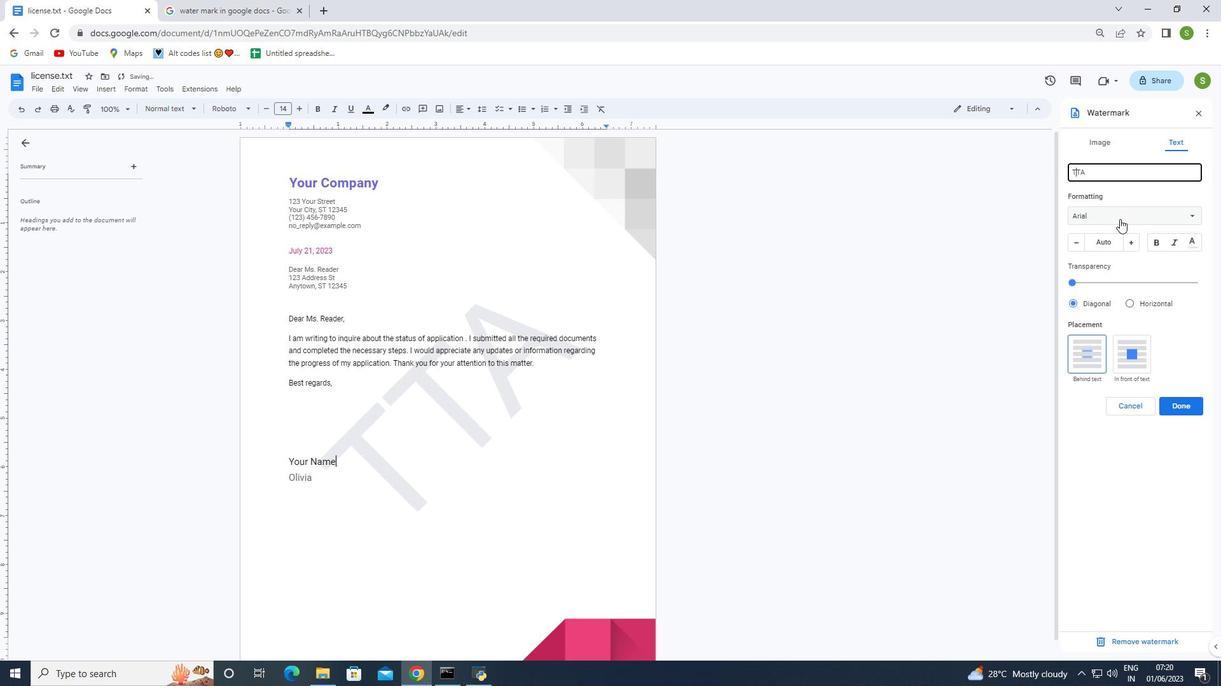 
Action: Mouse moved to (1110, 247)
Screenshot: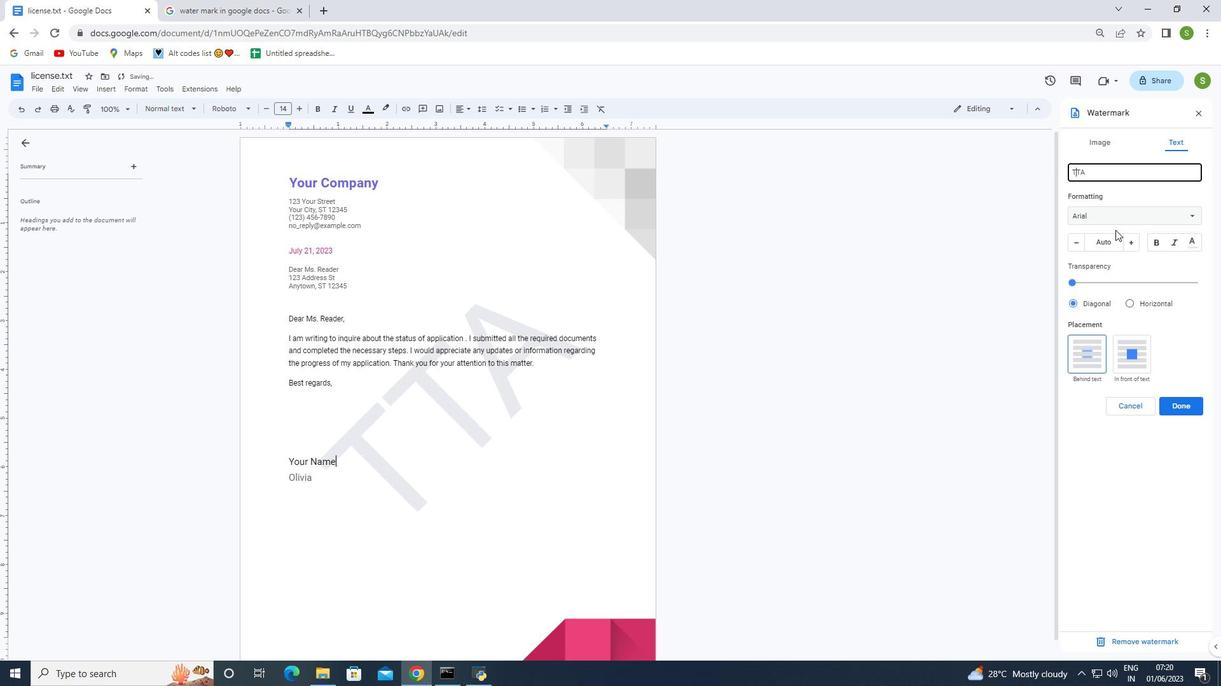 
Action: Key pressed A
Screenshot: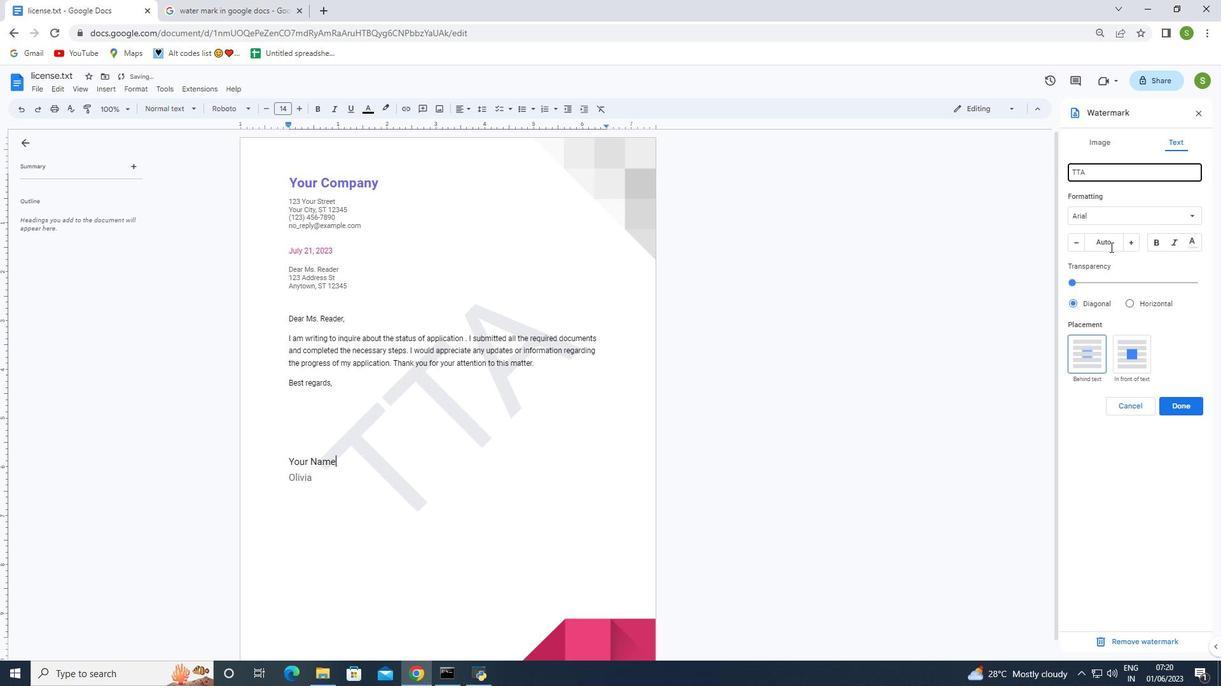 
Action: Mouse moved to (1132, 213)
Screenshot: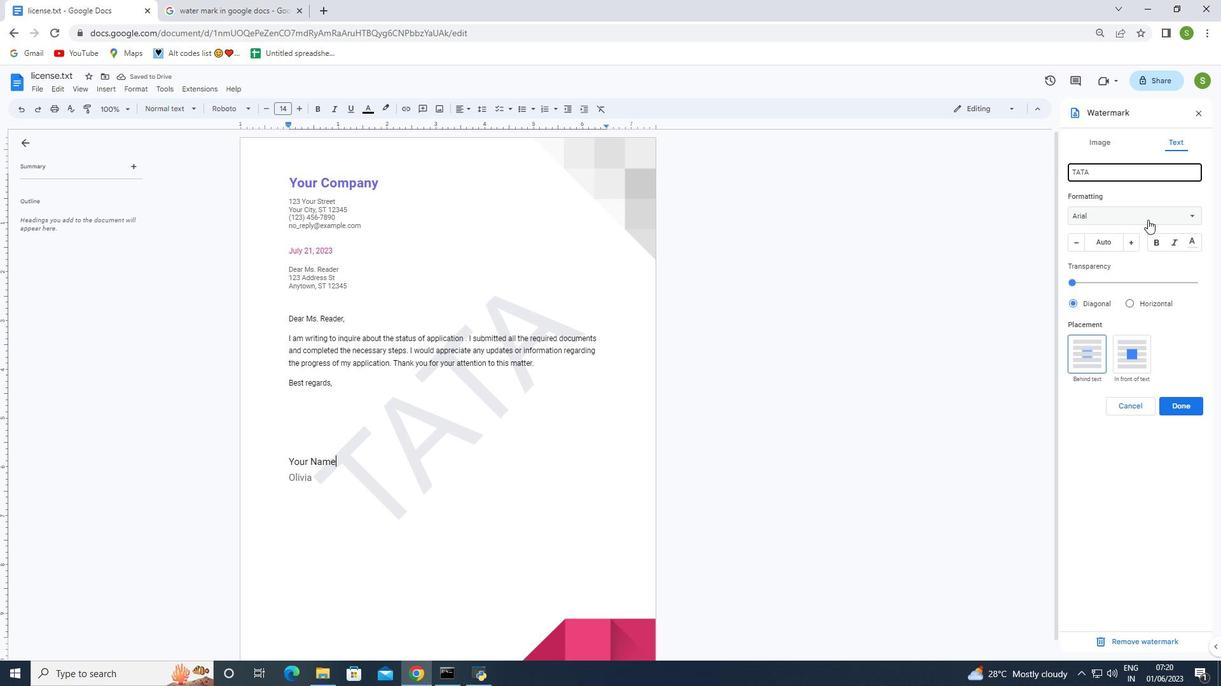 
Action: Mouse pressed left at (1132, 213)
Screenshot: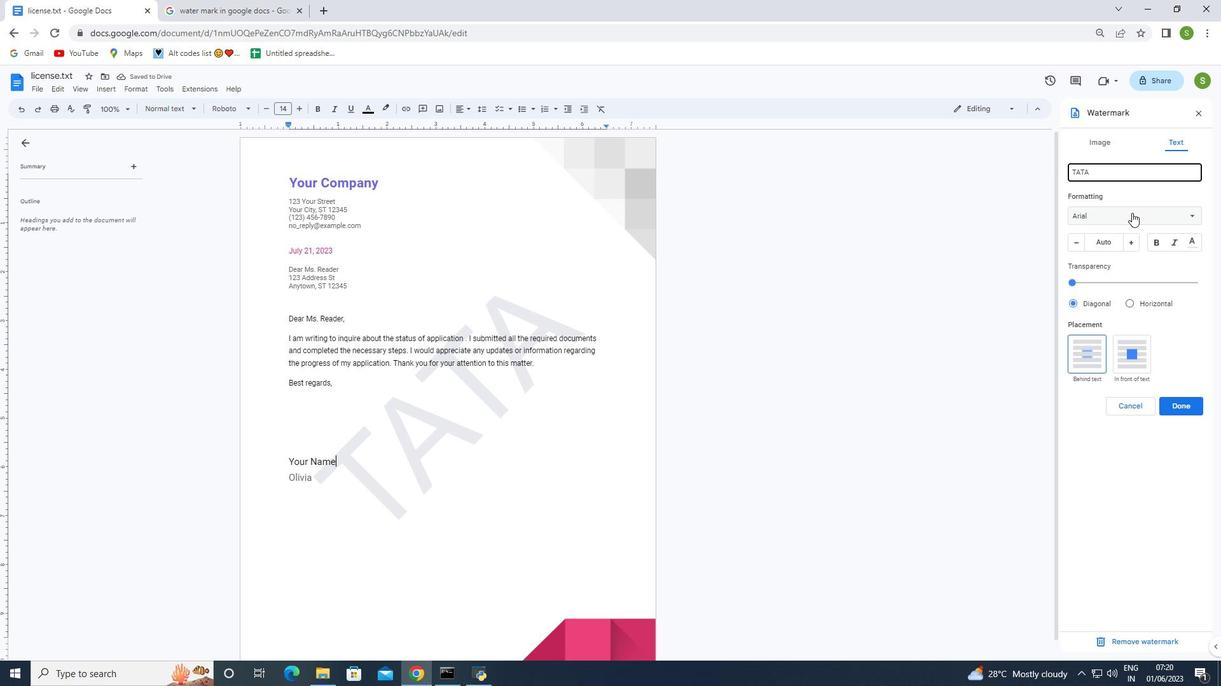 
Action: Mouse moved to (1103, 539)
Screenshot: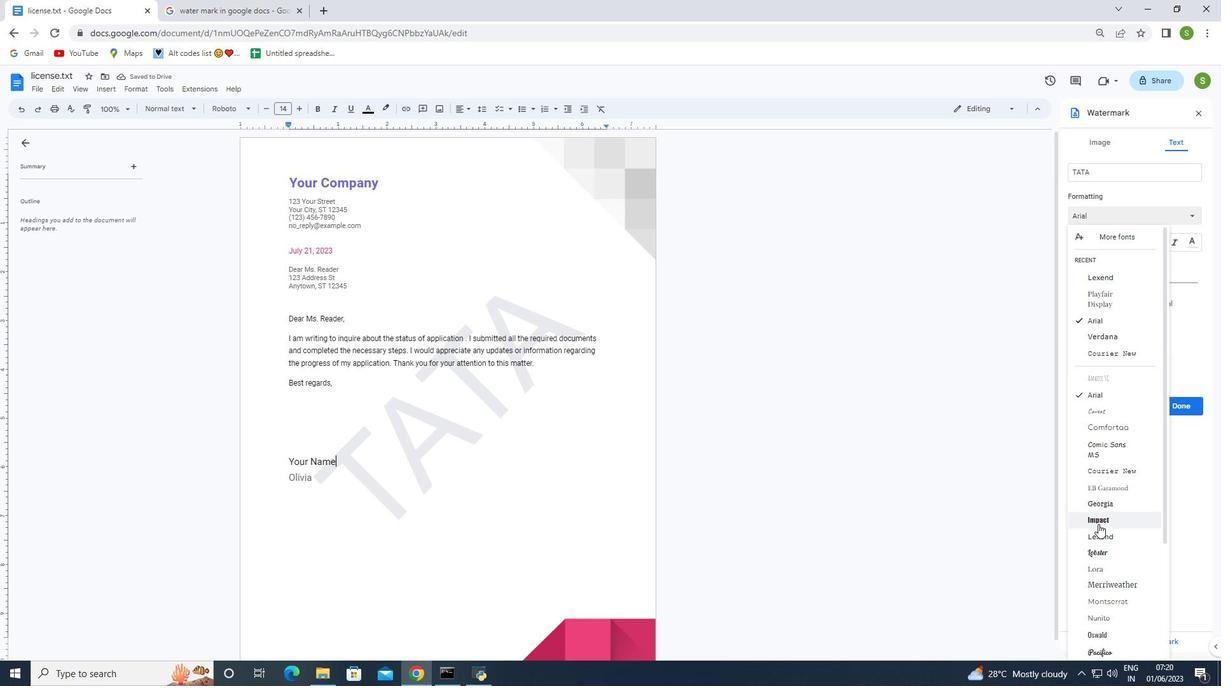
Action: Mouse pressed left at (1103, 539)
Screenshot: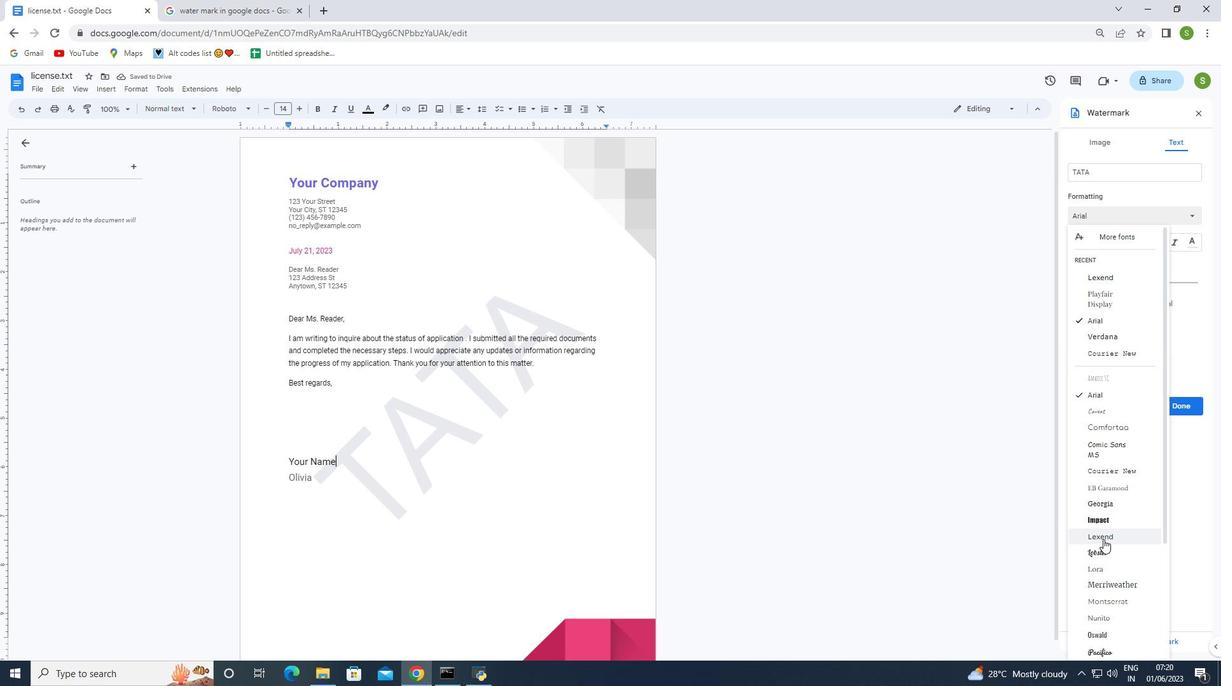 
Action: Mouse moved to (1072, 244)
Screenshot: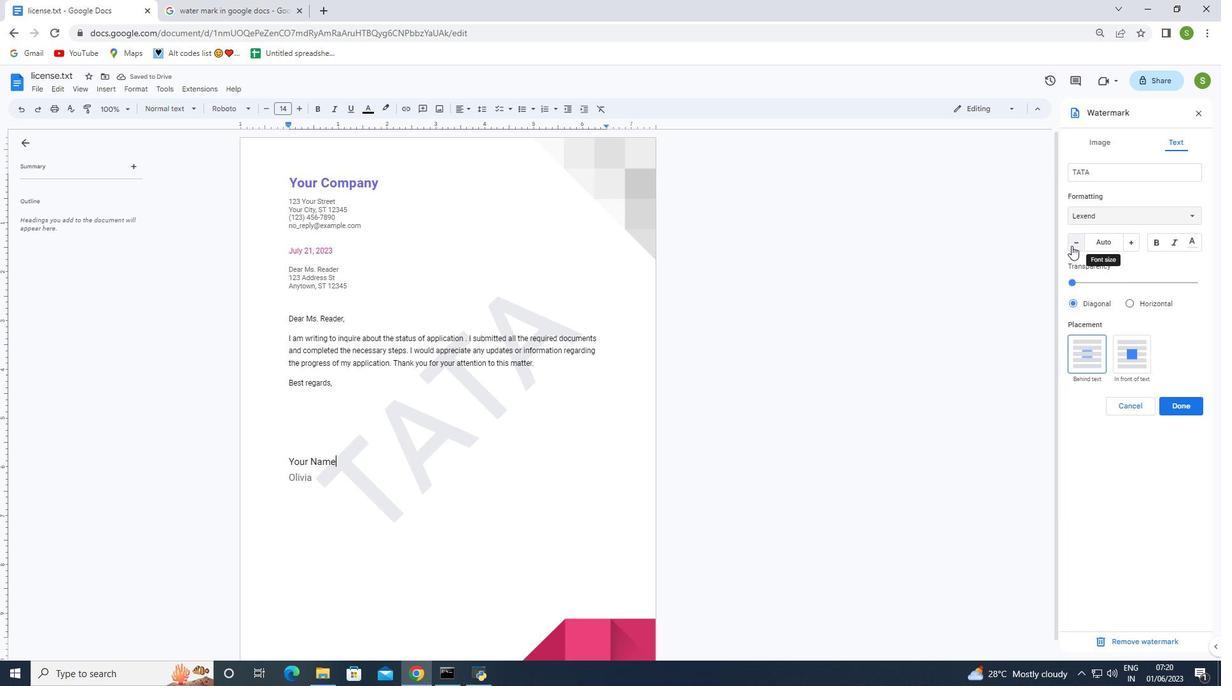 
Action: Mouse pressed left at (1072, 244)
Screenshot: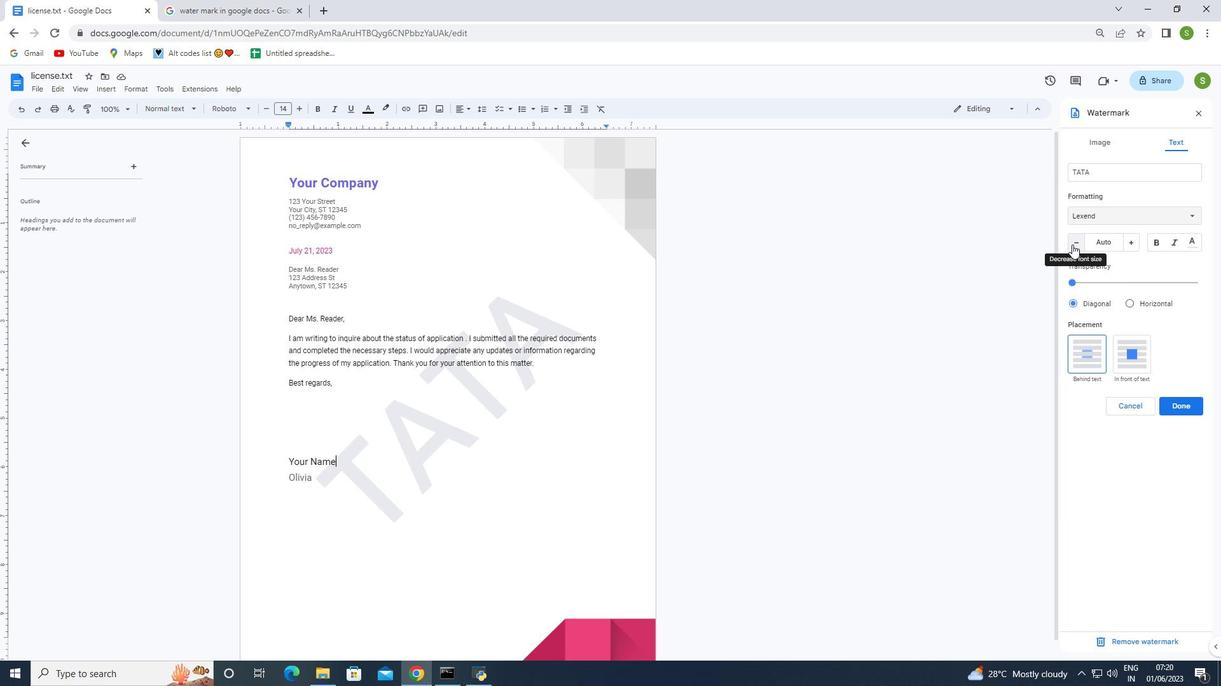 
Action: Mouse moved to (1072, 244)
Screenshot: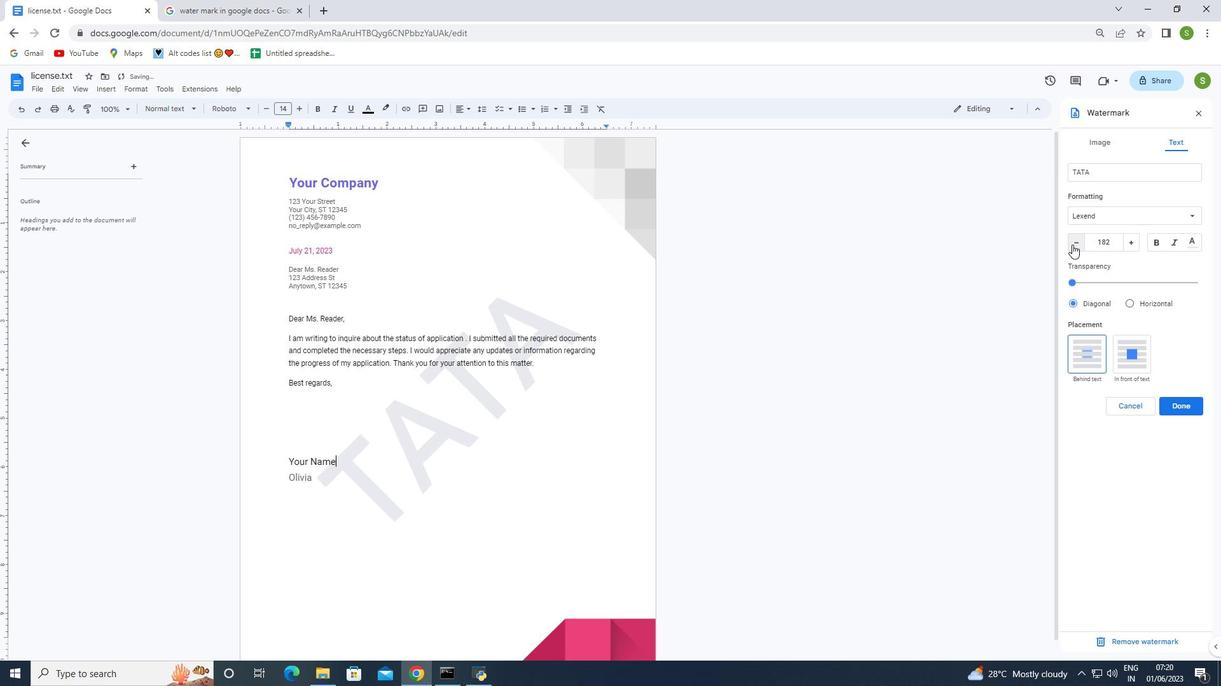 
Action: Mouse pressed left at (1072, 244)
Screenshot: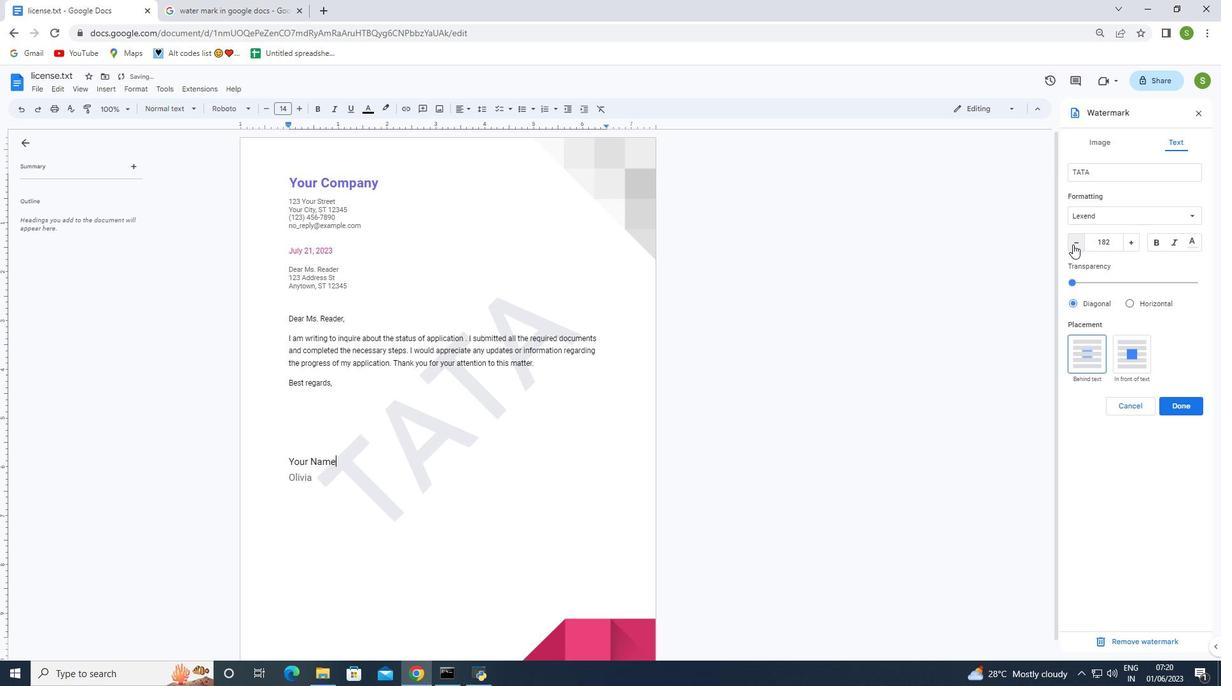 
Action: Mouse pressed left at (1072, 244)
Screenshot: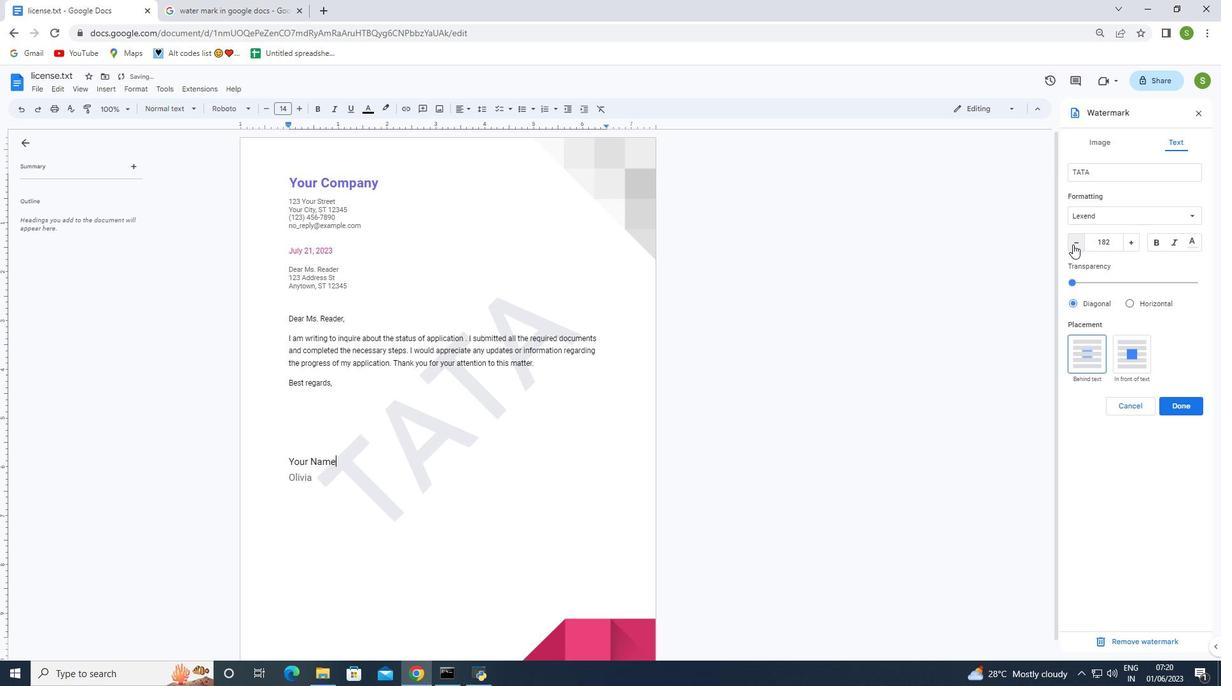 
Action: Mouse pressed left at (1072, 244)
Screenshot: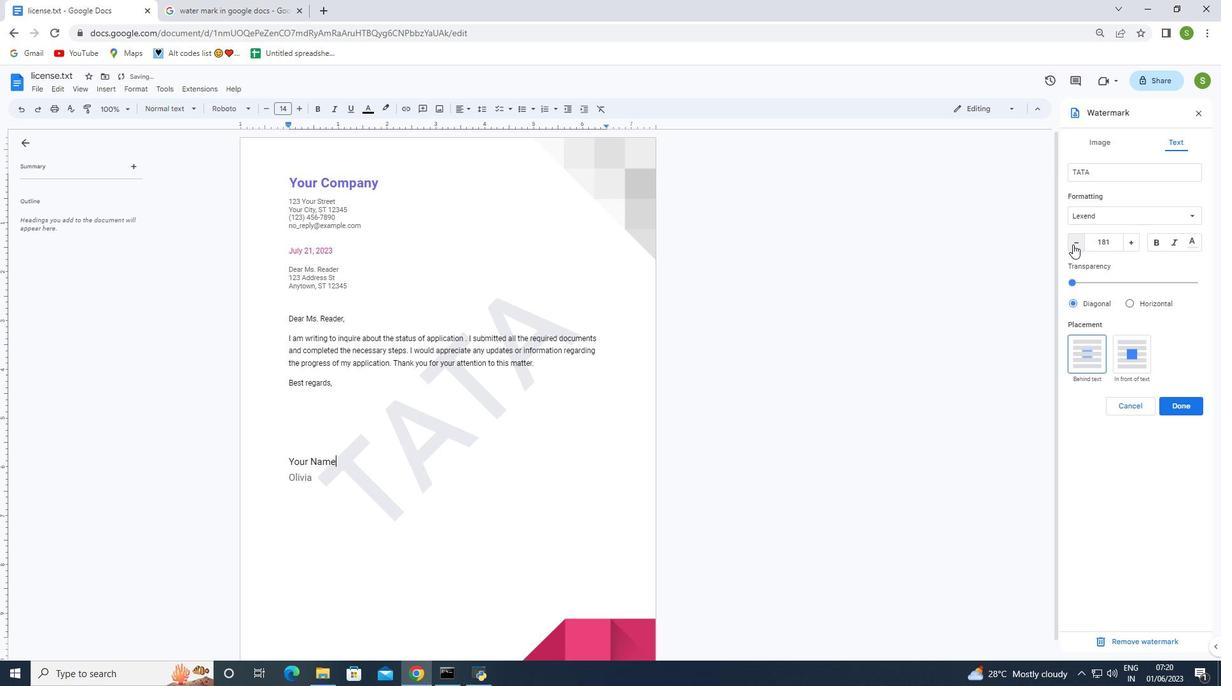 
Action: Mouse pressed left at (1072, 244)
Screenshot: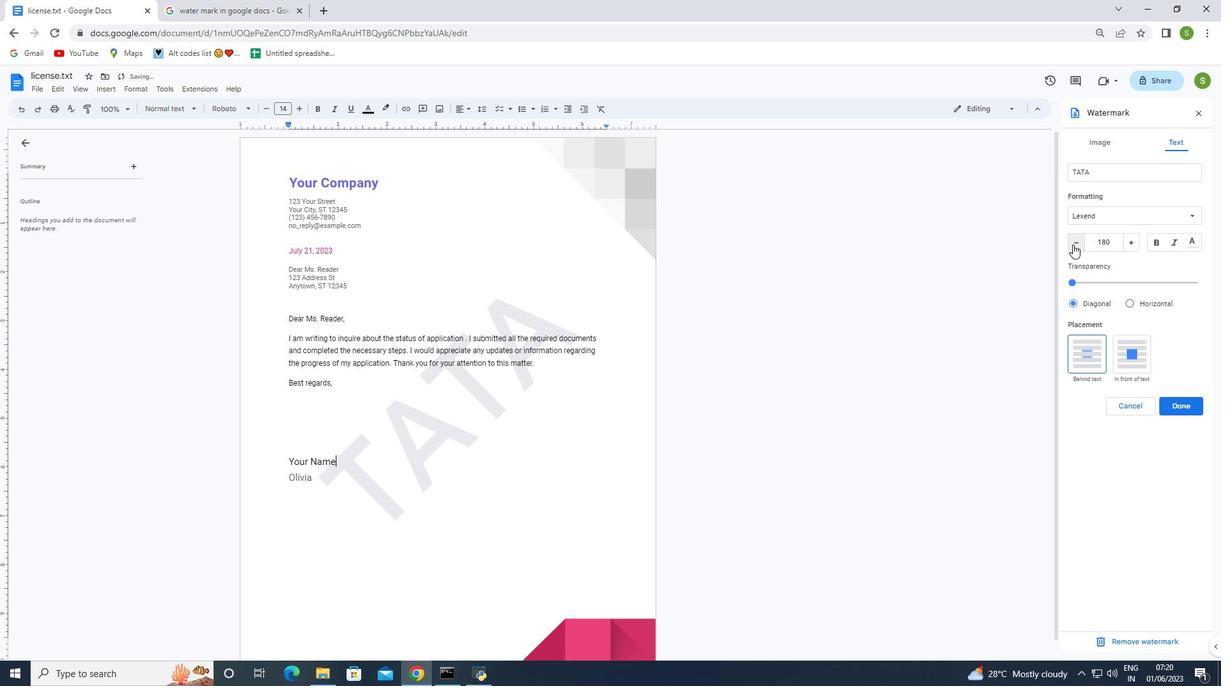 
Action: Mouse pressed left at (1072, 244)
Screenshot: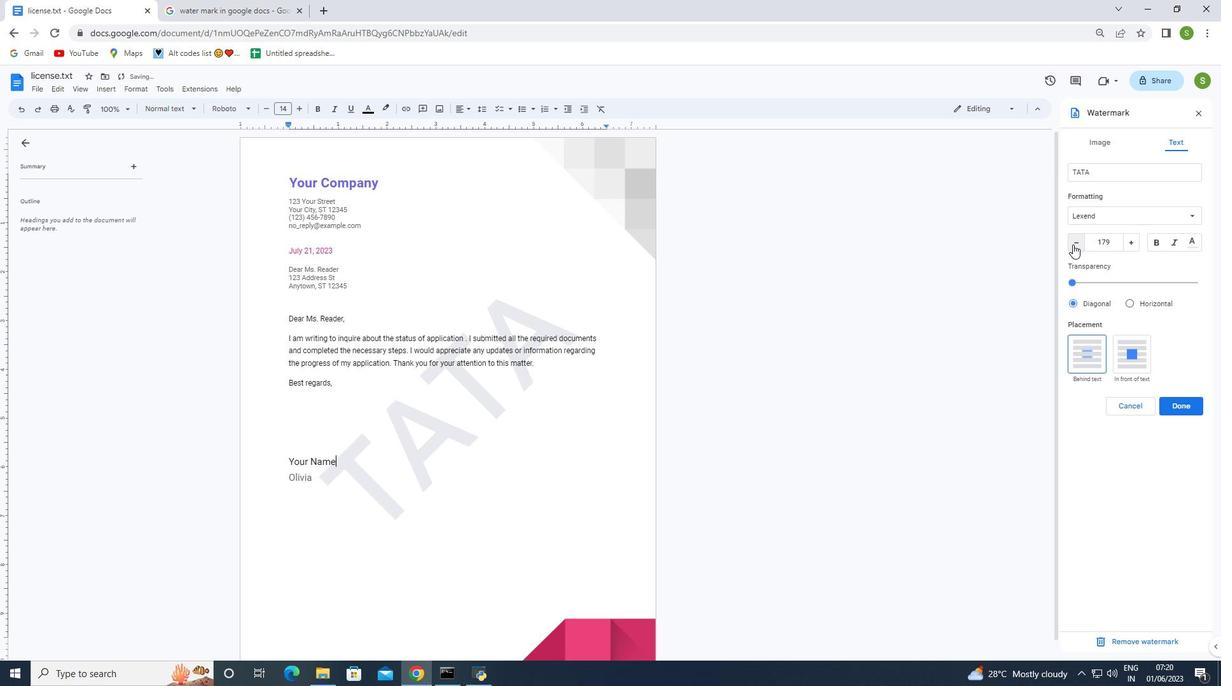 
Action: Mouse pressed left at (1072, 244)
Screenshot: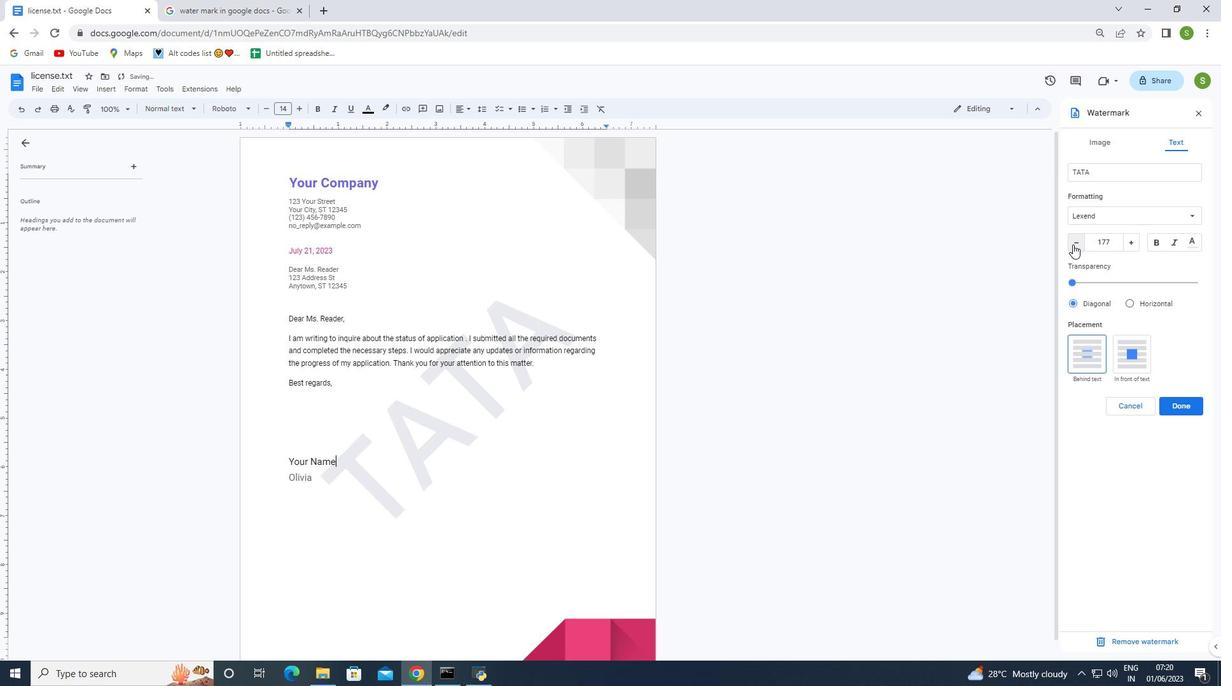 
Action: Mouse pressed left at (1072, 244)
Screenshot: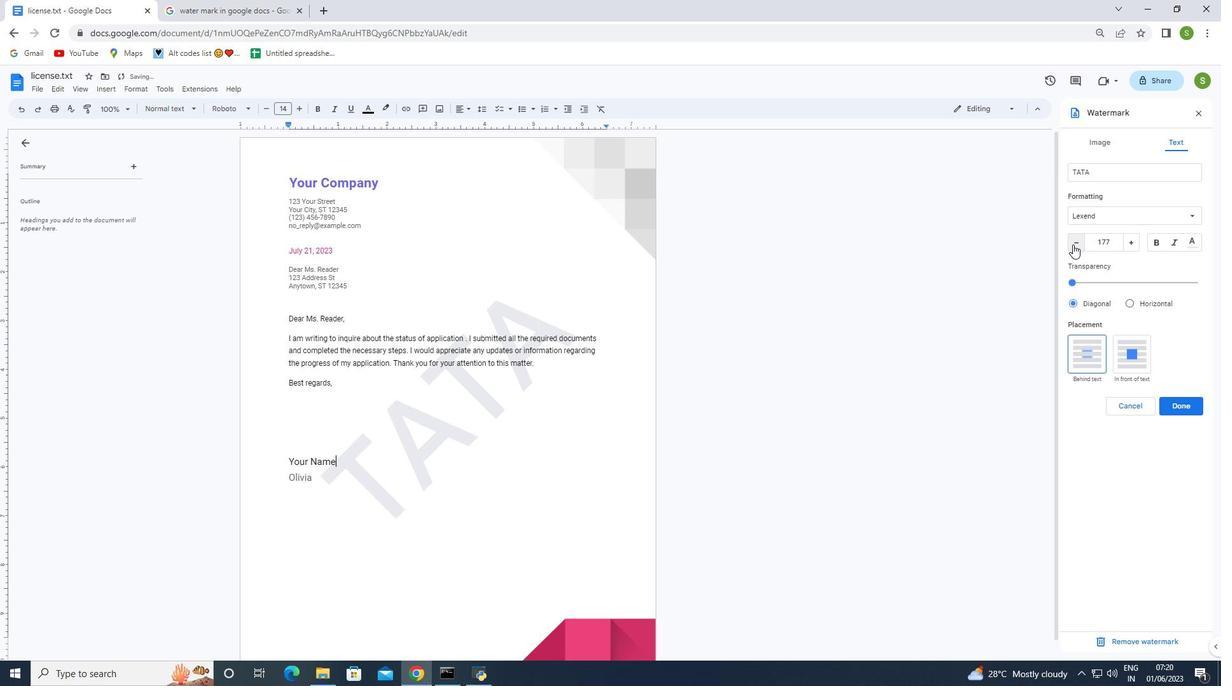 
Action: Mouse pressed left at (1072, 244)
Screenshot: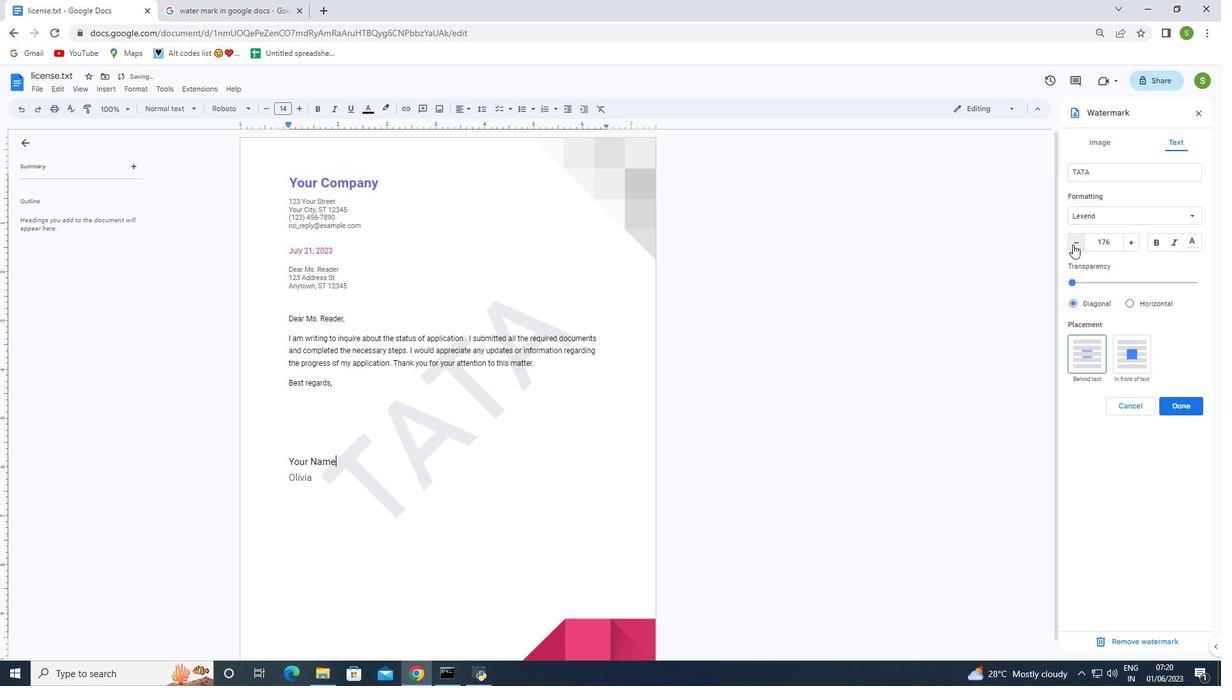 
Action: Mouse pressed left at (1072, 244)
Screenshot: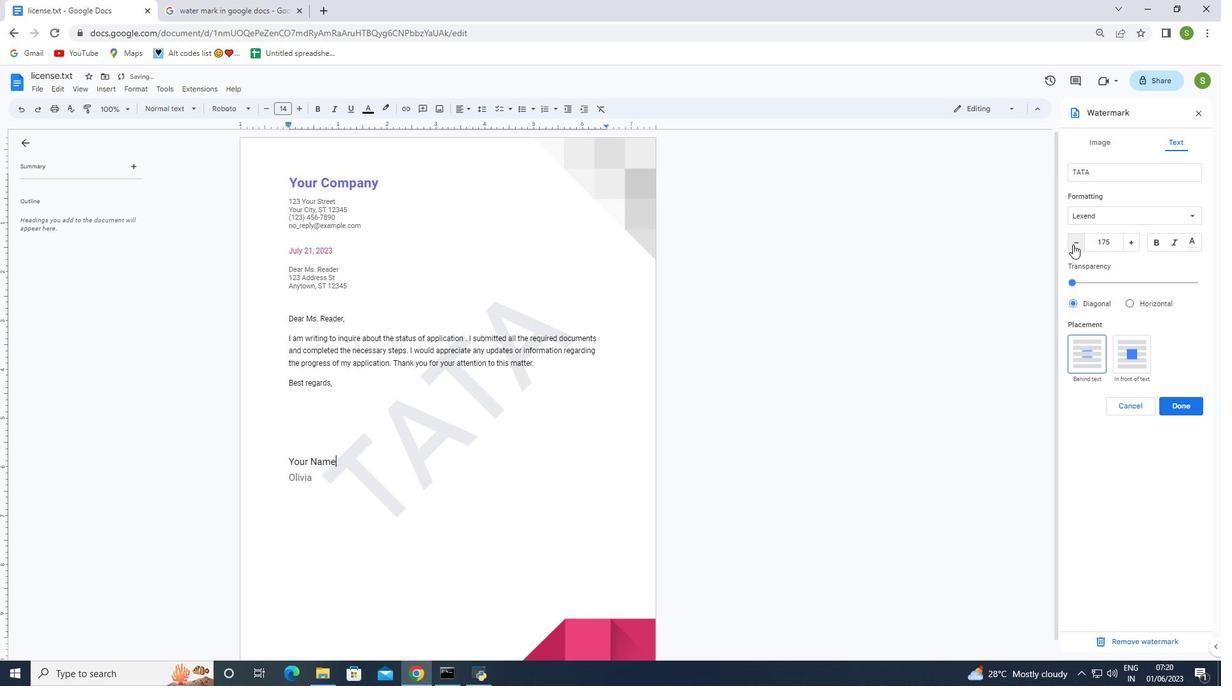 
Action: Mouse pressed left at (1072, 244)
Screenshot: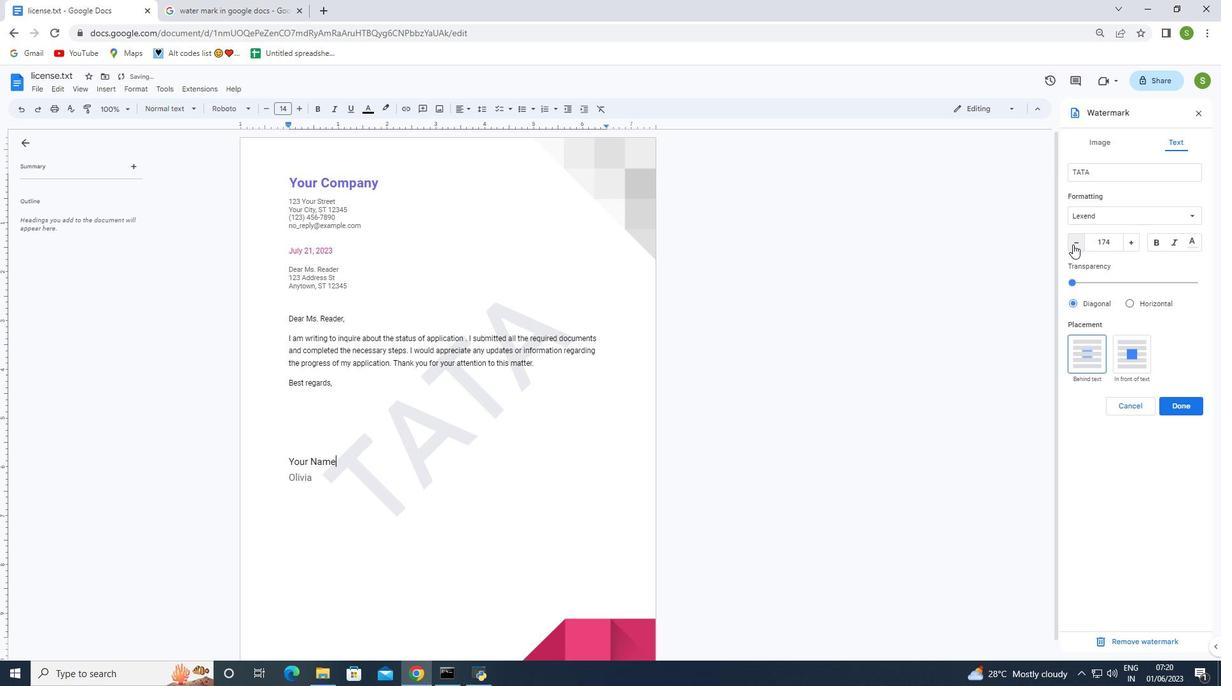 
Action: Mouse pressed left at (1072, 244)
Screenshot: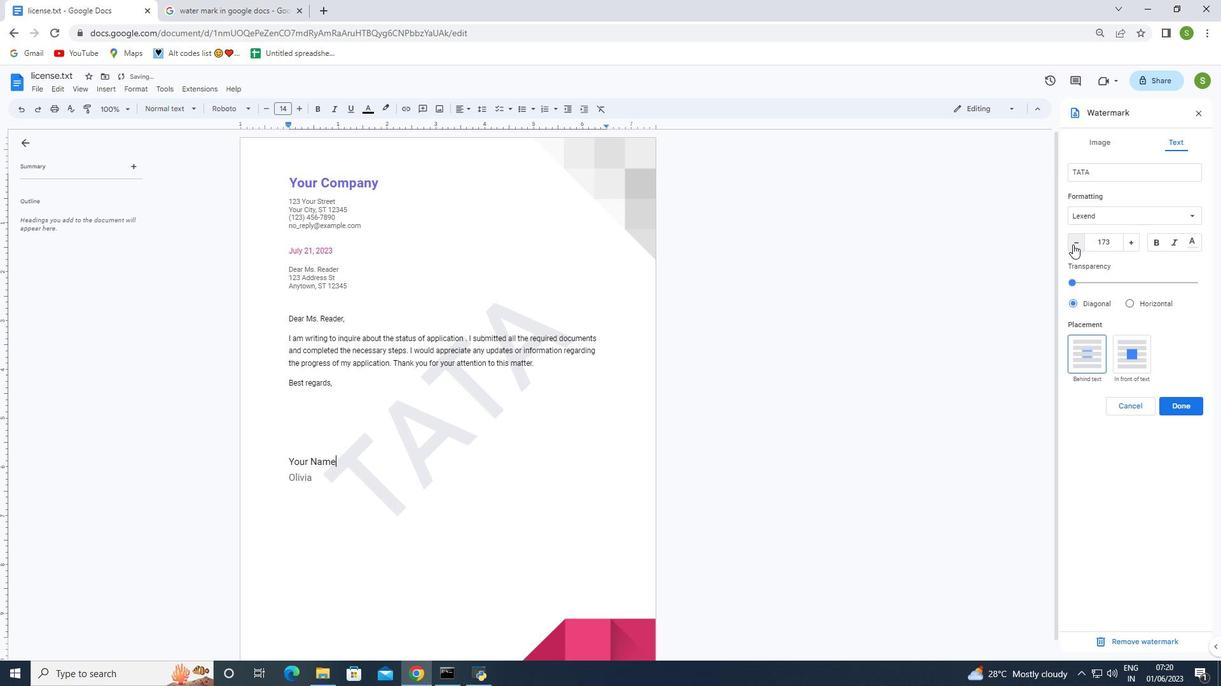 
Action: Mouse pressed left at (1072, 244)
Screenshot: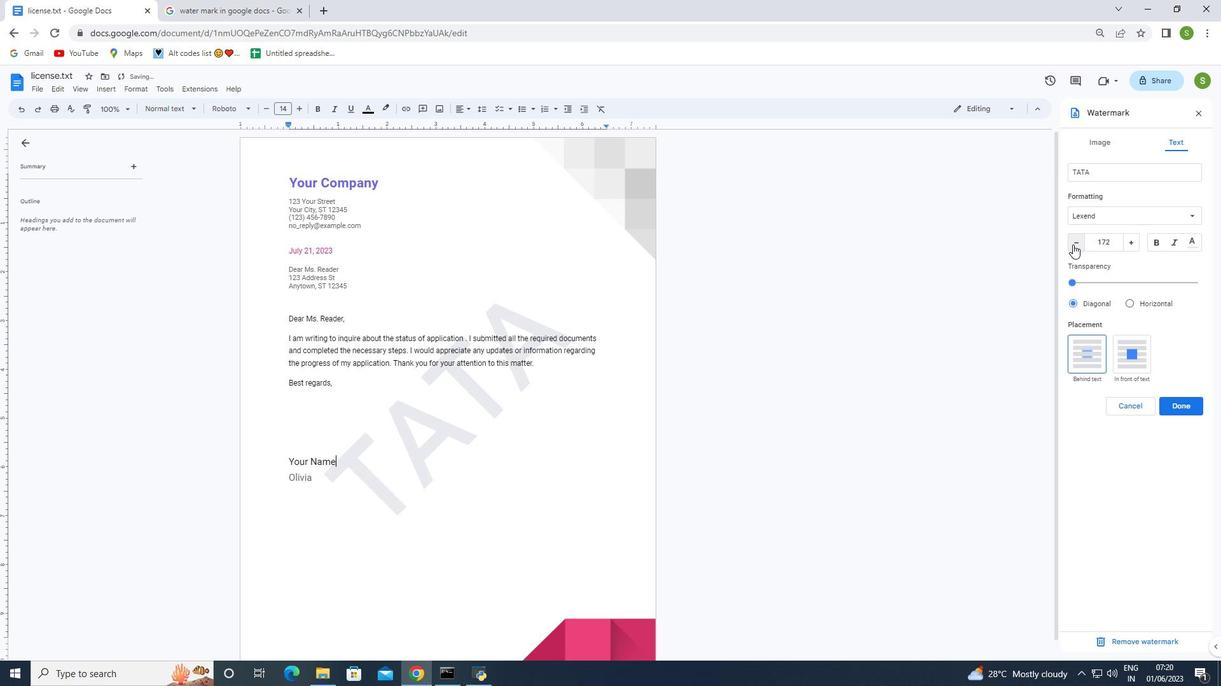 
Action: Mouse pressed left at (1072, 244)
Screenshot: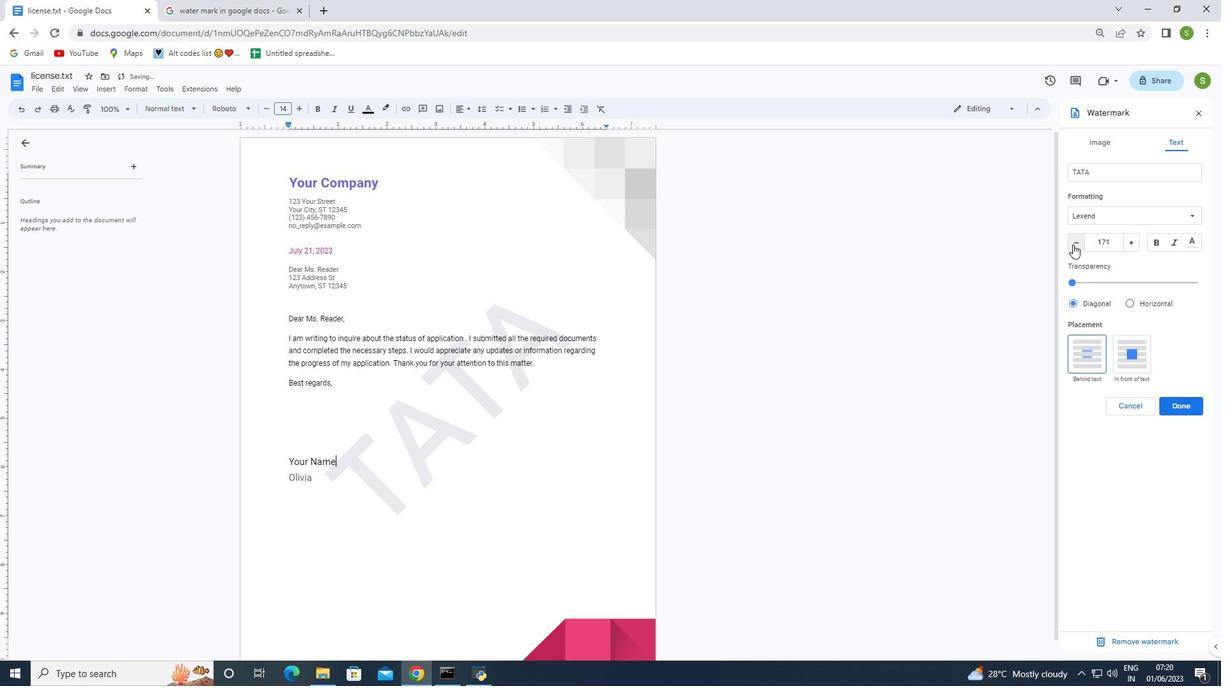 
Action: Mouse pressed left at (1072, 244)
Screenshot: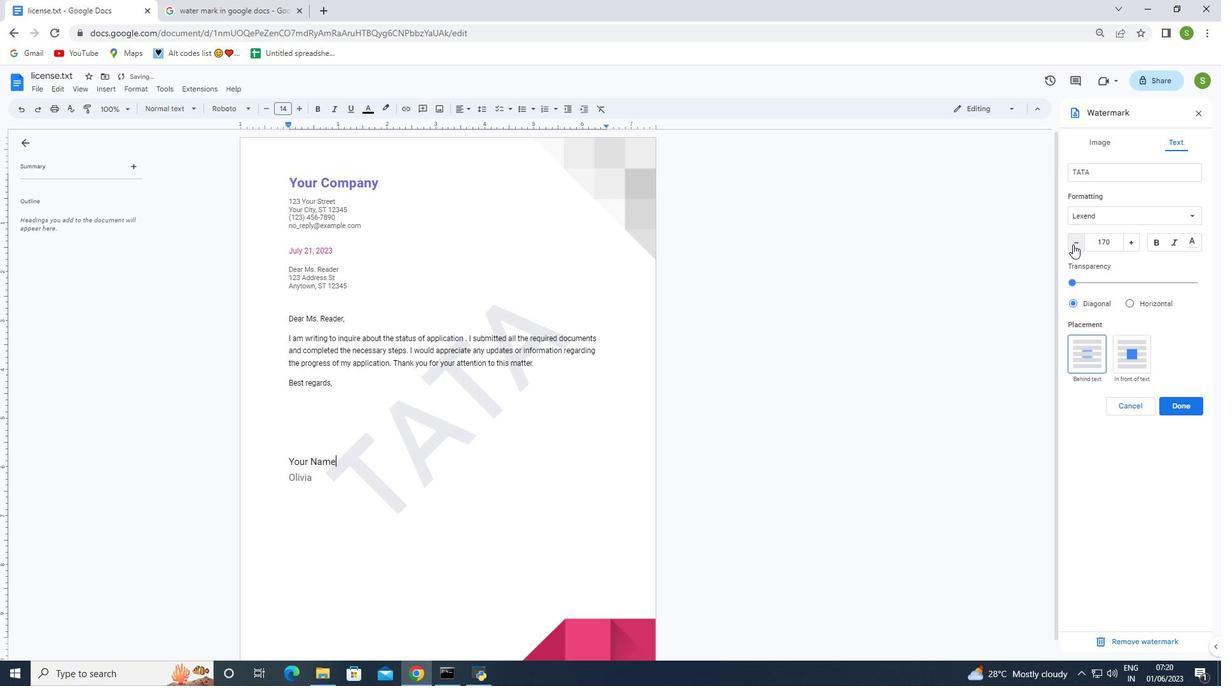 
Action: Mouse pressed left at (1072, 244)
Screenshot: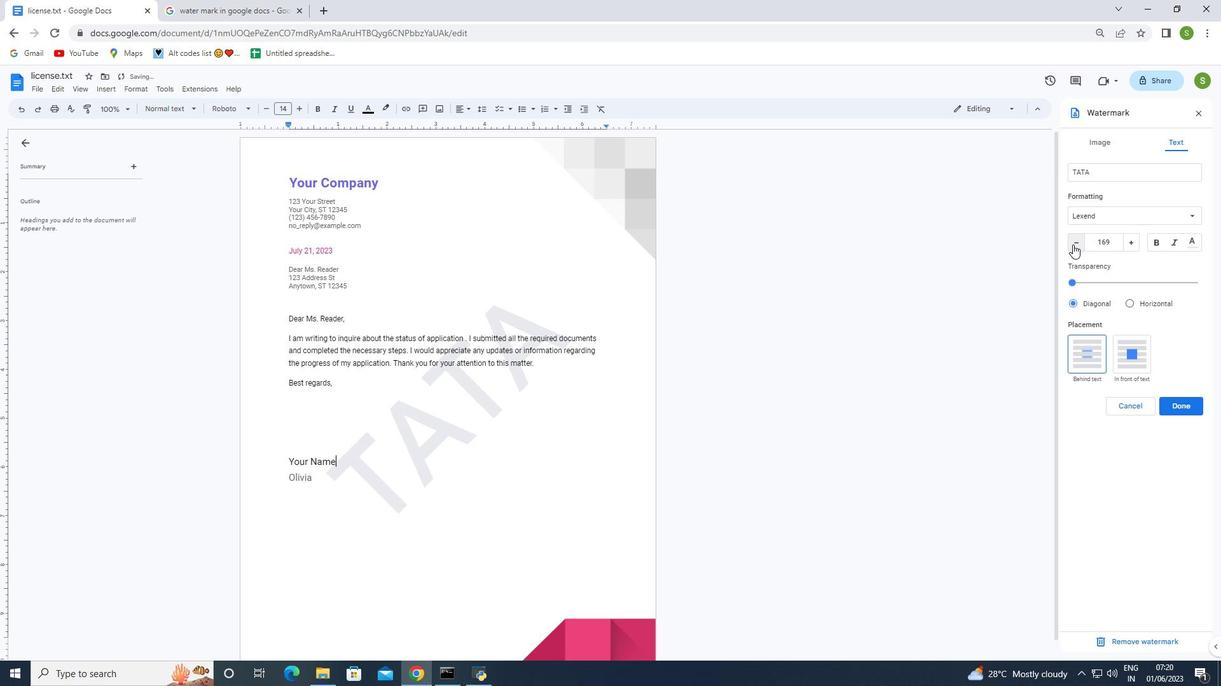 
Action: Mouse pressed left at (1072, 244)
Screenshot: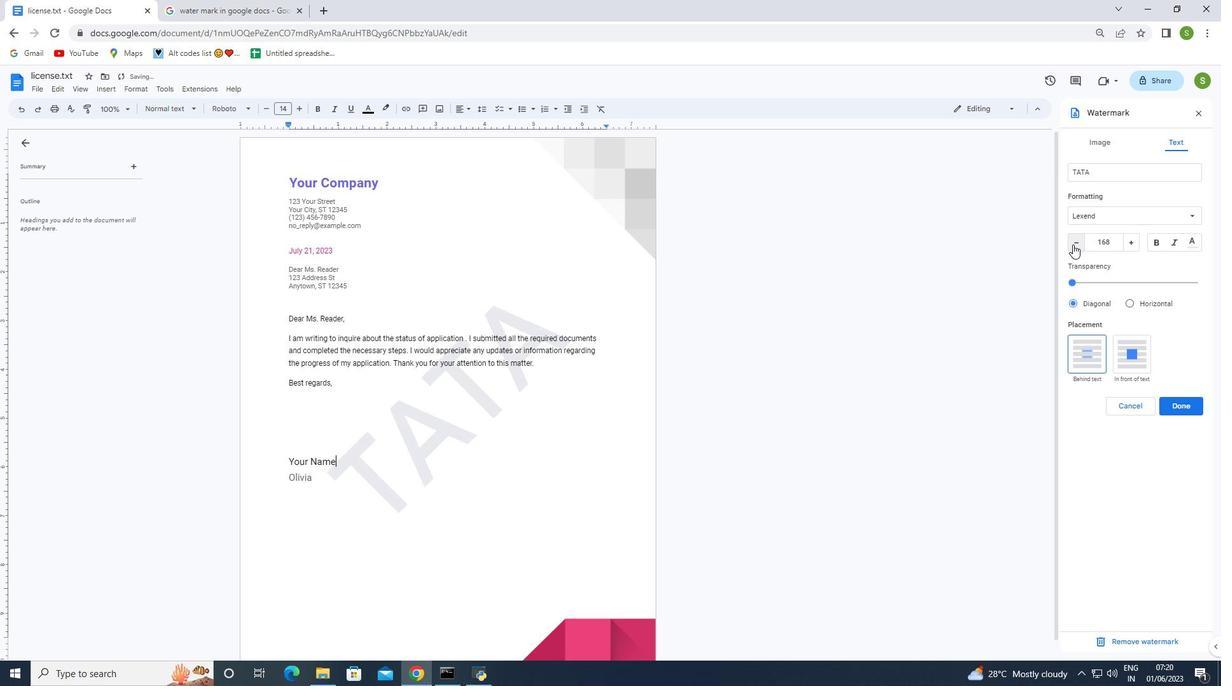 
Action: Mouse moved to (1072, 244)
Screenshot: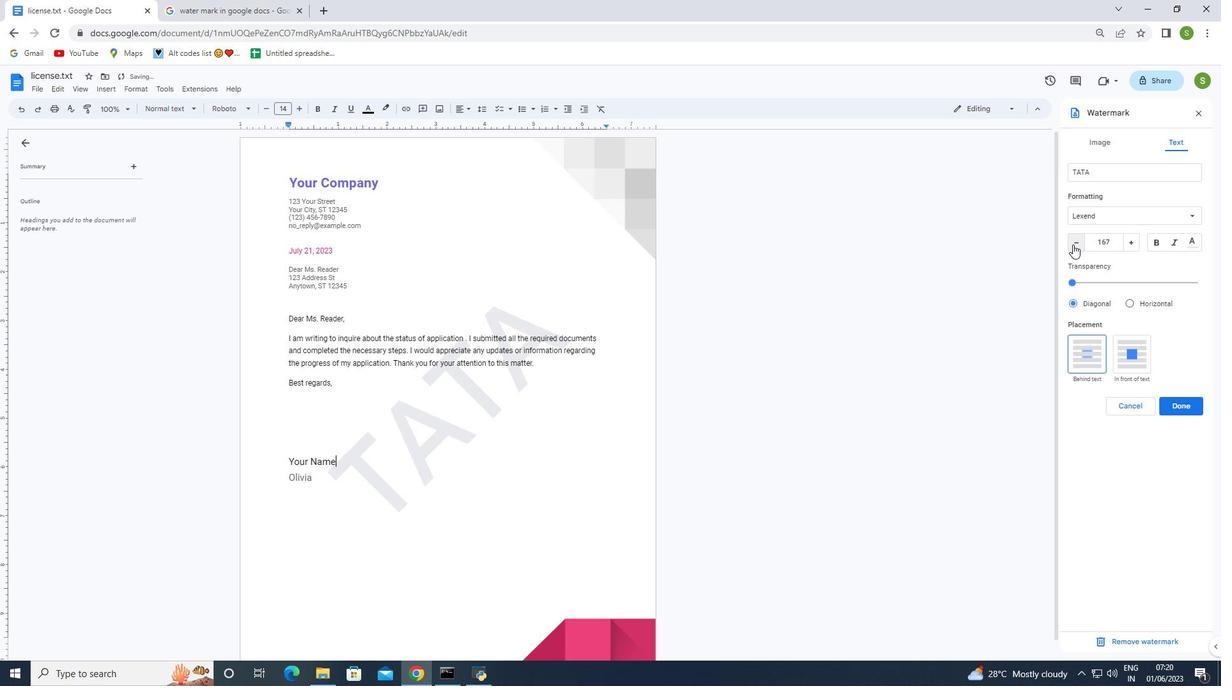 
Action: Mouse pressed left at (1072, 244)
Screenshot: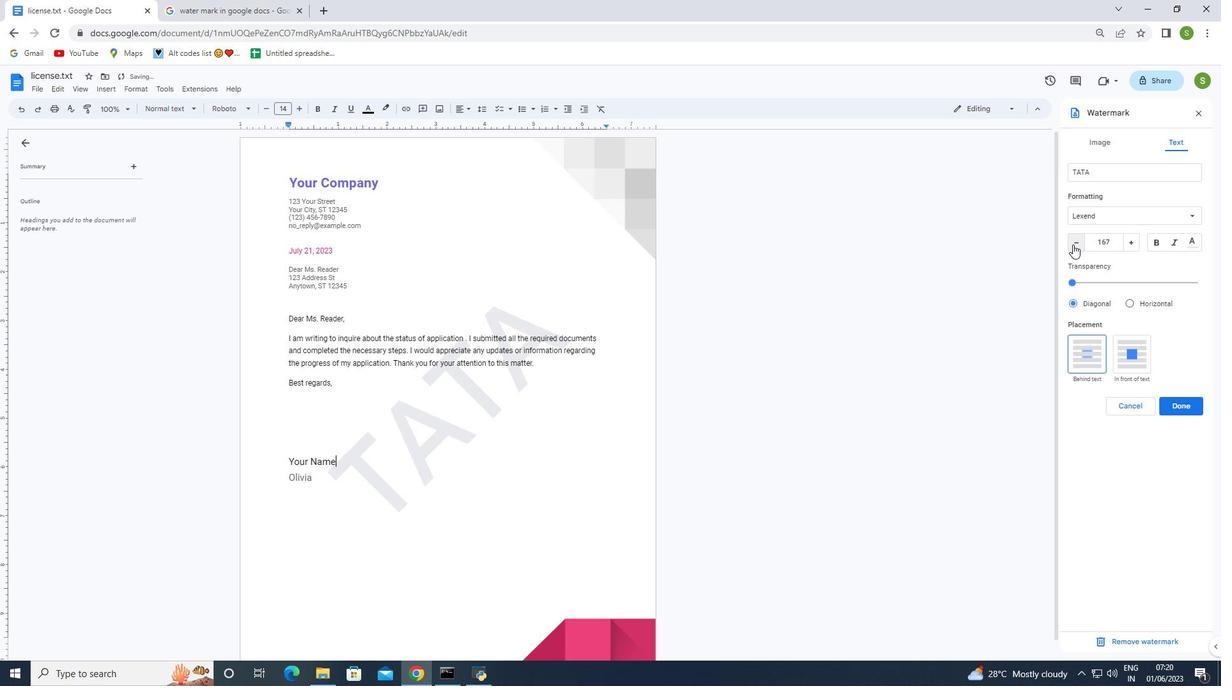 
Action: Mouse pressed left at (1072, 244)
Screenshot: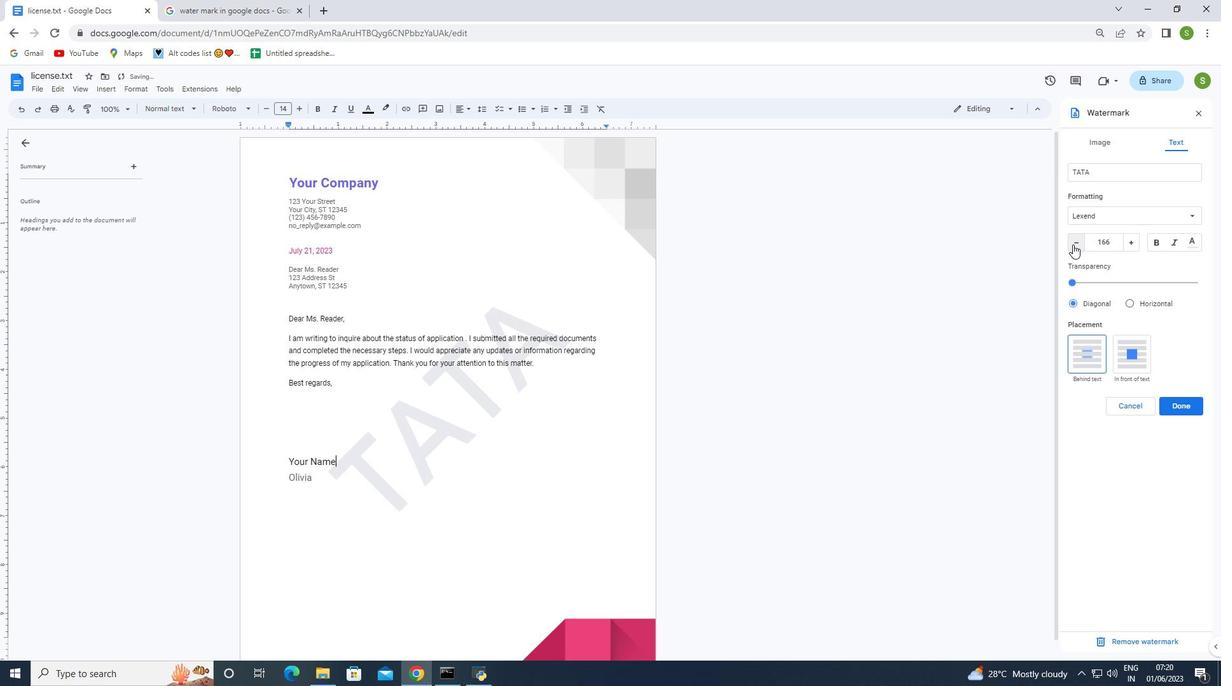 
Action: Mouse pressed left at (1072, 244)
Screenshot: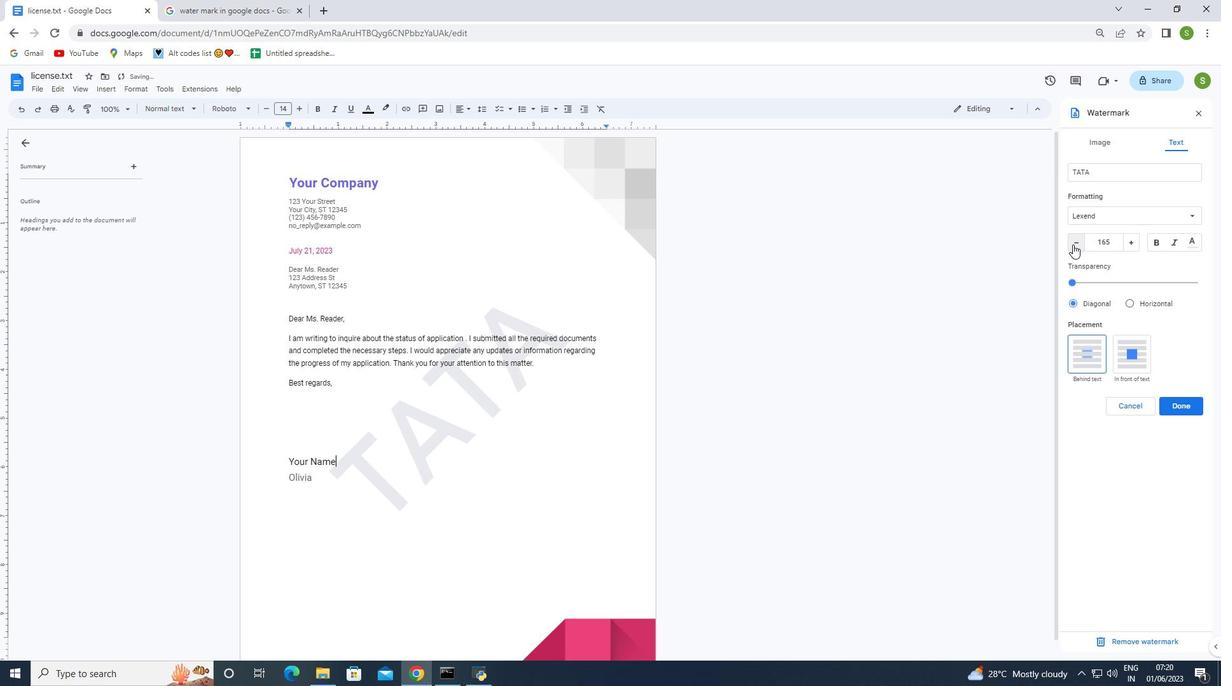 
Action: Mouse pressed left at (1072, 244)
Screenshot: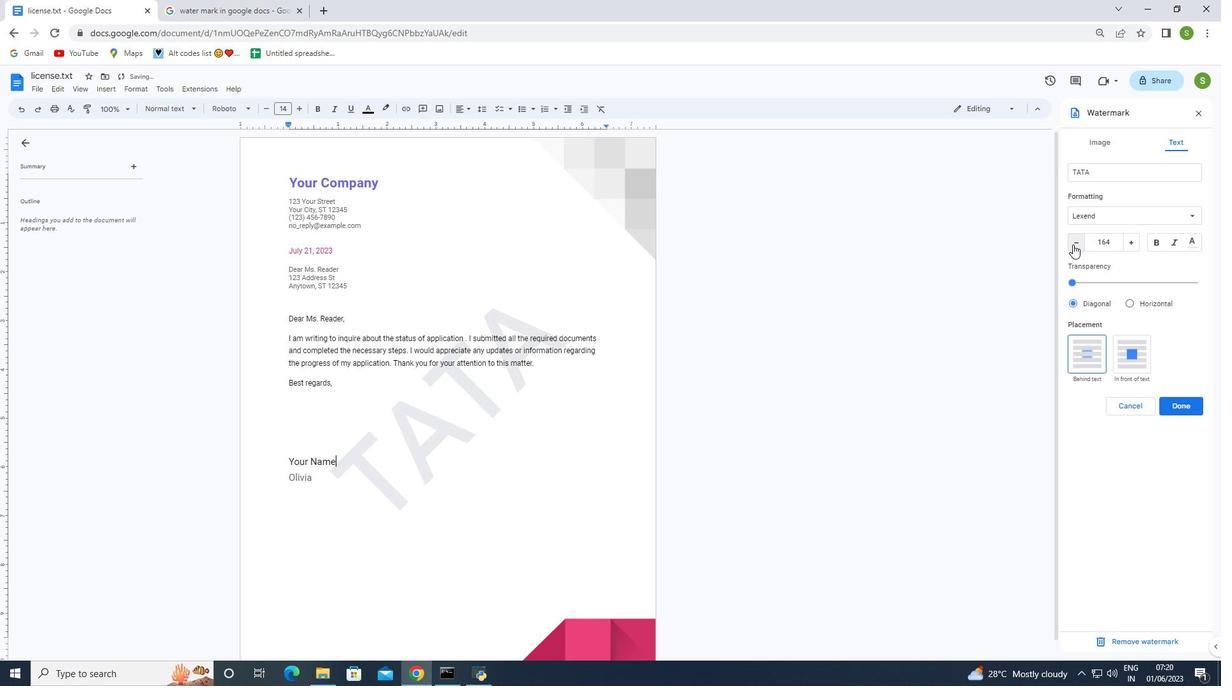 
Action: Mouse pressed left at (1072, 244)
Screenshot: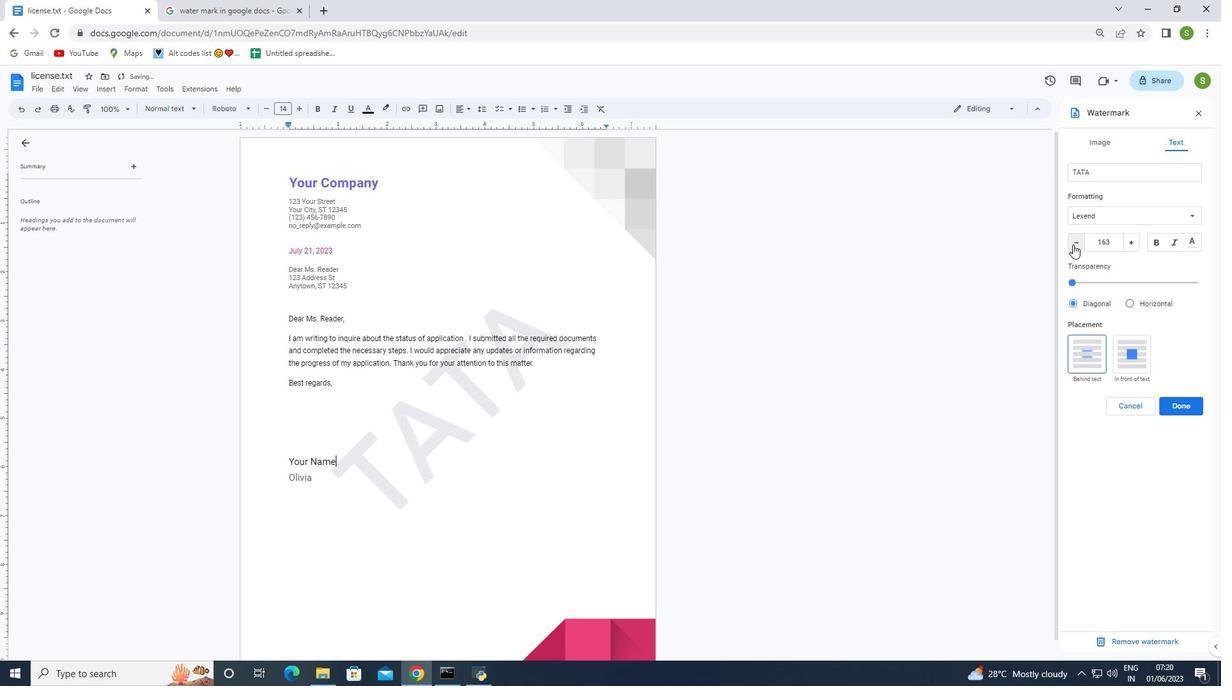 
Action: Mouse pressed left at (1072, 244)
Screenshot: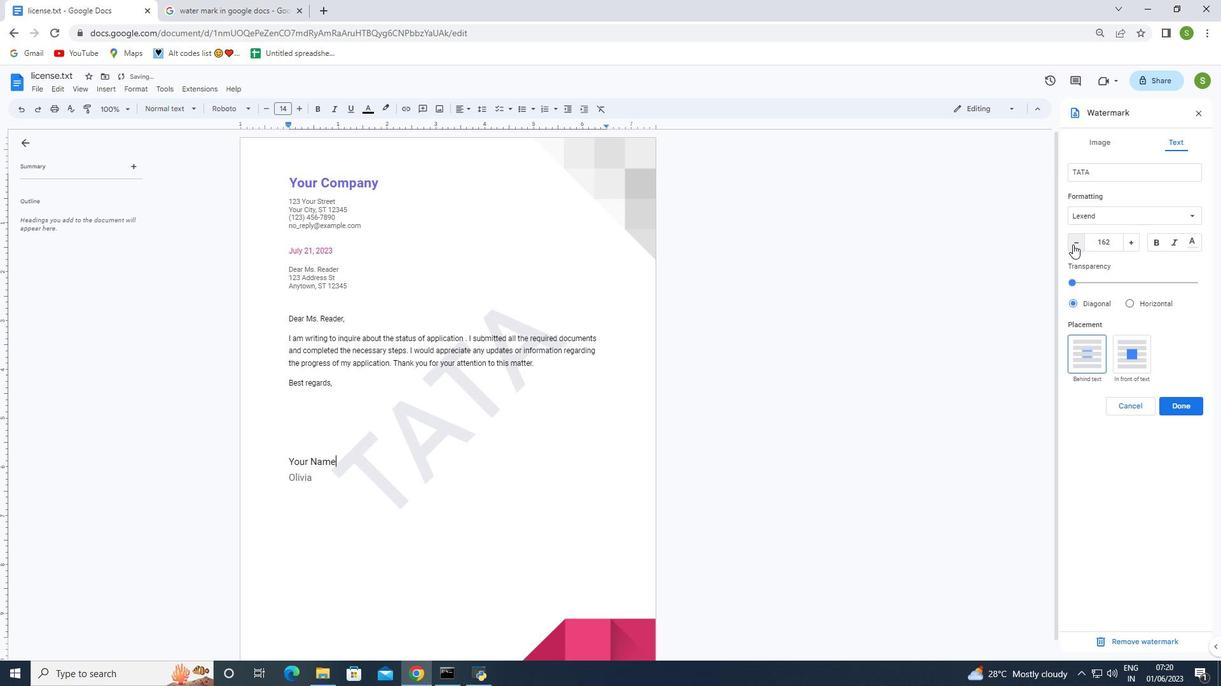 
Action: Mouse pressed left at (1072, 244)
Screenshot: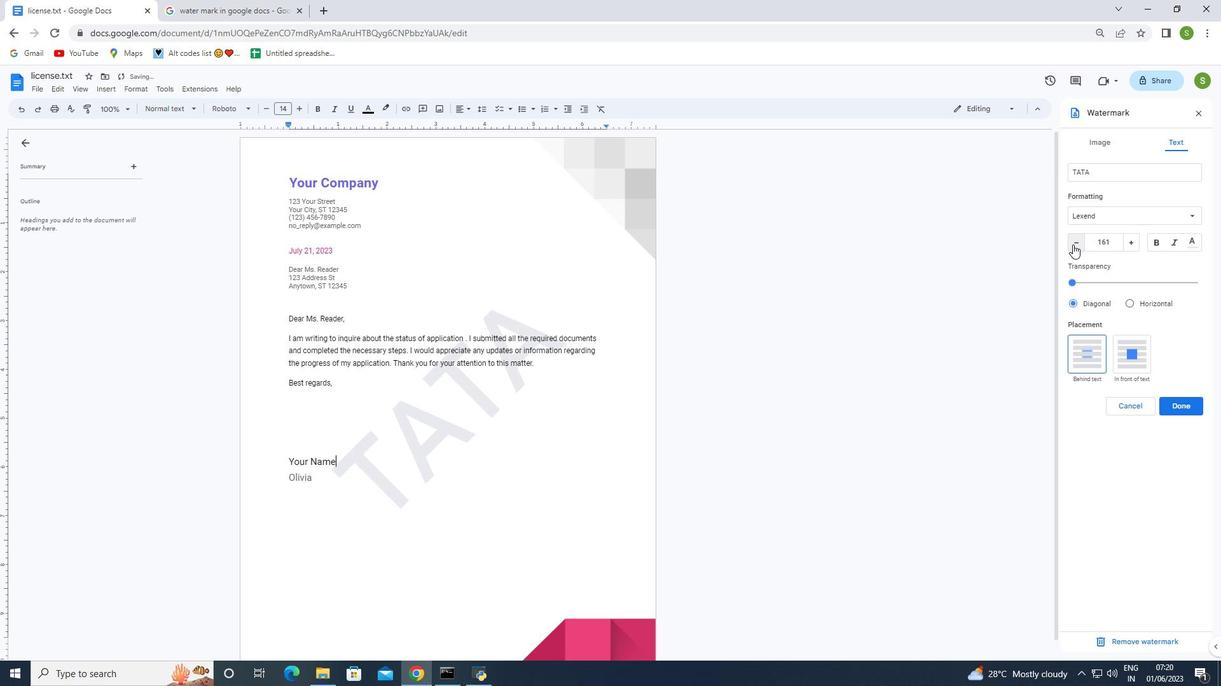 
Action: Mouse pressed left at (1072, 244)
Screenshot: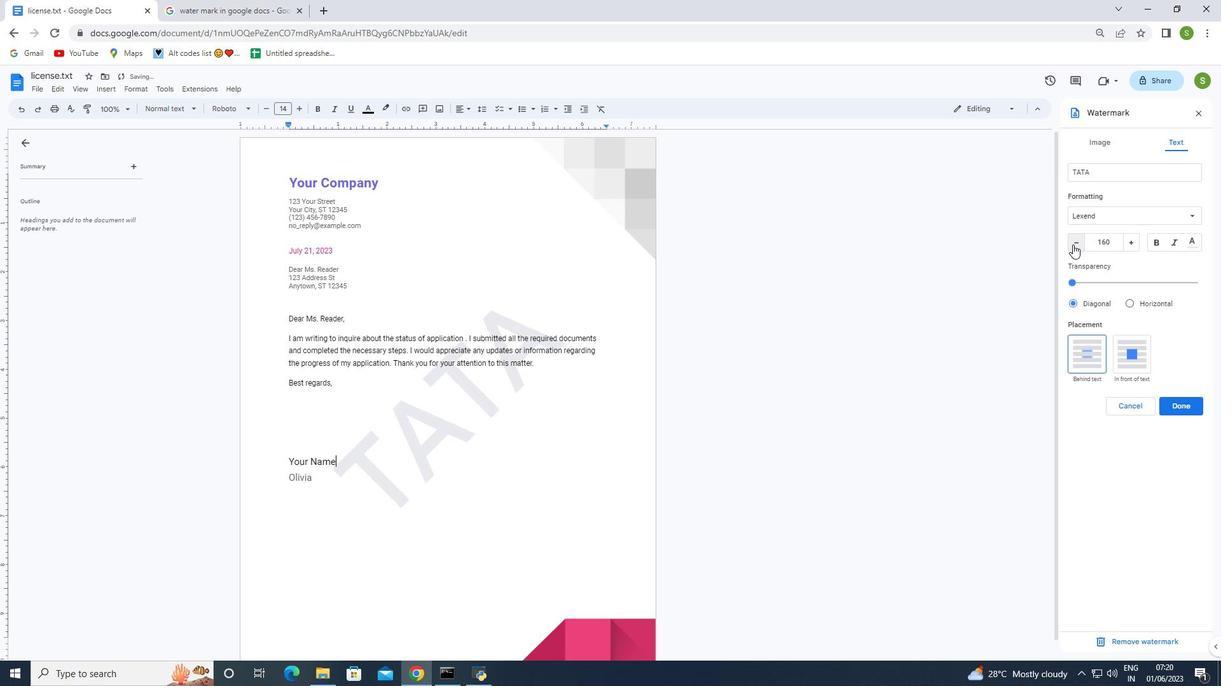 
Action: Mouse pressed left at (1072, 244)
Screenshot: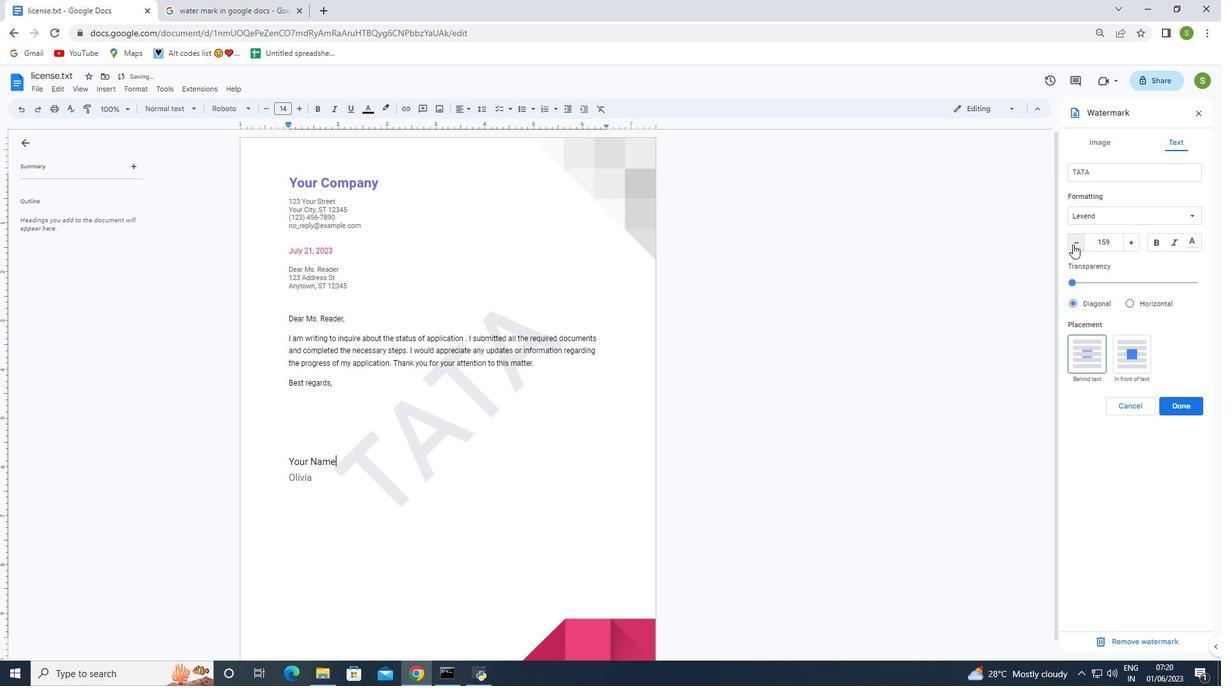 
Action: Mouse pressed left at (1072, 244)
Screenshot: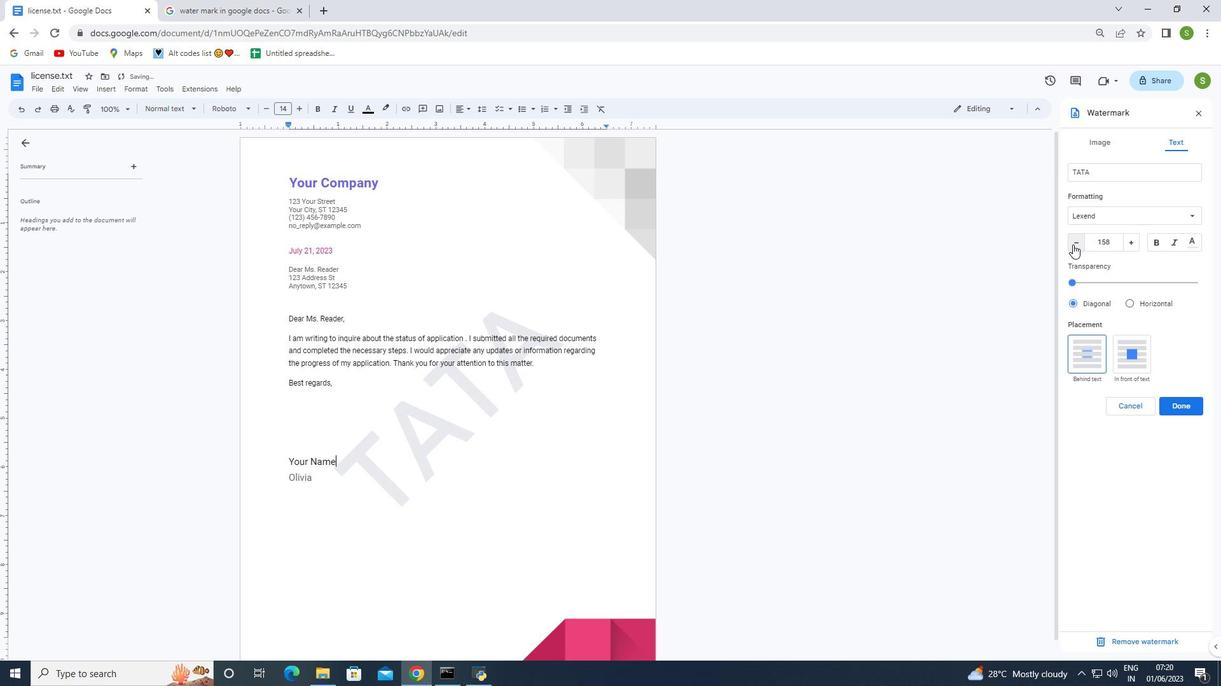 
Action: Mouse pressed left at (1072, 244)
Screenshot: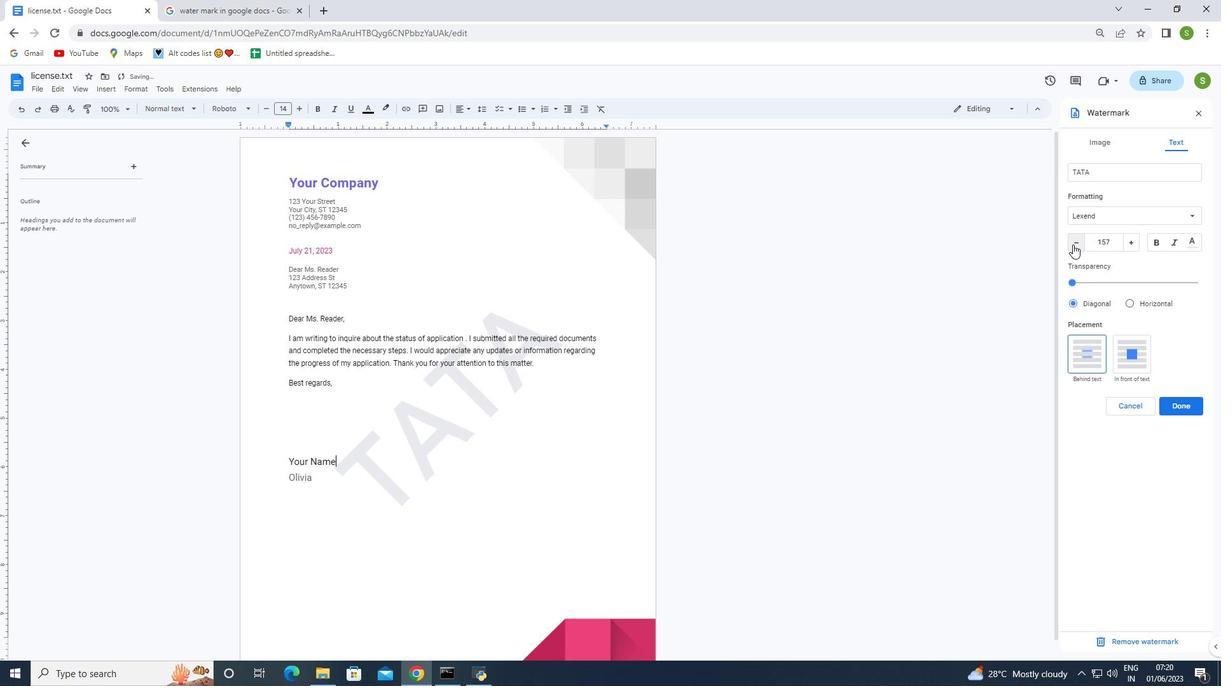 
Action: Mouse pressed left at (1072, 244)
Screenshot: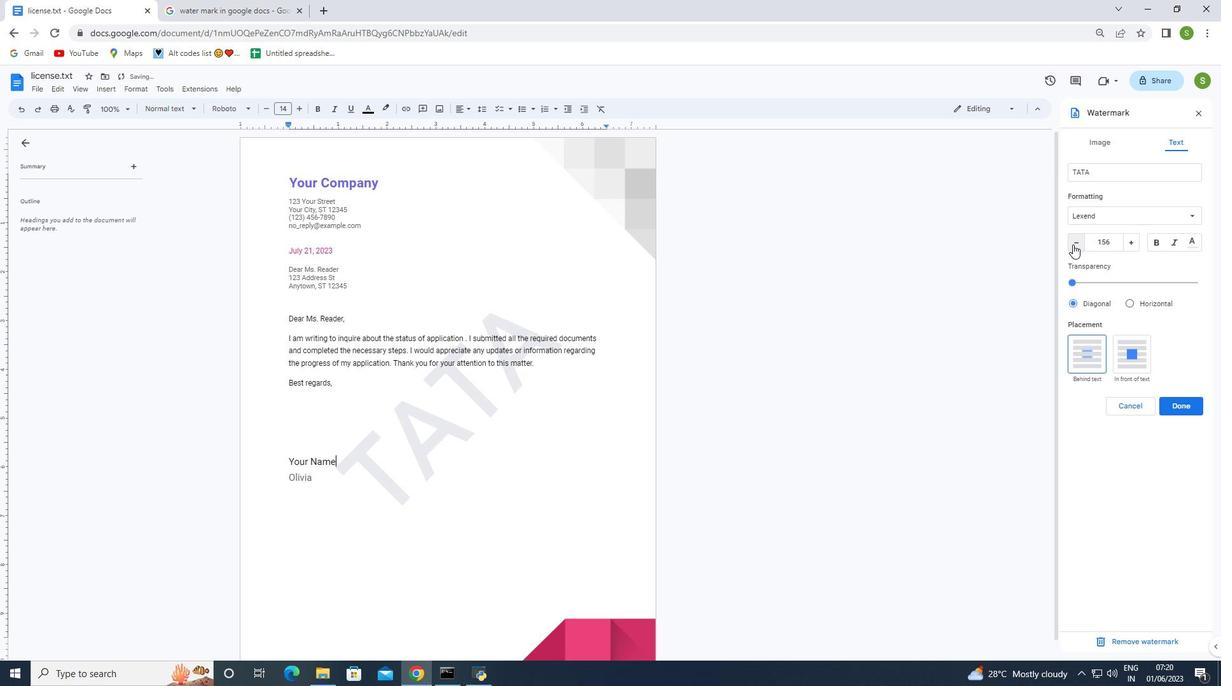 
Action: Mouse pressed left at (1072, 244)
Screenshot: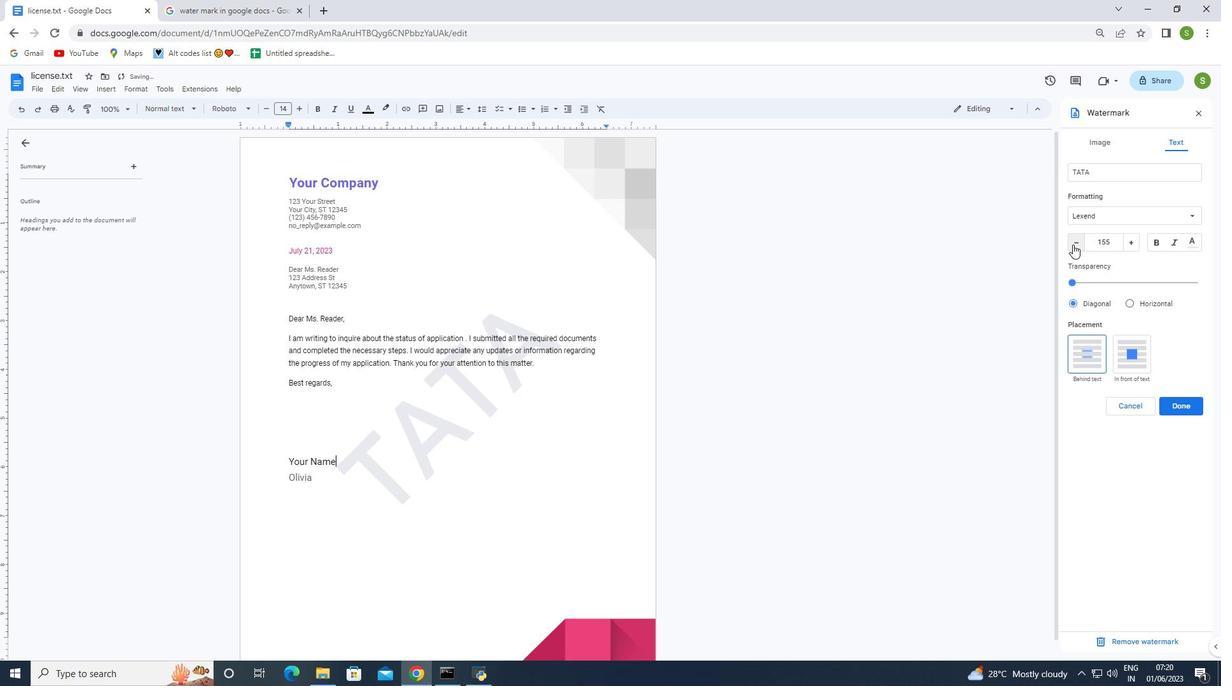 
Action: Mouse pressed left at (1072, 244)
Screenshot: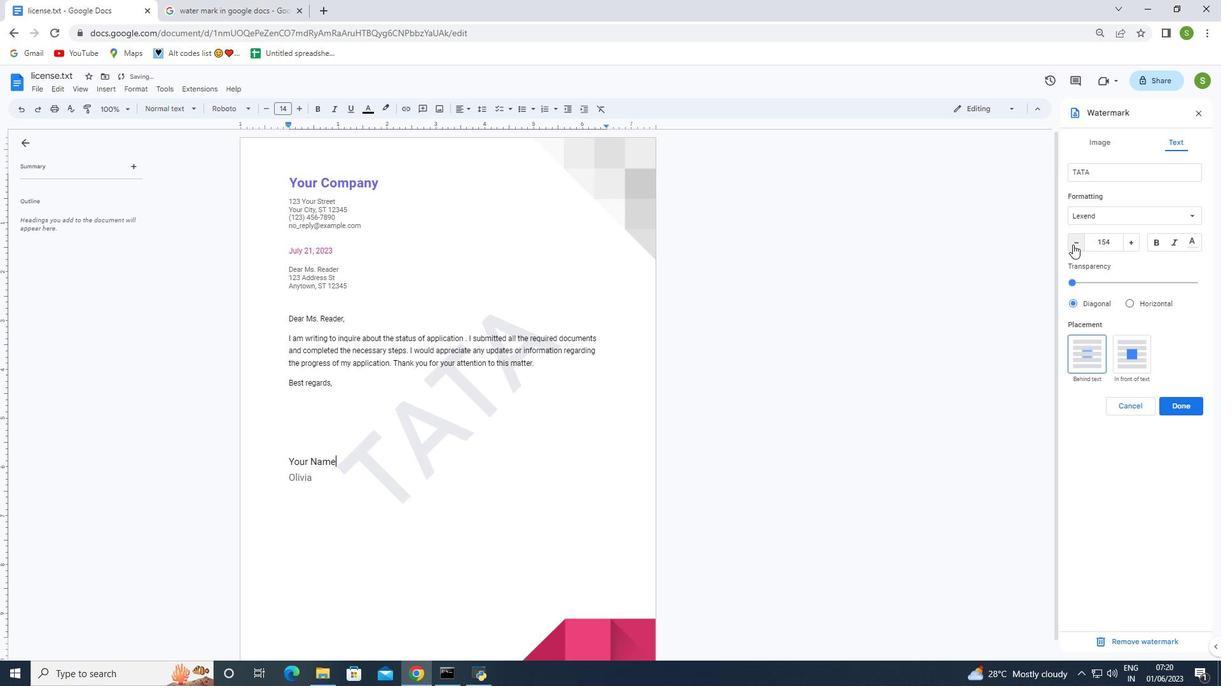 
Action: Mouse pressed left at (1072, 244)
Screenshot: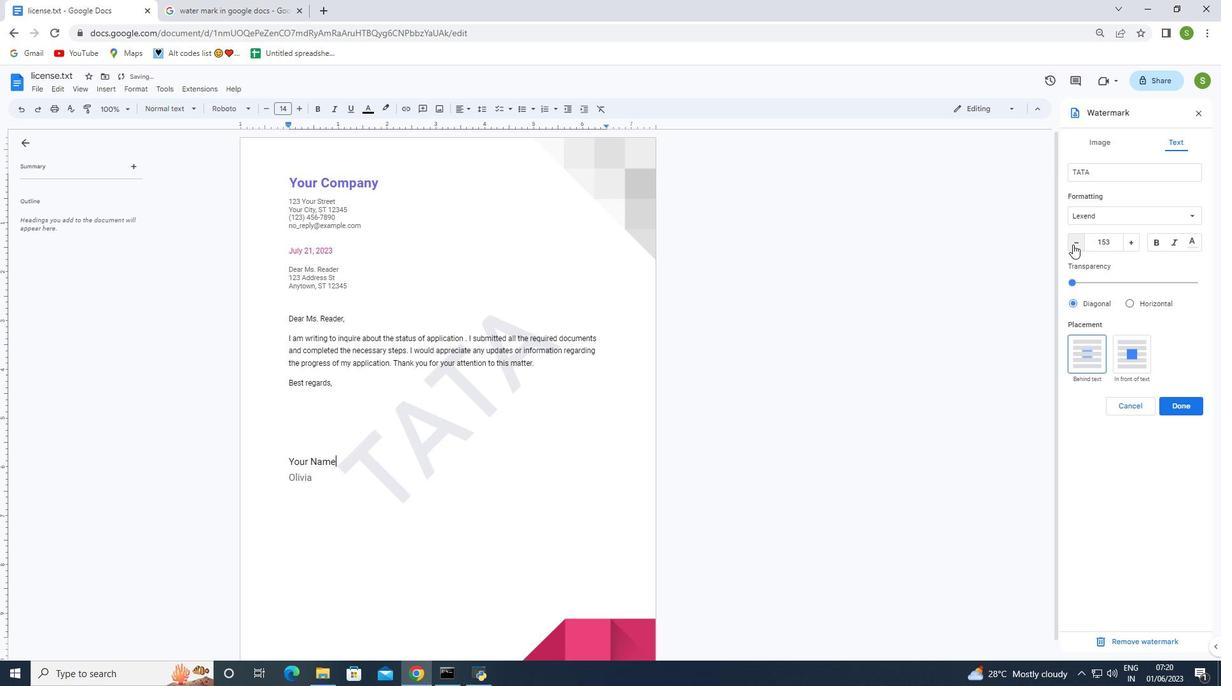 
Action: Mouse pressed left at (1072, 244)
Screenshot: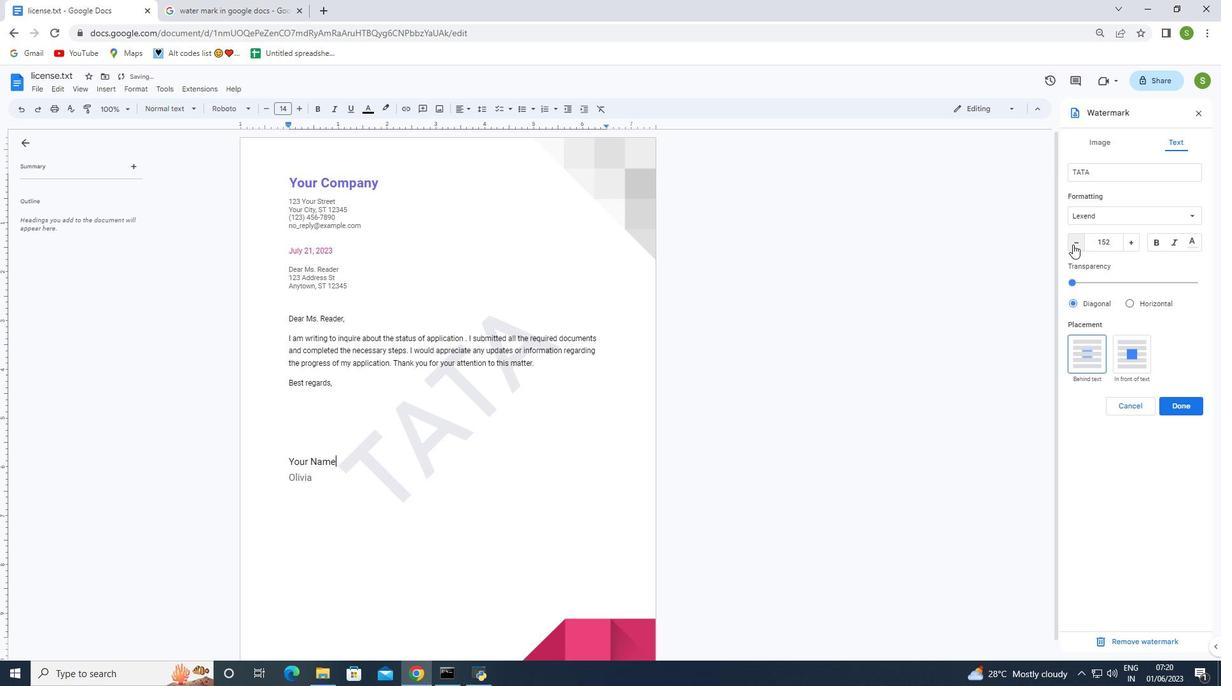 
Action: Mouse pressed left at (1072, 244)
Screenshot: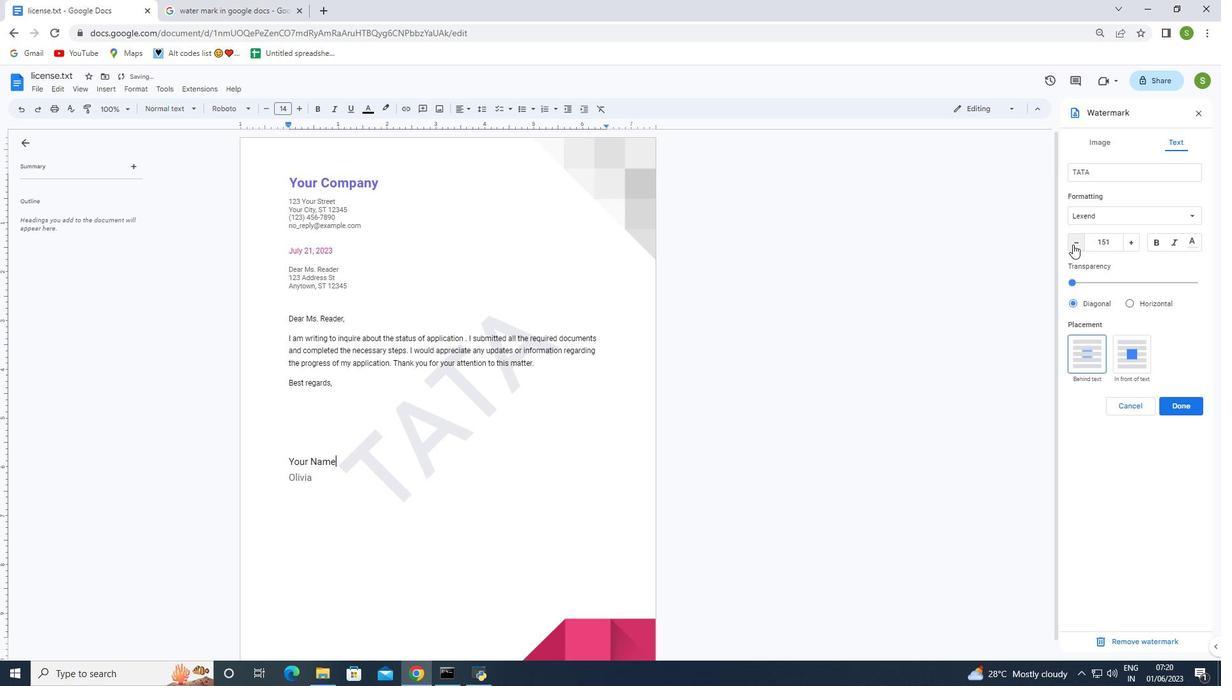 
Action: Mouse pressed left at (1072, 244)
Screenshot: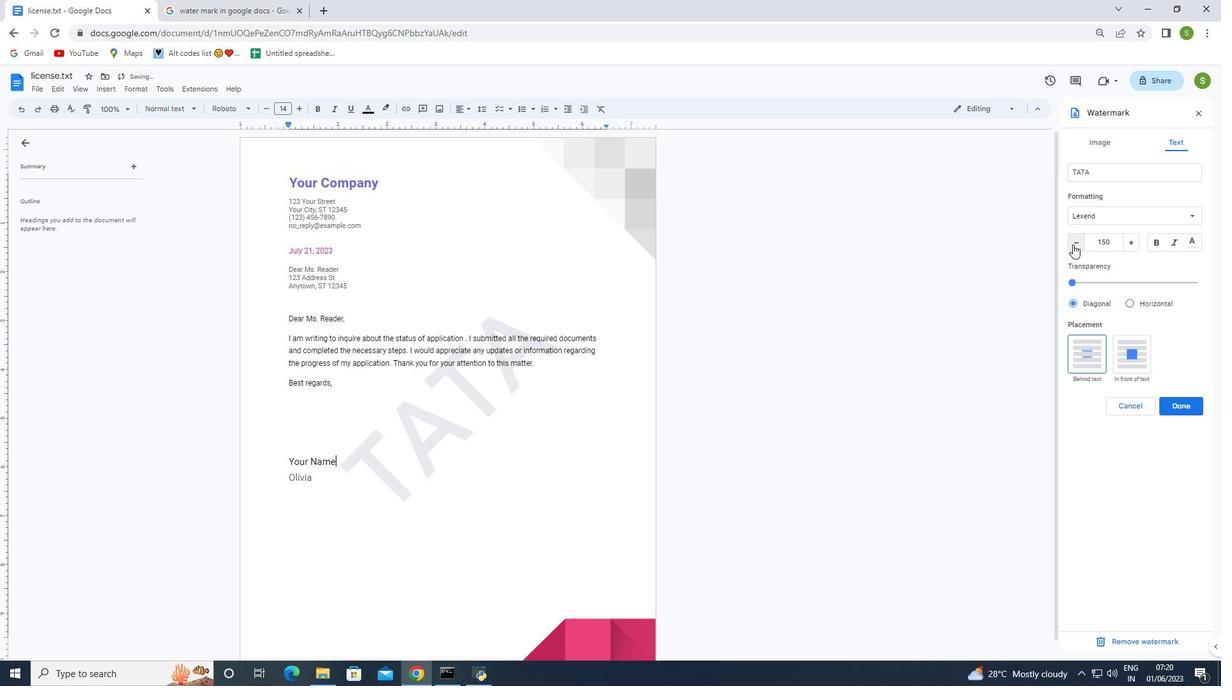 
Action: Mouse pressed left at (1072, 244)
Screenshot: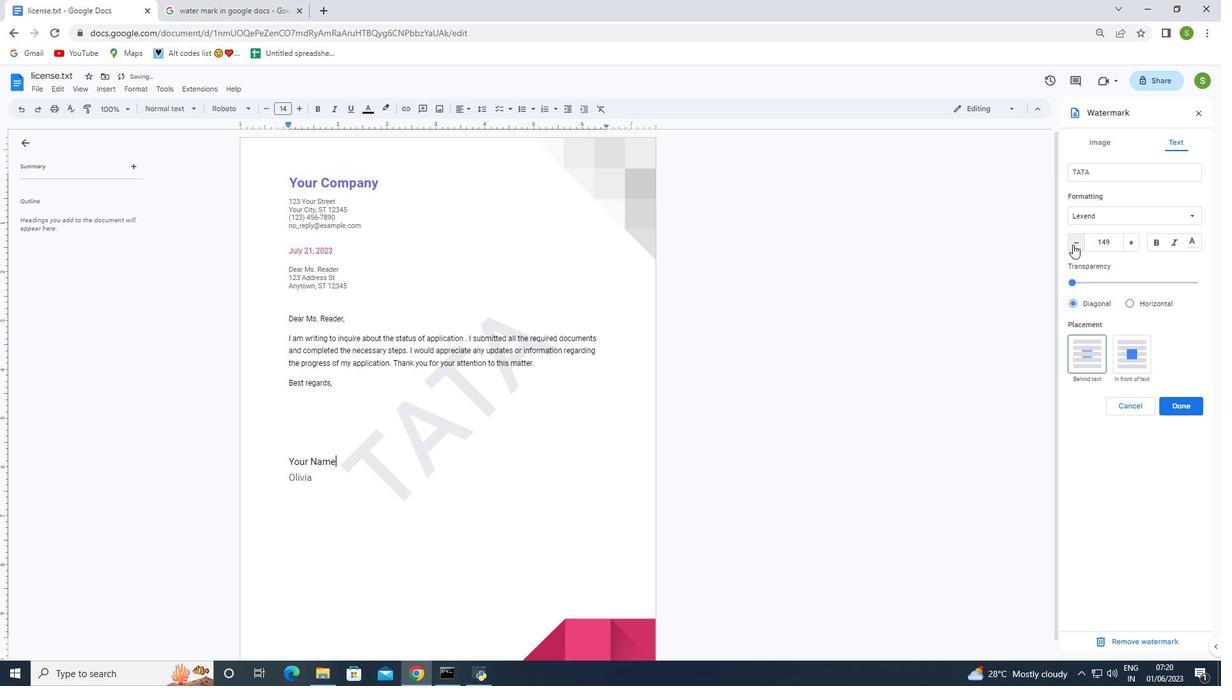 
Action: Mouse pressed left at (1072, 244)
Screenshot: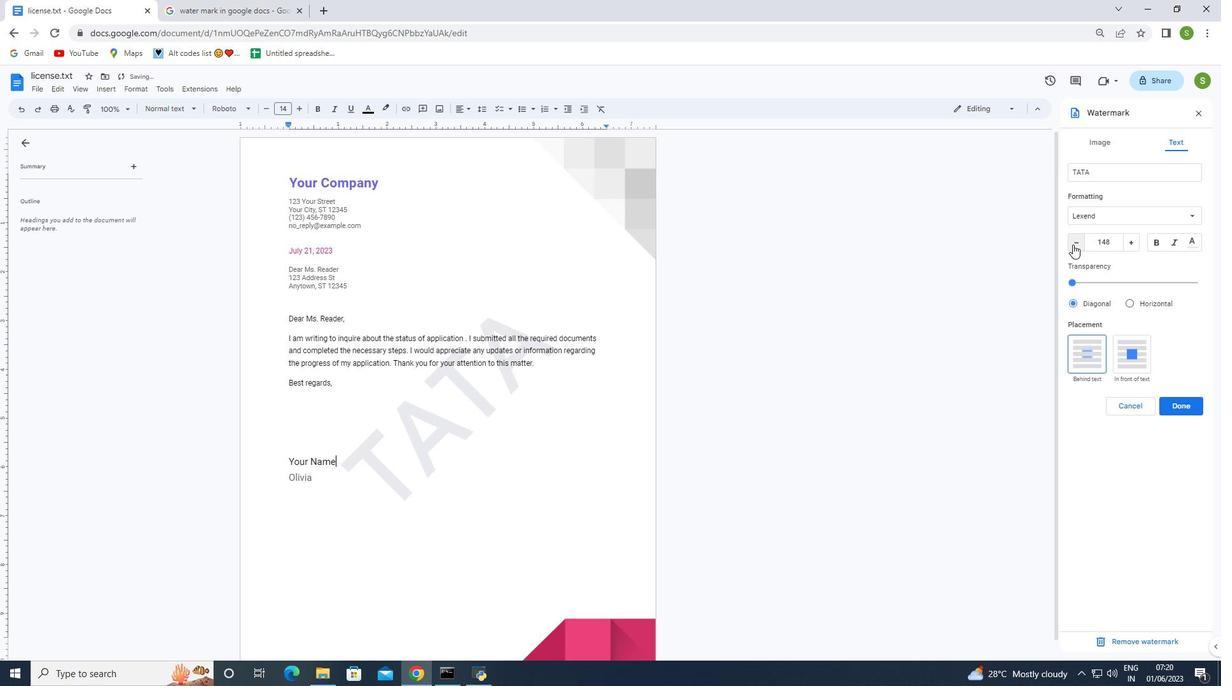 
Action: Mouse pressed left at (1072, 244)
Screenshot: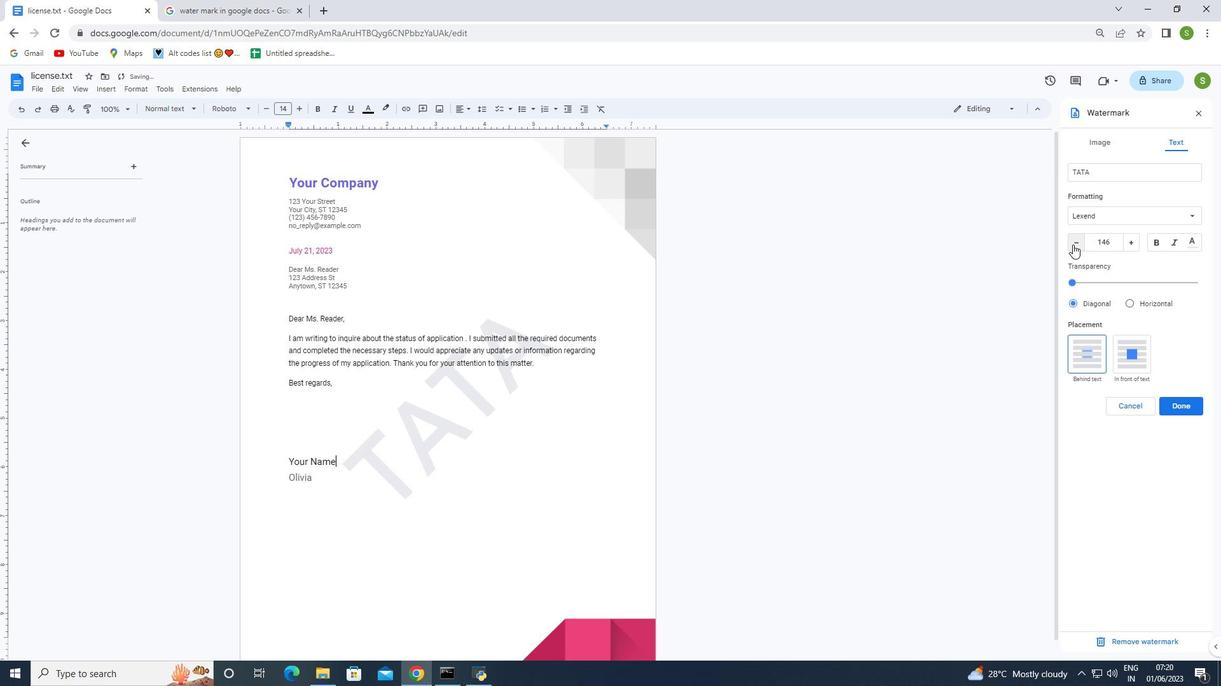 
Action: Mouse pressed left at (1072, 244)
Screenshot: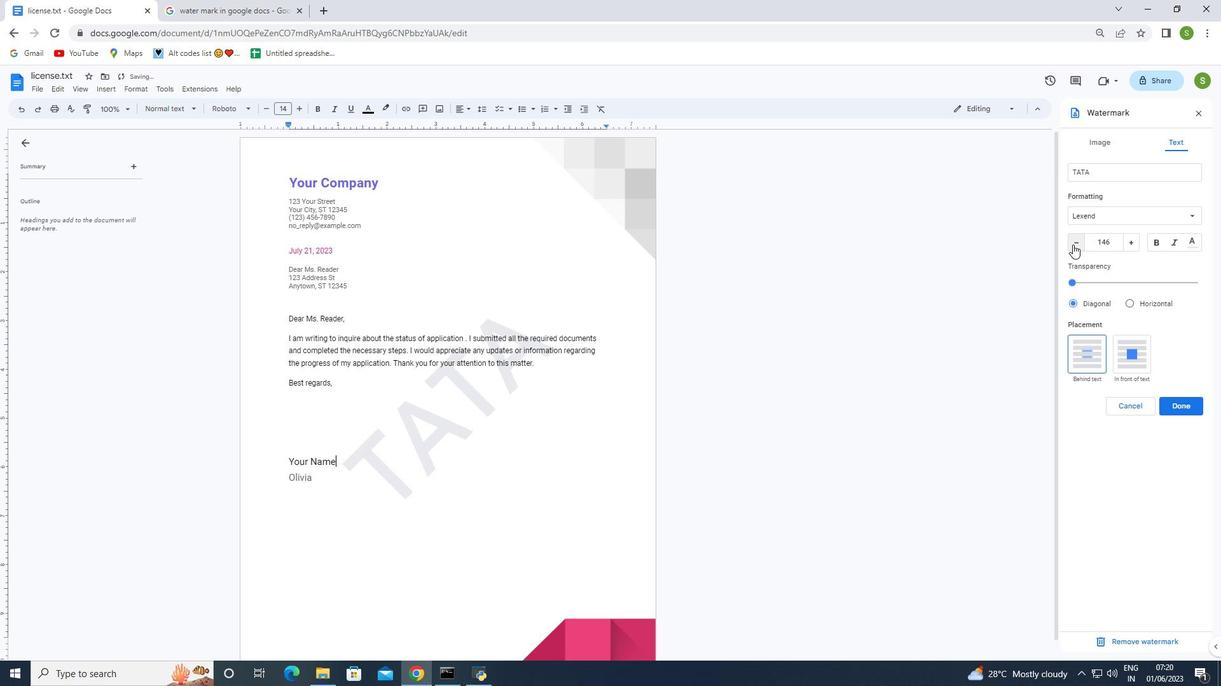 
Action: Mouse pressed left at (1072, 244)
Screenshot: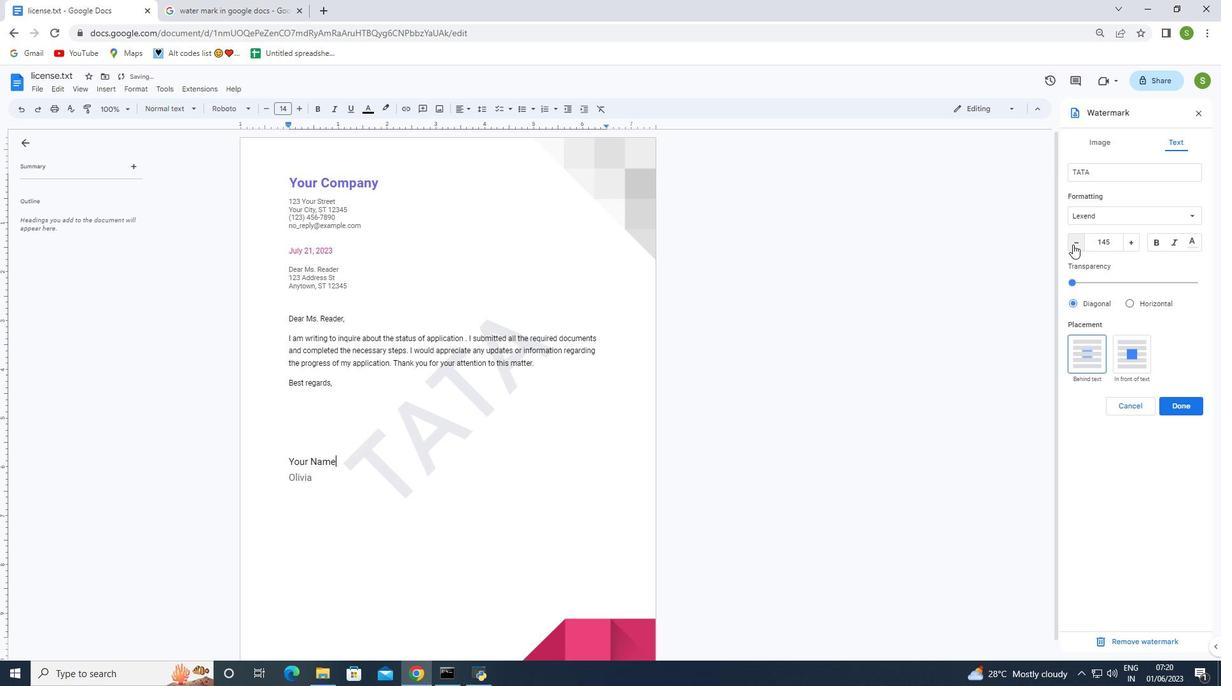 
Action: Mouse pressed left at (1072, 244)
Screenshot: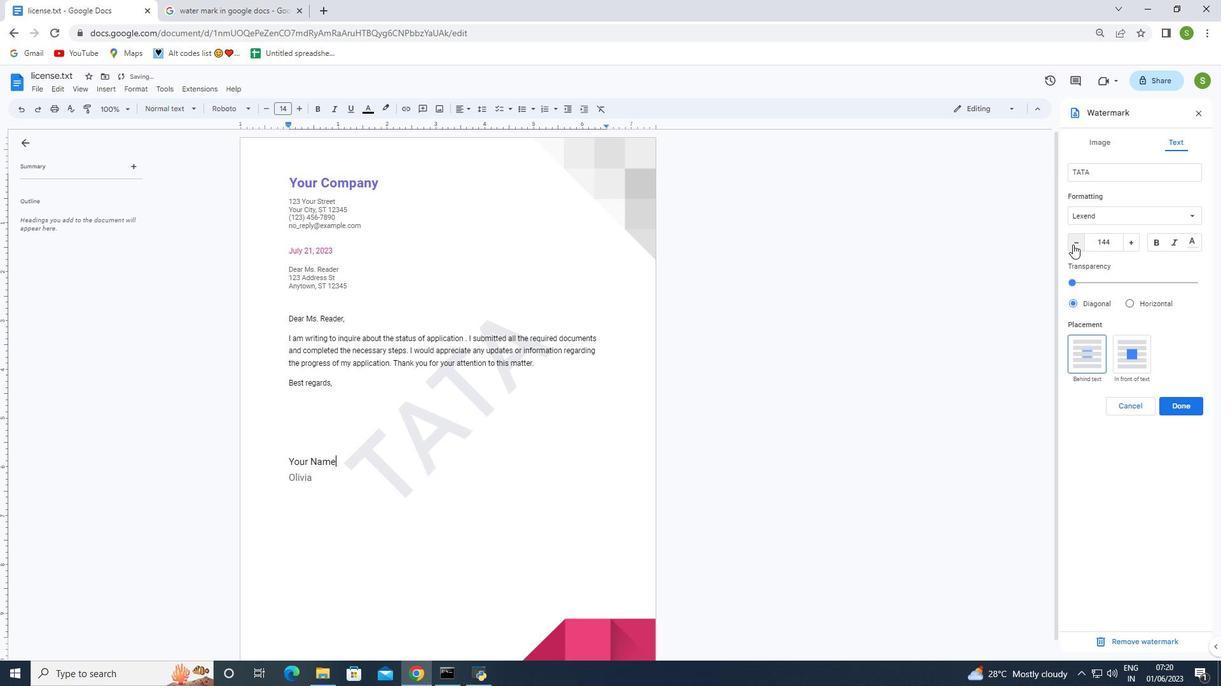
Action: Mouse pressed left at (1072, 244)
Screenshot: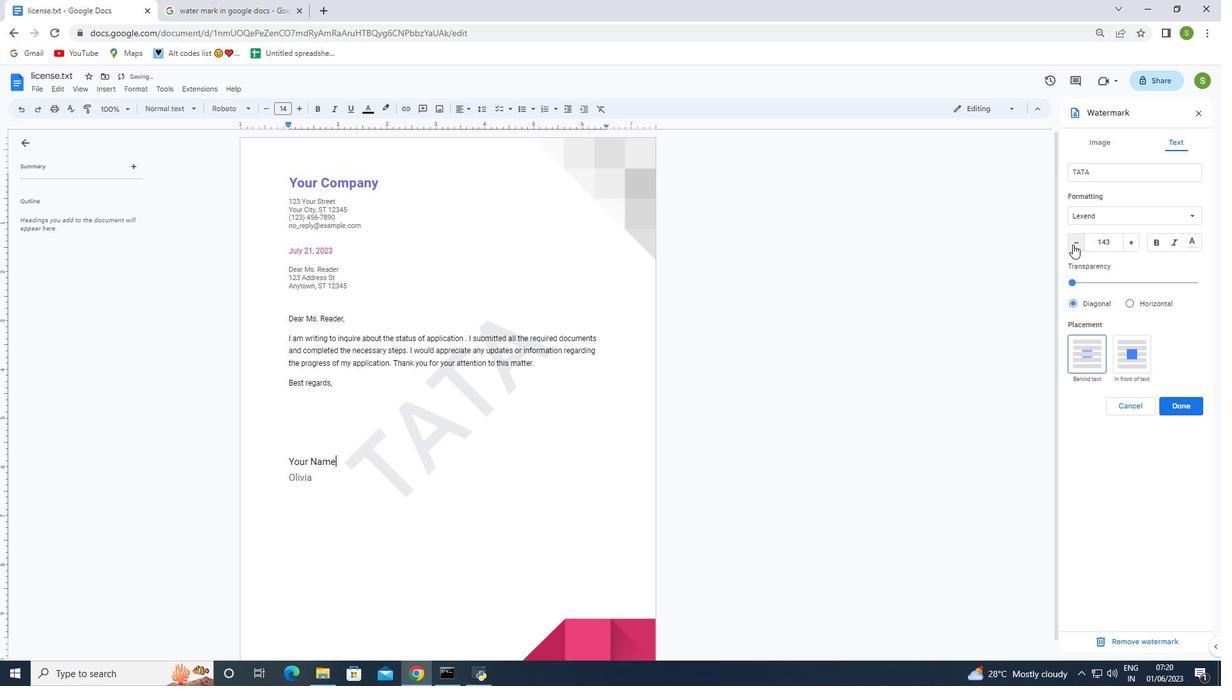 
Action: Mouse pressed left at (1072, 244)
Screenshot: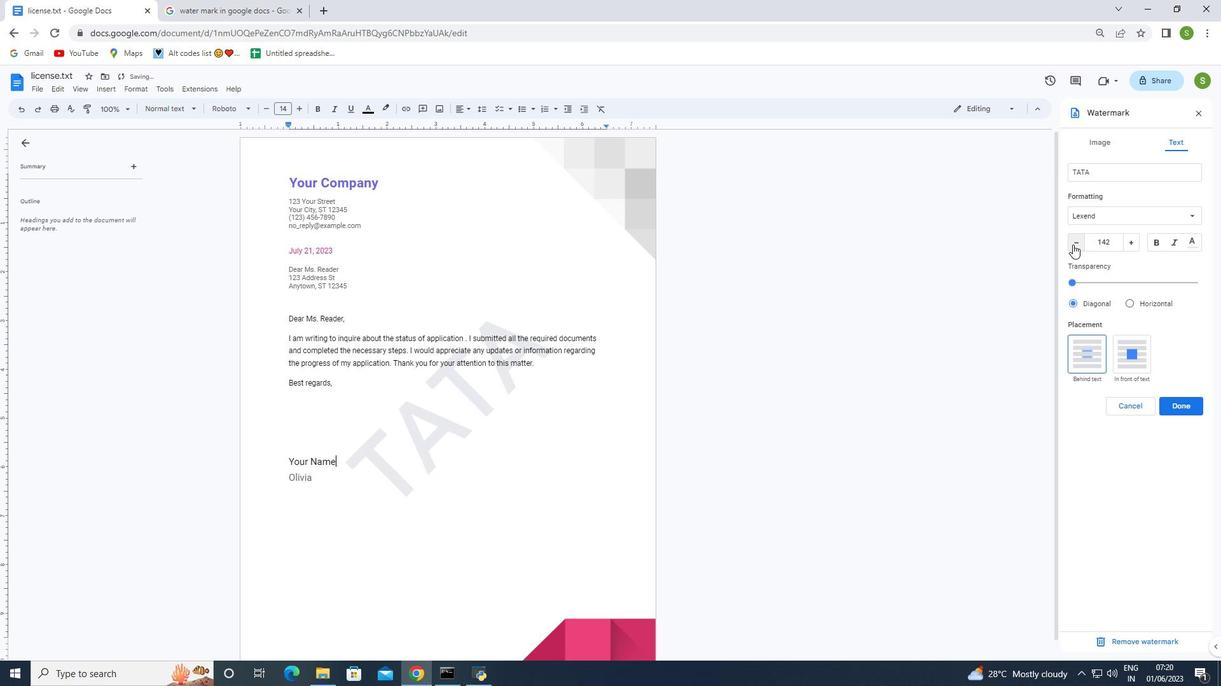 
Action: Mouse pressed left at (1072, 244)
Screenshot: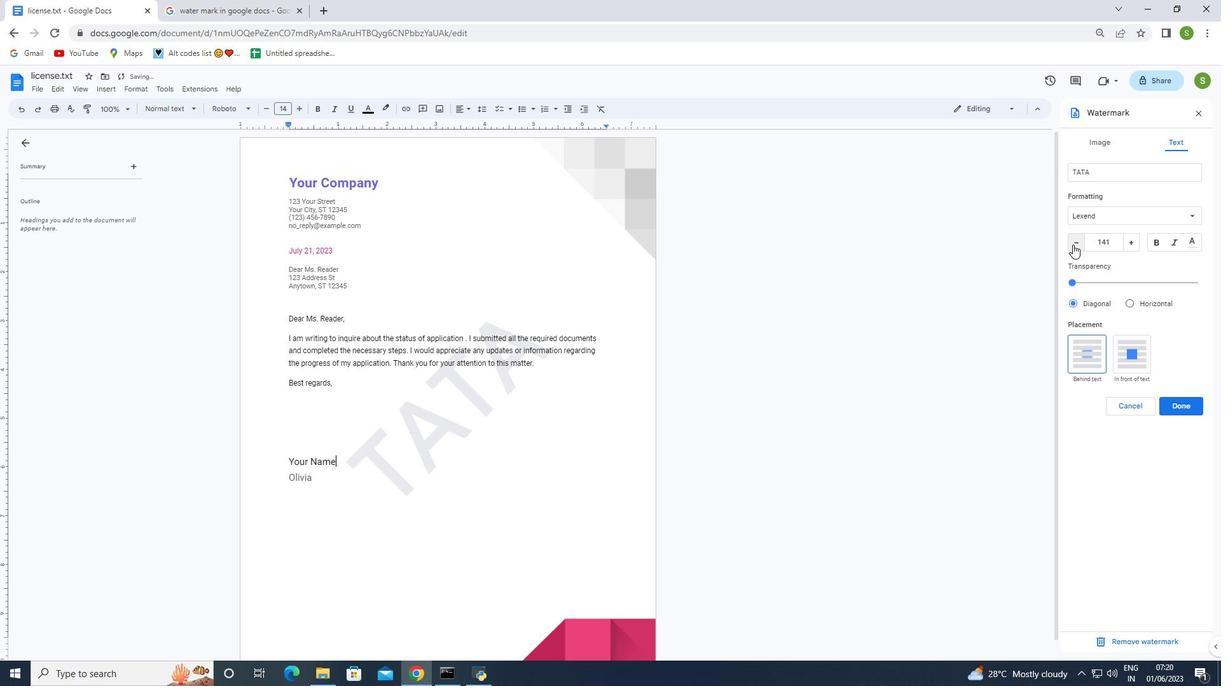 
Action: Mouse pressed left at (1072, 244)
Screenshot: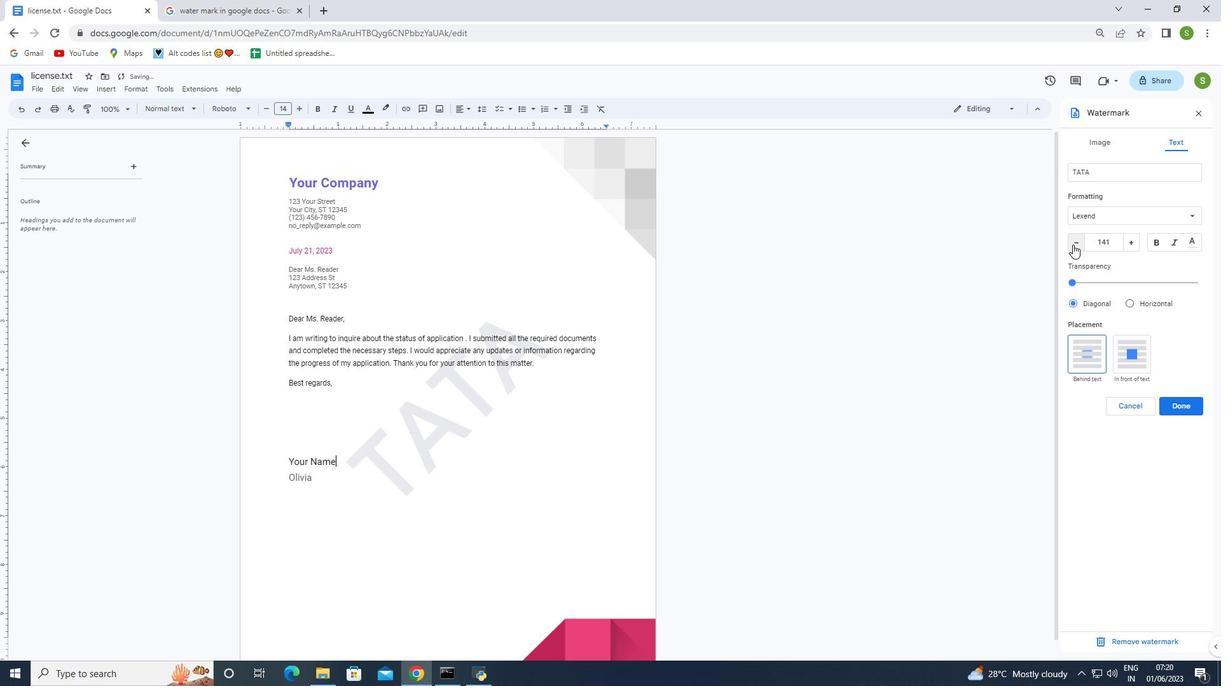
Action: Mouse pressed left at (1072, 244)
Screenshot: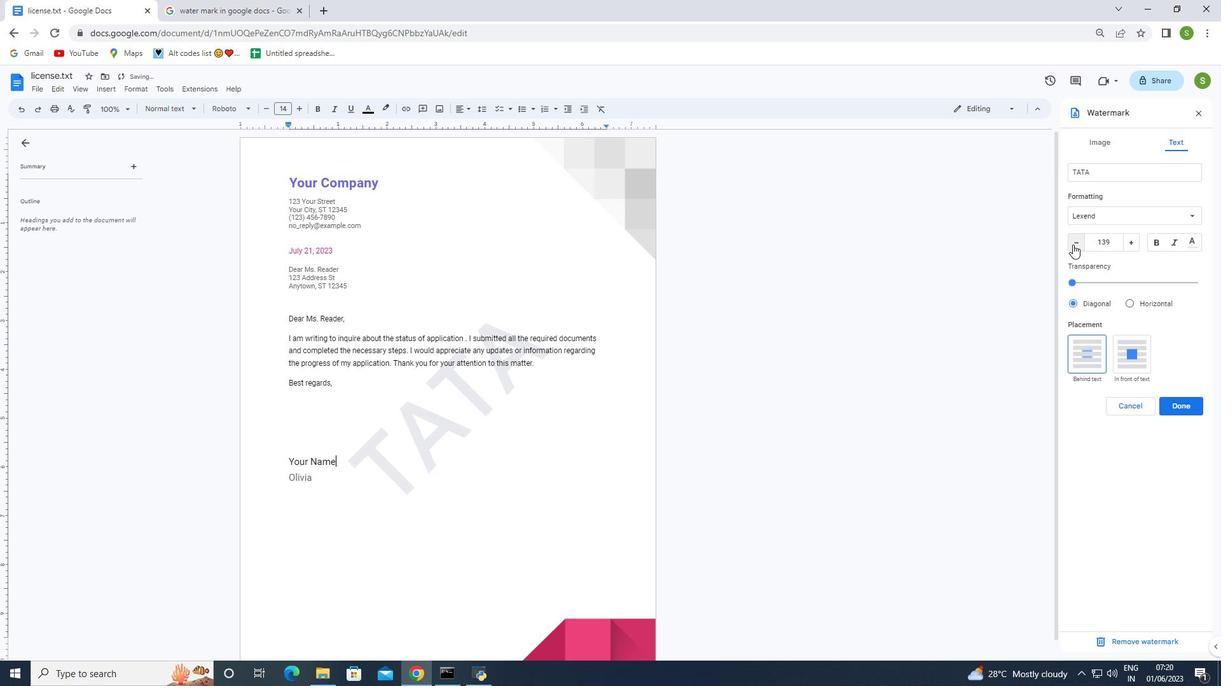
Action: Mouse pressed left at (1072, 244)
Screenshot: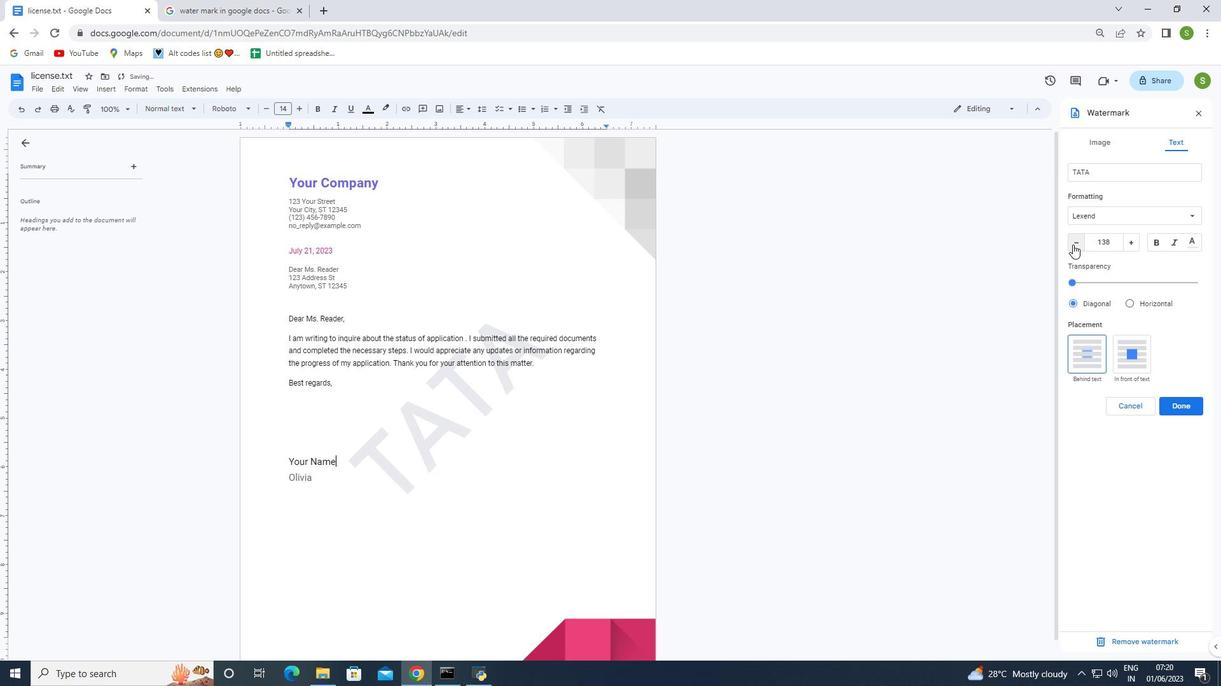 
Action: Mouse pressed left at (1072, 244)
Screenshot: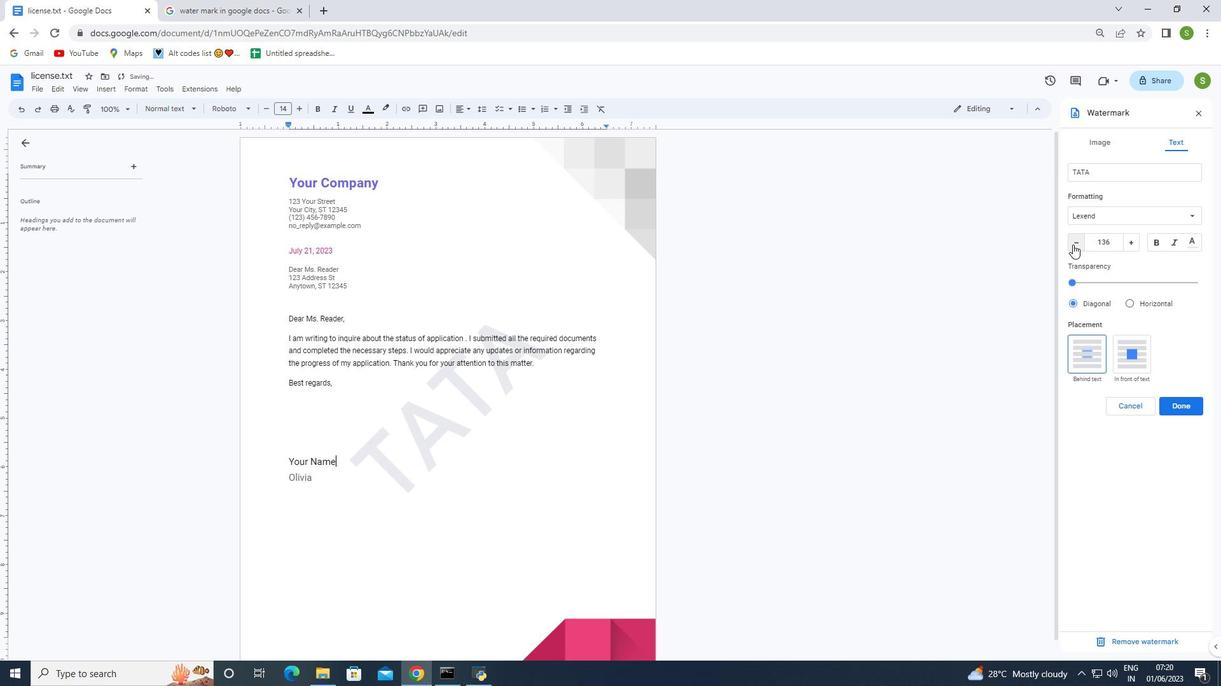 
Action: Mouse pressed left at (1072, 244)
Screenshot: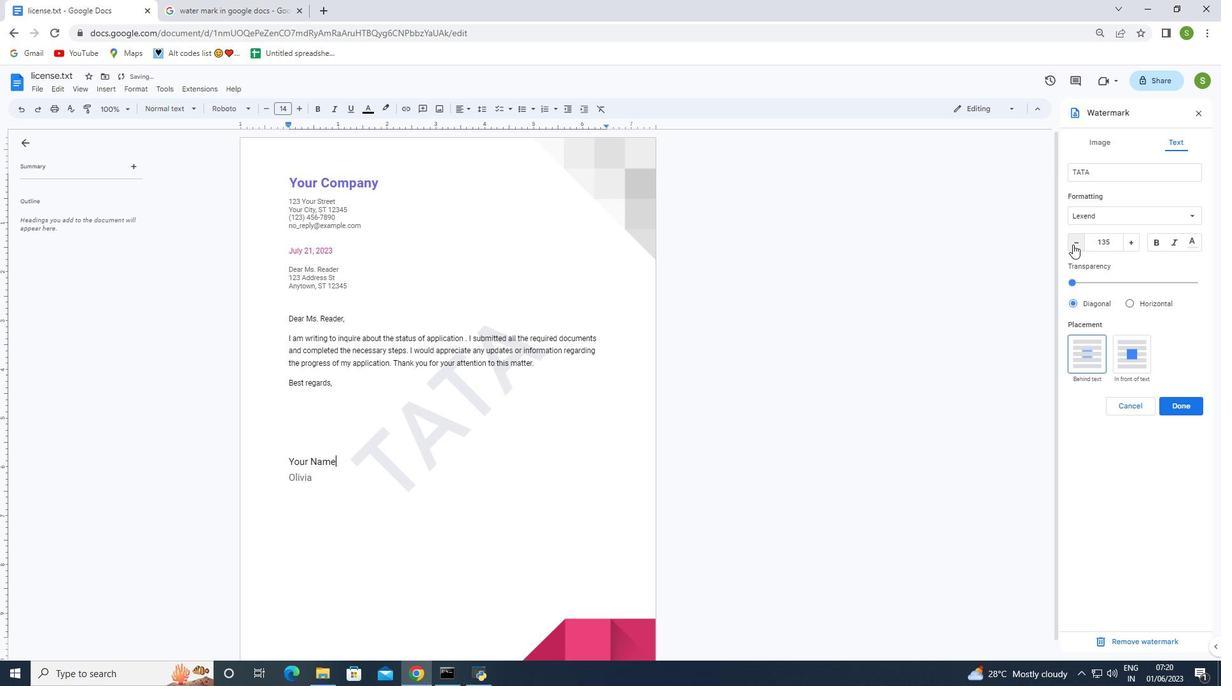 
Action: Mouse pressed left at (1072, 244)
Screenshot: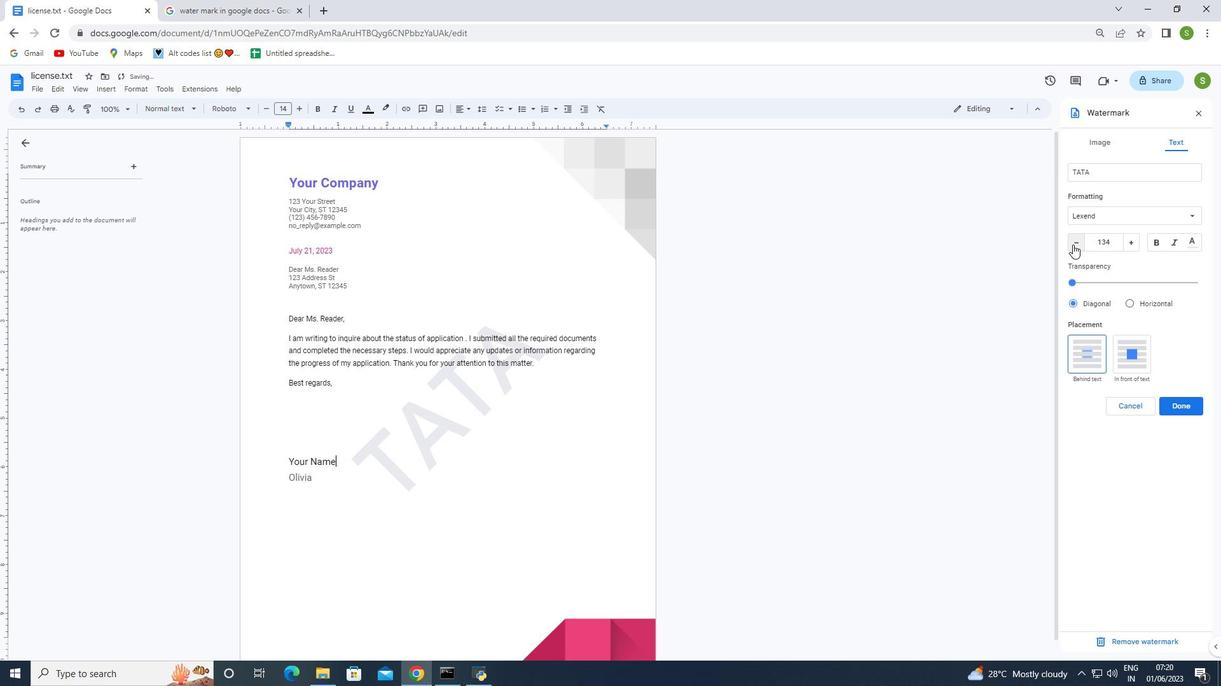 
Action: Mouse pressed left at (1072, 244)
Screenshot: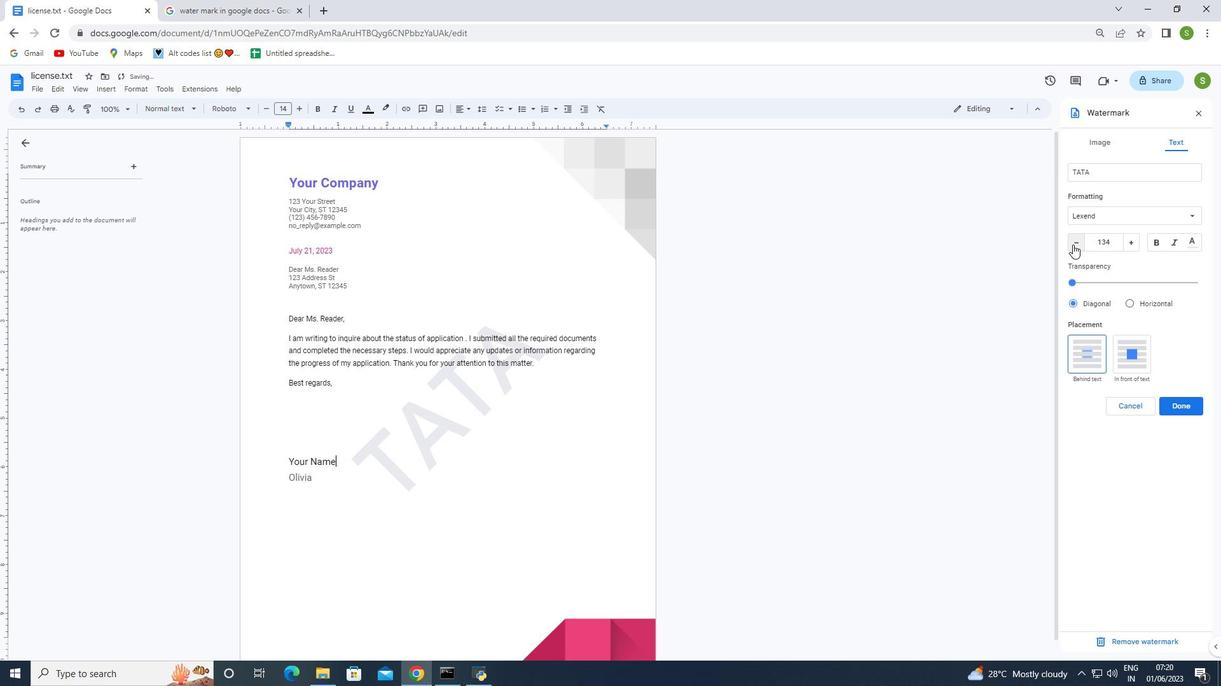 
Action: Mouse pressed left at (1072, 244)
Screenshot: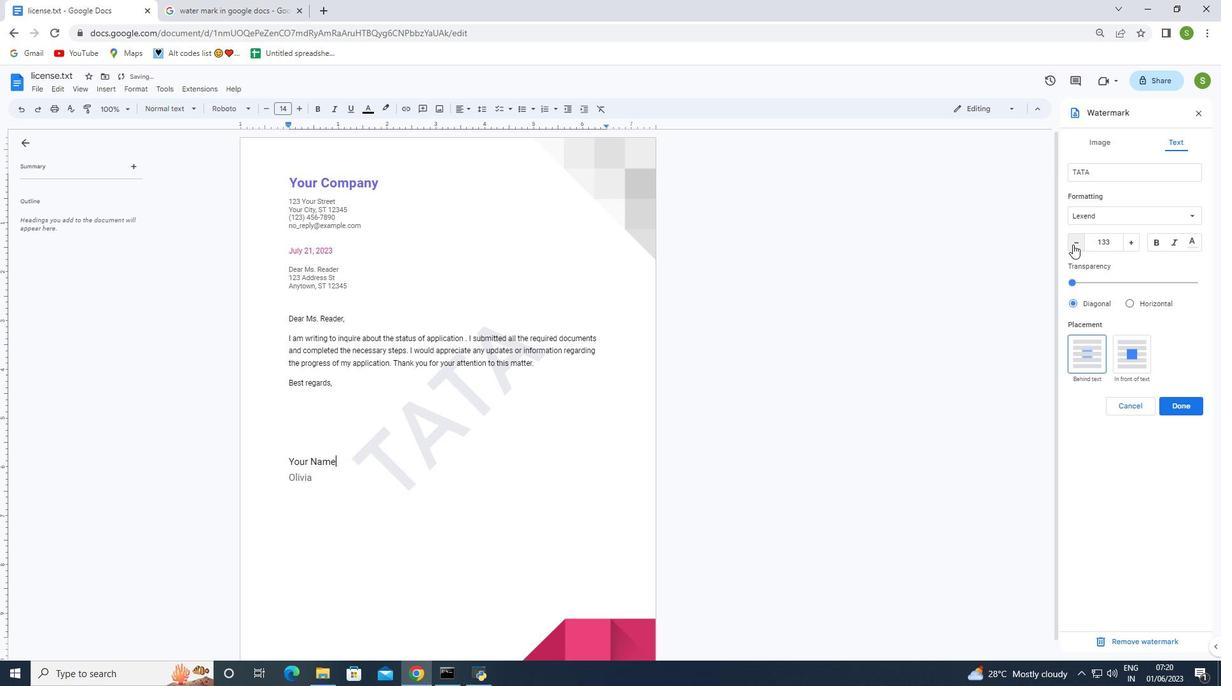 
Action: Mouse pressed left at (1072, 244)
Screenshot: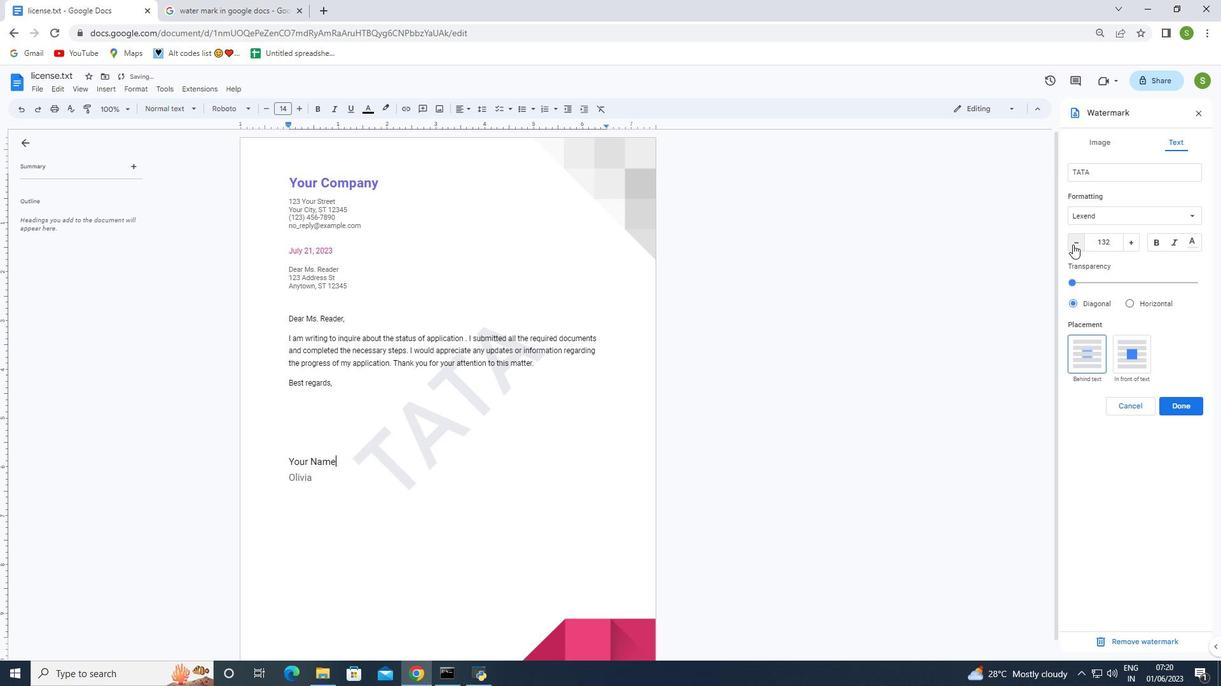 
Action: Mouse pressed left at (1072, 244)
Screenshot: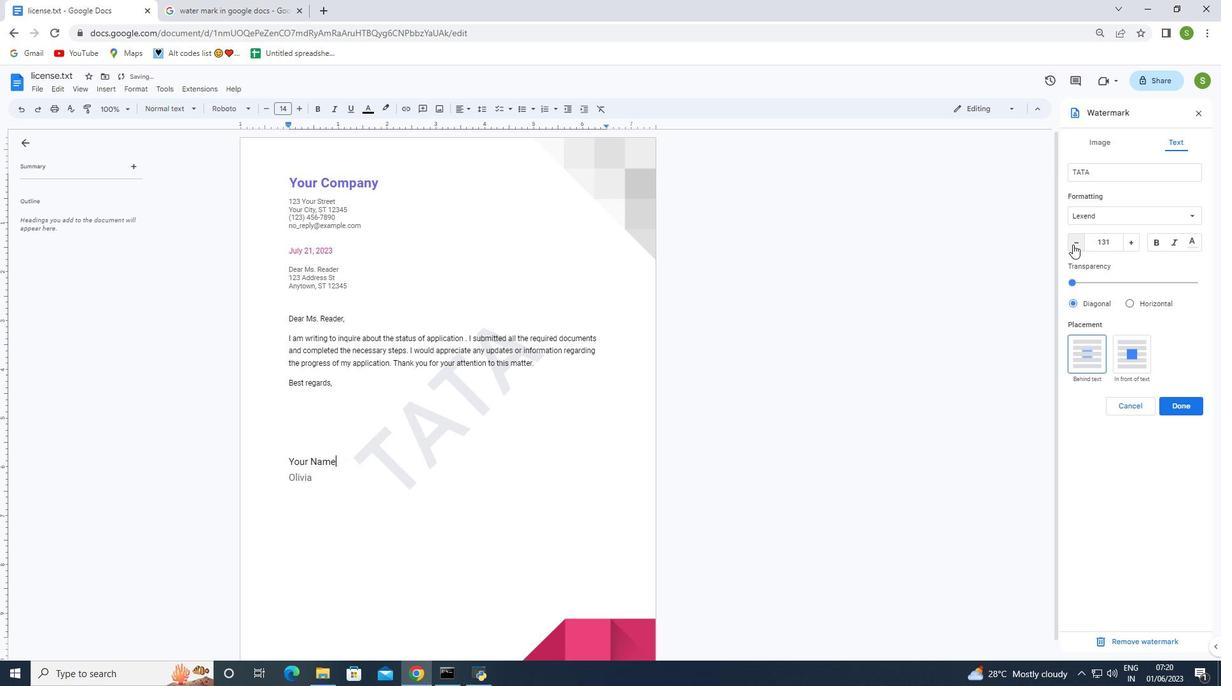 
Action: Mouse pressed left at (1072, 244)
Screenshot: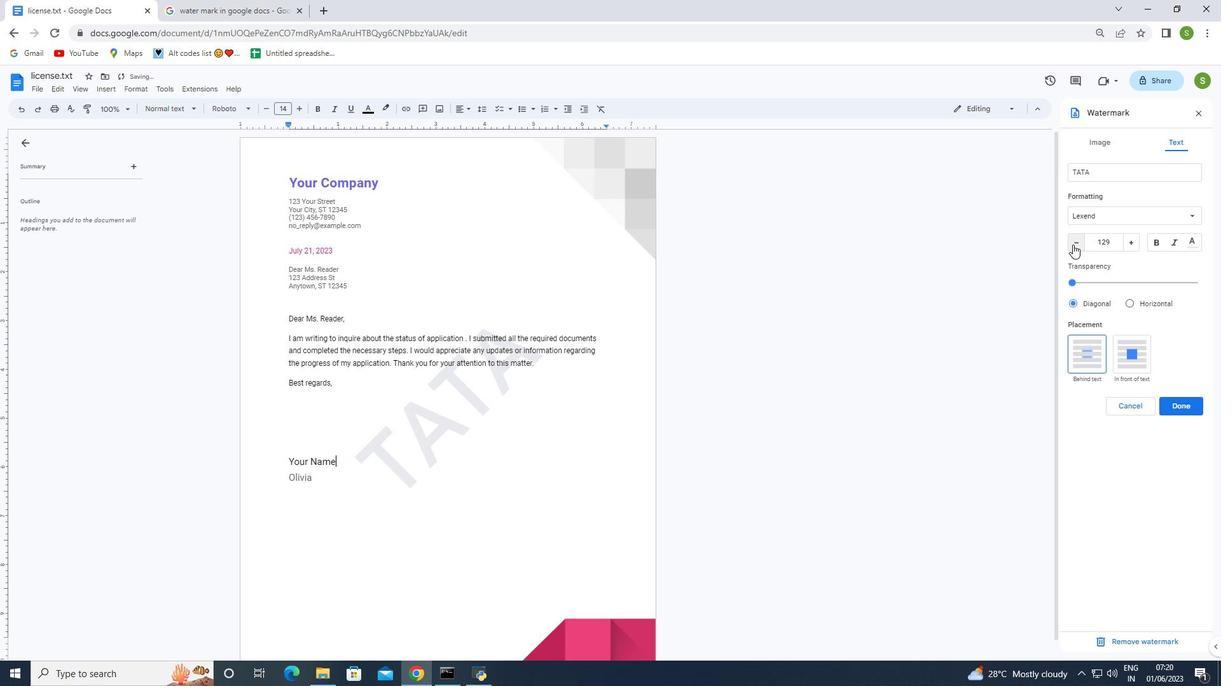 
Action: Mouse pressed left at (1072, 244)
Screenshot: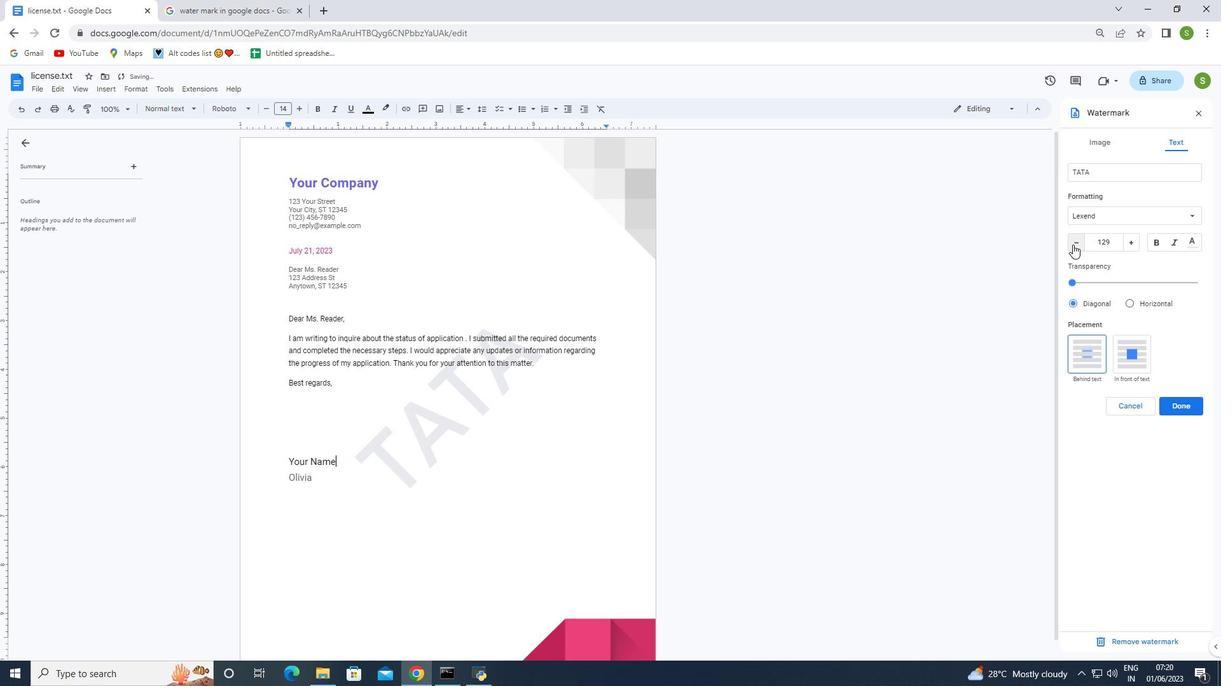 
Action: Mouse pressed left at (1072, 244)
Screenshot: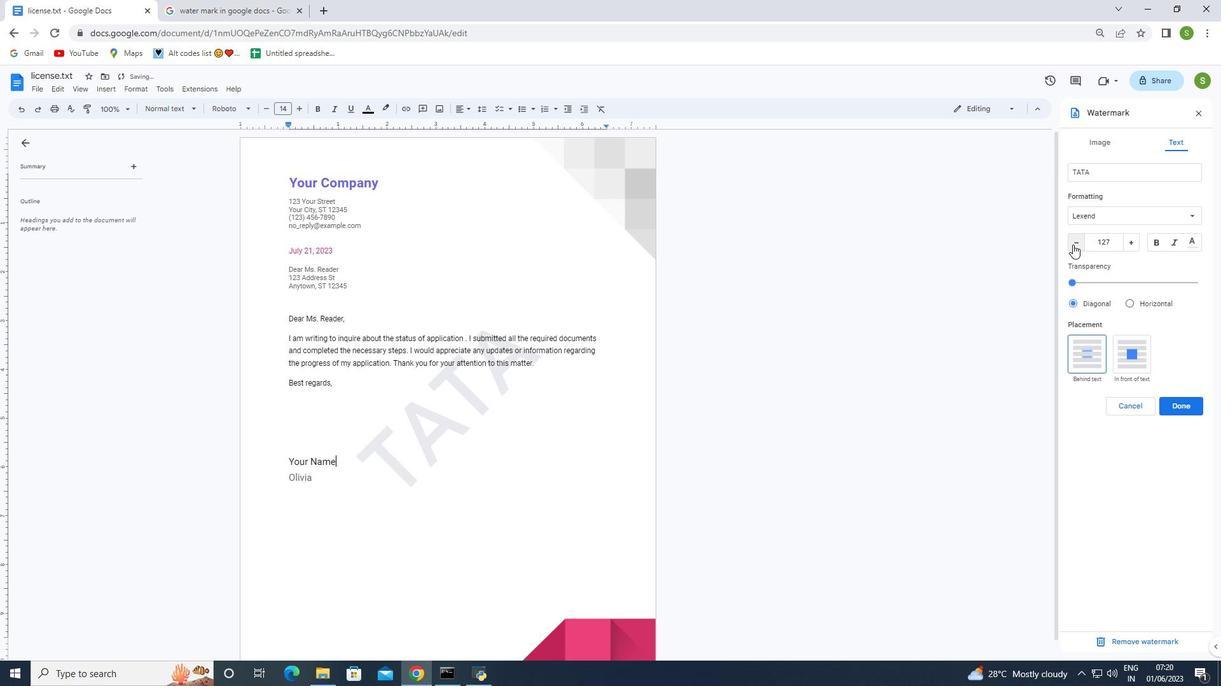 
Action: Mouse pressed left at (1072, 244)
Screenshot: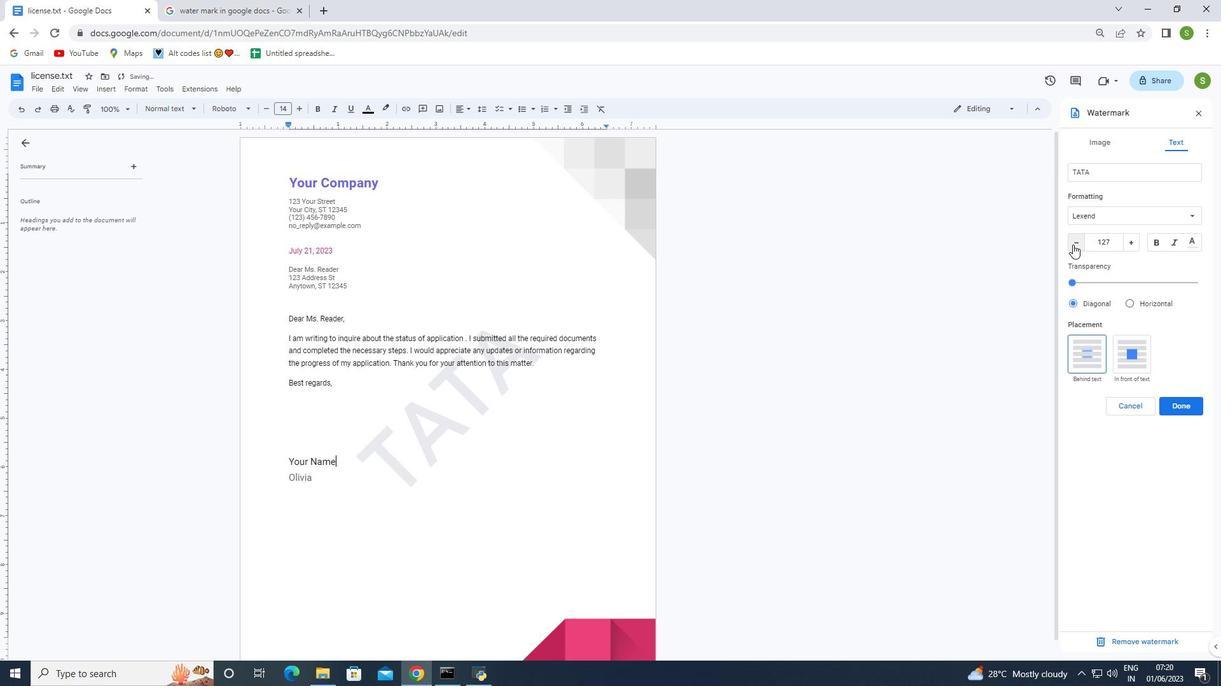 
Action: Mouse pressed left at (1072, 244)
Screenshot: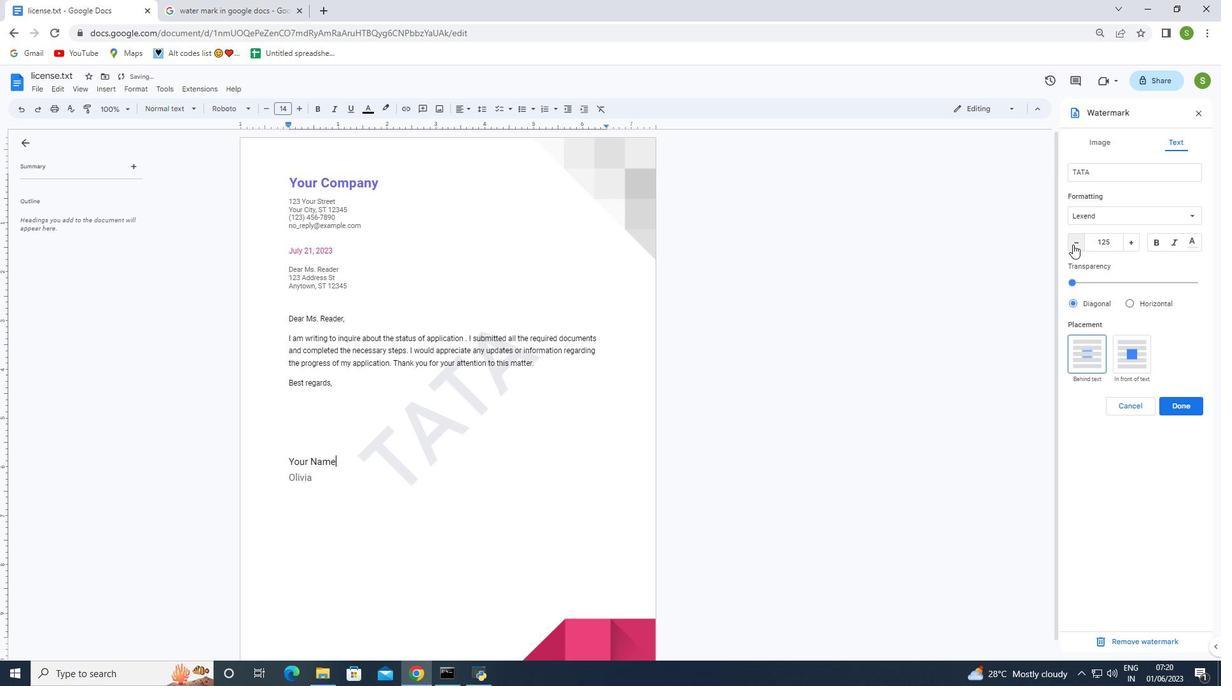 
Action: Mouse pressed left at (1072, 244)
Screenshot: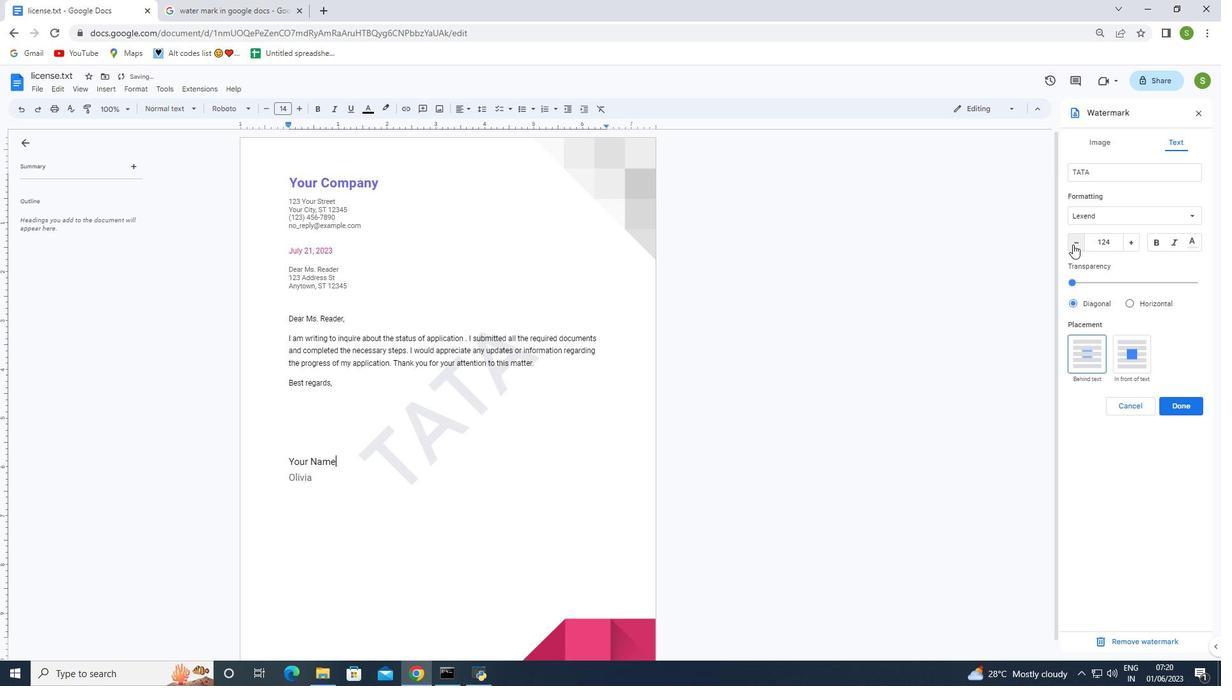 
Action: Mouse pressed left at (1072, 244)
Screenshot: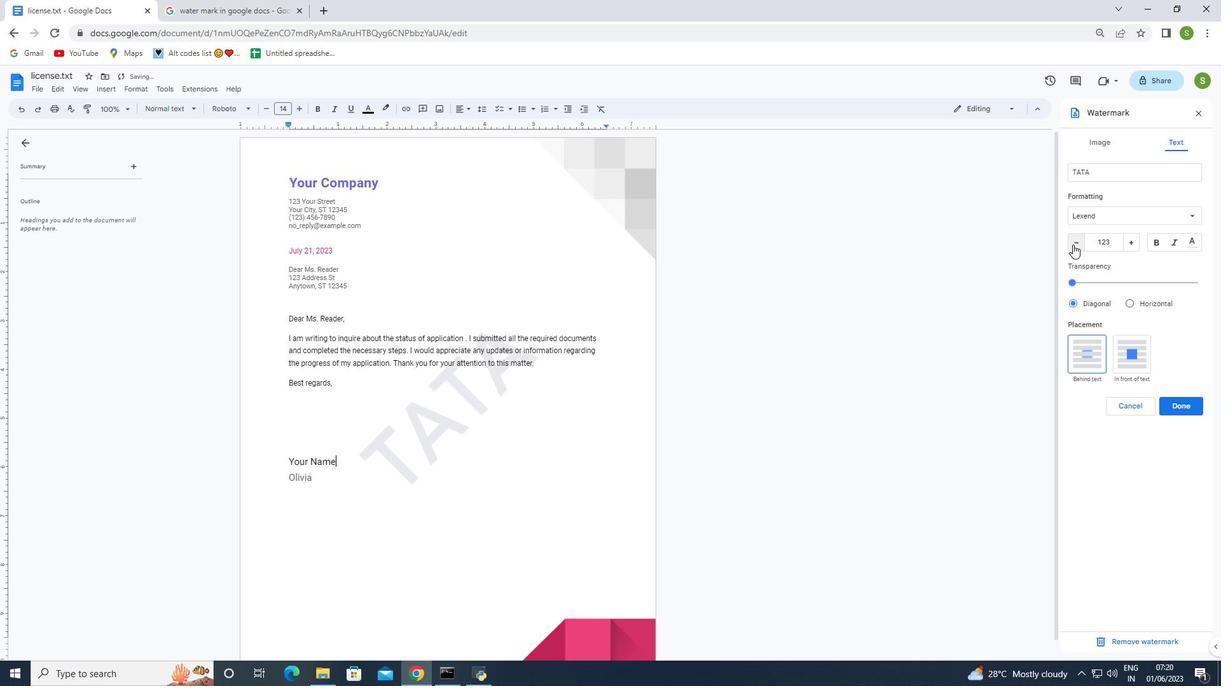 
Action: Mouse pressed left at (1072, 244)
Screenshot: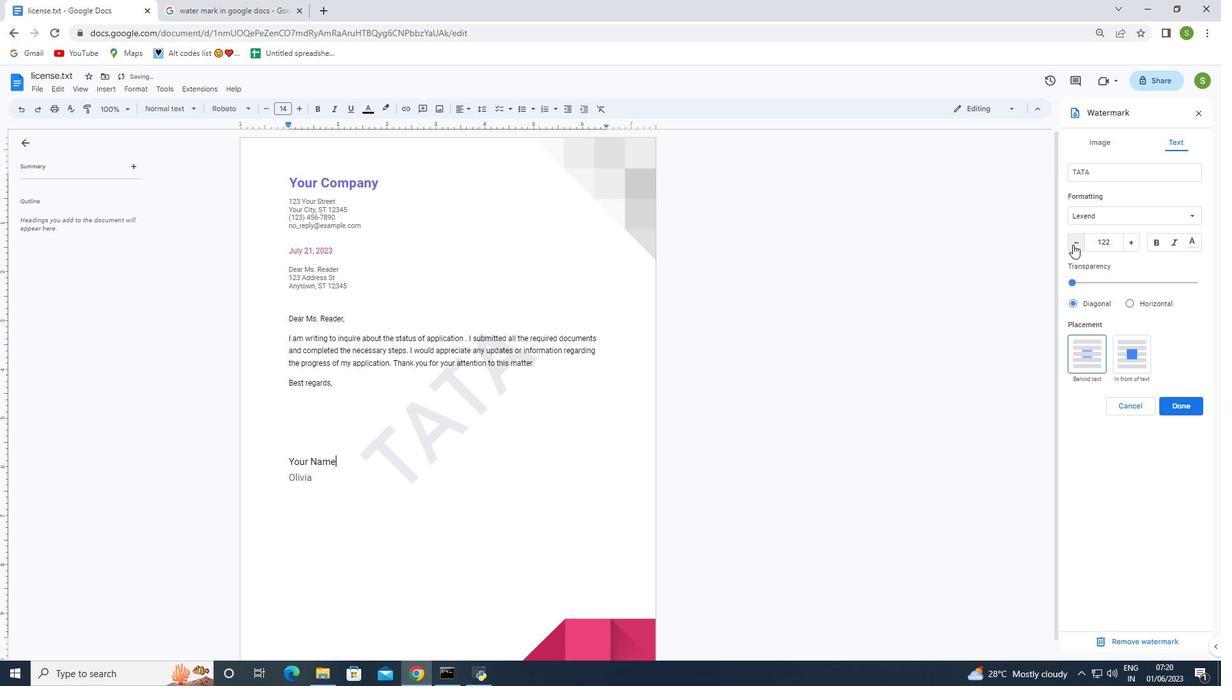 
Action: Mouse pressed left at (1072, 244)
Screenshot: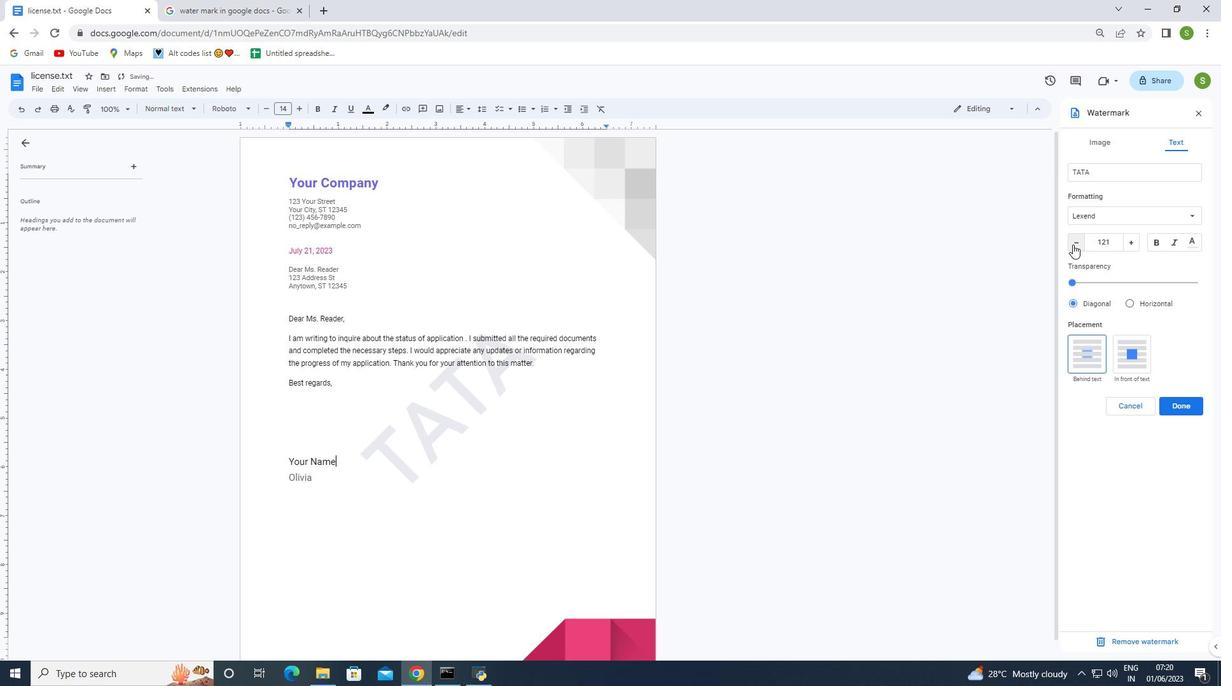 
Action: Mouse moved to (1129, 304)
Screenshot: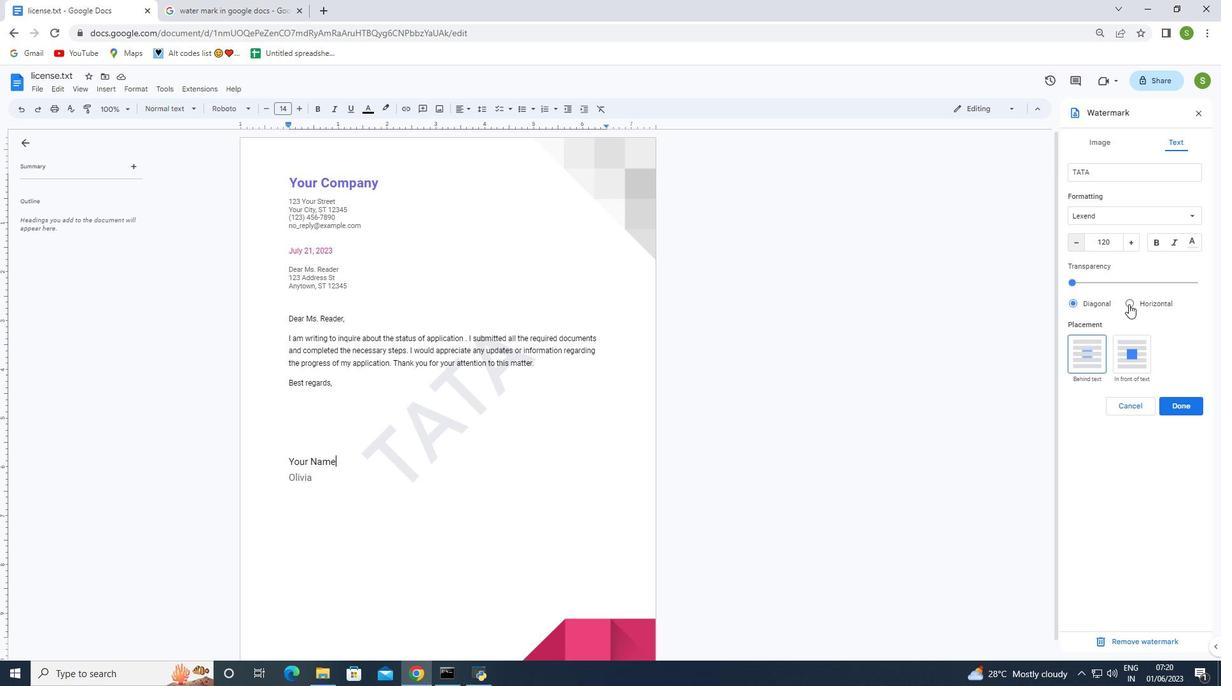 
Action: Mouse pressed left at (1129, 304)
Screenshot: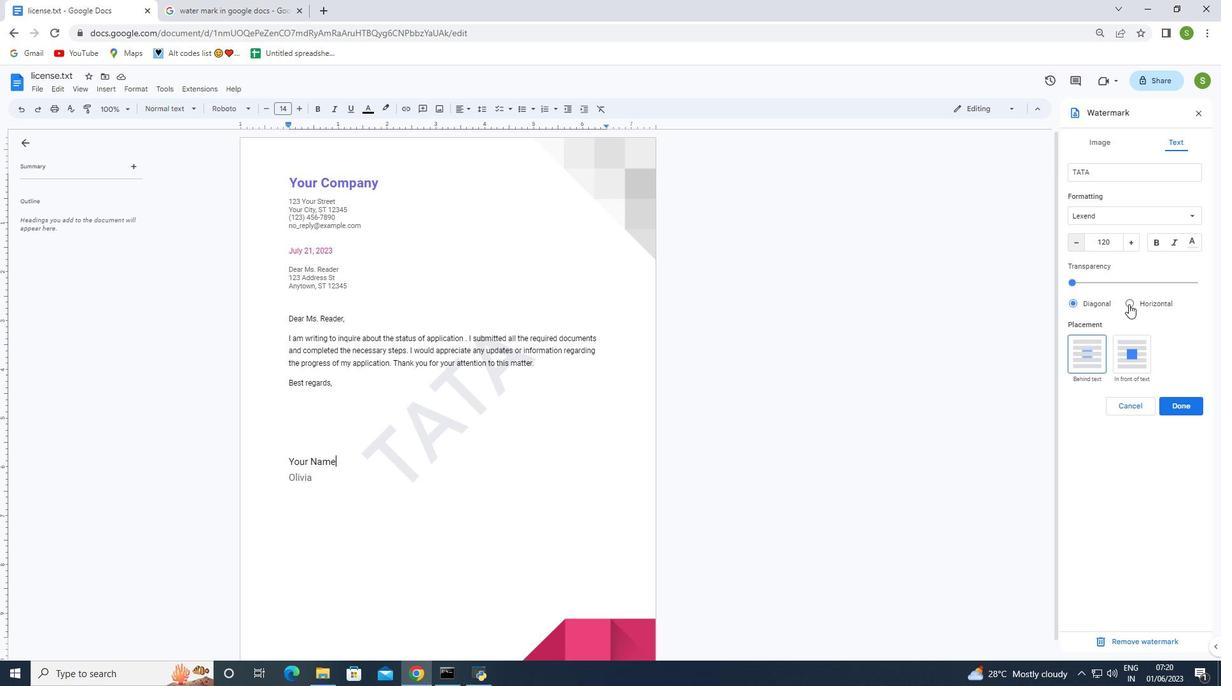 
Action: Mouse moved to (1172, 401)
Screenshot: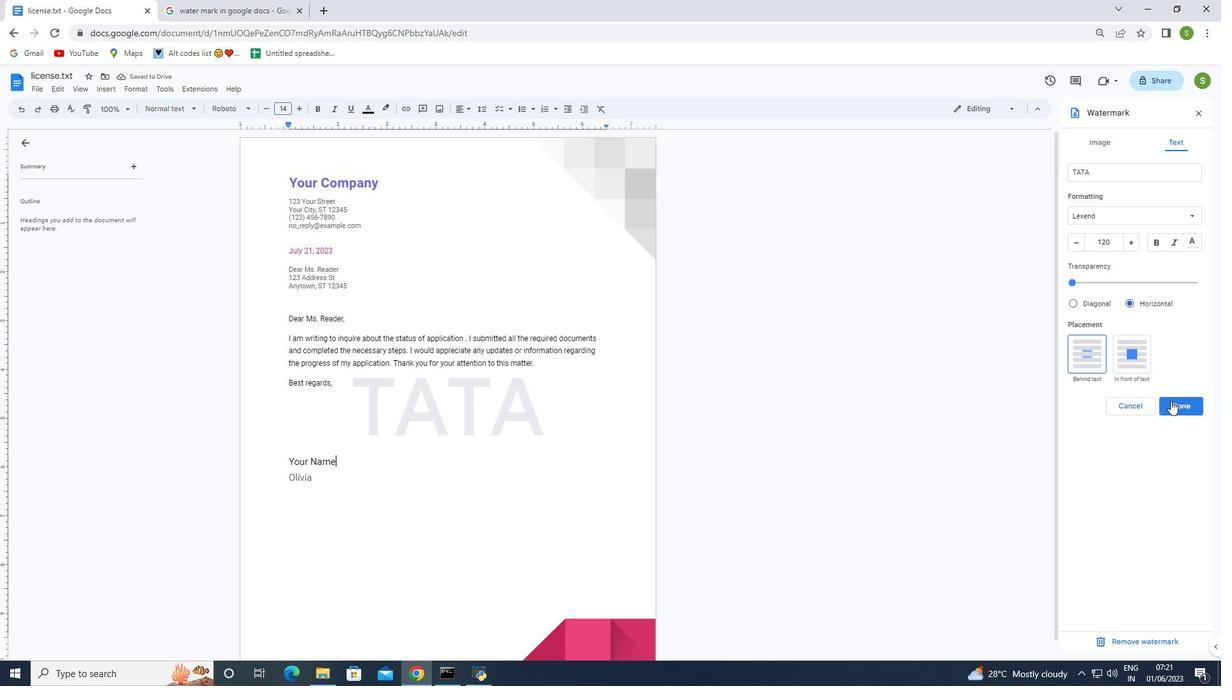 
Action: Mouse pressed left at (1172, 401)
Screenshot: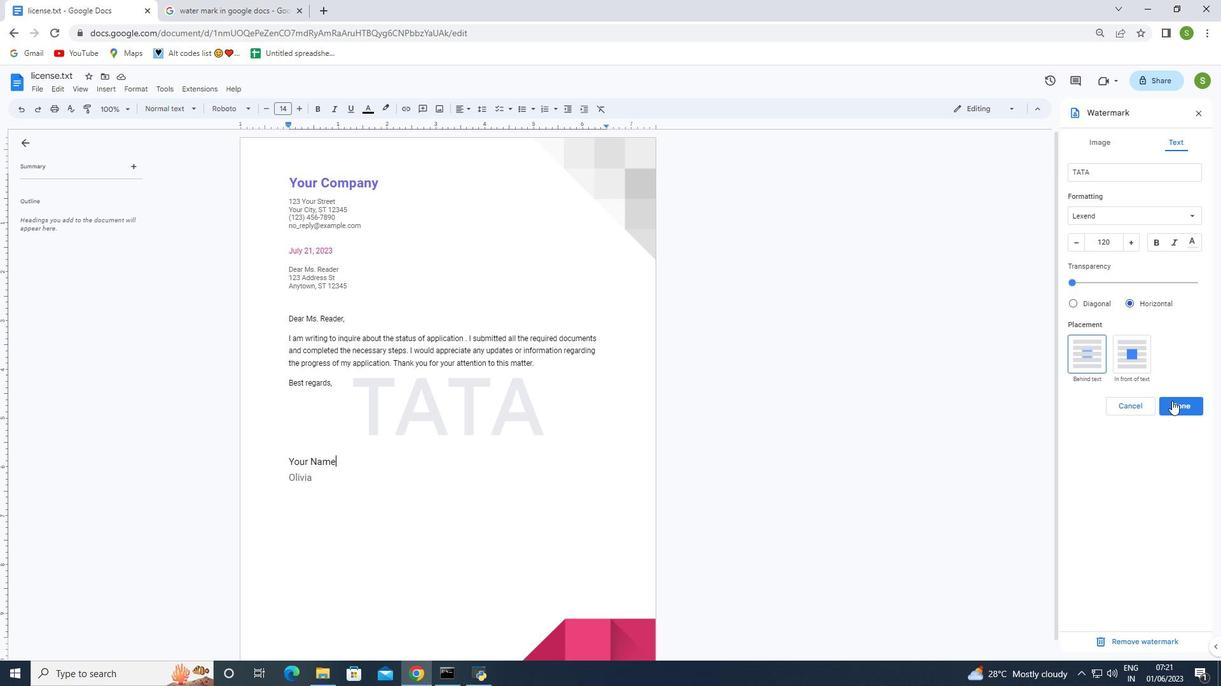 
Action: Mouse moved to (490, 457)
Screenshot: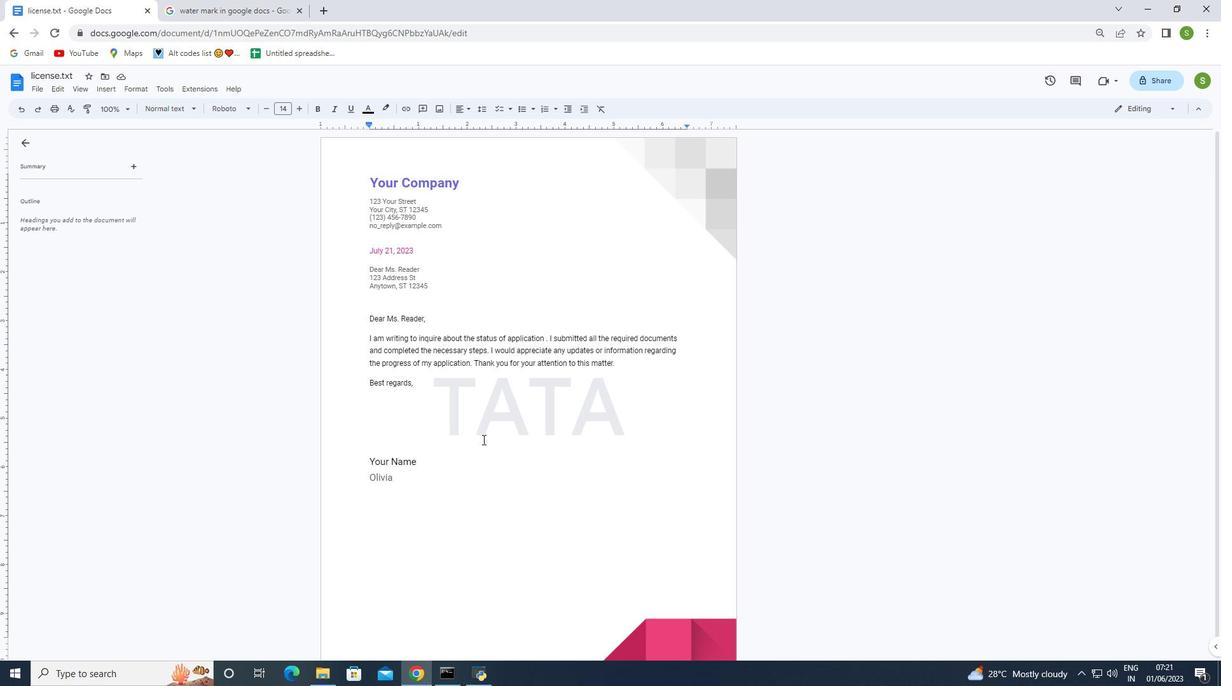 
Action: Mouse pressed left at (490, 457)
